 Task: Research Airbnb options in Verrières-le-Buisson, France from 8th November, 2023 to 16th November, 2023 for 2 adults.1  bedroom having 1 bed and 1 bathroom. Property type can be hotel. Amenities needed are: washing machine. Look for 4 properties as per requirement.
Action: Mouse moved to (444, 67)
Screenshot: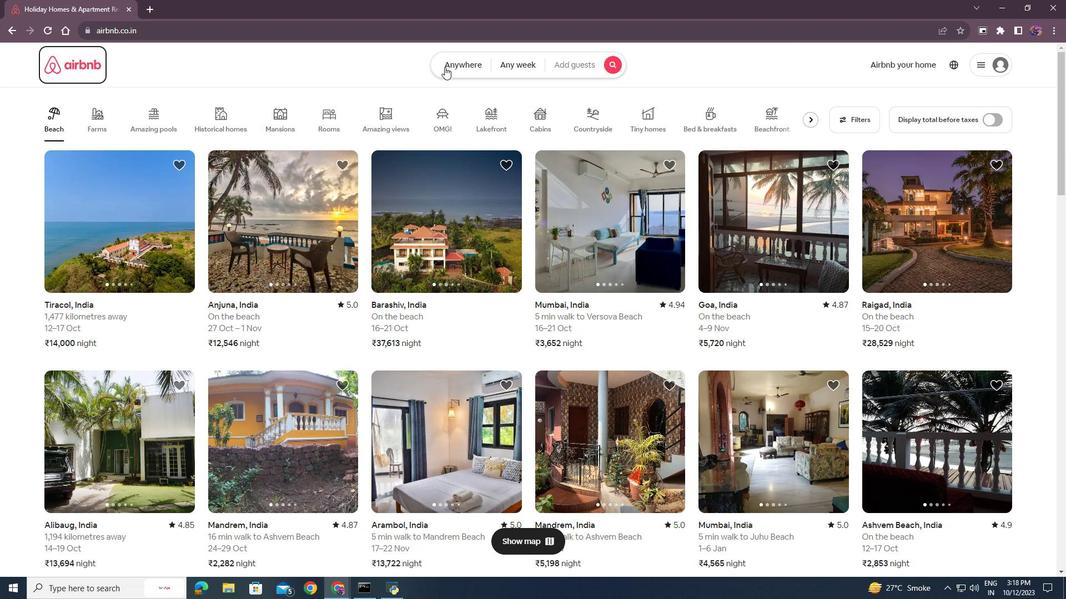 
Action: Mouse pressed left at (444, 67)
Screenshot: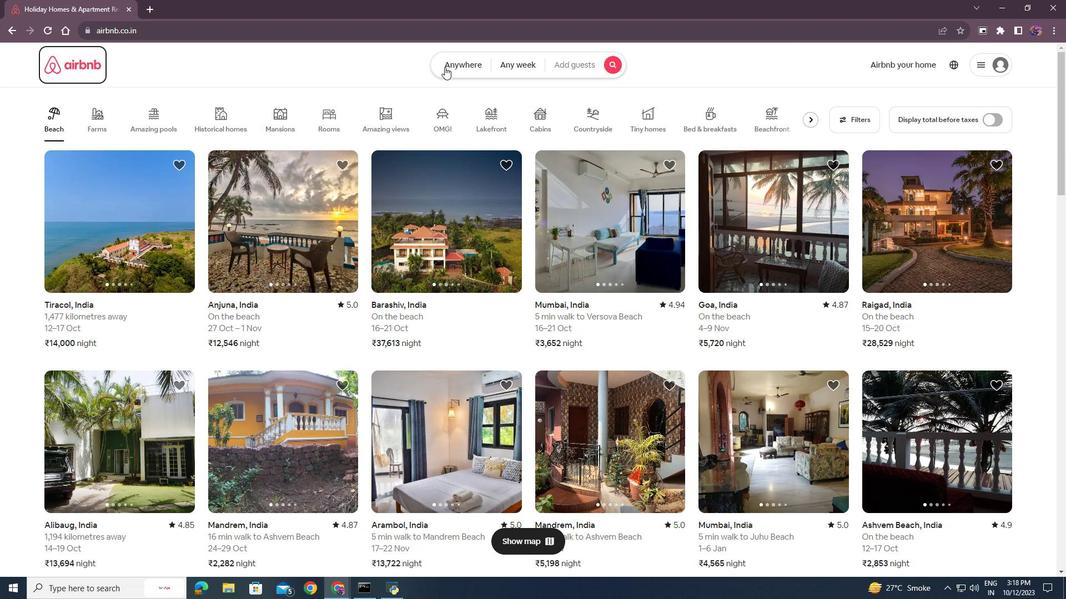 
Action: Mouse moved to (364, 108)
Screenshot: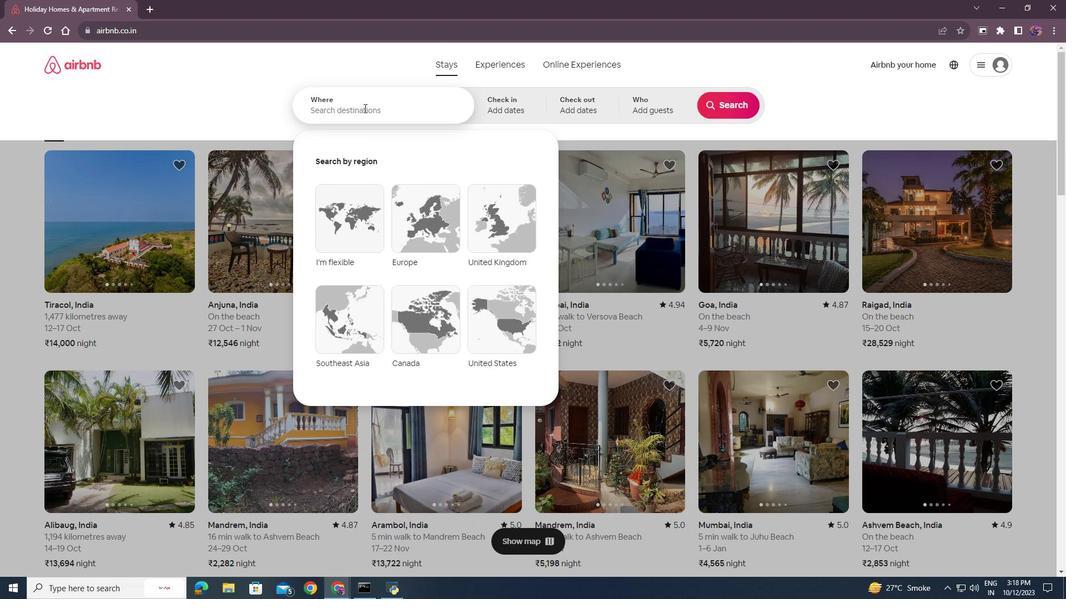 
Action: Mouse pressed left at (364, 108)
Screenshot: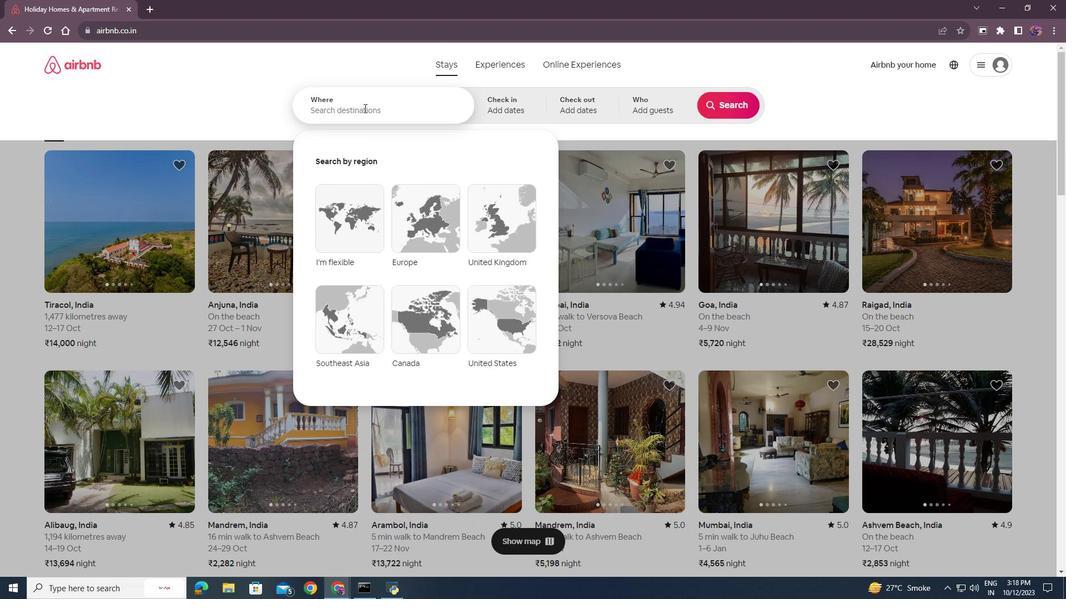 
Action: Key pressed <Key.shift>Verrieres-le-<Key.shift>Buisson,<Key.space><Key.shift><Key.shift><Key.shift><Key.shift><Key.shift><Key.shift><Key.shift><Key.shift><Key.shift><Key.shift><Key.shift><Key.shift><Key.shift><Key.shift><Key.shift>France<Key.enter>
Screenshot: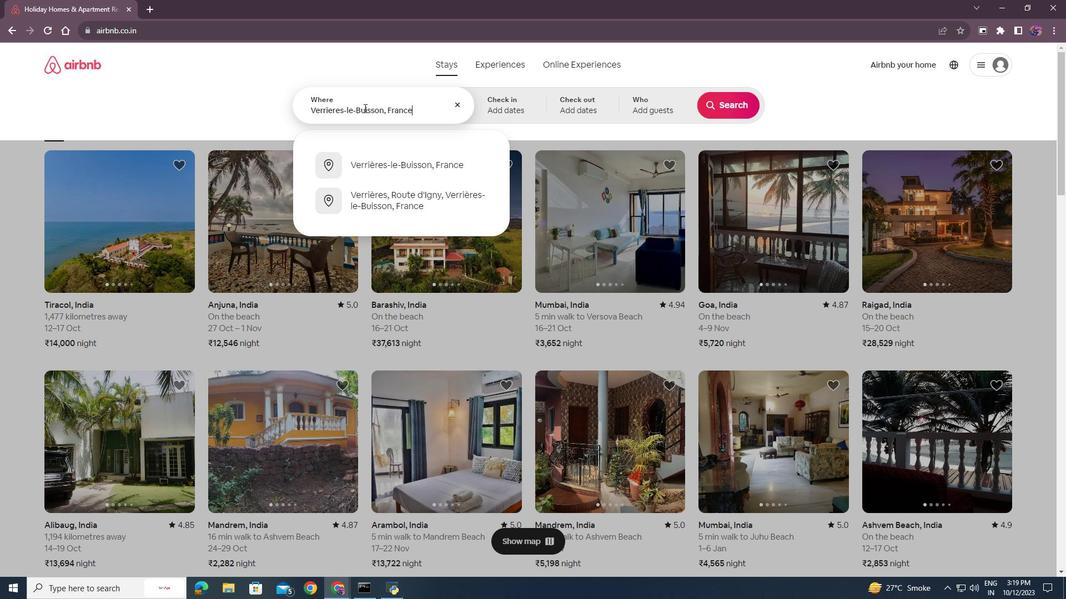 
Action: Mouse moved to (634, 266)
Screenshot: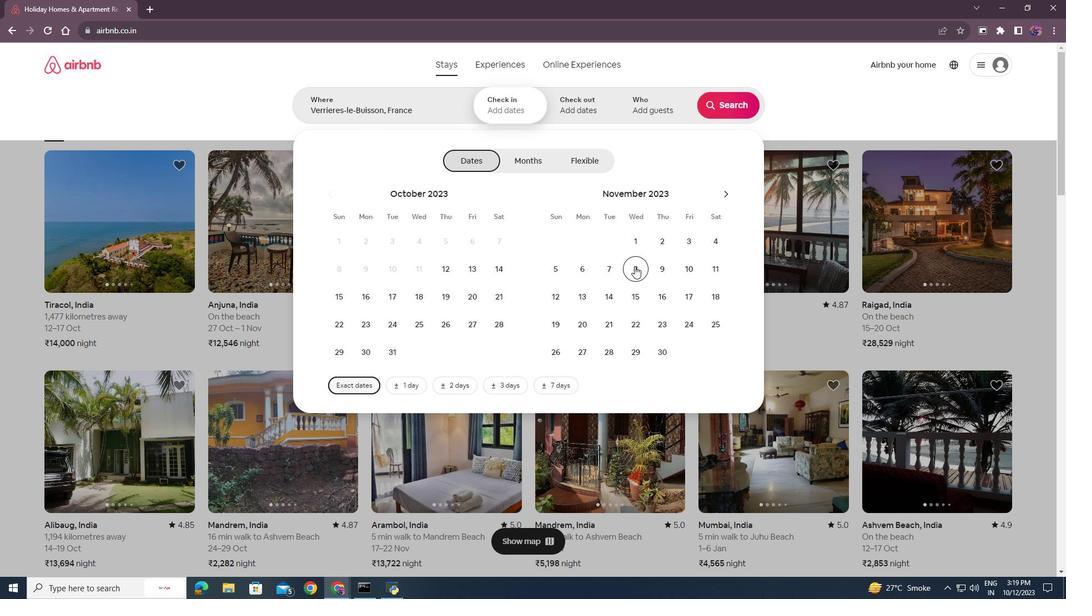 
Action: Mouse pressed left at (634, 266)
Screenshot: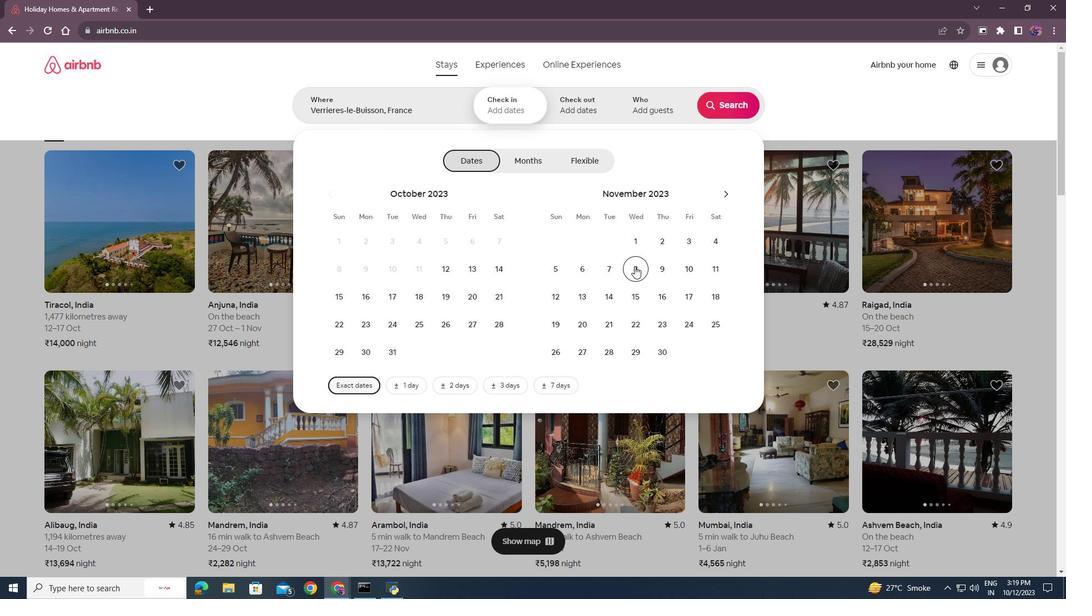 
Action: Mouse moved to (664, 299)
Screenshot: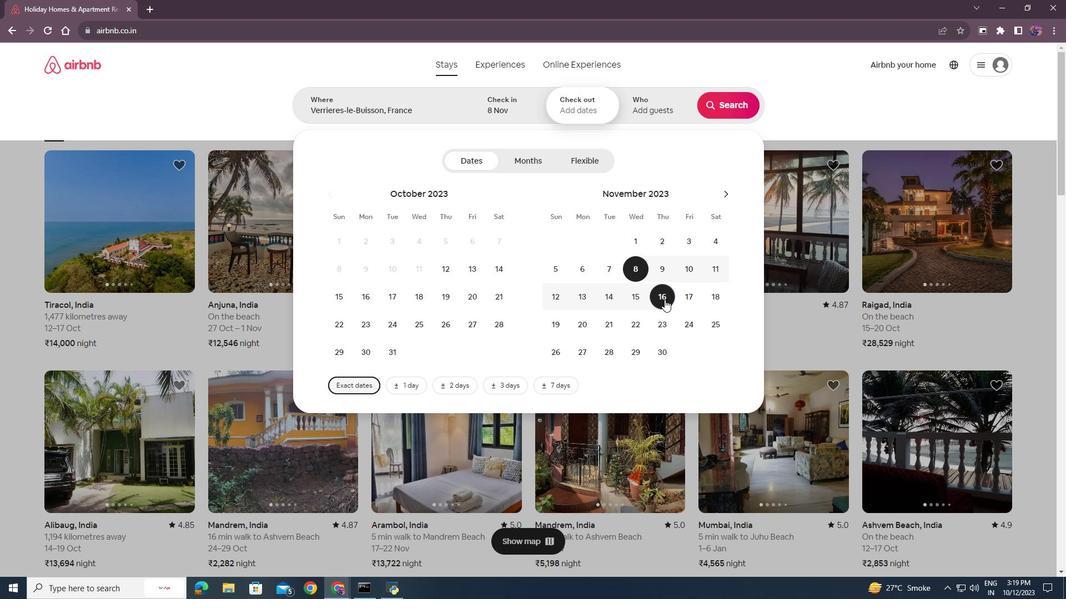 
Action: Mouse pressed left at (664, 299)
Screenshot: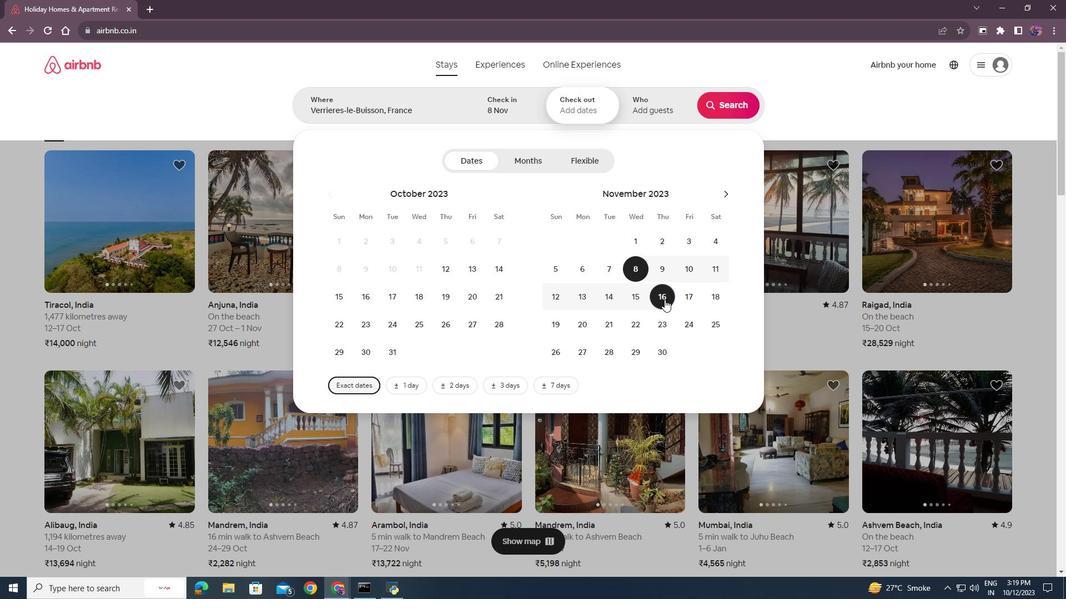 
Action: Mouse moved to (658, 109)
Screenshot: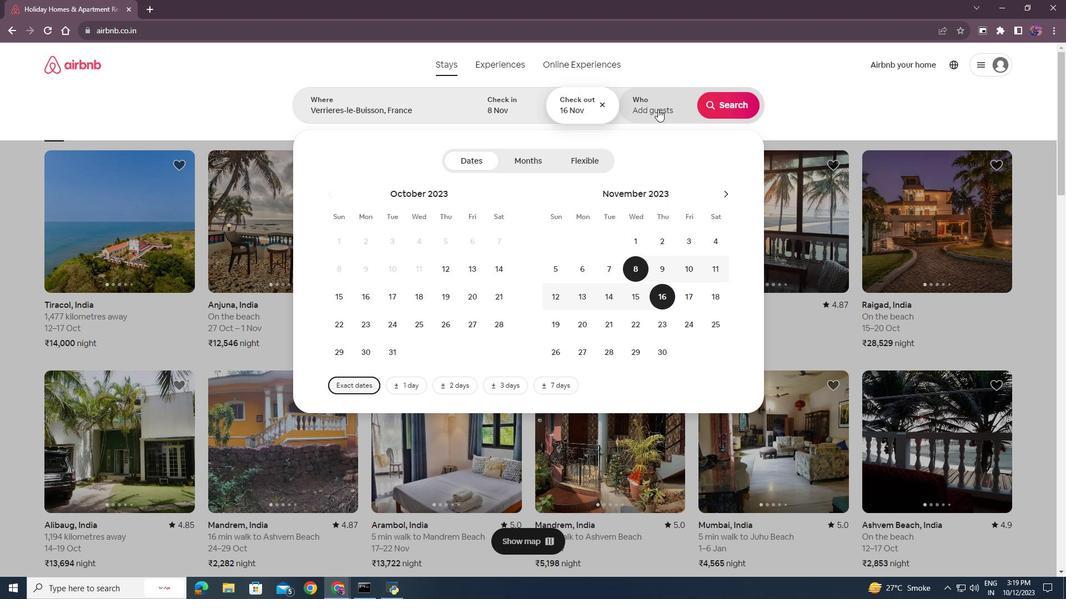 
Action: Mouse pressed left at (658, 109)
Screenshot: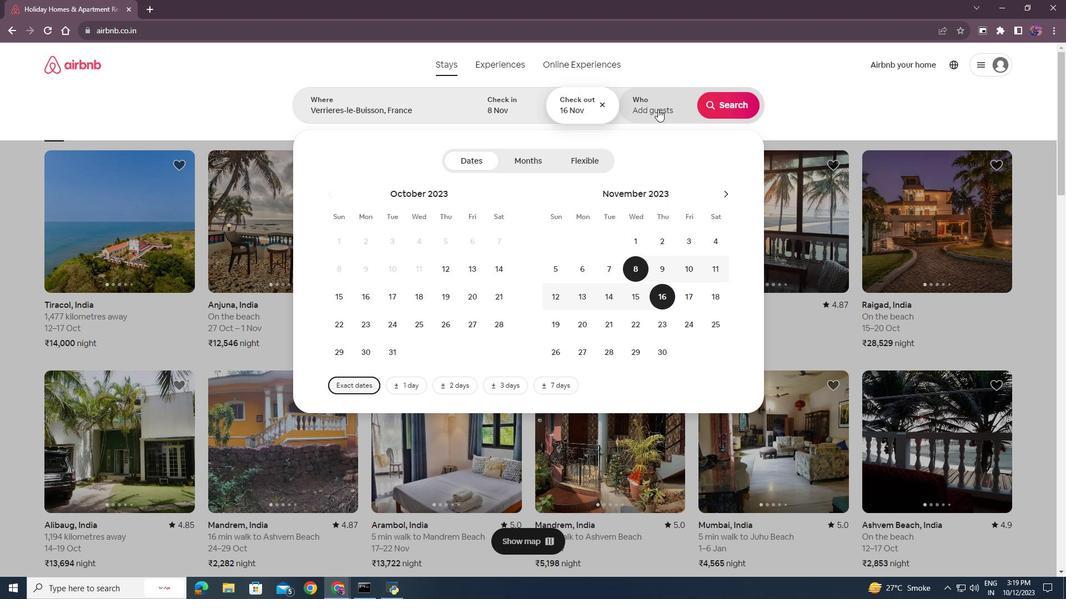 
Action: Mouse moved to (734, 160)
Screenshot: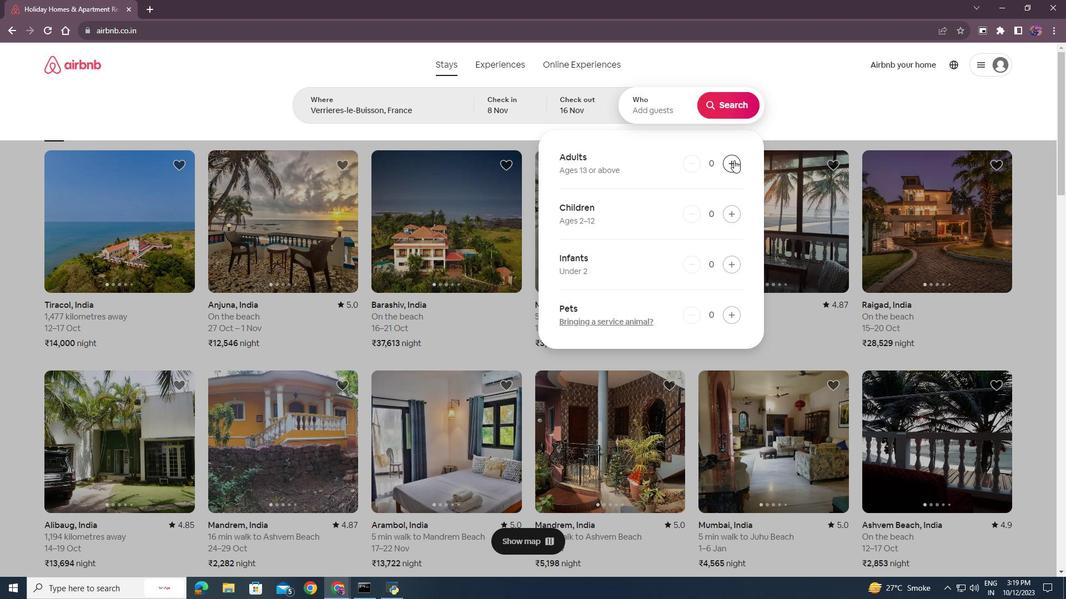 
Action: Mouse pressed left at (734, 160)
Screenshot: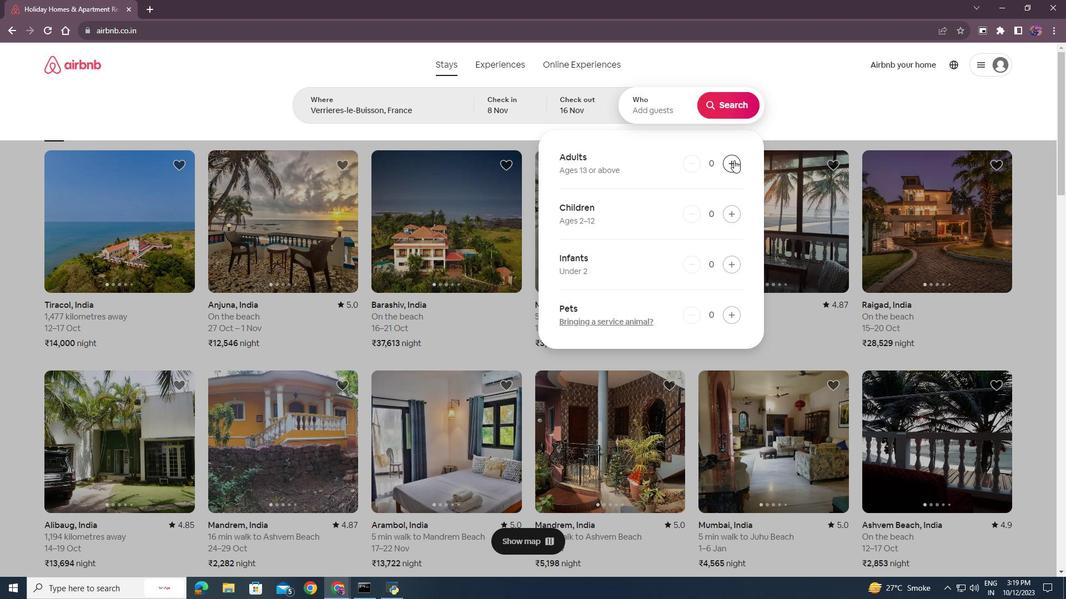 
Action: Mouse pressed left at (734, 160)
Screenshot: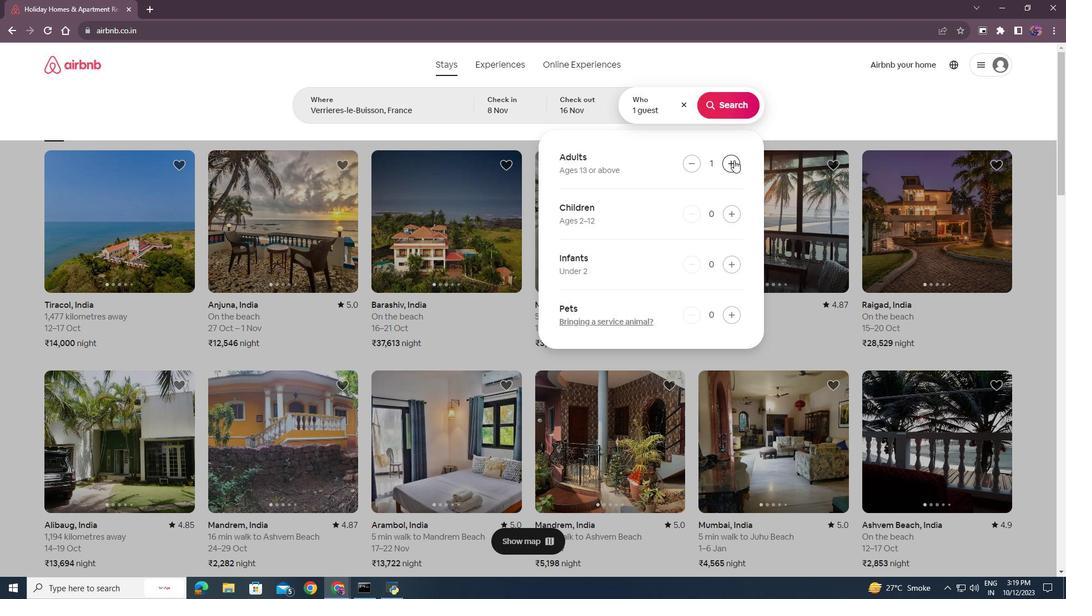 
Action: Mouse moved to (728, 105)
Screenshot: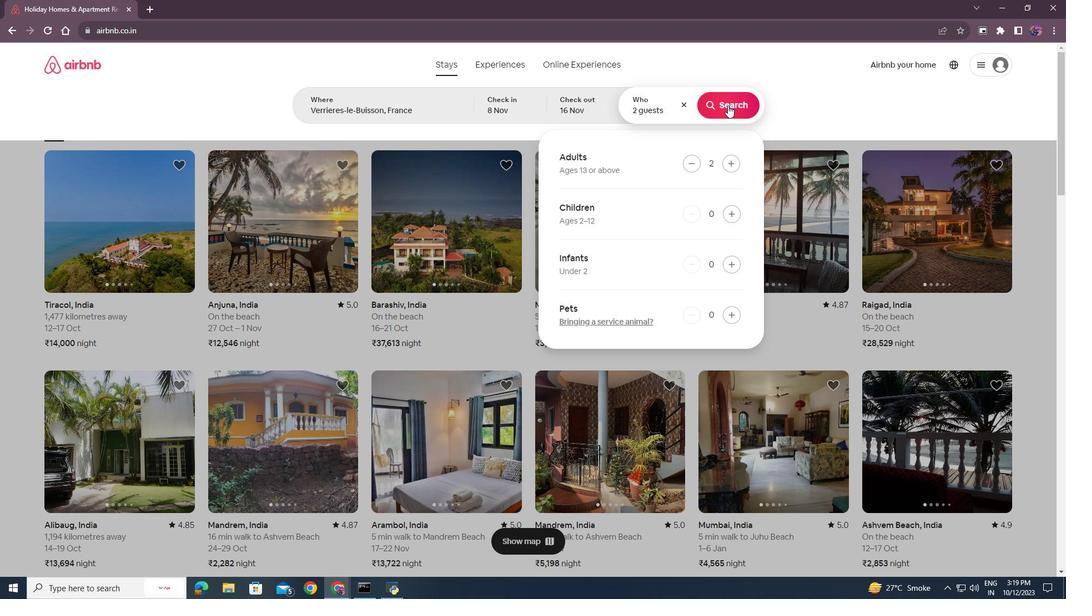 
Action: Mouse pressed left at (728, 105)
Screenshot: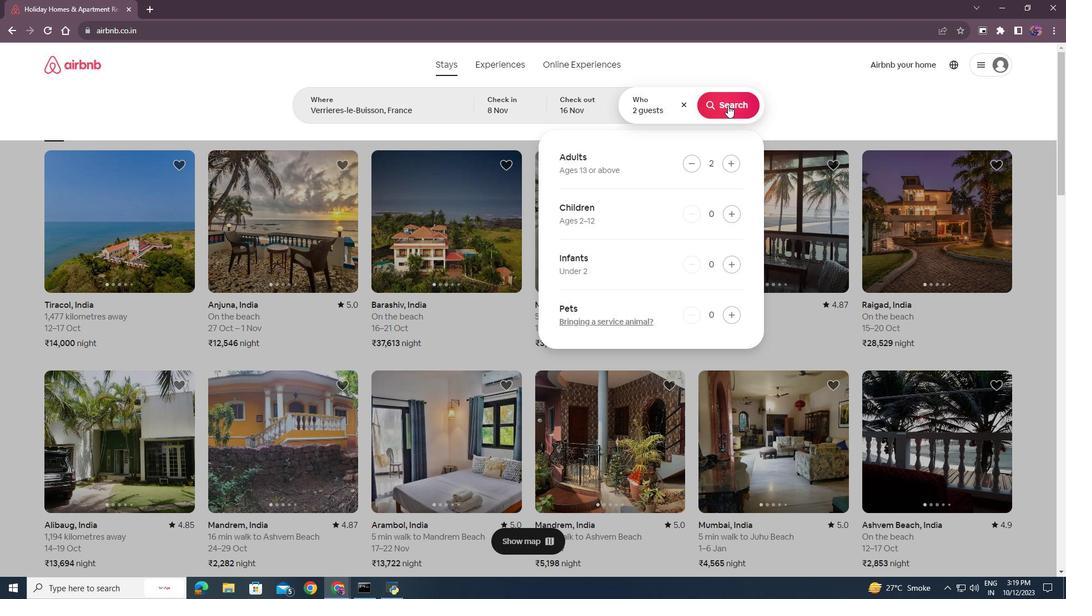 
Action: Mouse moved to (885, 108)
Screenshot: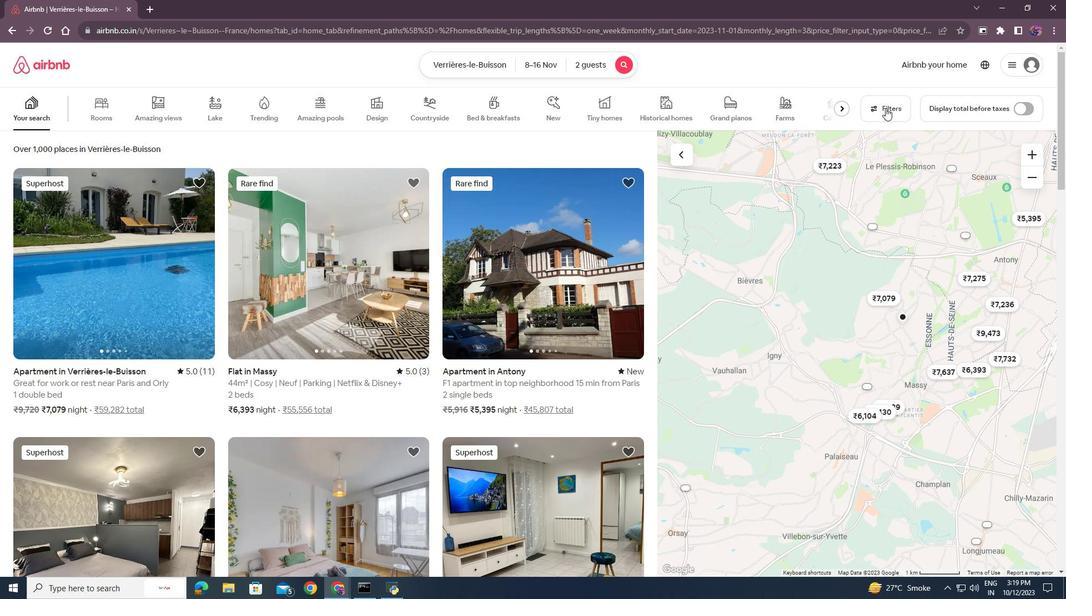 
Action: Mouse pressed left at (885, 108)
Screenshot: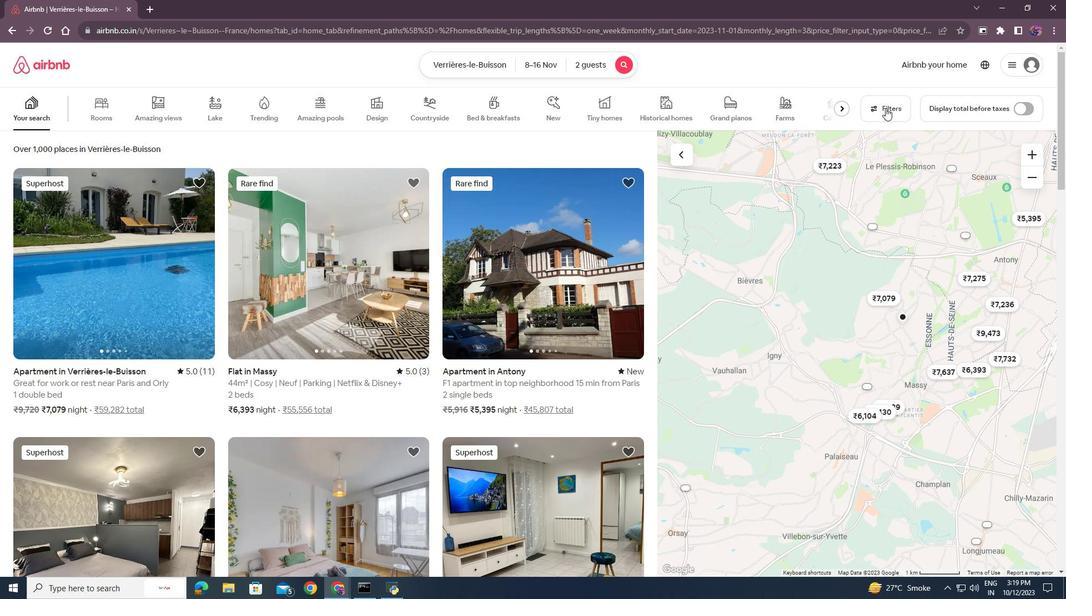
Action: Mouse moved to (614, 297)
Screenshot: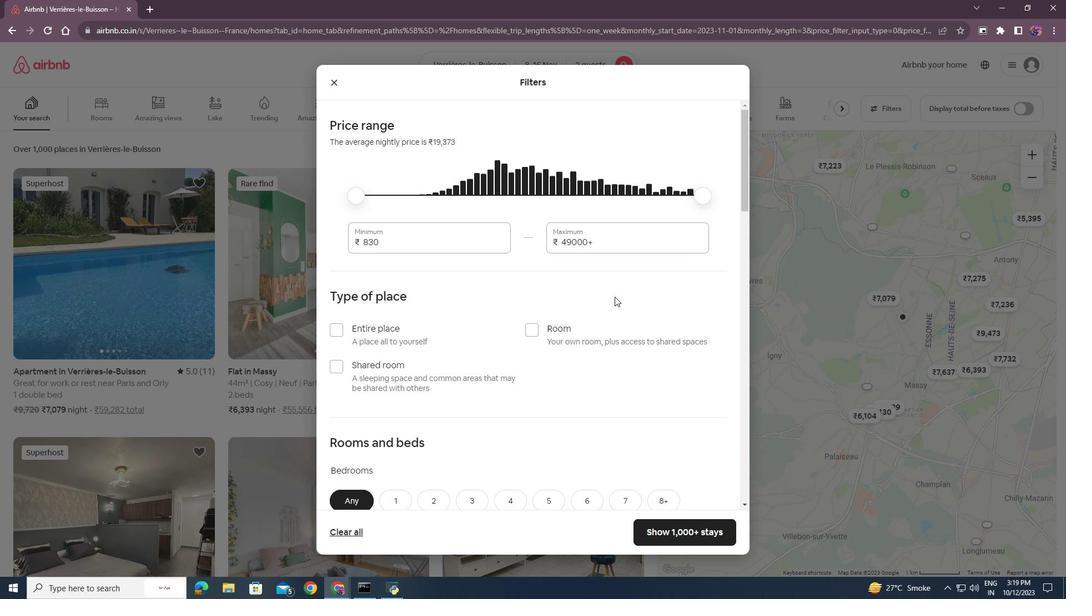
Action: Mouse scrolled (614, 296) with delta (0, 0)
Screenshot: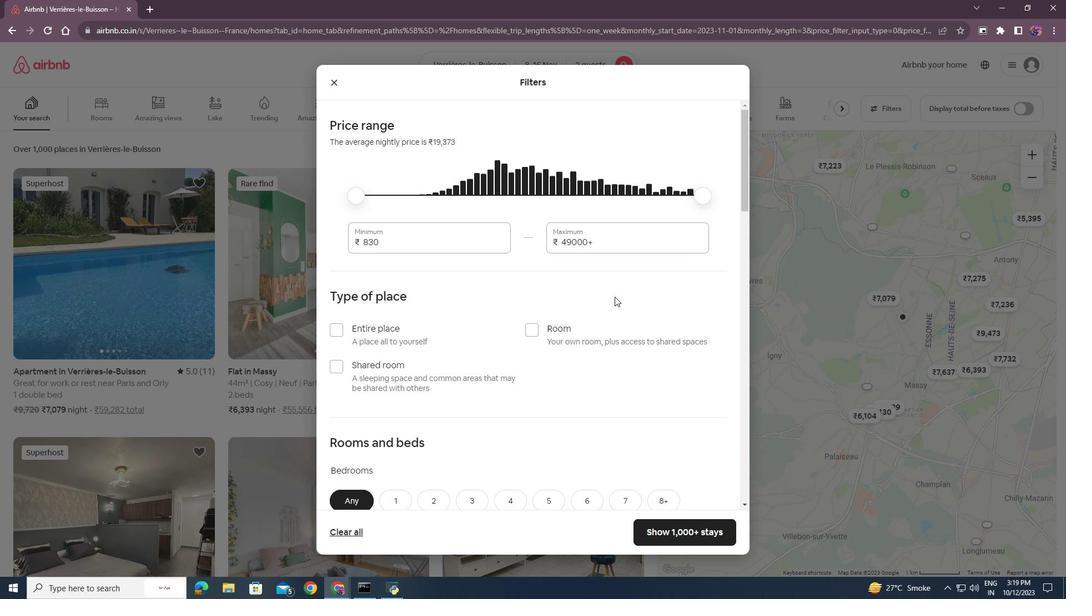 
Action: Mouse scrolled (614, 296) with delta (0, 0)
Screenshot: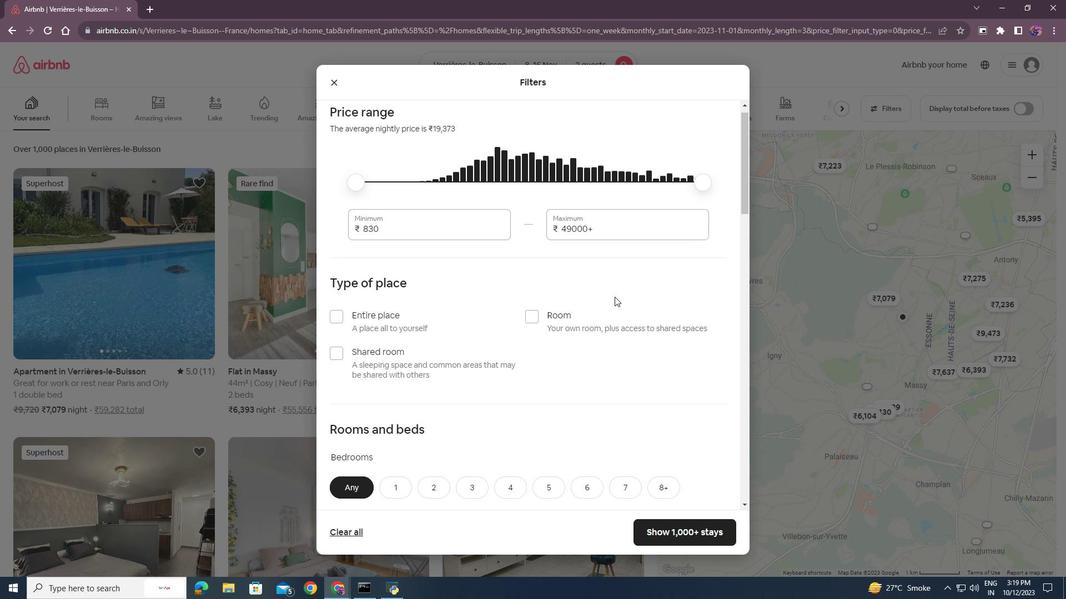 
Action: Mouse scrolled (614, 296) with delta (0, 0)
Screenshot: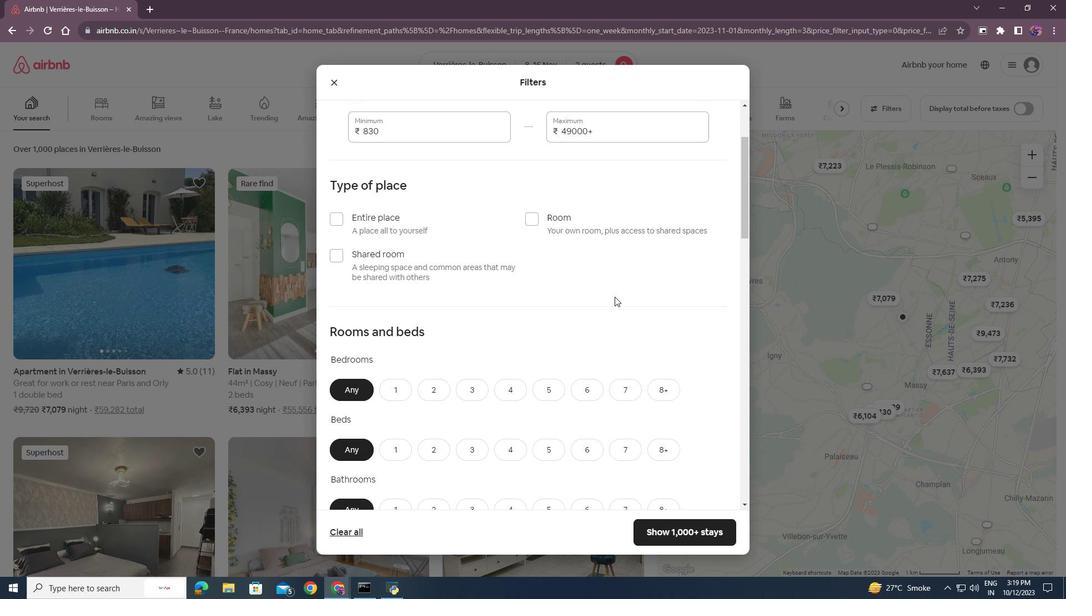 
Action: Mouse moved to (397, 333)
Screenshot: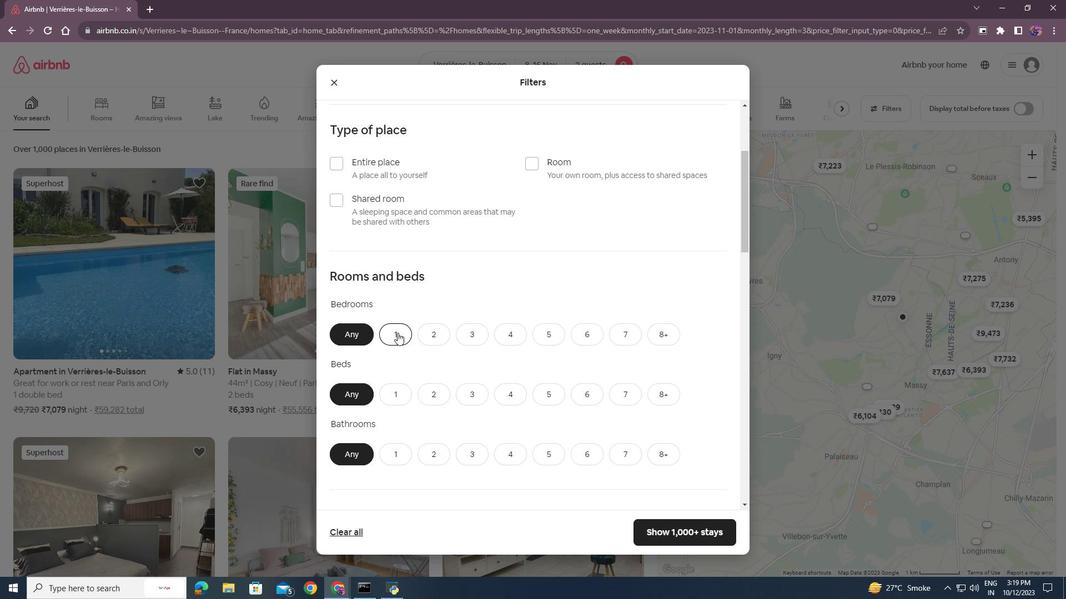
Action: Mouse pressed left at (397, 333)
Screenshot: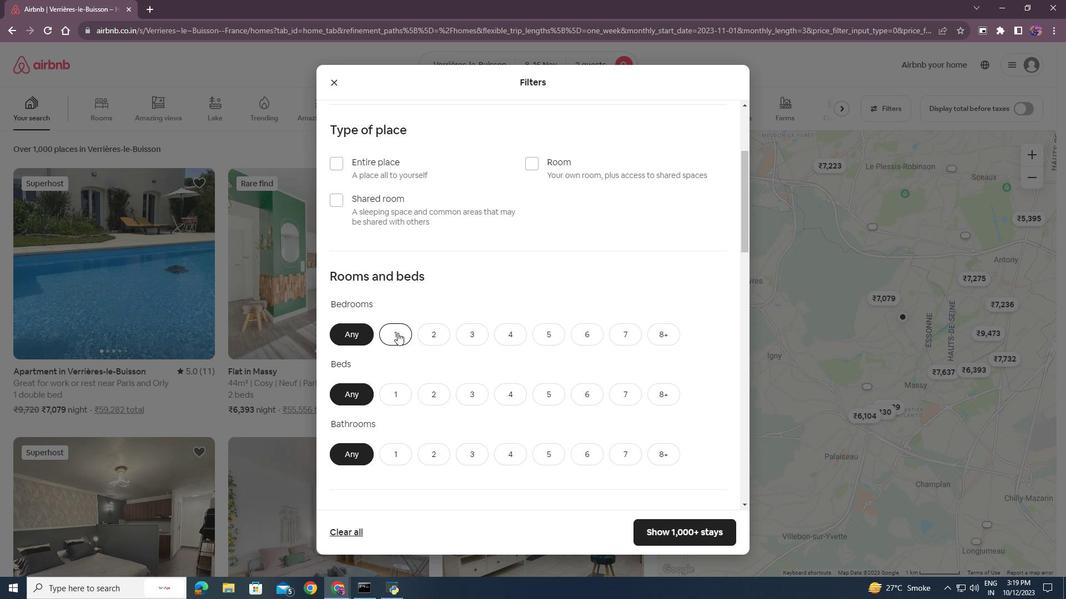 
Action: Mouse moved to (402, 393)
Screenshot: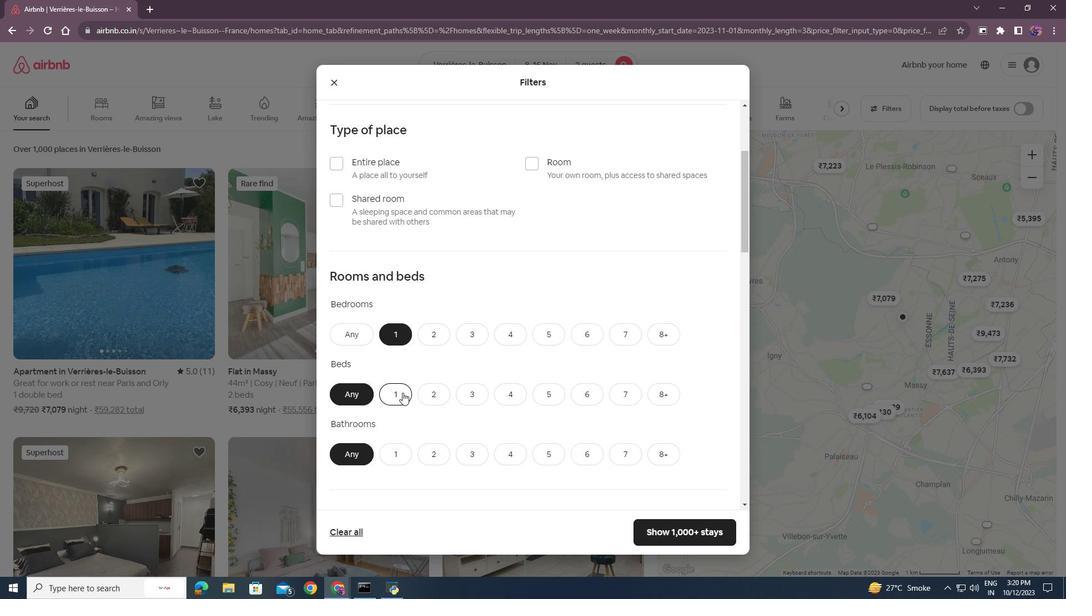 
Action: Mouse pressed left at (402, 393)
Screenshot: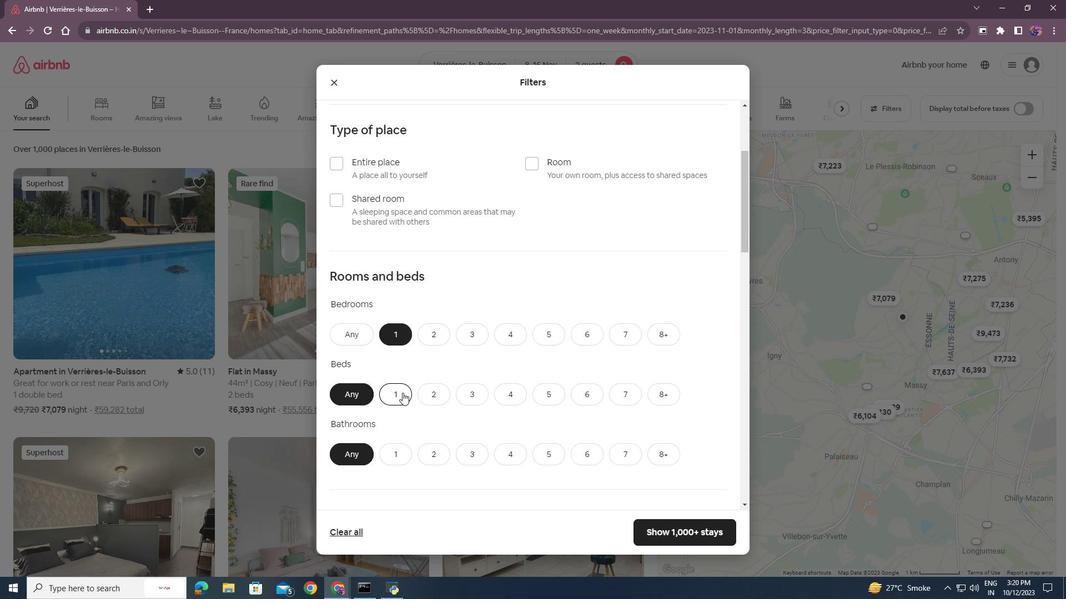 
Action: Mouse moved to (393, 454)
Screenshot: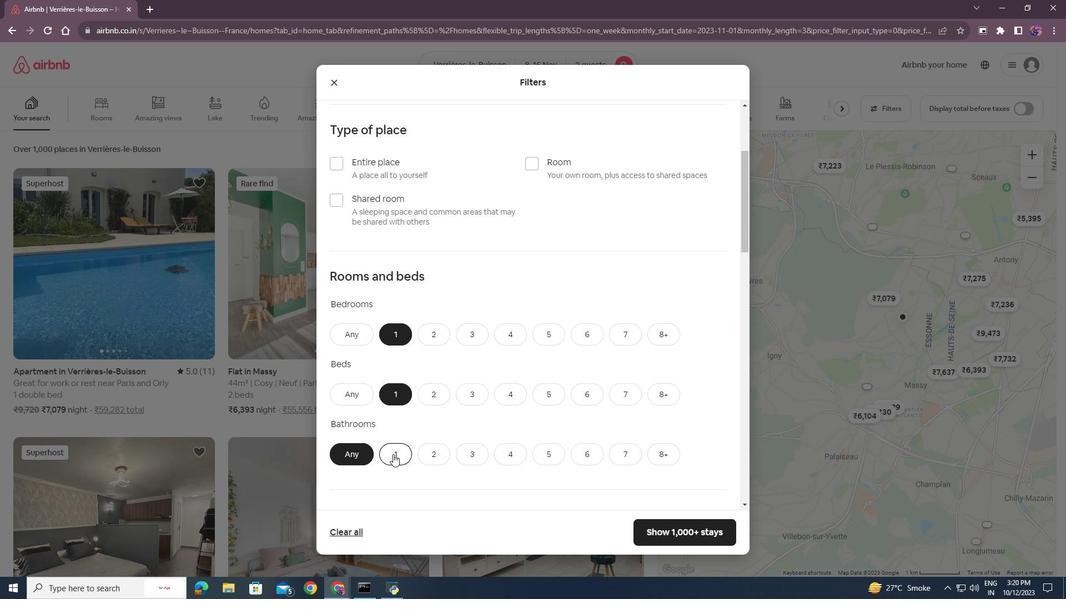 
Action: Mouse pressed left at (393, 454)
Screenshot: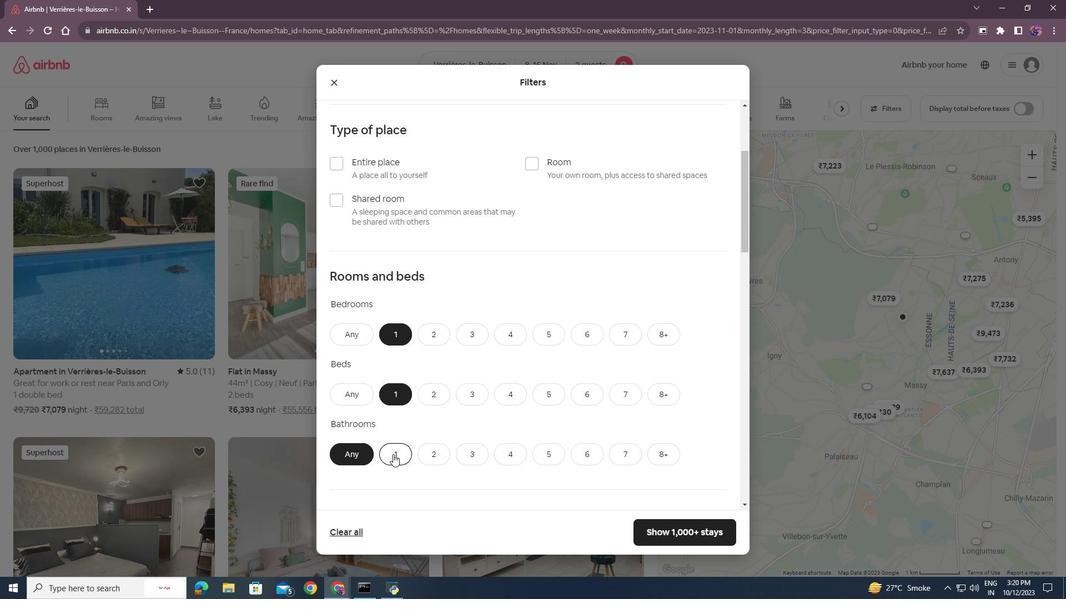 
Action: Mouse moved to (508, 447)
Screenshot: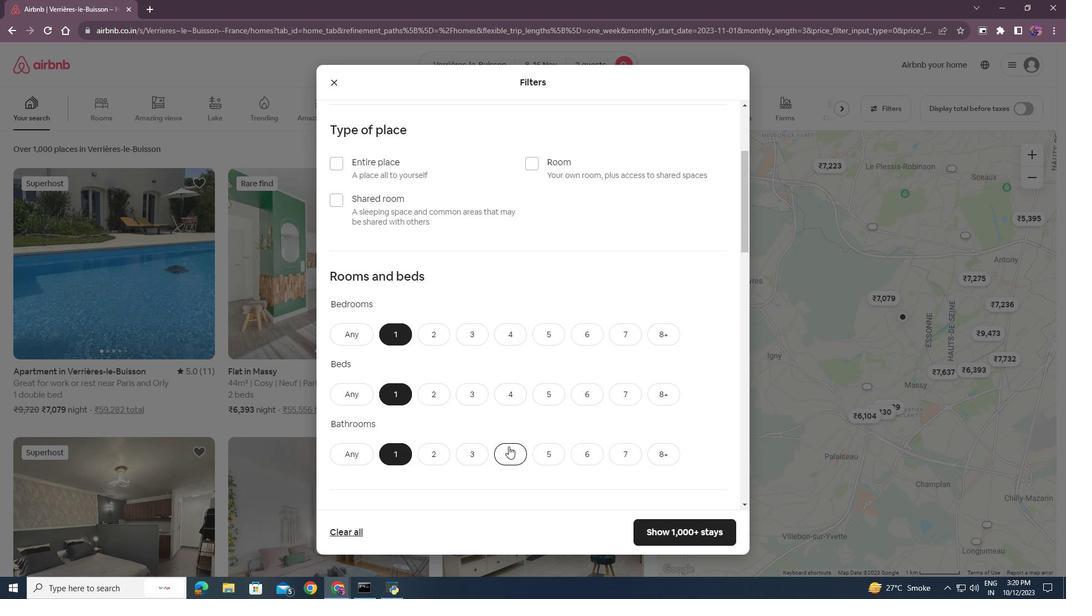 
Action: Mouse scrolled (508, 446) with delta (0, 0)
Screenshot: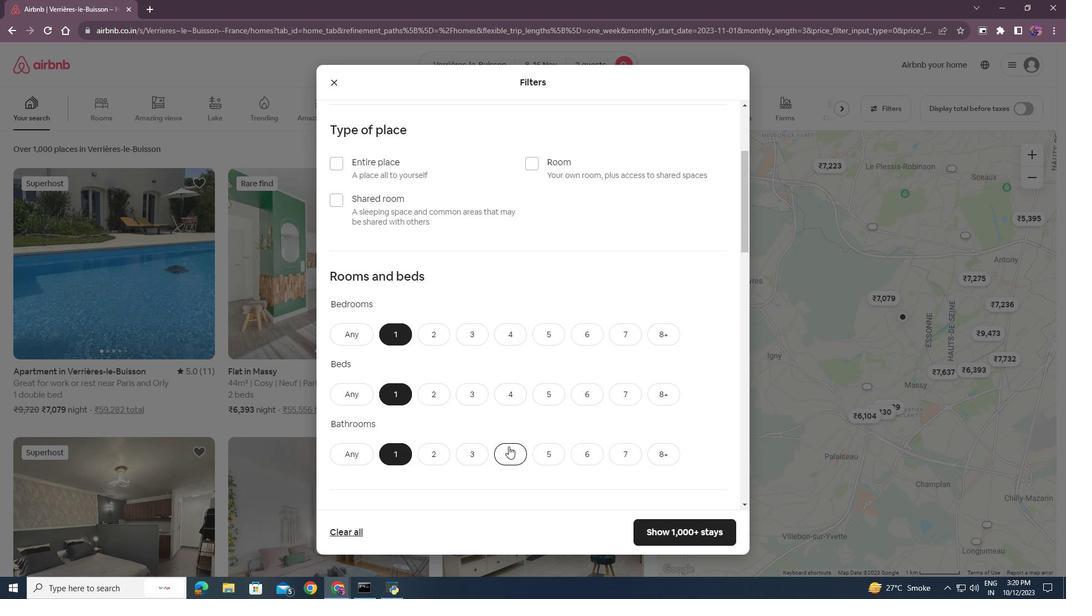 
Action: Mouse scrolled (508, 446) with delta (0, 0)
Screenshot: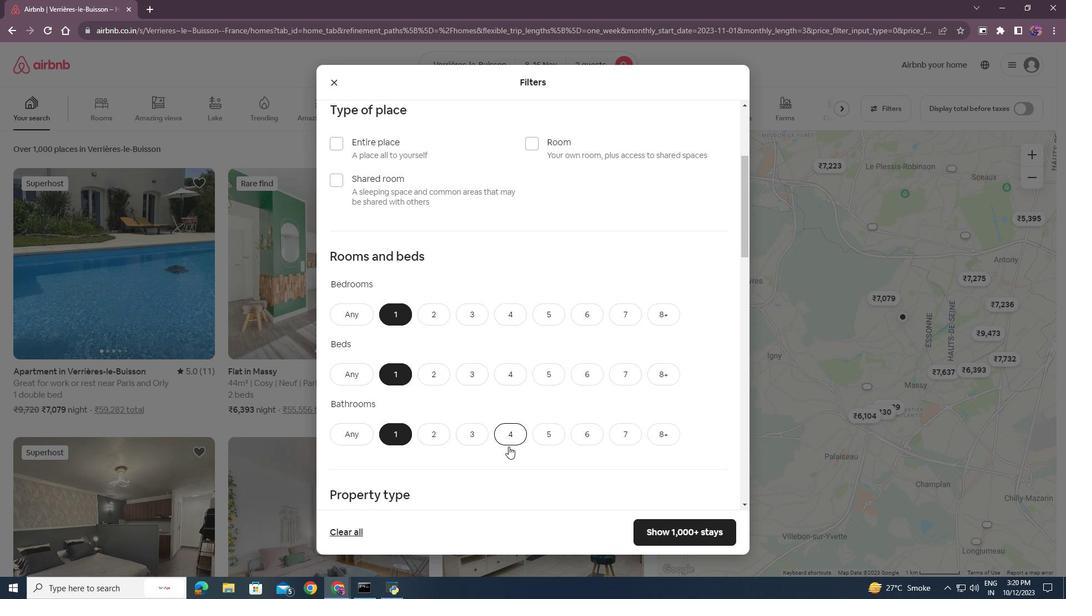 
Action: Mouse scrolled (508, 446) with delta (0, 0)
Screenshot: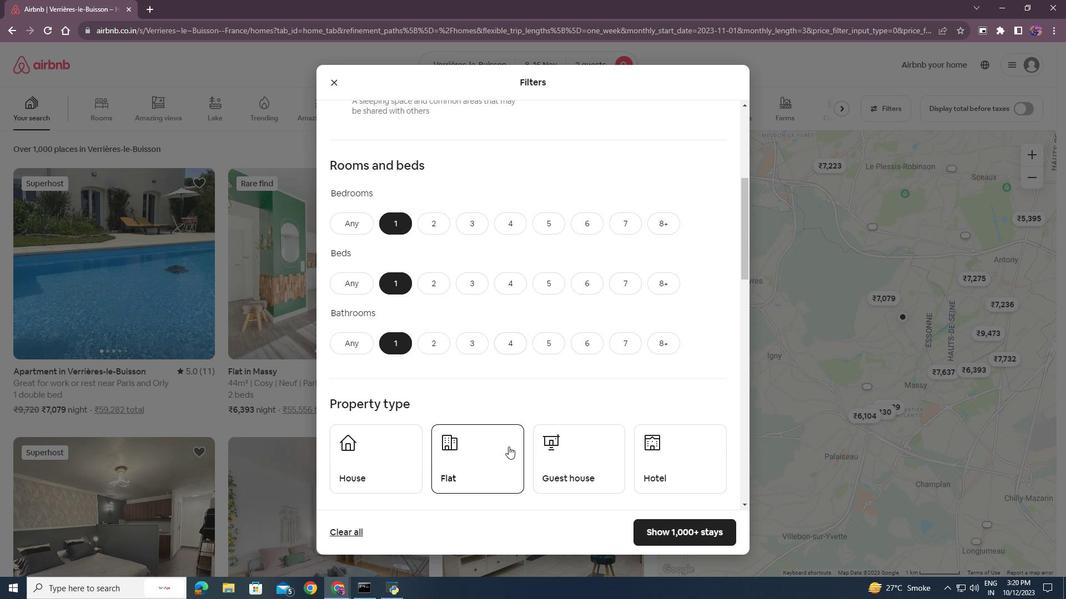 
Action: Mouse scrolled (508, 446) with delta (0, 0)
Screenshot: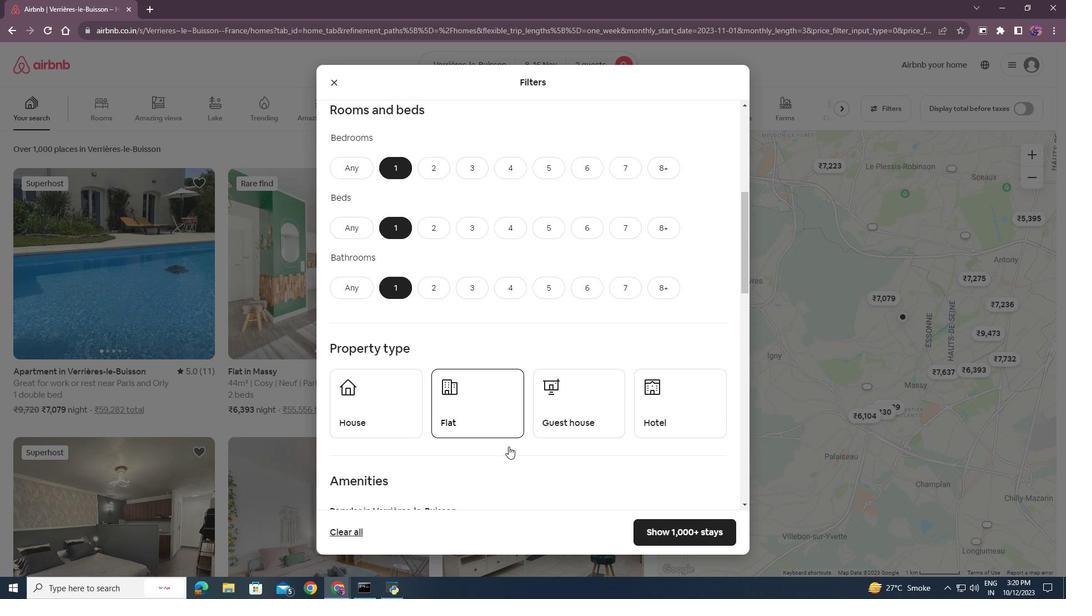 
Action: Mouse scrolled (508, 446) with delta (0, 0)
Screenshot: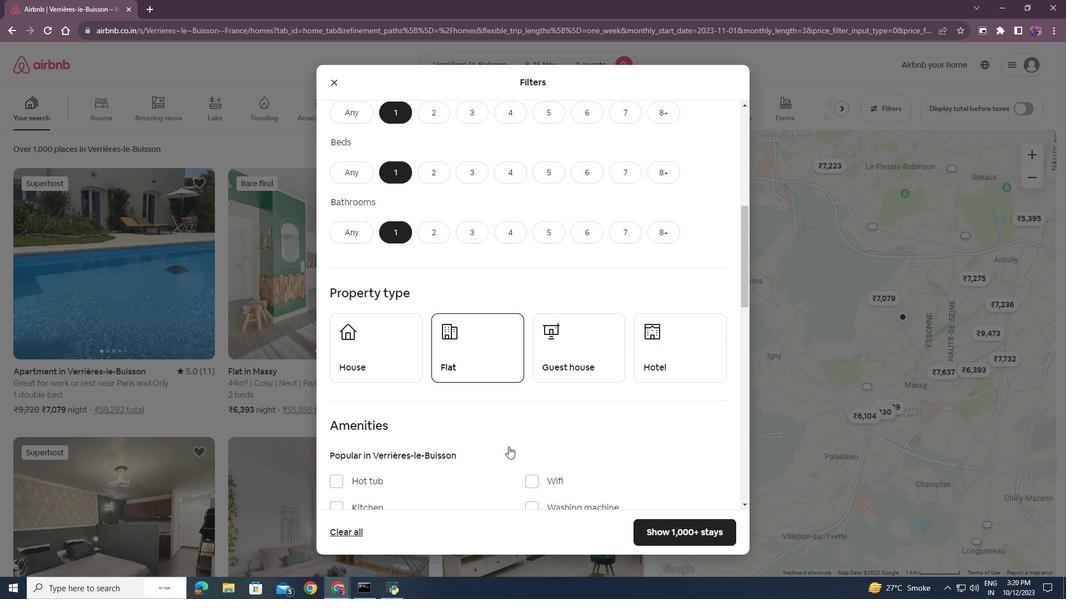 
Action: Mouse moved to (668, 301)
Screenshot: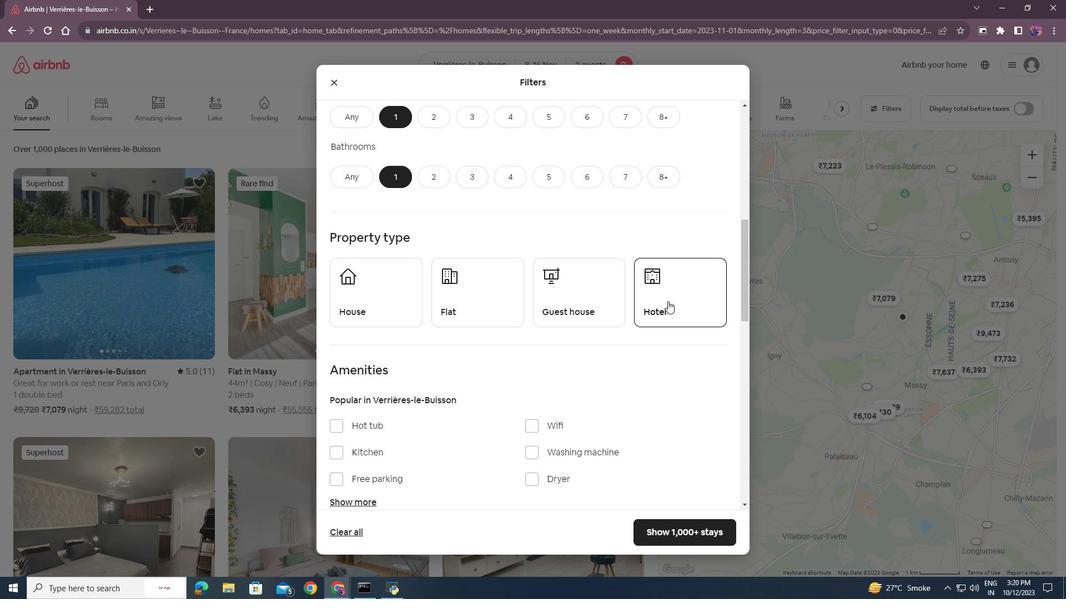 
Action: Mouse pressed left at (668, 301)
Screenshot: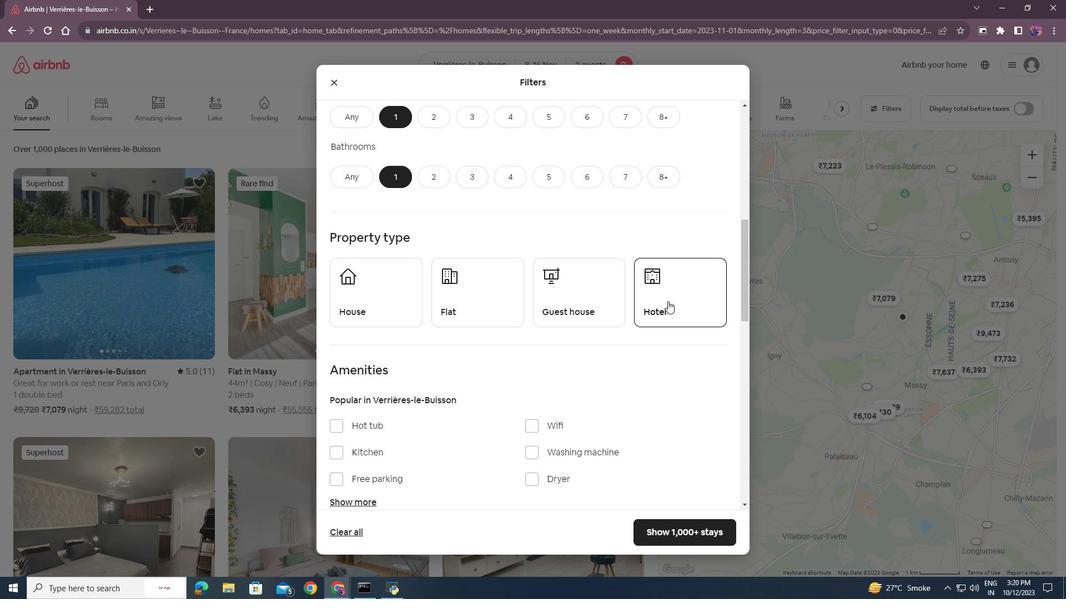 
Action: Mouse moved to (669, 307)
Screenshot: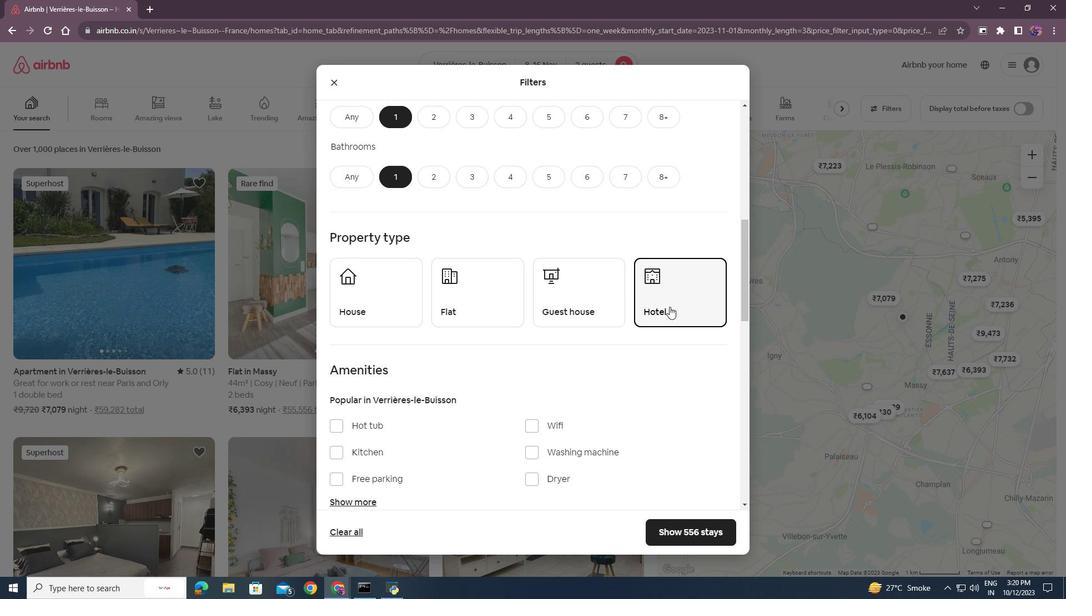 
Action: Mouse scrolled (669, 306) with delta (0, 0)
Screenshot: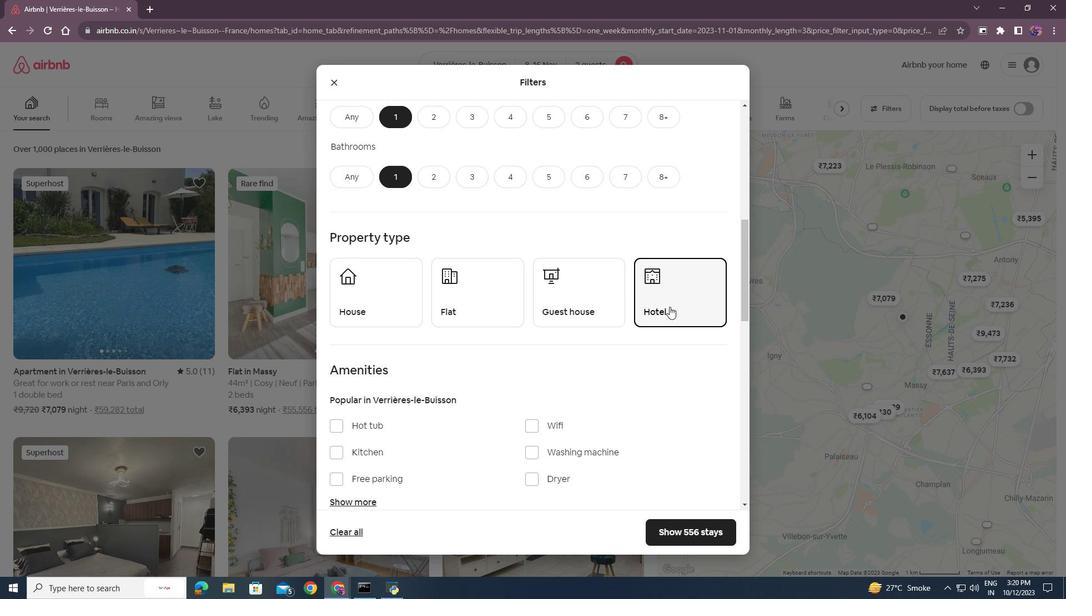 
Action: Mouse scrolled (669, 306) with delta (0, 0)
Screenshot: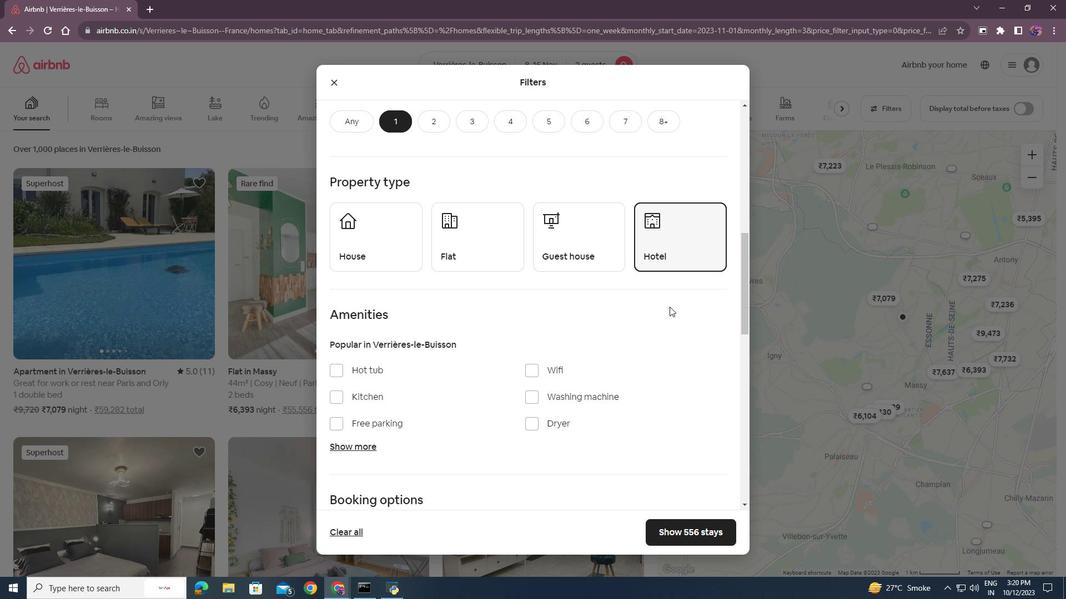 
Action: Mouse scrolled (669, 306) with delta (0, 0)
Screenshot: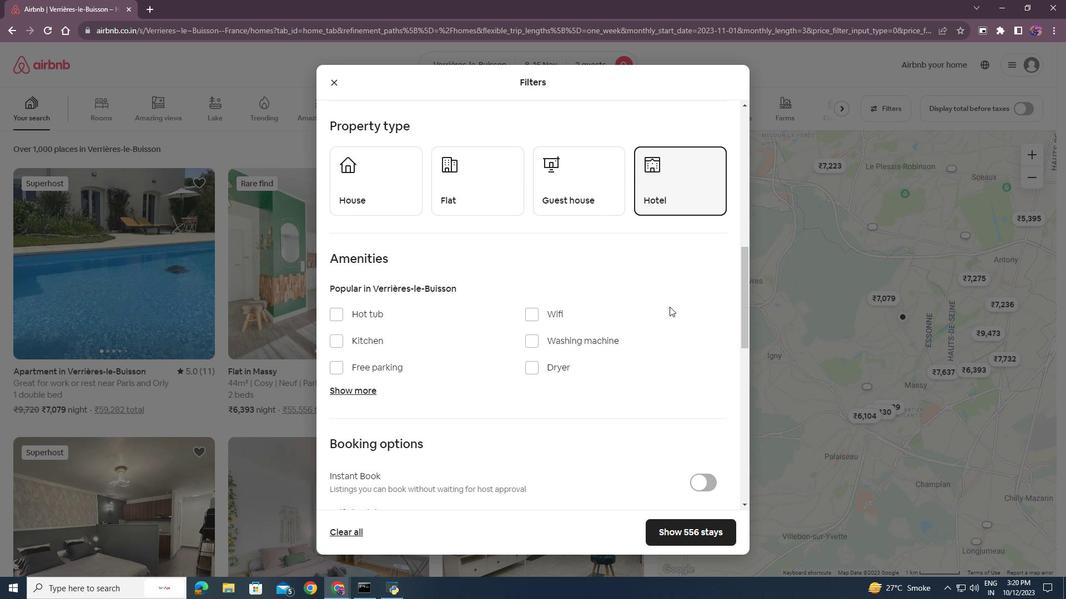 
Action: Mouse moved to (532, 287)
Screenshot: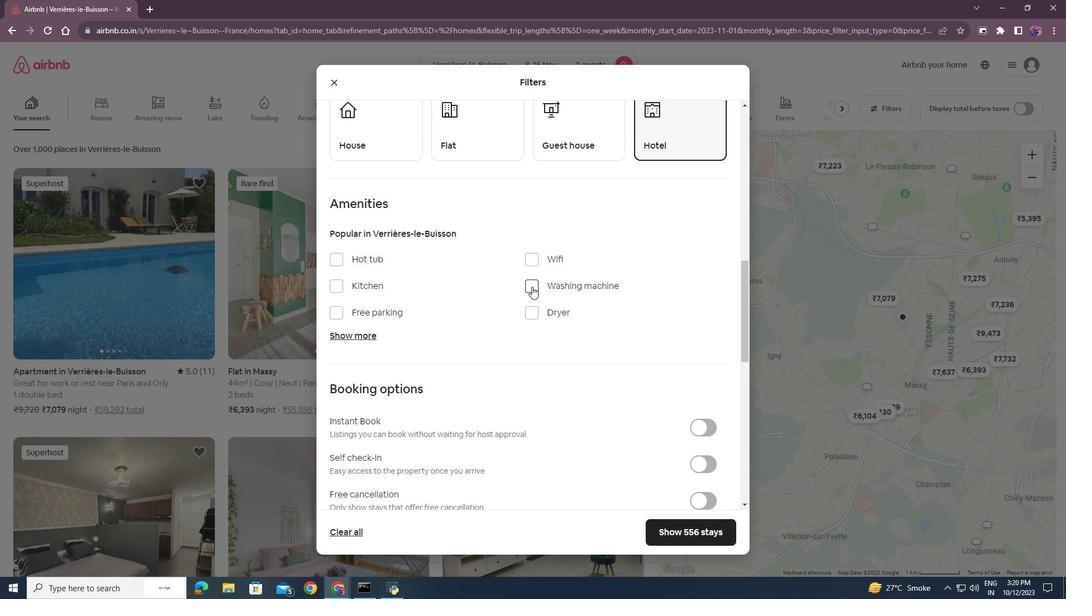 
Action: Mouse pressed left at (532, 287)
Screenshot: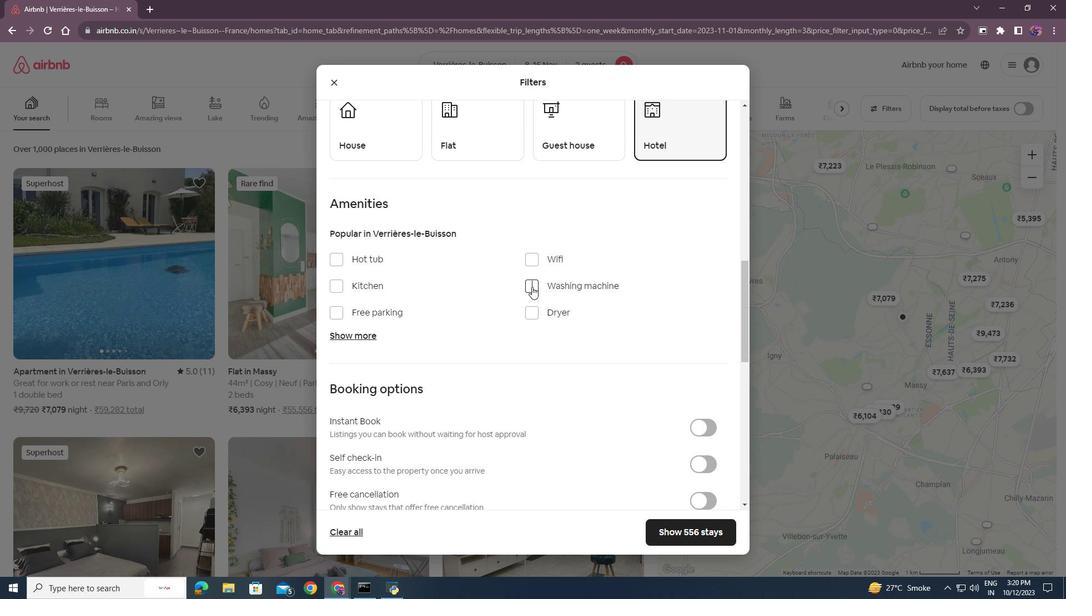 
Action: Mouse moved to (545, 350)
Screenshot: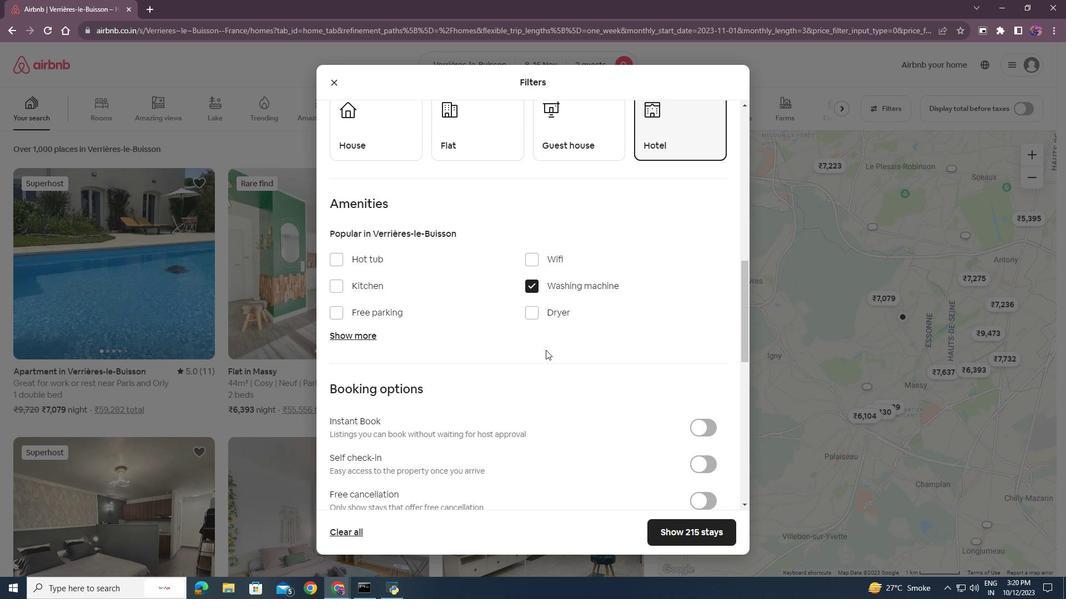 
Action: Mouse scrolled (545, 349) with delta (0, 0)
Screenshot: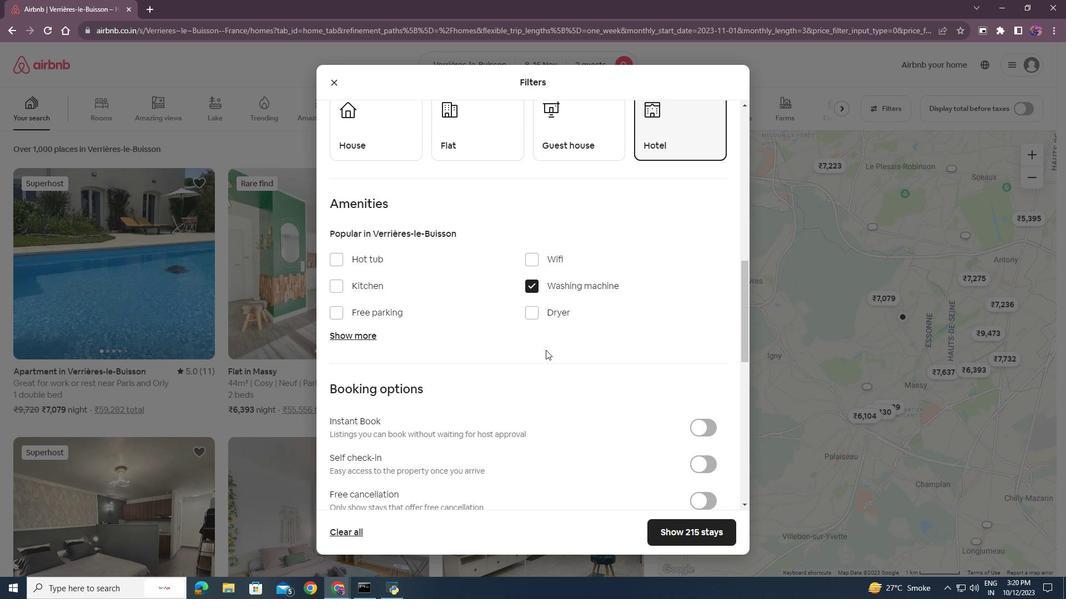 
Action: Mouse scrolled (545, 349) with delta (0, 0)
Screenshot: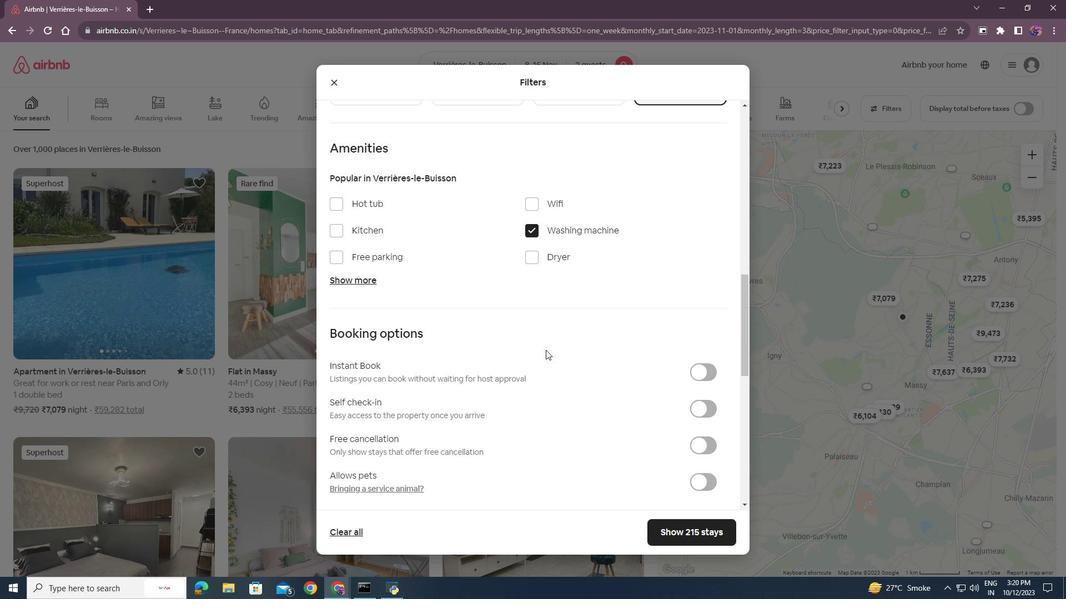 
Action: Mouse moved to (686, 530)
Screenshot: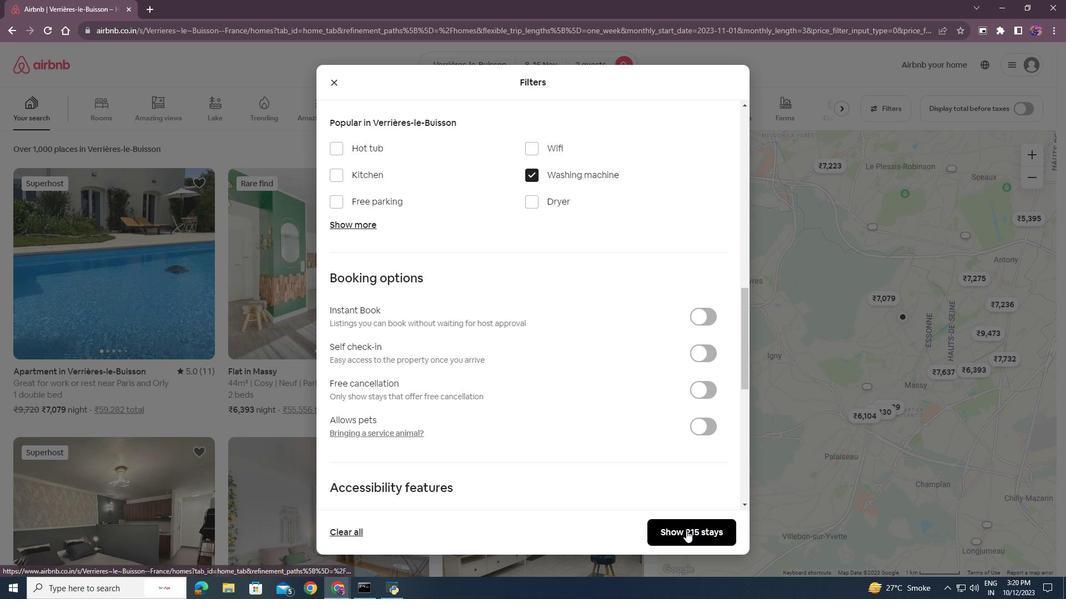 
Action: Mouse pressed left at (686, 530)
Screenshot: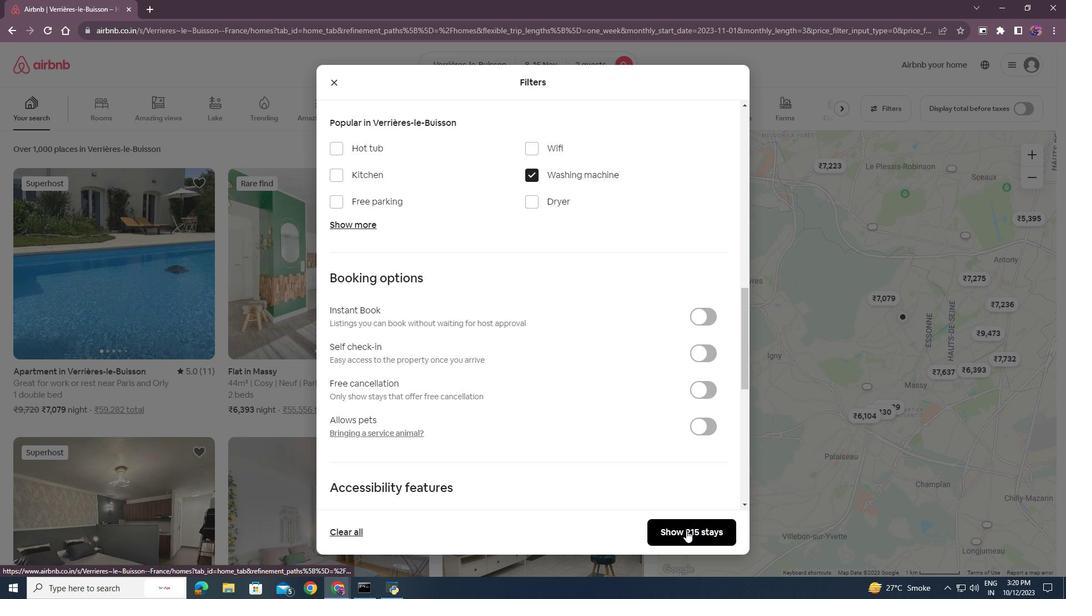
Action: Mouse moved to (114, 256)
Screenshot: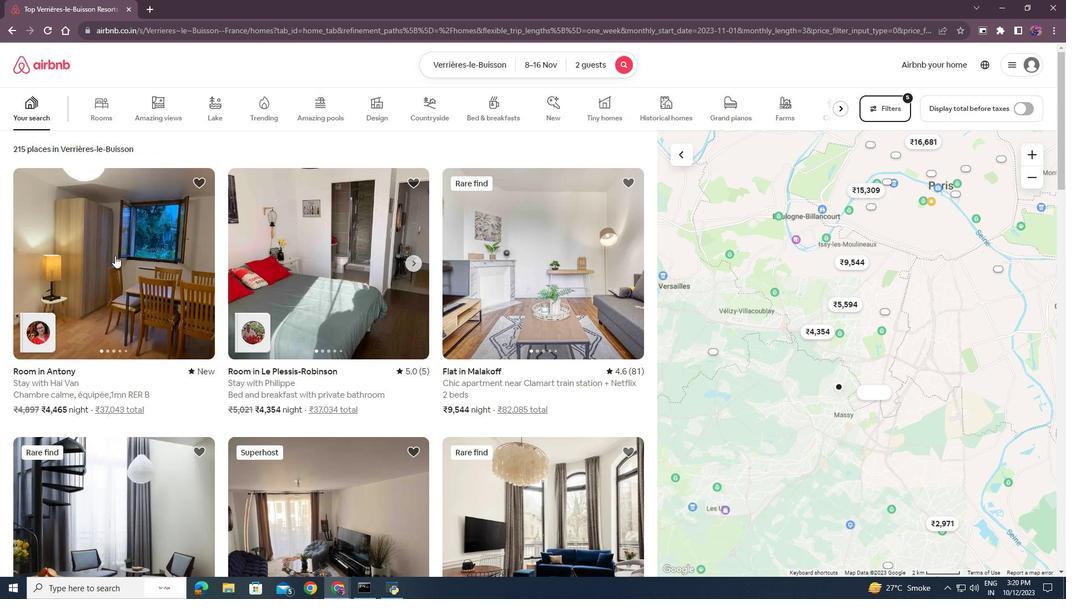 
Action: Mouse pressed left at (114, 256)
Screenshot: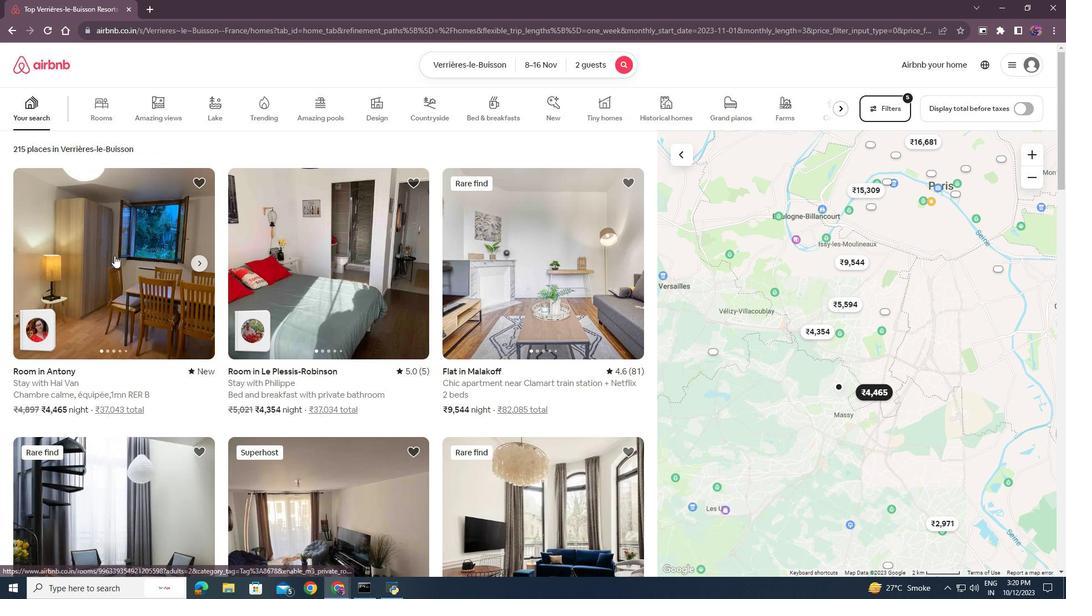 
Action: Mouse moved to (329, 370)
Screenshot: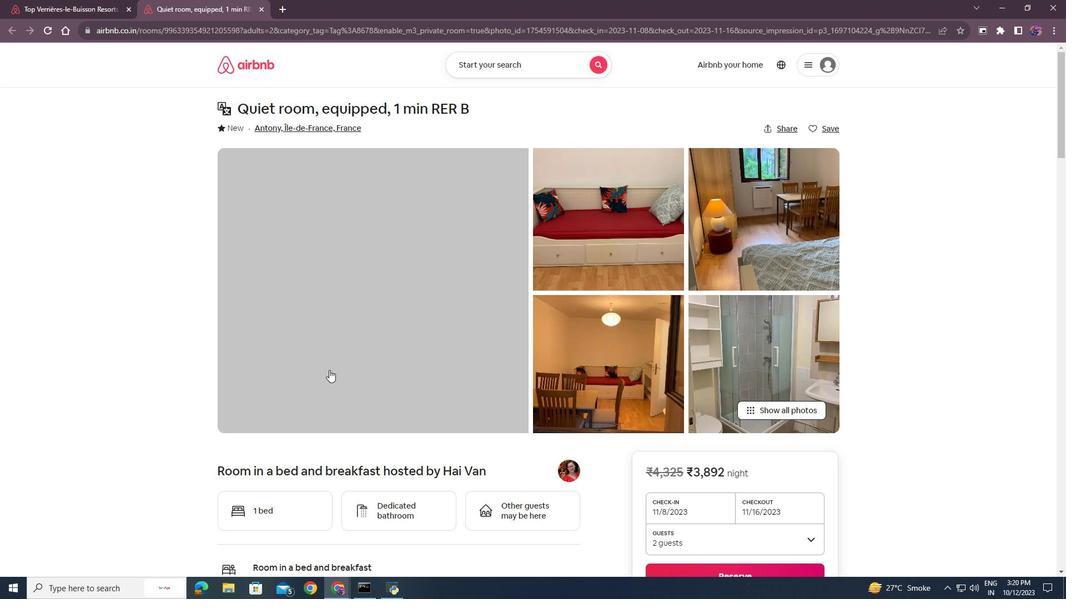 
Action: Mouse scrolled (329, 369) with delta (0, 0)
Screenshot: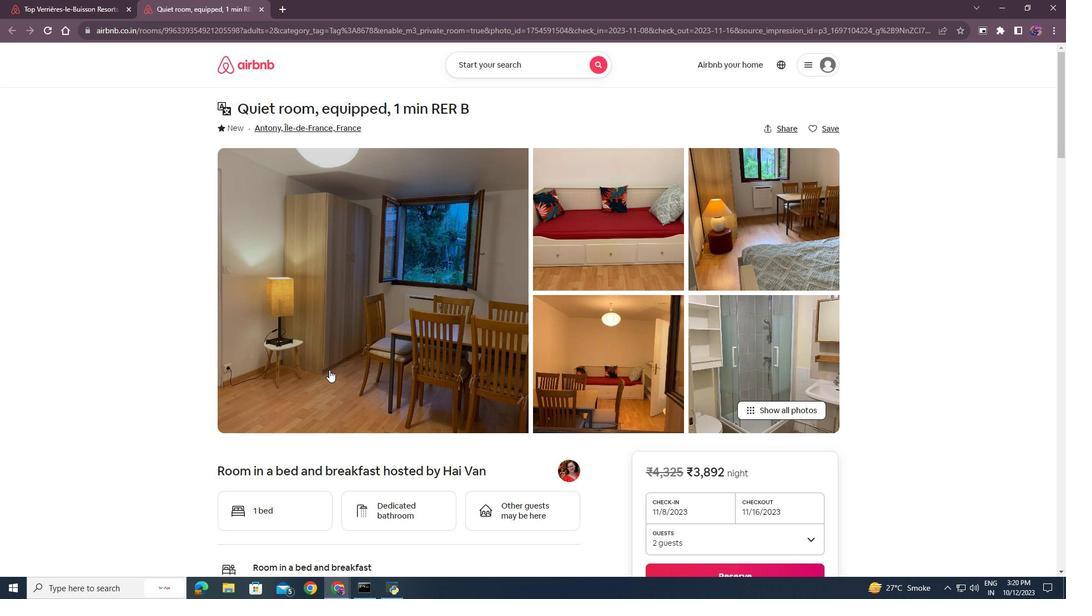 
Action: Mouse moved to (801, 354)
Screenshot: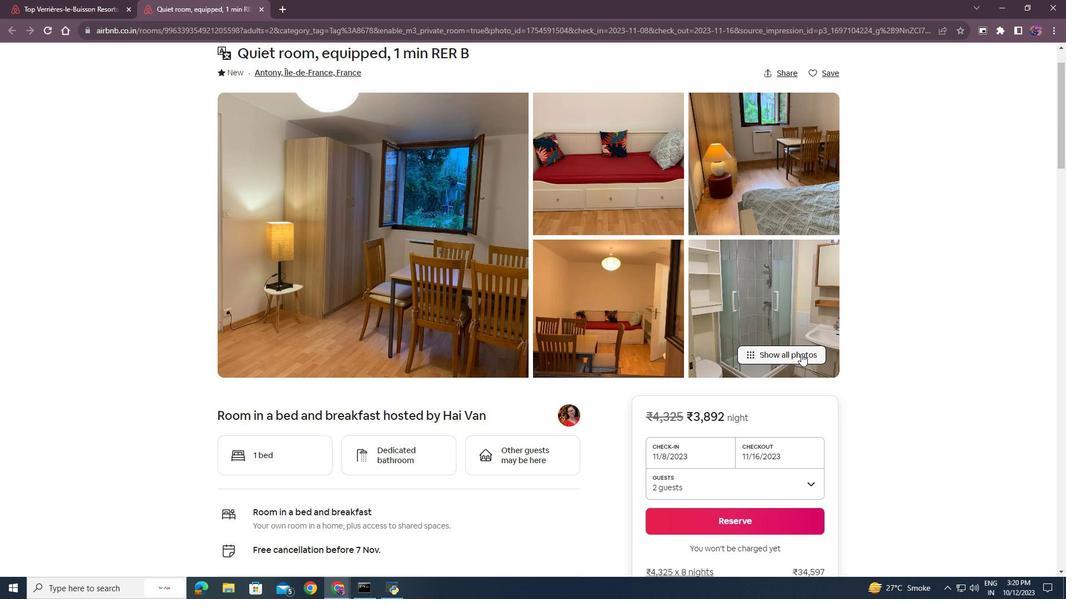
Action: Mouse pressed left at (801, 354)
Screenshot: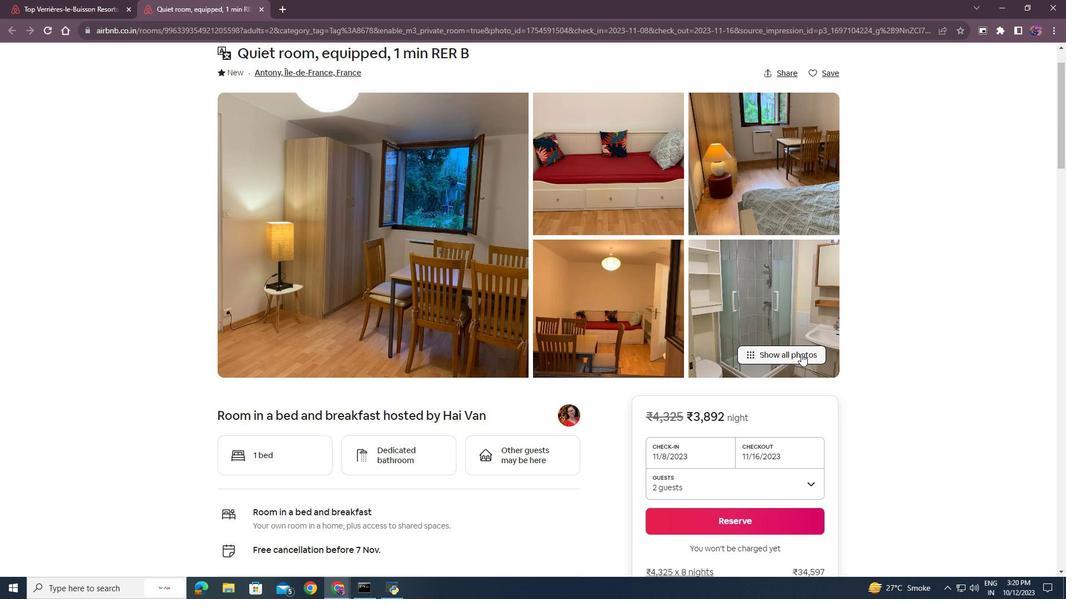 
Action: Mouse moved to (452, 337)
Screenshot: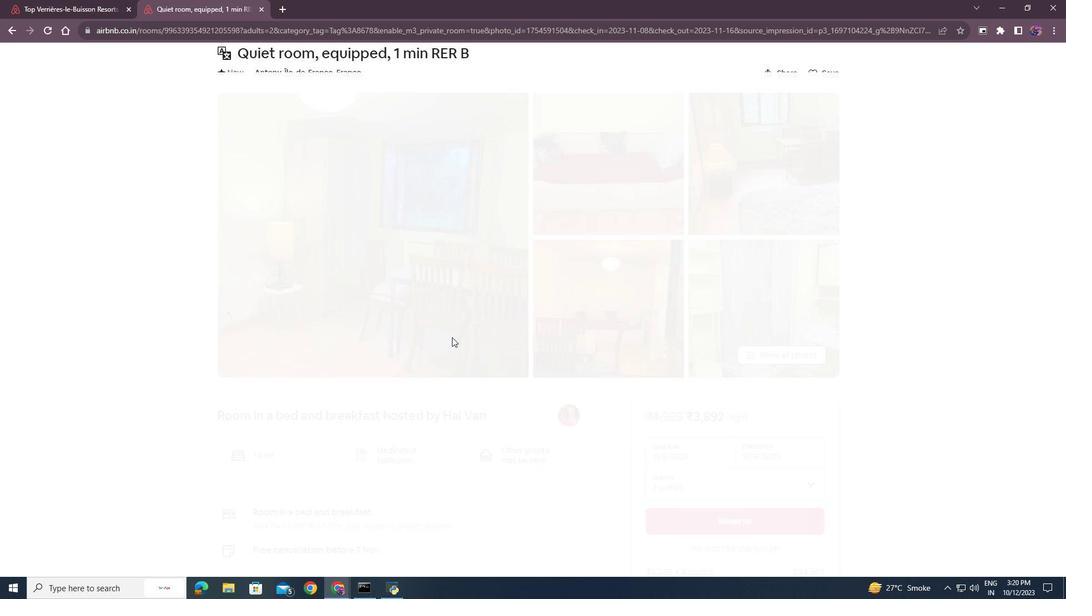 
Action: Mouse scrolled (452, 336) with delta (0, 0)
Screenshot: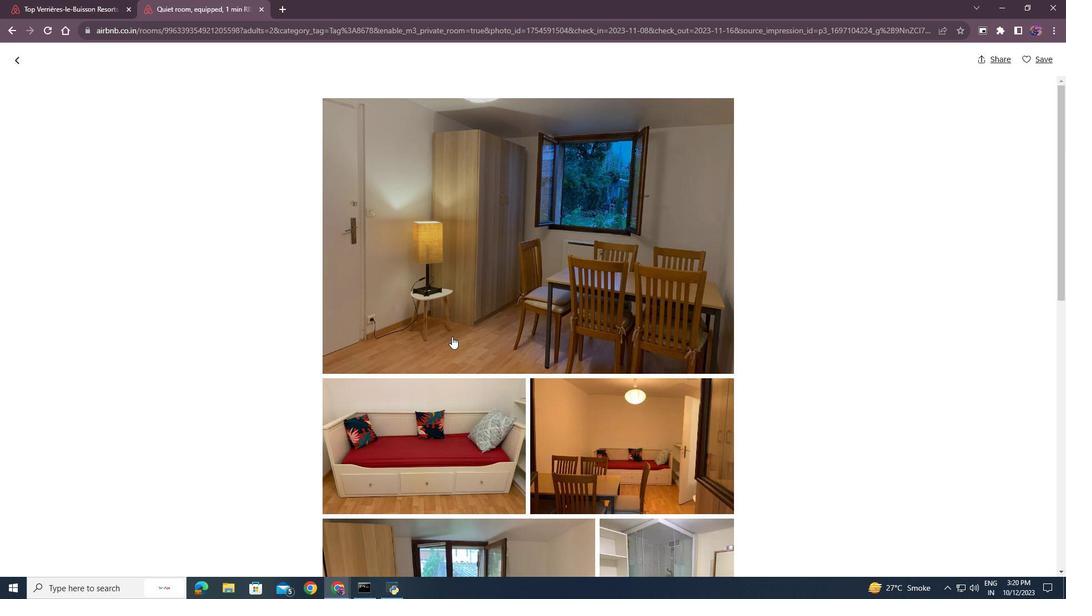 
Action: Mouse scrolled (452, 336) with delta (0, 0)
Screenshot: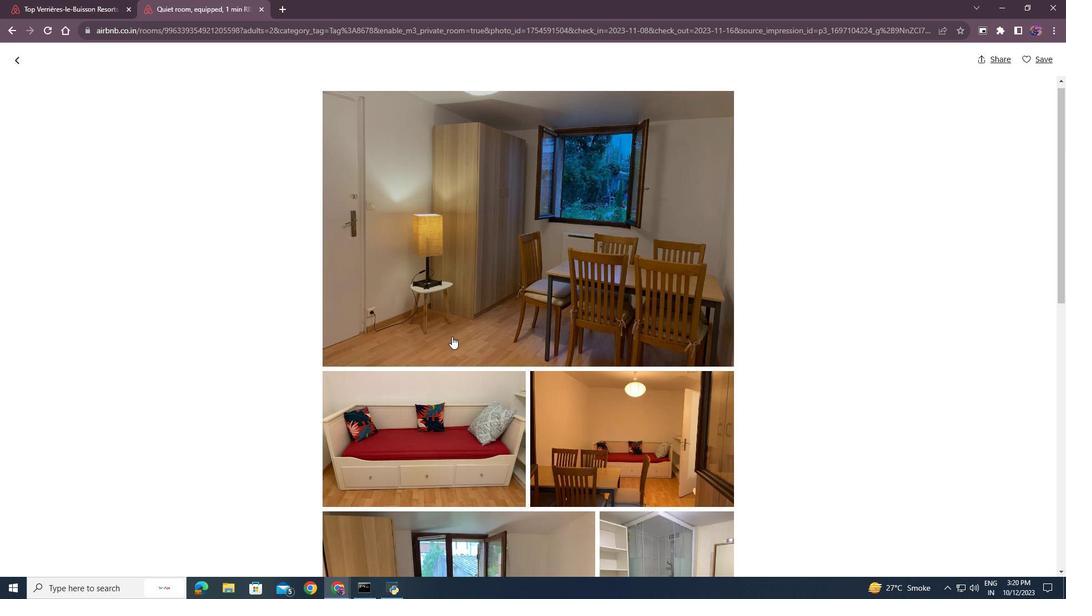 
Action: Mouse scrolled (452, 336) with delta (0, 0)
Screenshot: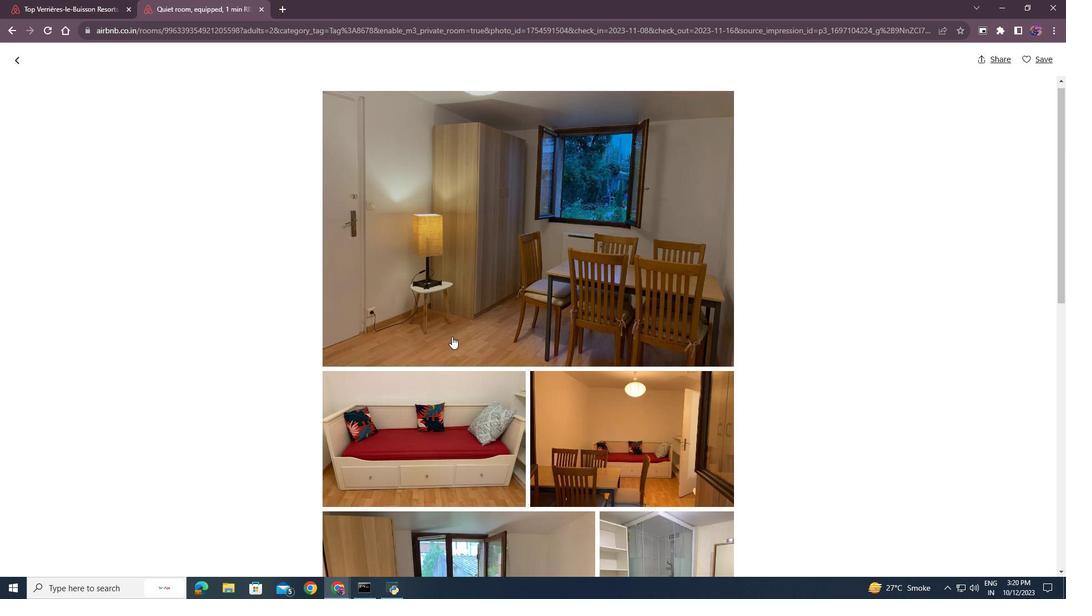
Action: Mouse scrolled (452, 336) with delta (0, 0)
Screenshot: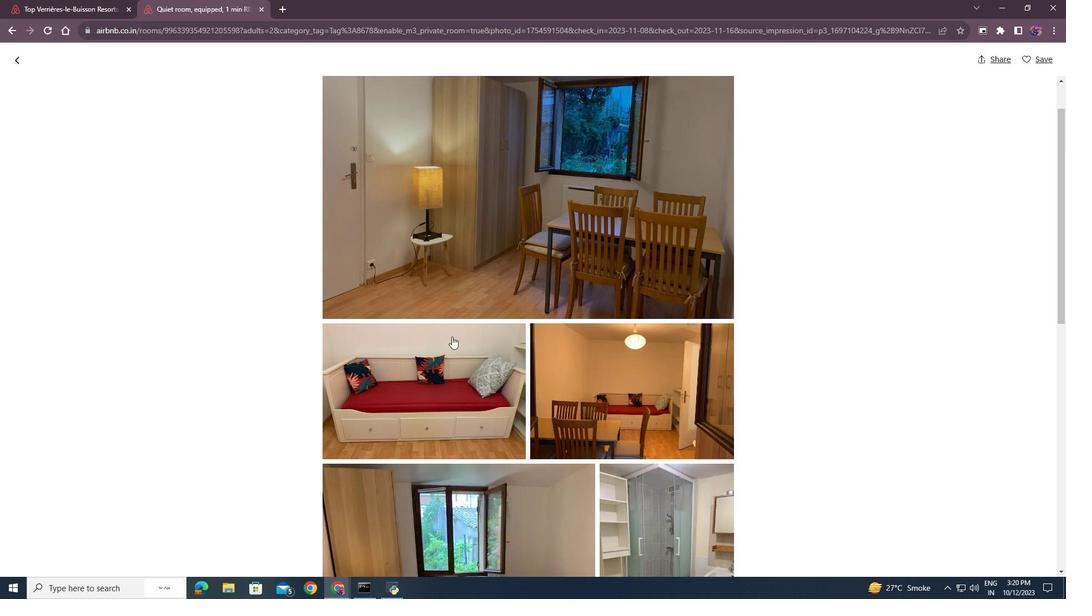 
Action: Mouse scrolled (452, 336) with delta (0, 0)
Screenshot: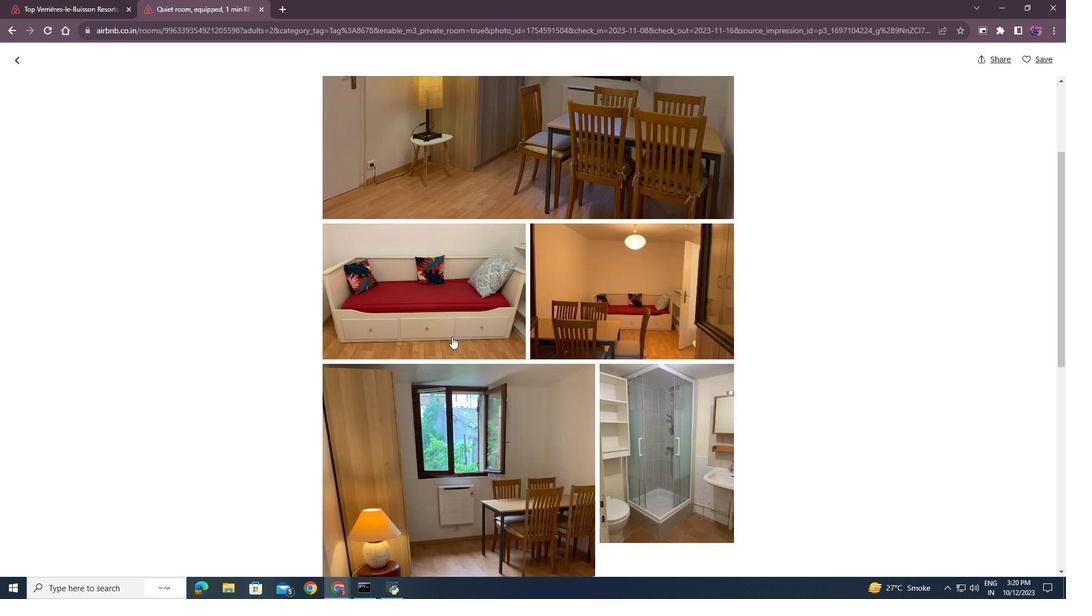 
Action: Mouse scrolled (452, 336) with delta (0, 0)
Screenshot: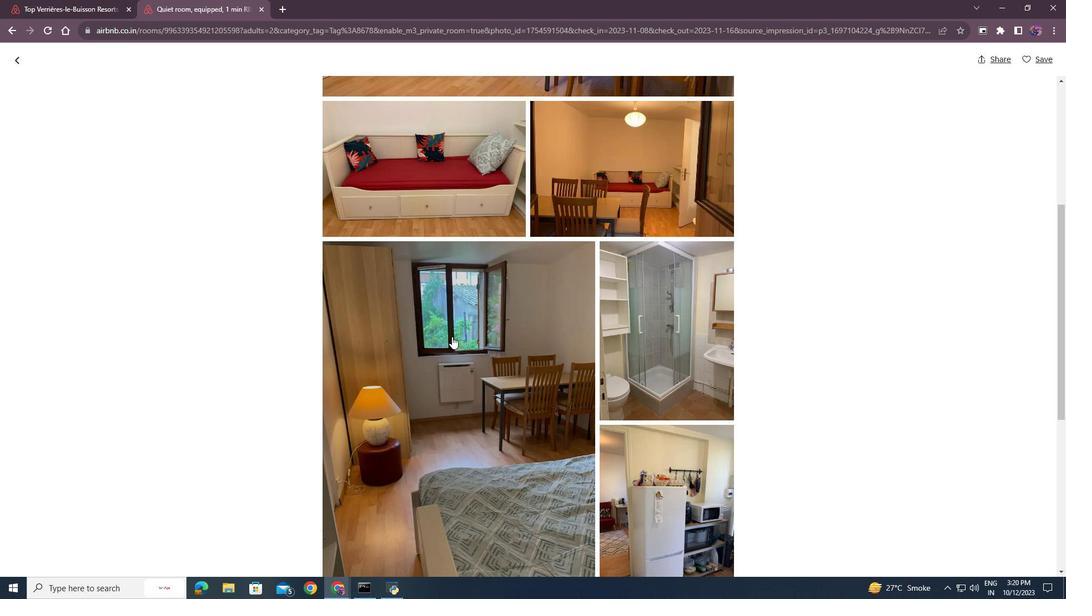 
Action: Mouse scrolled (452, 336) with delta (0, 0)
Screenshot: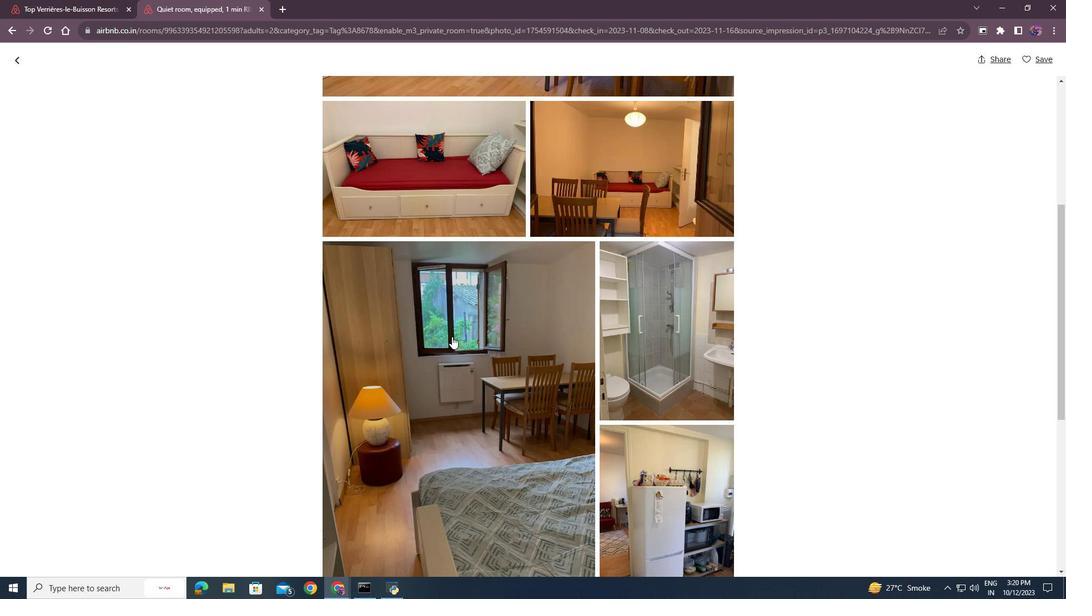 
Action: Mouse scrolled (452, 336) with delta (0, 0)
Screenshot: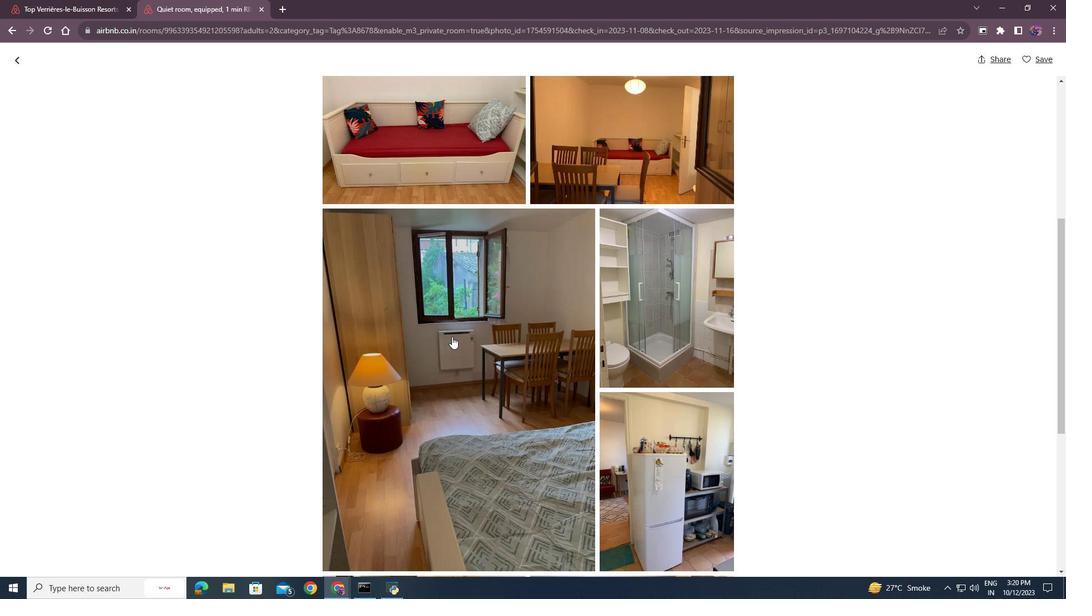 
Action: Mouse scrolled (452, 336) with delta (0, 0)
Screenshot: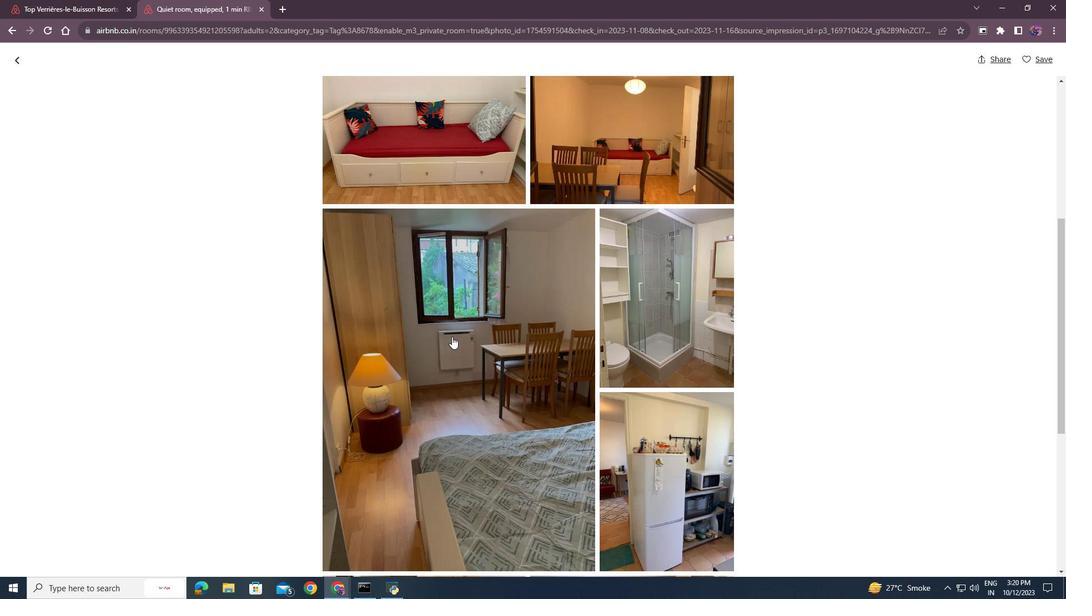 
Action: Mouse scrolled (452, 336) with delta (0, 0)
Screenshot: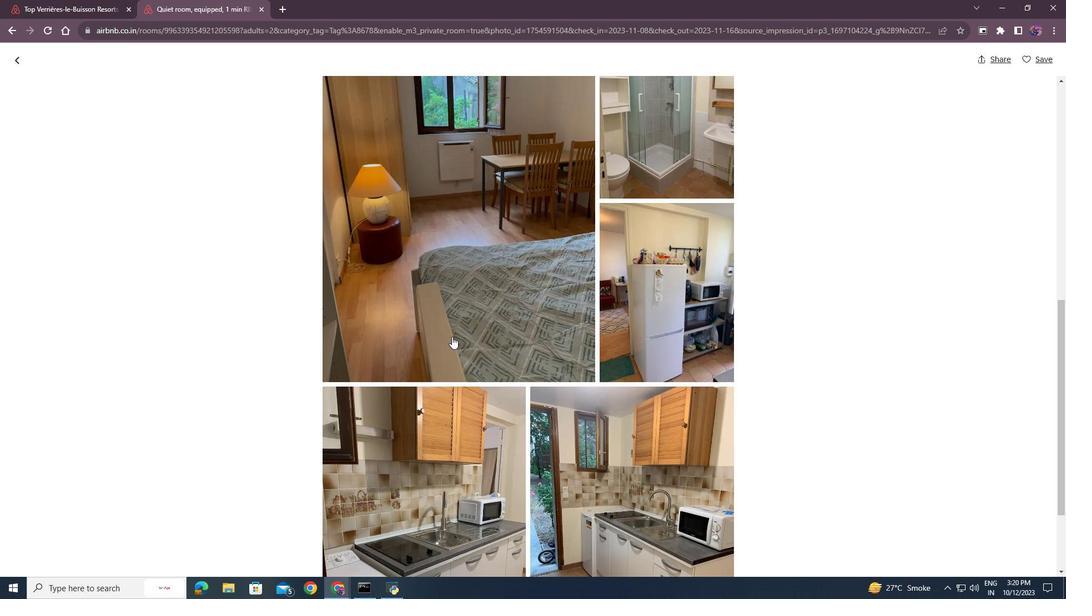 
Action: Mouse scrolled (452, 336) with delta (0, 0)
Screenshot: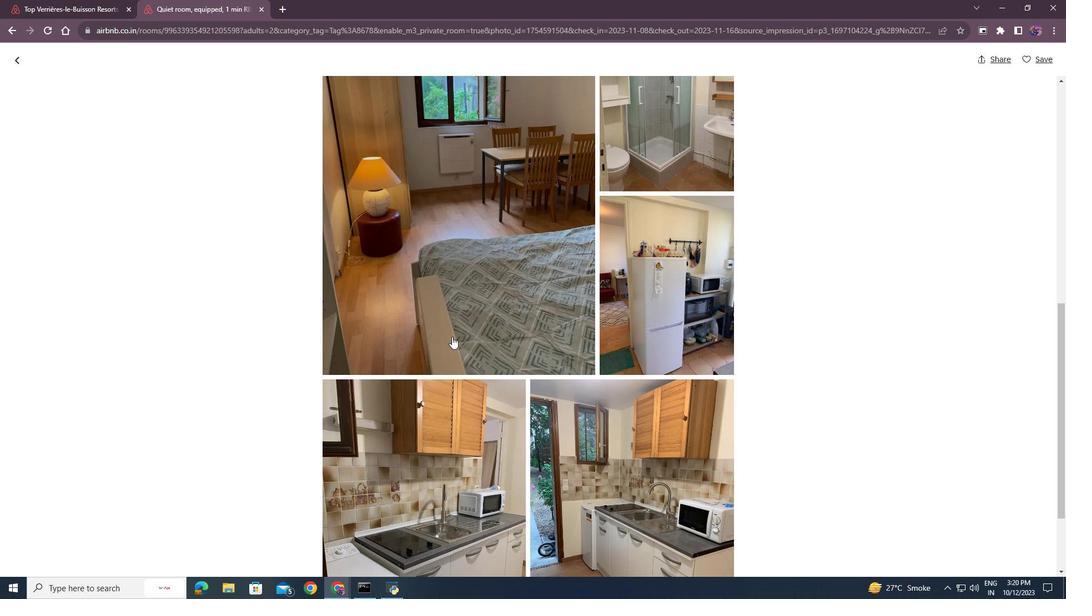 
Action: Mouse scrolled (452, 336) with delta (0, 0)
Screenshot: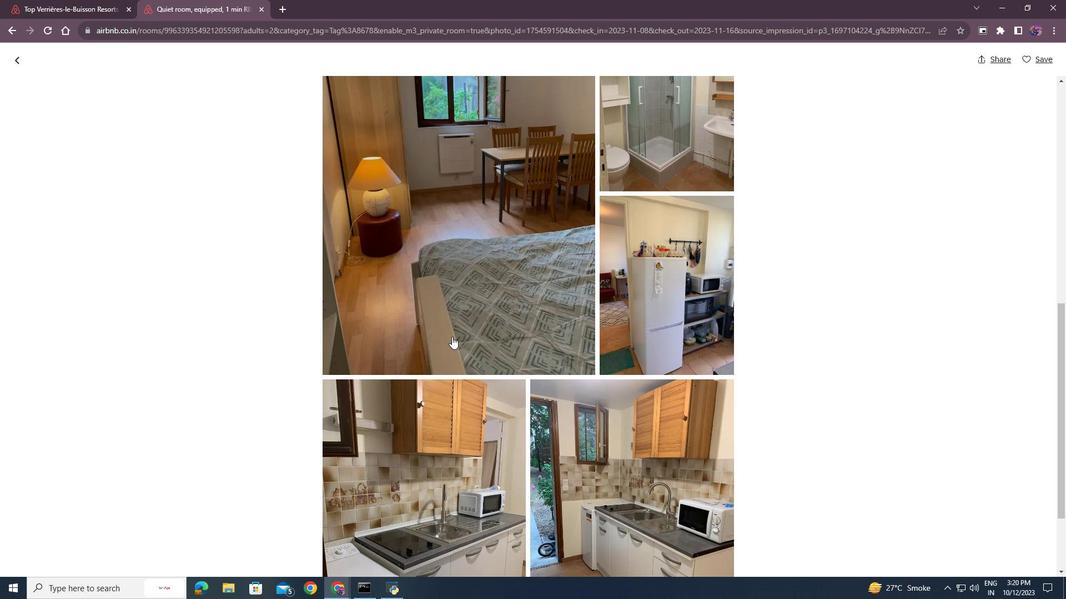 
Action: Mouse scrolled (452, 336) with delta (0, 0)
Screenshot: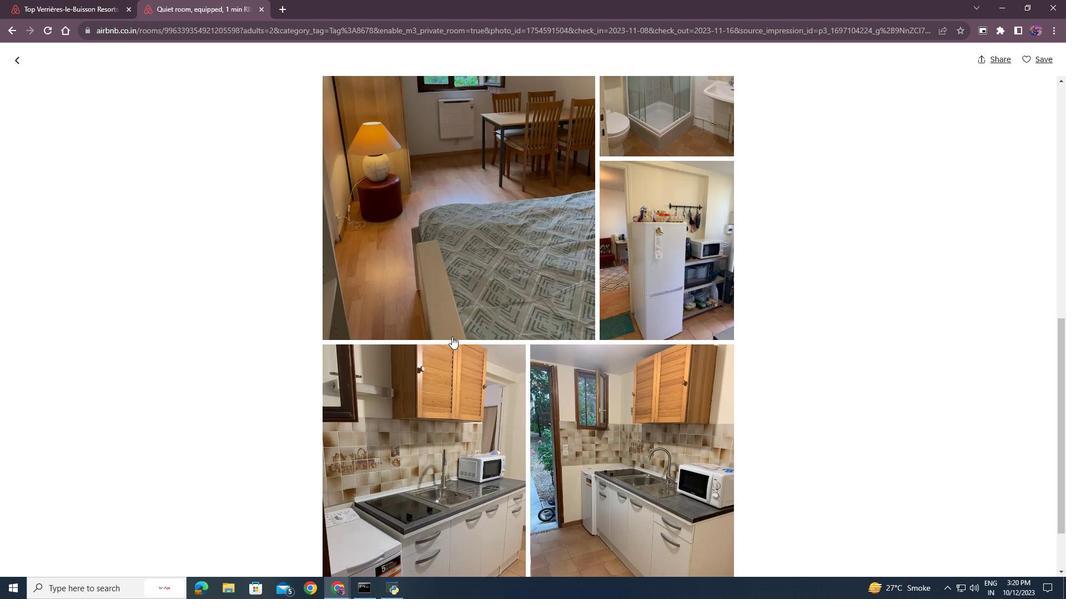 
Action: Mouse scrolled (452, 336) with delta (0, 0)
Screenshot: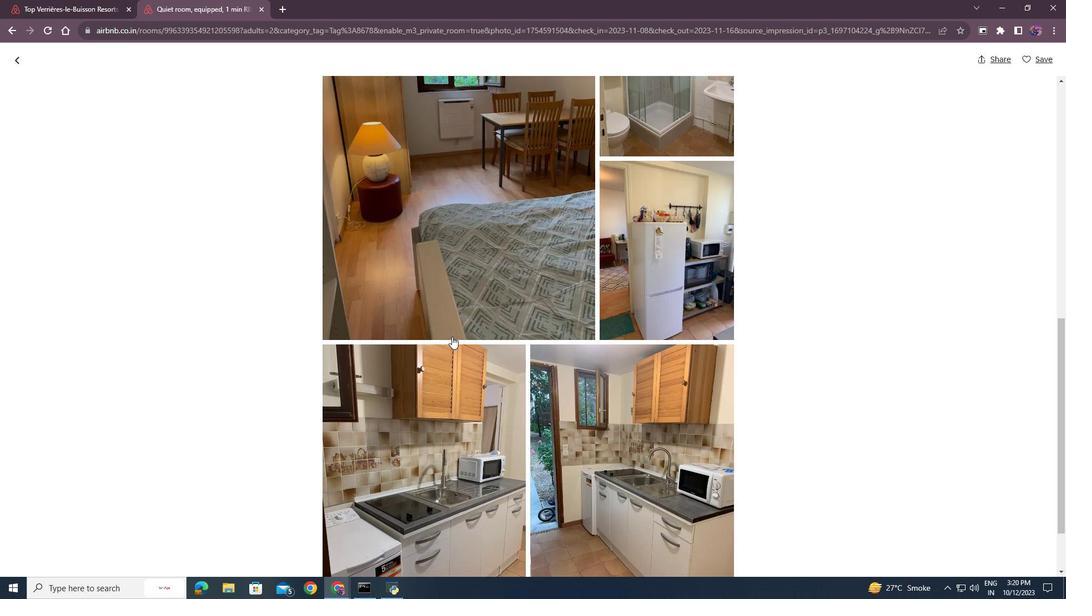 
Action: Mouse scrolled (452, 336) with delta (0, 0)
Screenshot: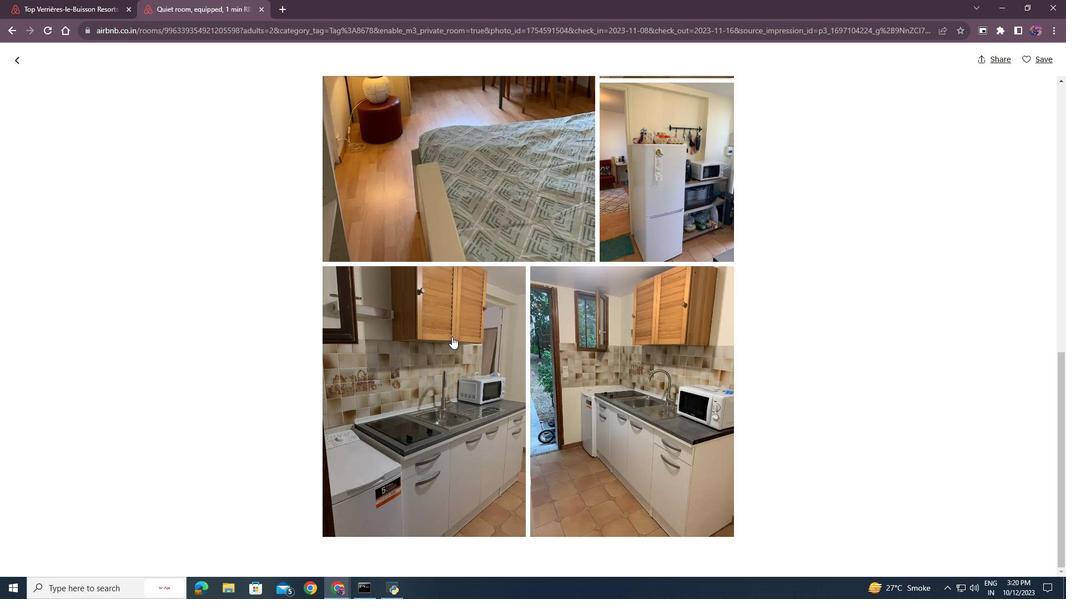 
Action: Mouse scrolled (452, 336) with delta (0, 0)
Screenshot: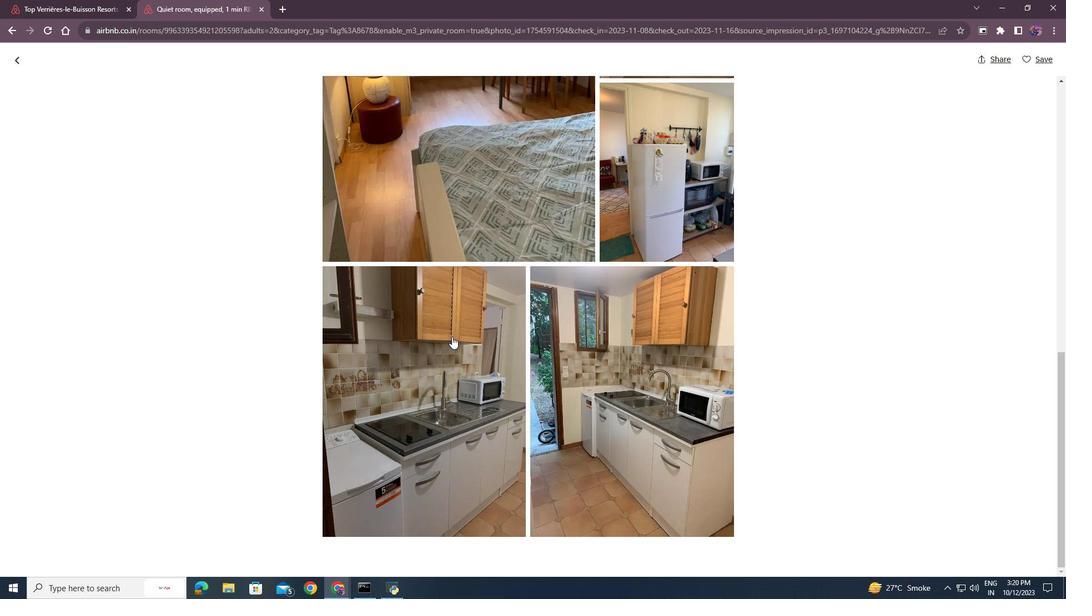 
Action: Mouse scrolled (452, 336) with delta (0, 0)
Screenshot: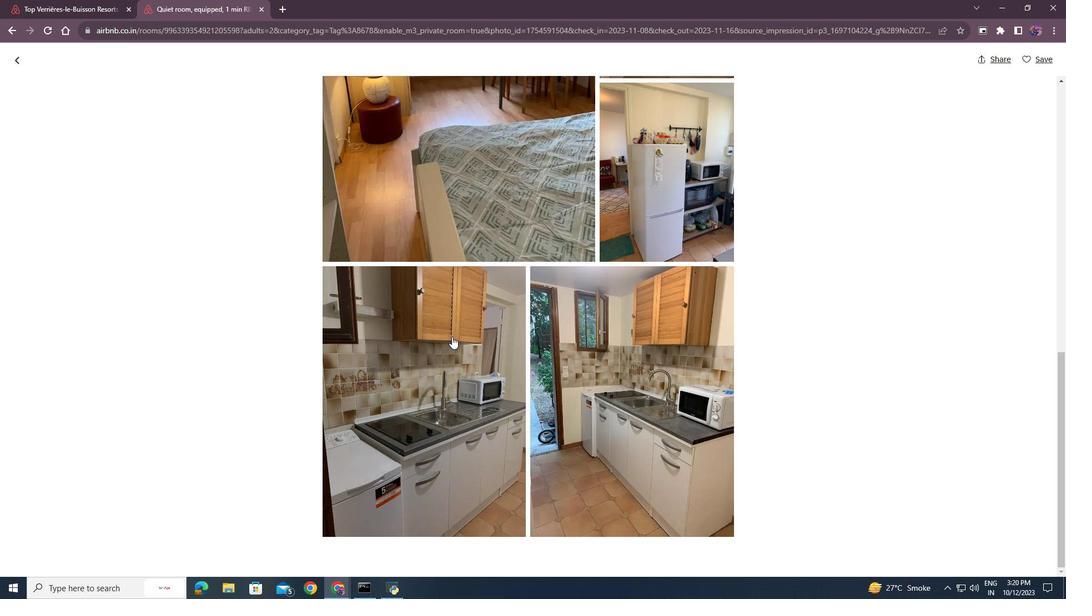 
Action: Mouse scrolled (452, 336) with delta (0, 0)
Screenshot: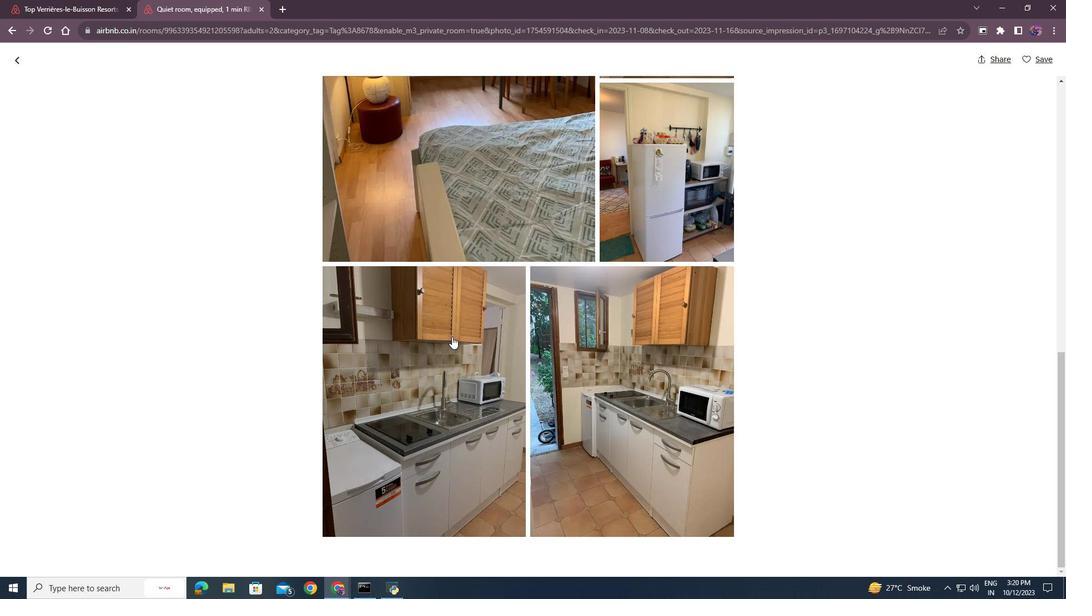 
Action: Mouse scrolled (452, 336) with delta (0, 0)
Screenshot: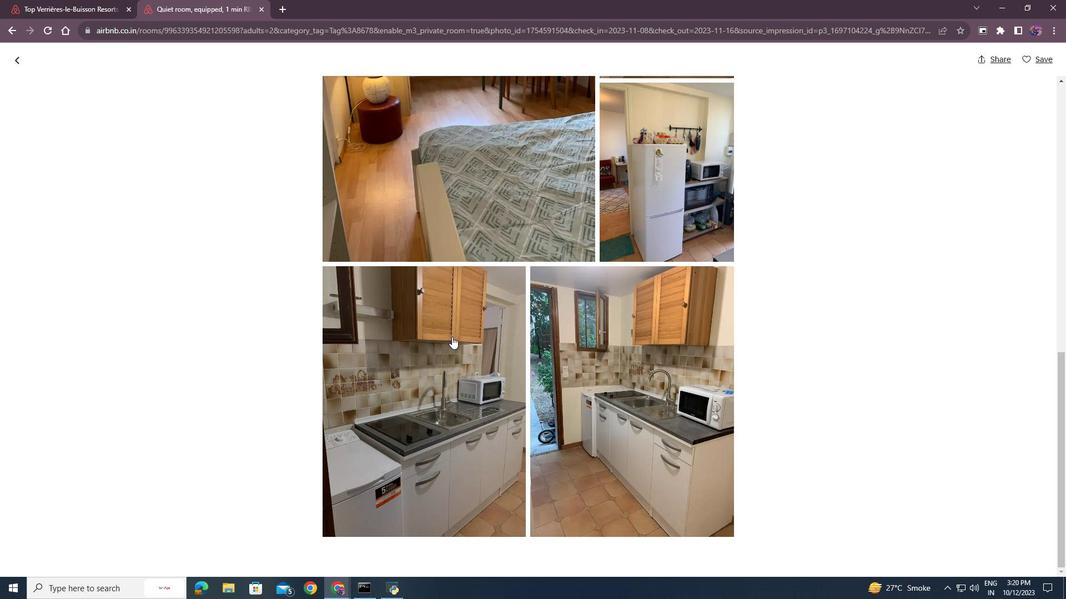 
Action: Mouse scrolled (452, 336) with delta (0, 0)
Screenshot: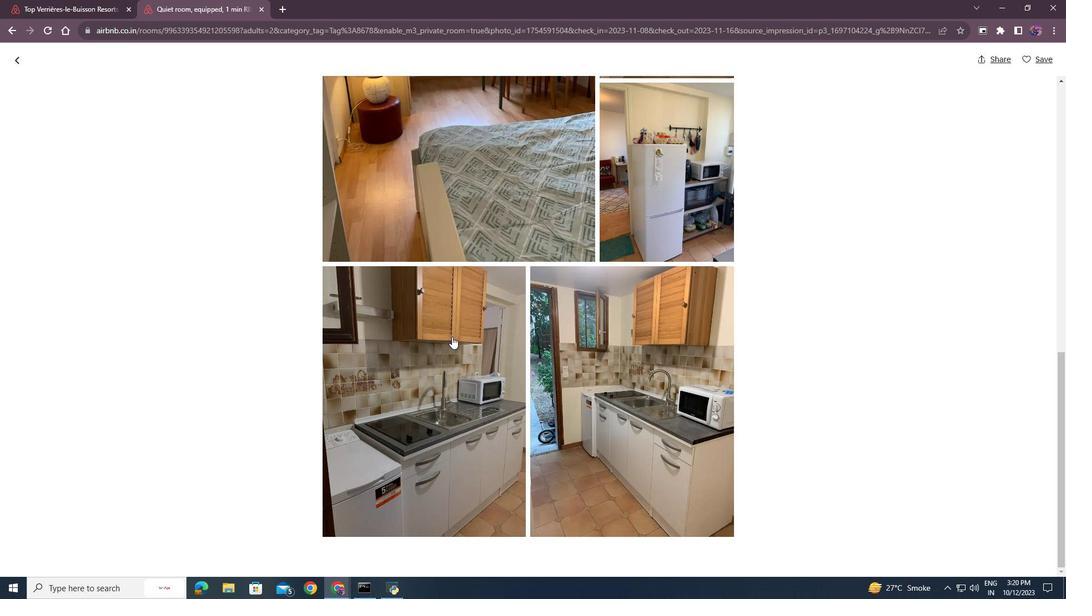
Action: Mouse moved to (19, 59)
Screenshot: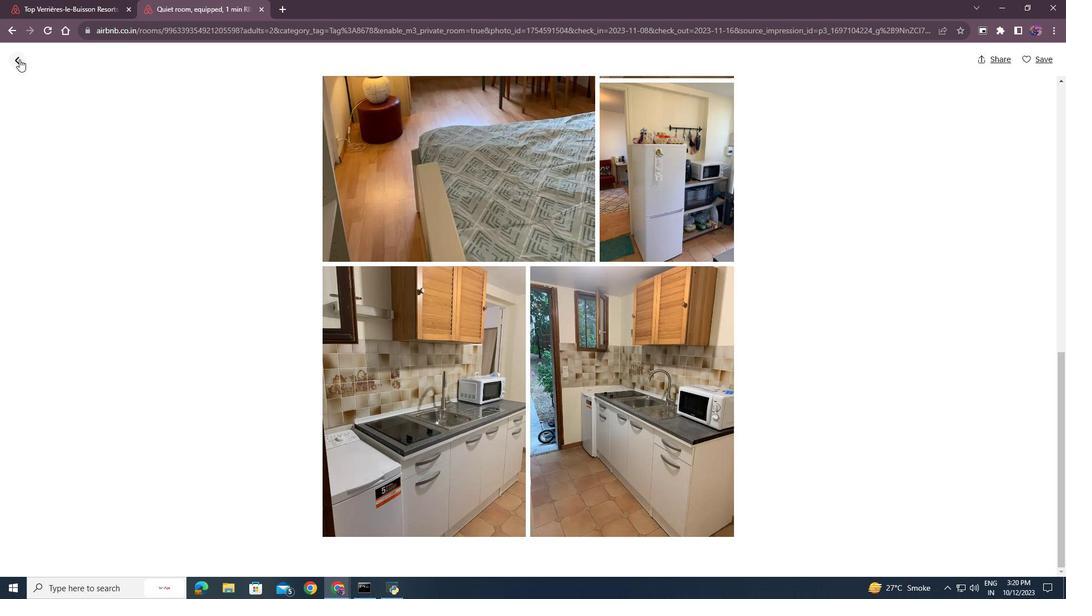 
Action: Mouse pressed left at (19, 59)
Screenshot: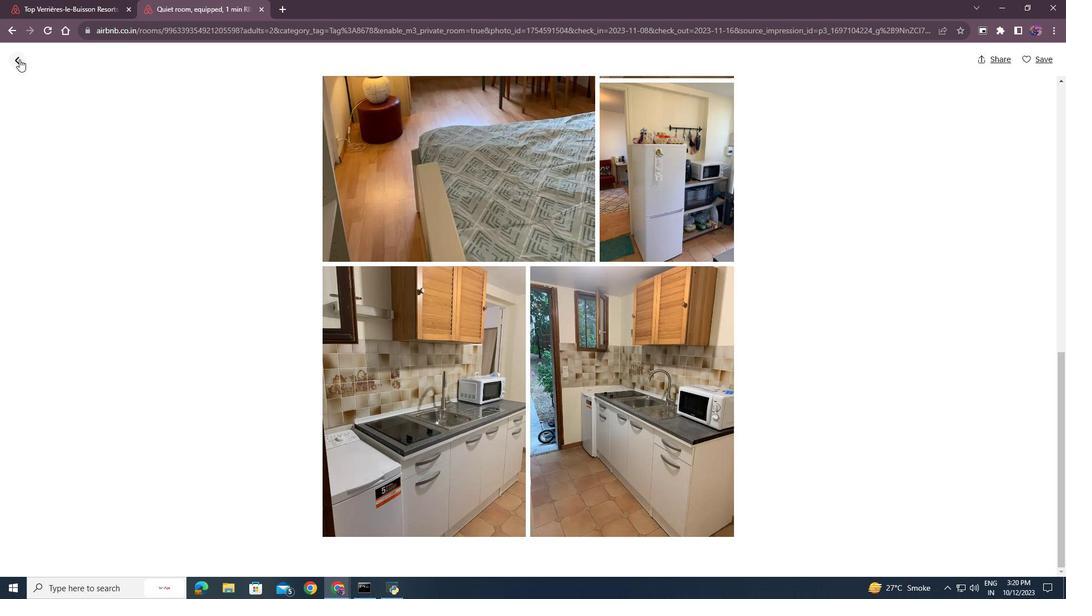 
Action: Mouse moved to (315, 333)
Screenshot: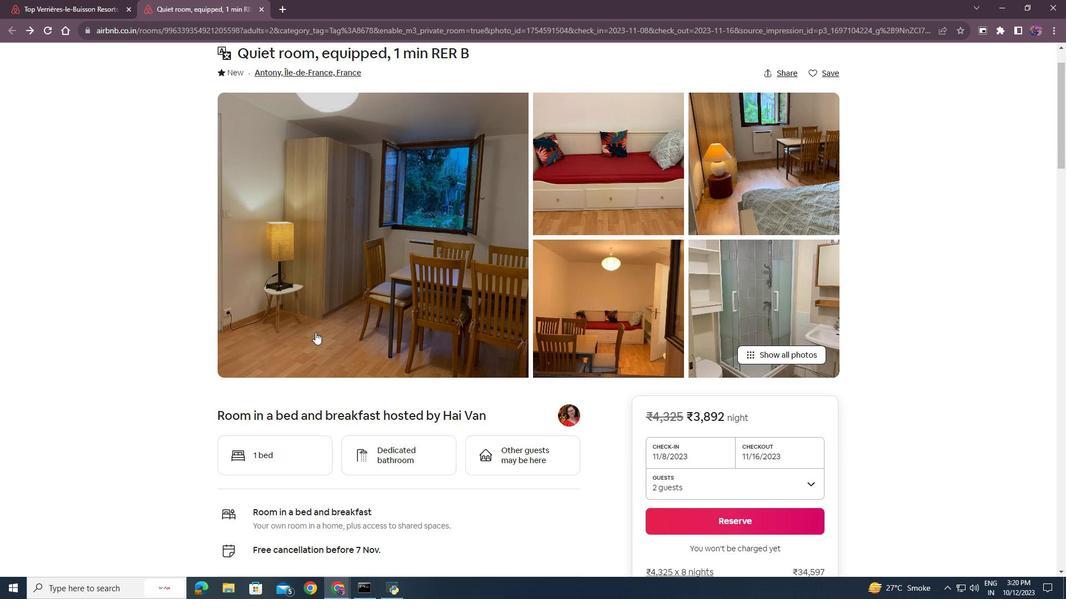 
Action: Mouse scrolled (315, 332) with delta (0, 0)
Screenshot: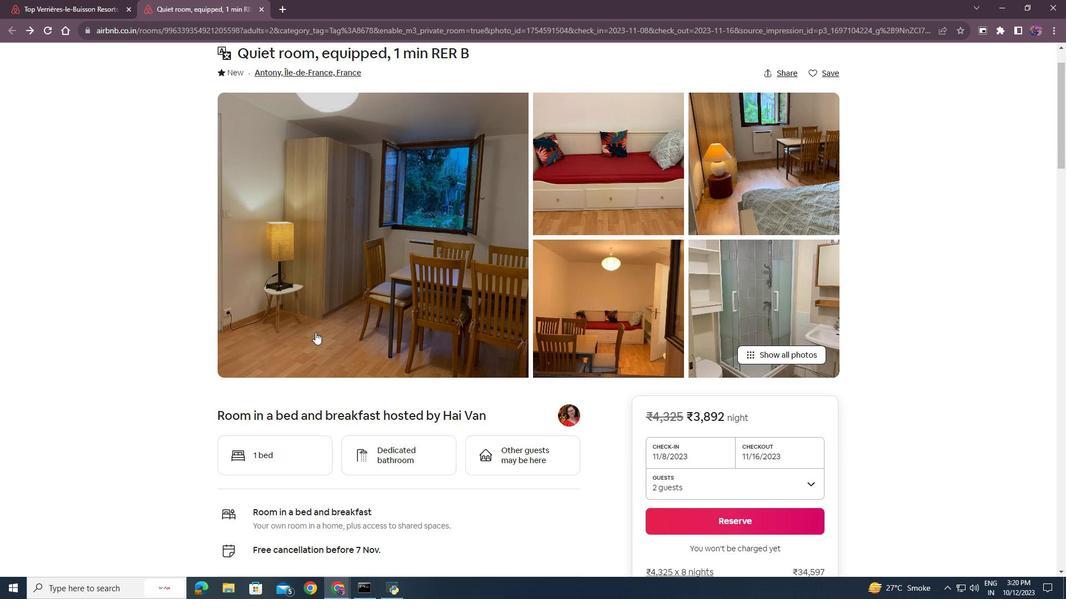 
Action: Mouse moved to (316, 332)
Screenshot: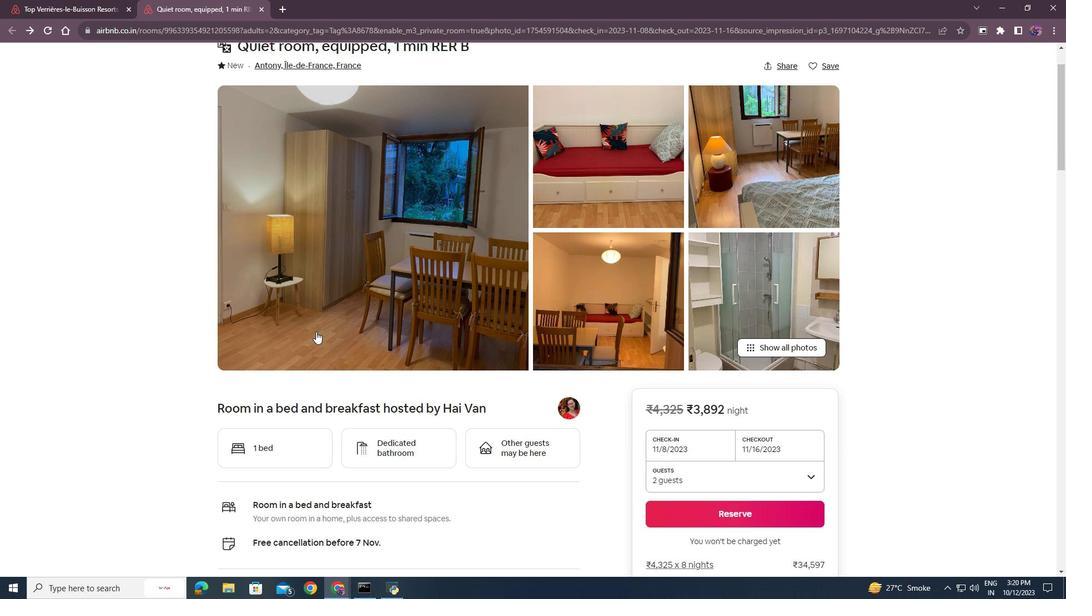 
Action: Mouse scrolled (316, 331) with delta (0, 0)
Screenshot: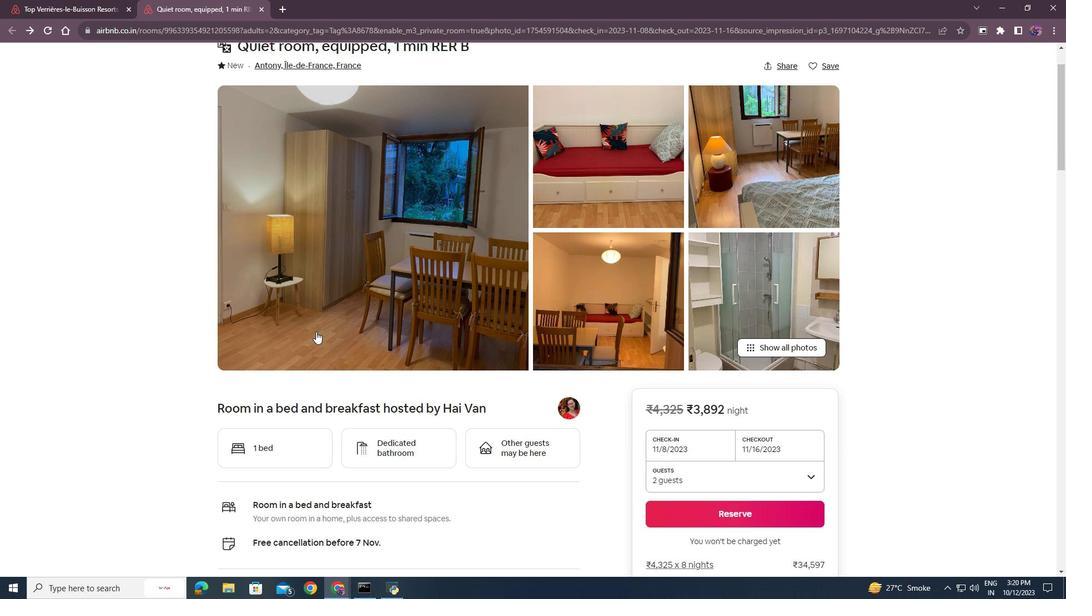 
Action: Mouse moved to (316, 332)
Screenshot: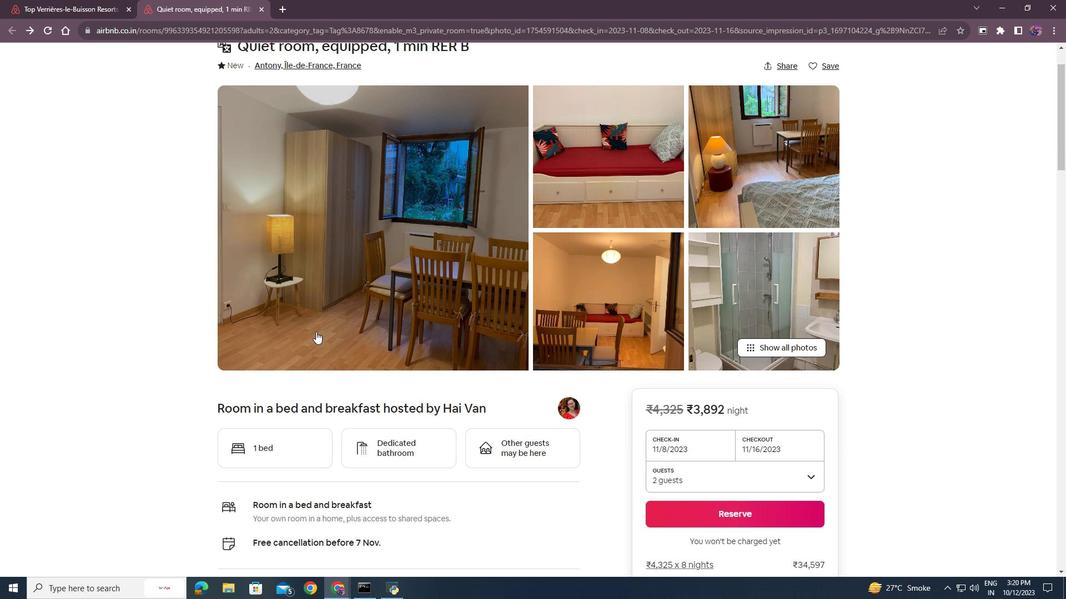 
Action: Mouse scrolled (316, 331) with delta (0, 0)
Screenshot: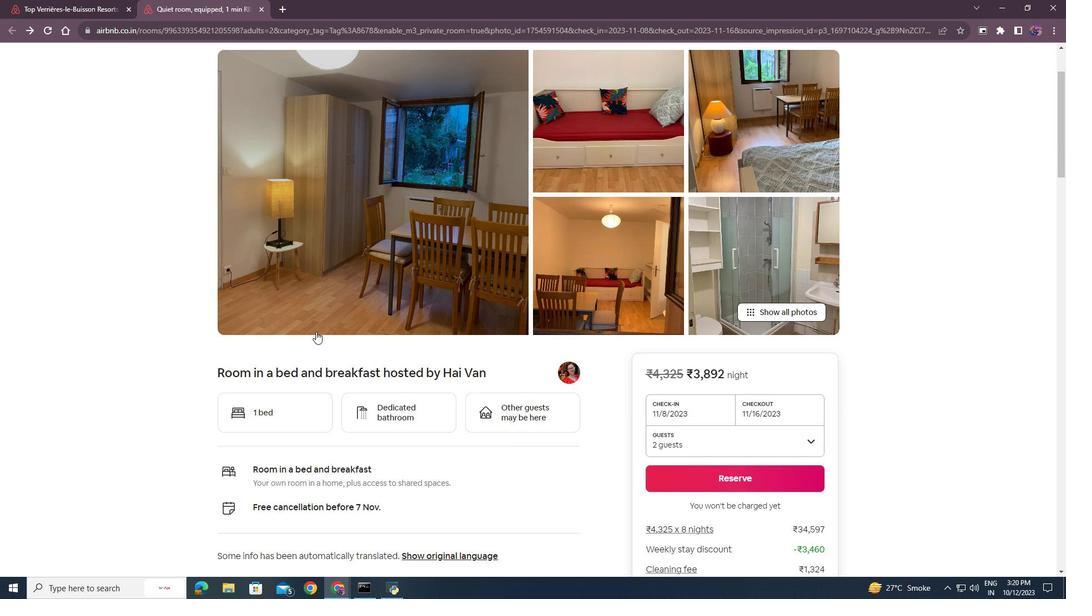 
Action: Mouse scrolled (316, 331) with delta (0, 0)
Screenshot: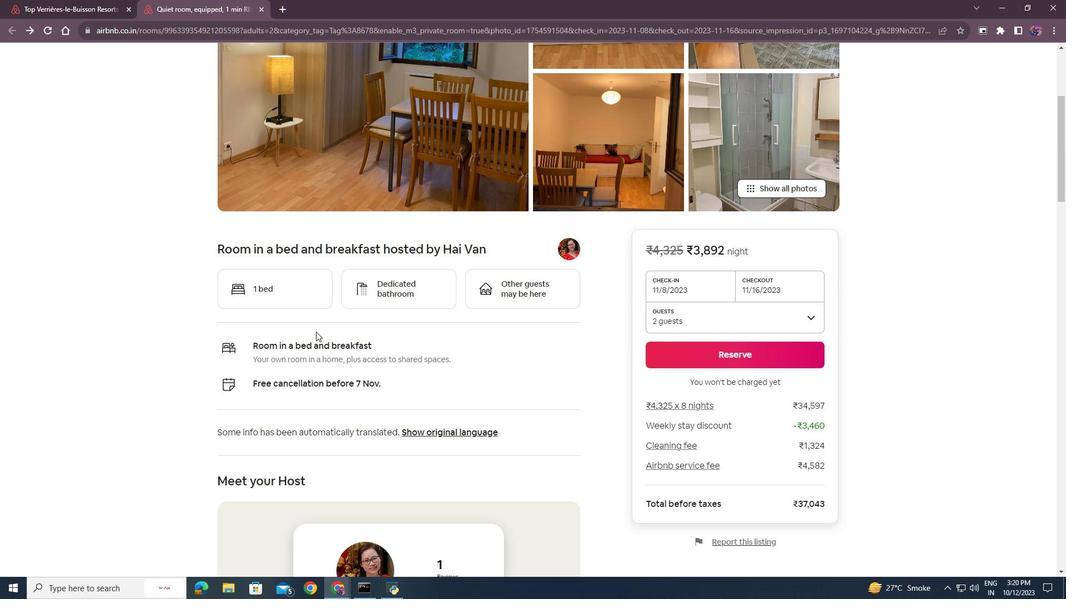 
Action: Mouse scrolled (316, 331) with delta (0, 0)
Screenshot: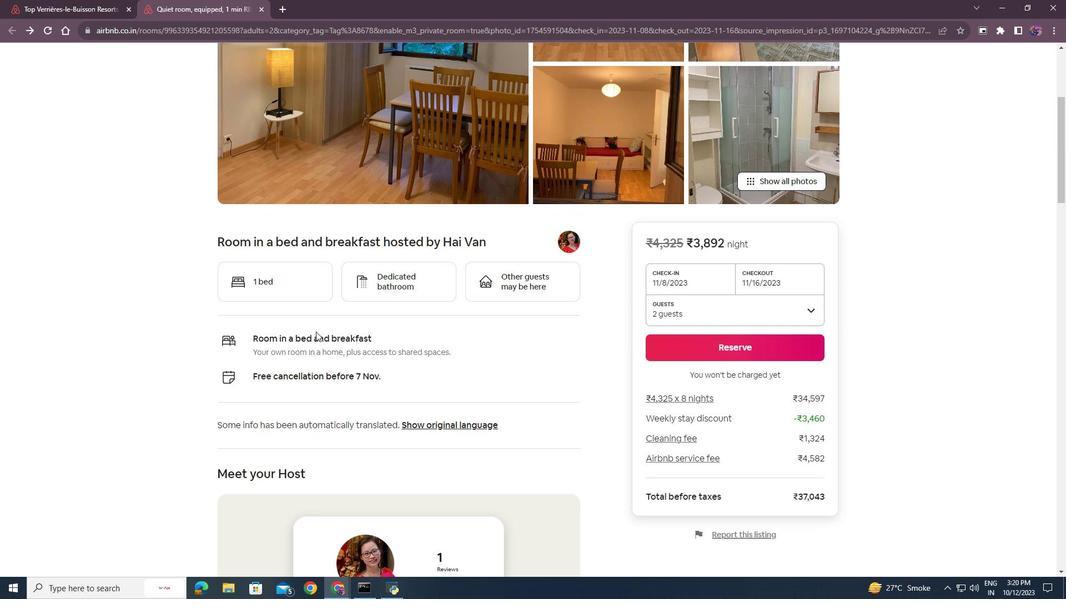 
Action: Mouse scrolled (316, 331) with delta (0, 0)
Screenshot: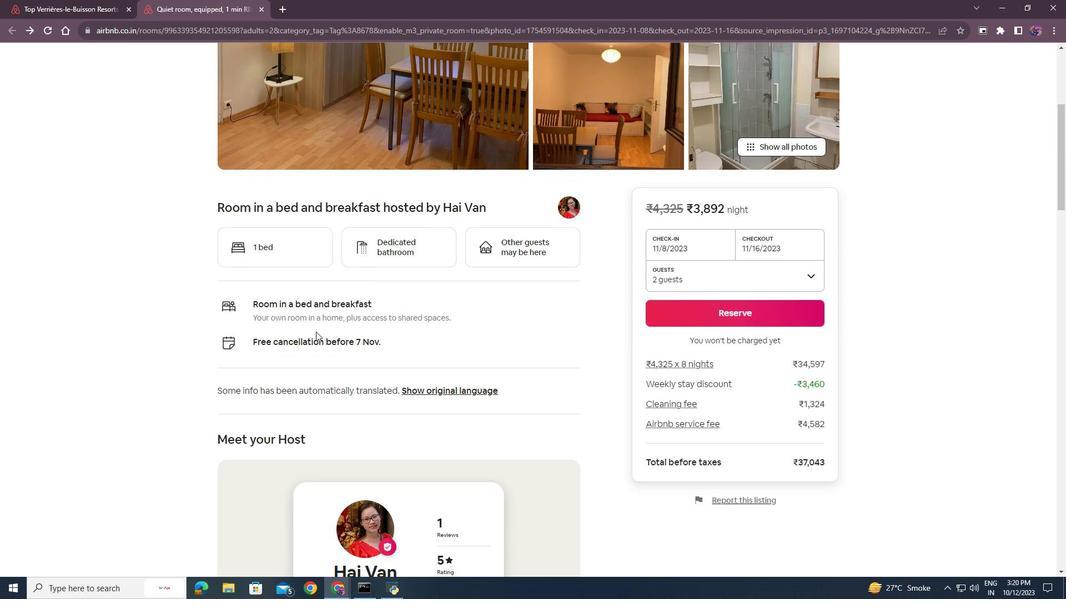
Action: Mouse scrolled (316, 331) with delta (0, 0)
Screenshot: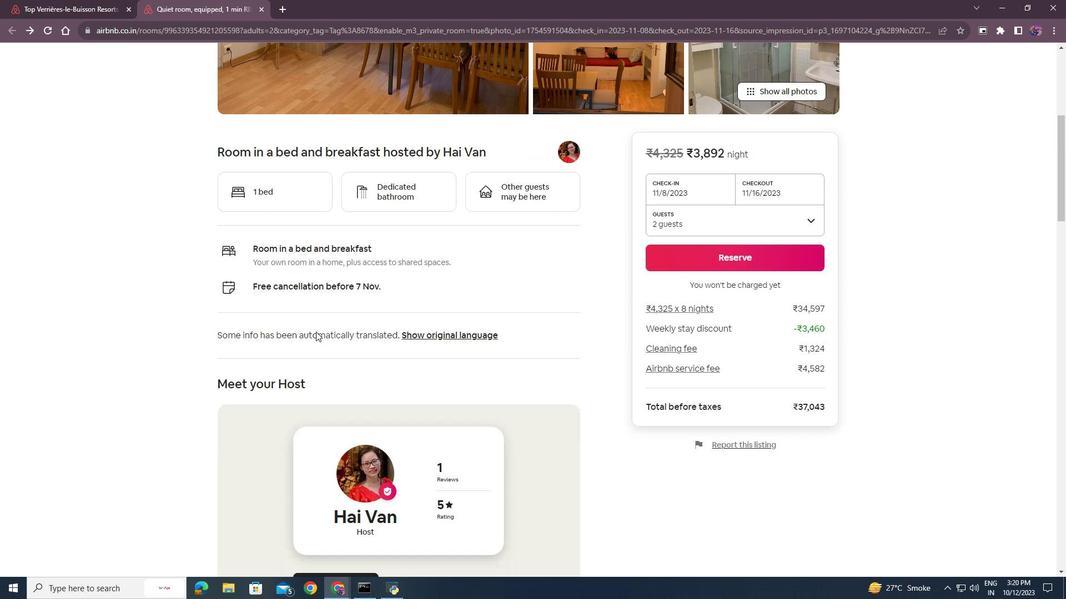 
Action: Mouse scrolled (316, 331) with delta (0, 0)
Screenshot: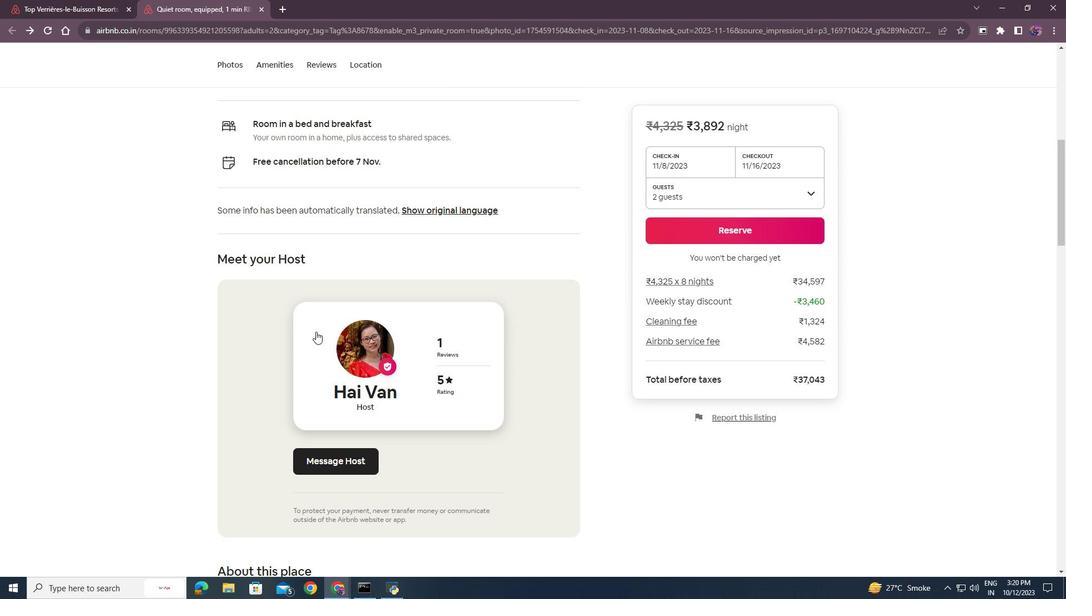 
Action: Mouse scrolled (316, 331) with delta (0, 0)
Screenshot: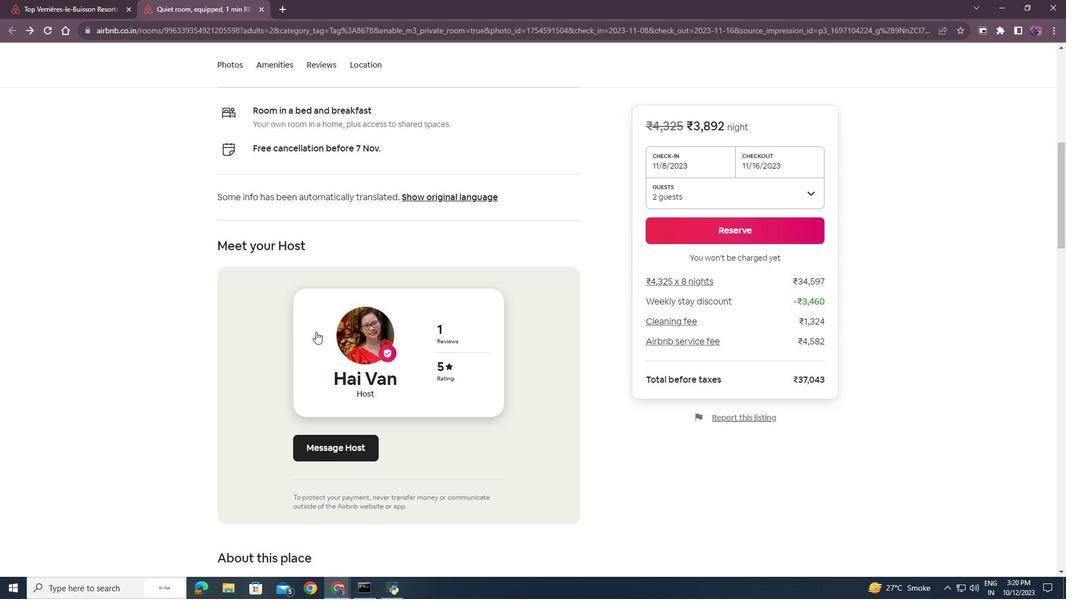 
Action: Mouse scrolled (316, 331) with delta (0, 0)
Screenshot: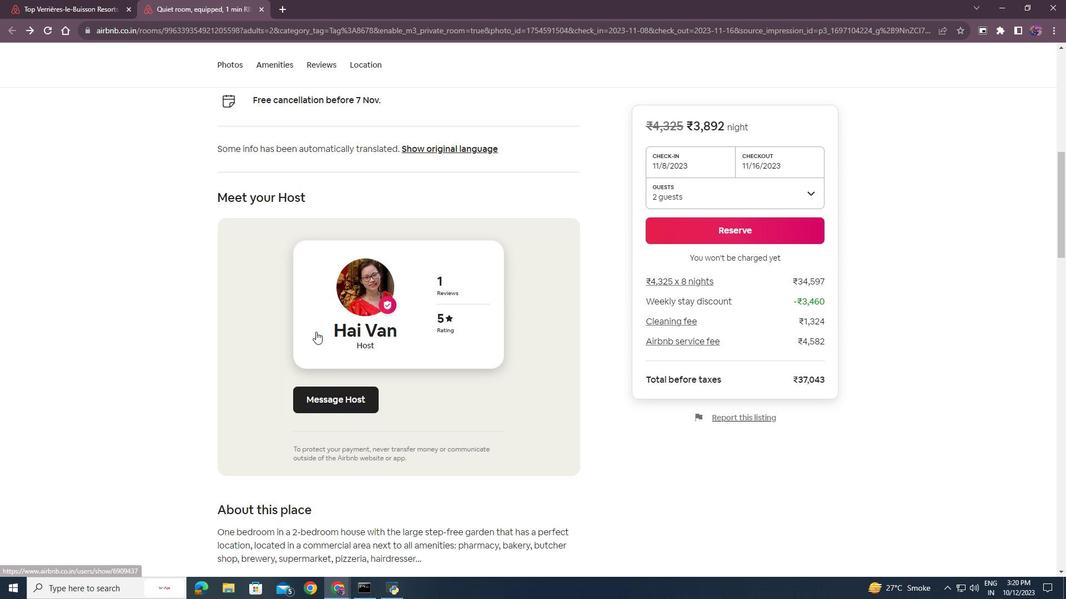 
Action: Mouse scrolled (316, 331) with delta (0, 0)
Screenshot: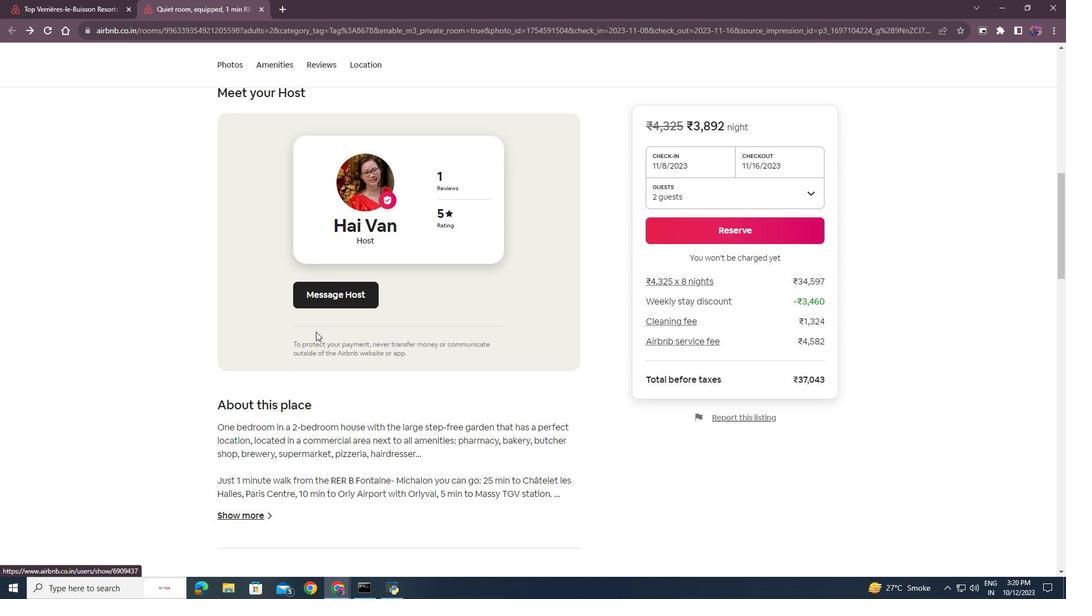 
Action: Mouse scrolled (316, 331) with delta (0, 0)
Screenshot: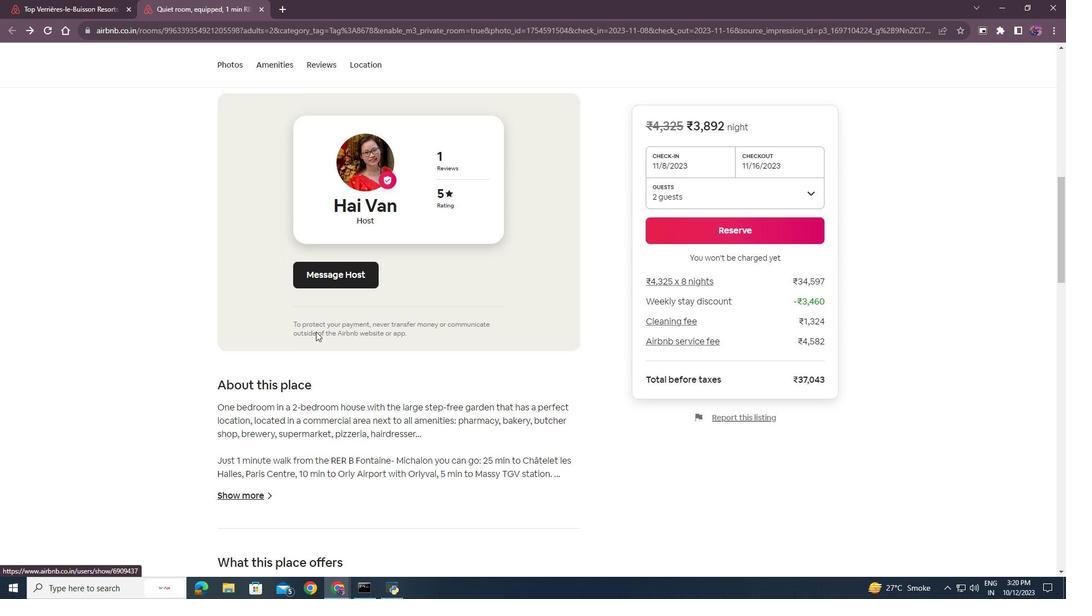 
Action: Mouse scrolled (316, 331) with delta (0, 0)
Screenshot: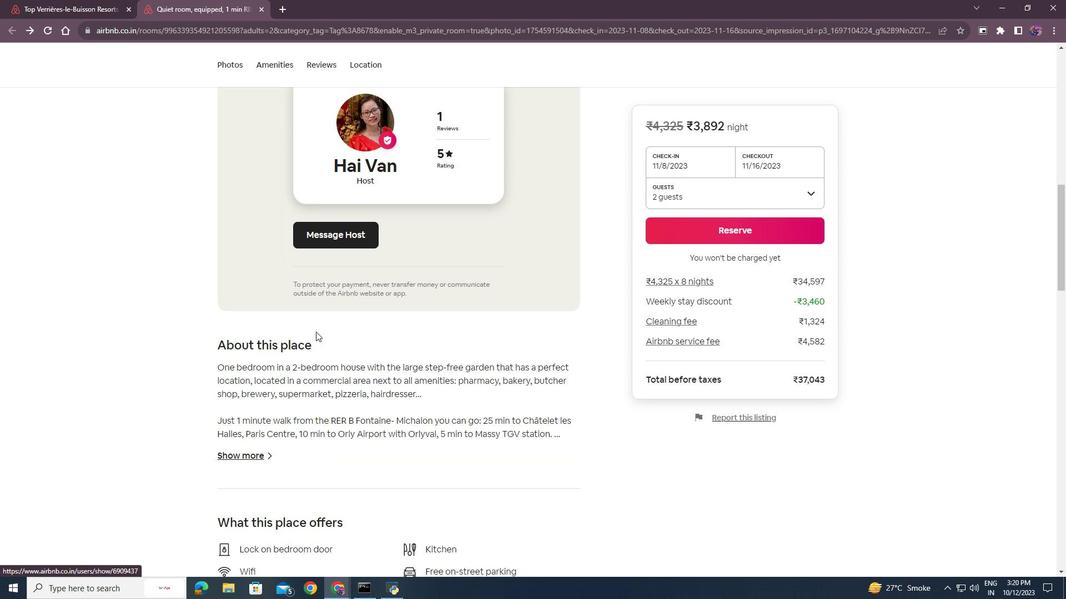 
Action: Mouse scrolled (316, 331) with delta (0, 0)
Screenshot: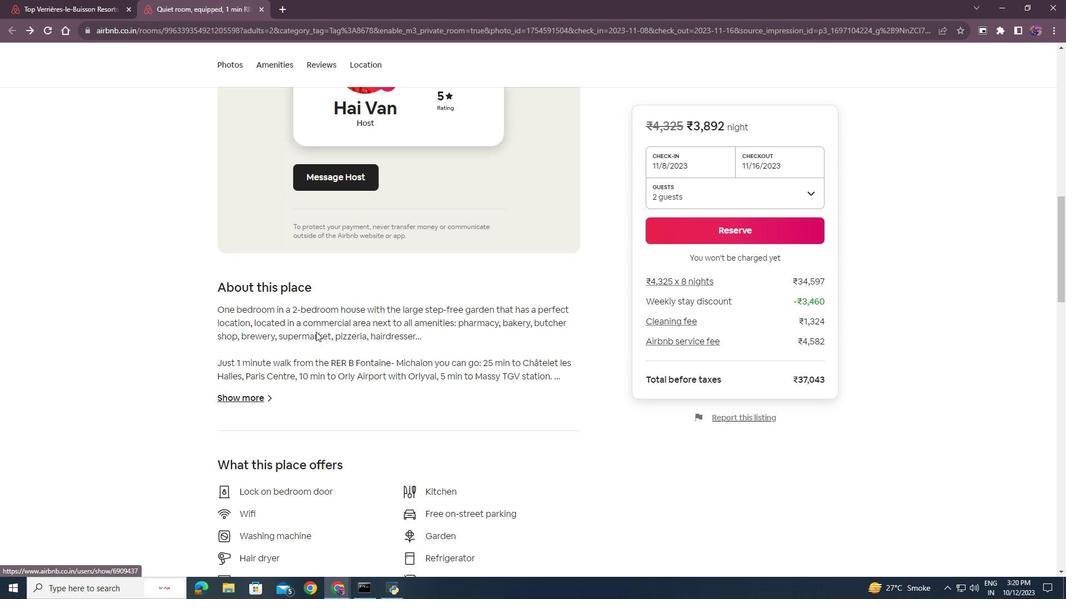 
Action: Mouse moved to (233, 294)
Screenshot: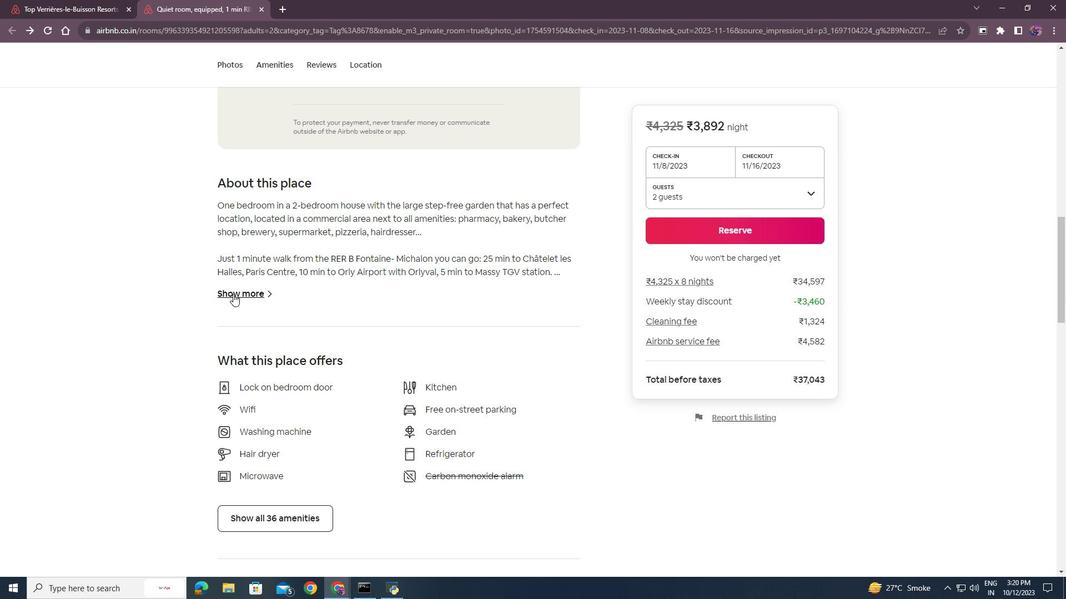 
Action: Mouse pressed left at (233, 294)
Screenshot: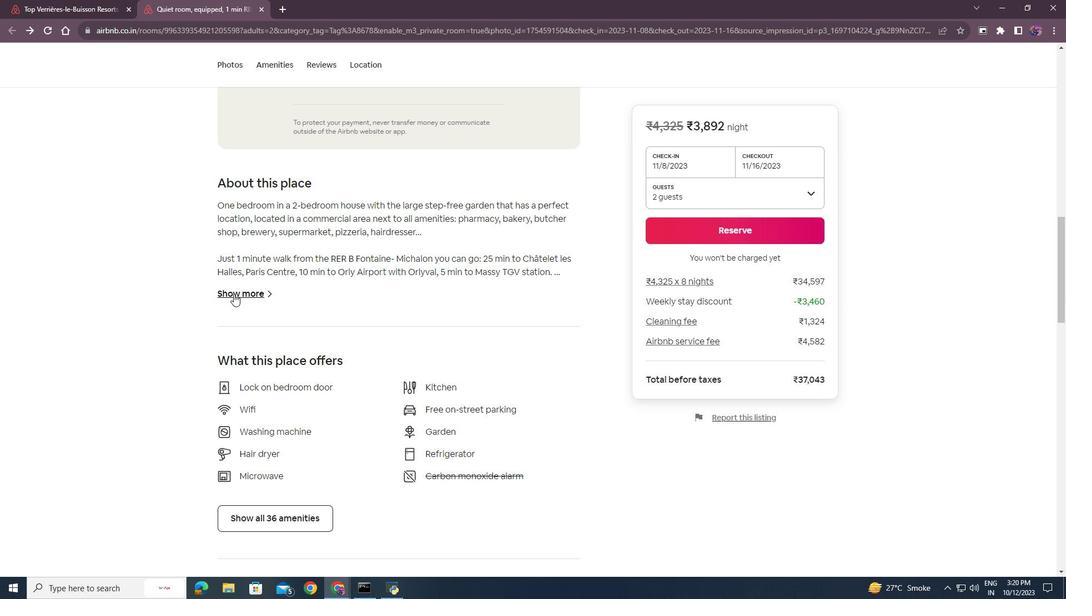 
Action: Mouse moved to (507, 378)
Screenshot: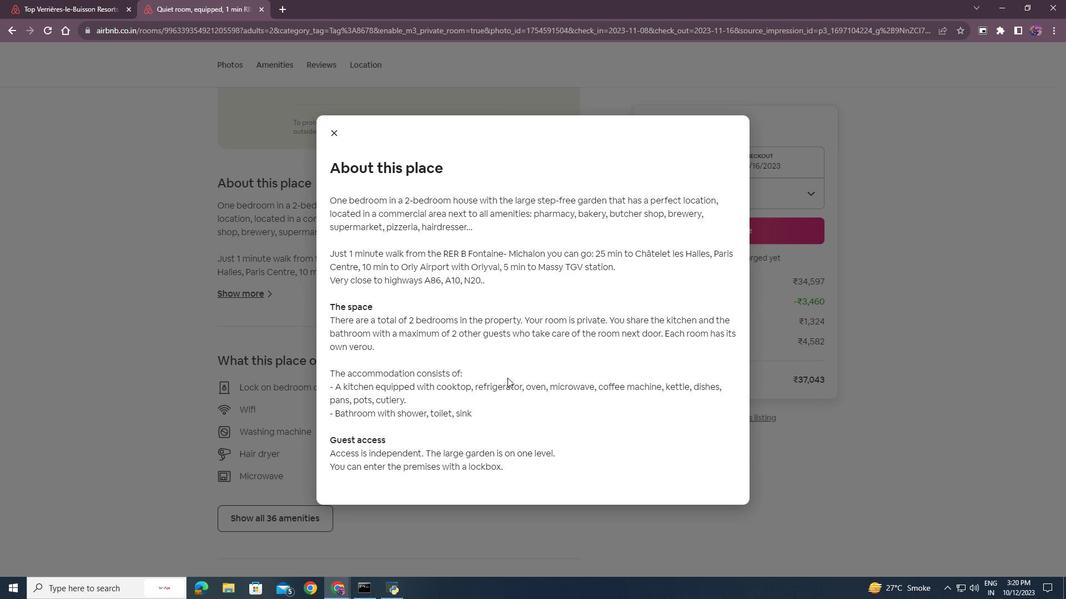 
Action: Mouse scrolled (507, 377) with delta (0, 0)
Screenshot: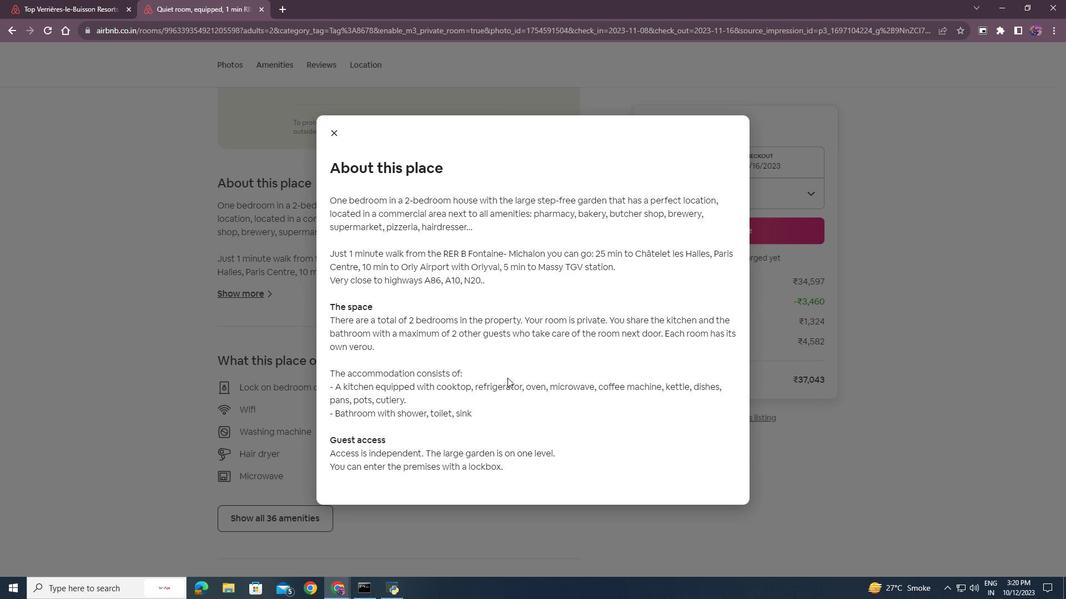 
Action: Mouse scrolled (507, 377) with delta (0, 0)
Screenshot: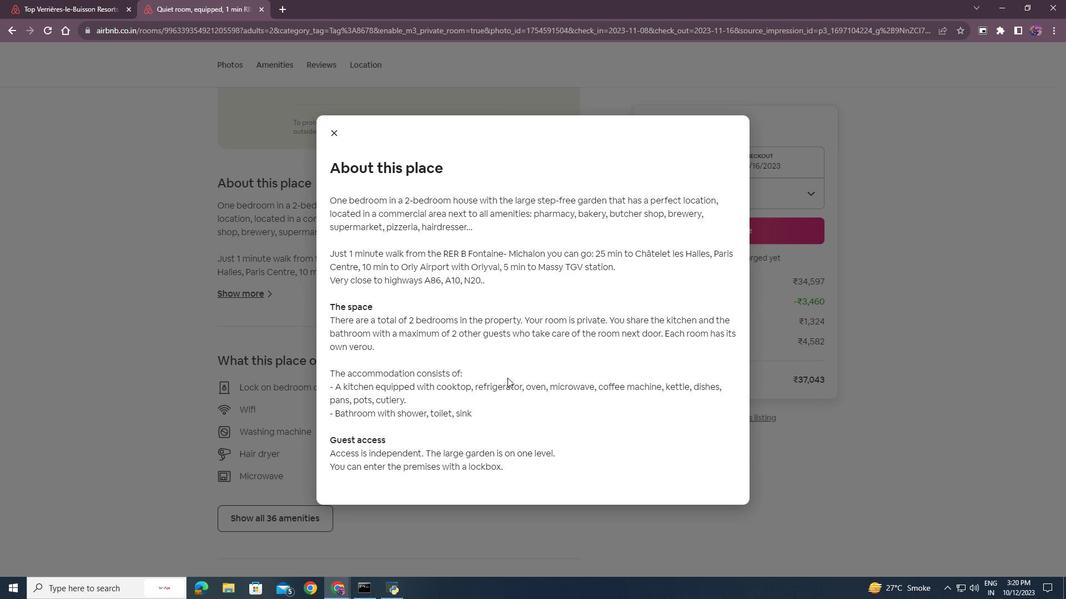 
Action: Mouse scrolled (507, 377) with delta (0, 0)
Screenshot: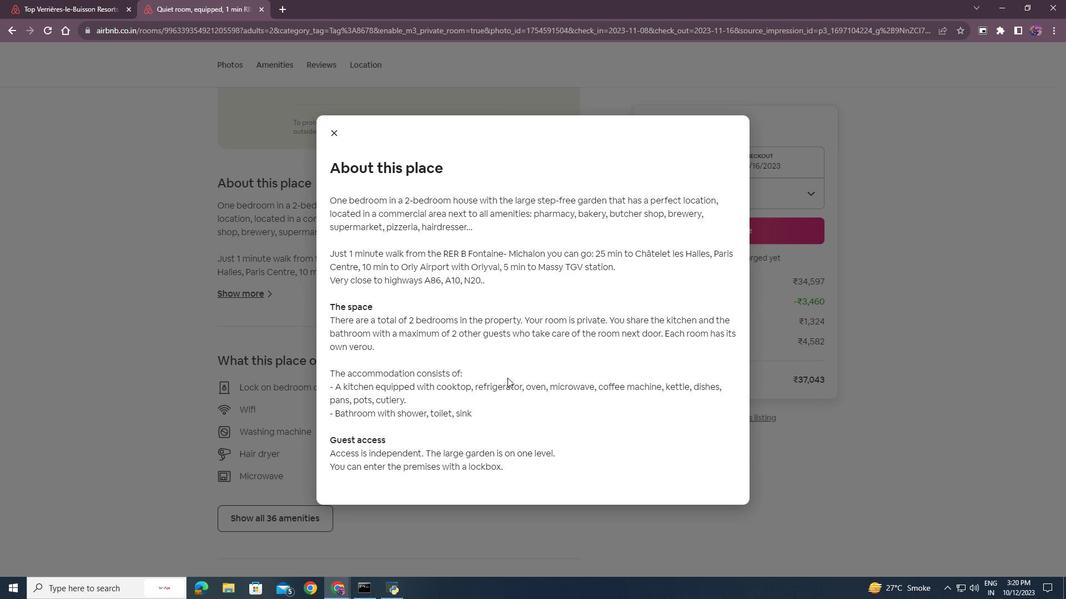 
Action: Mouse scrolled (507, 377) with delta (0, 0)
Screenshot: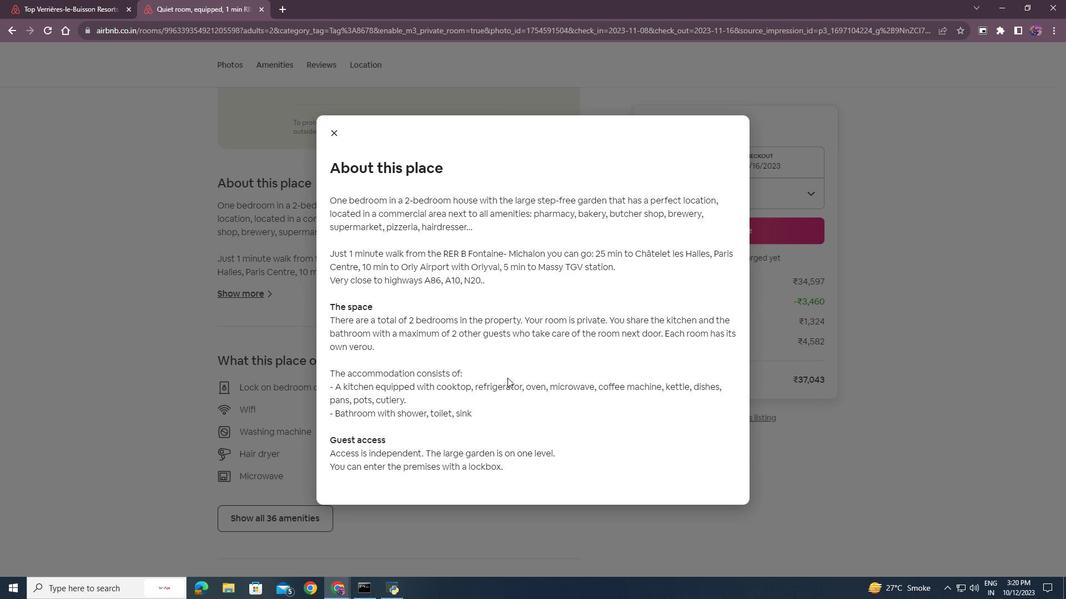 
Action: Mouse scrolled (507, 377) with delta (0, 0)
Screenshot: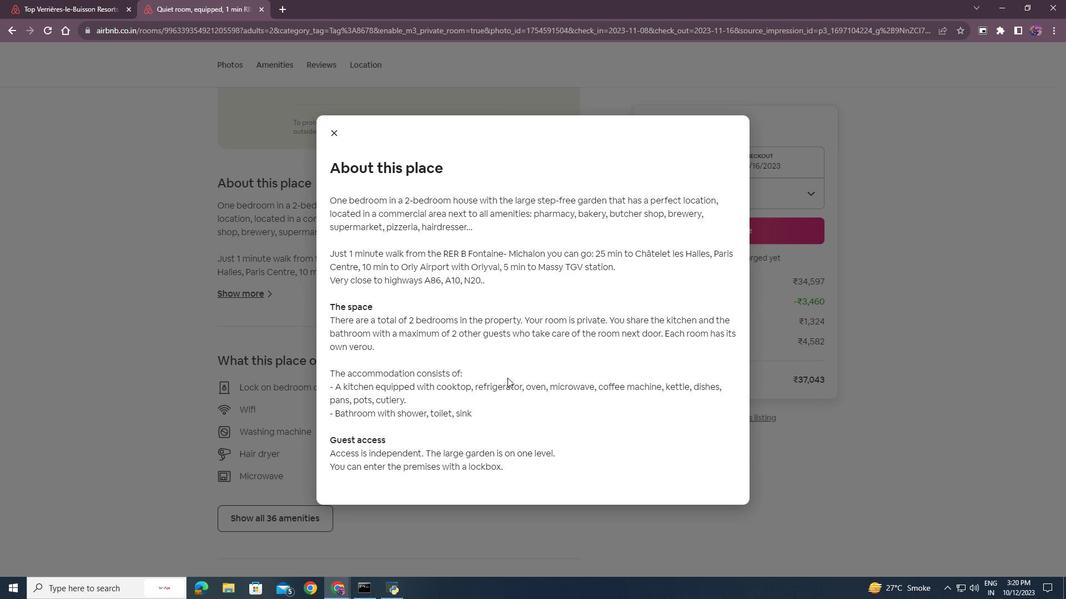 
Action: Mouse scrolled (507, 377) with delta (0, 0)
Screenshot: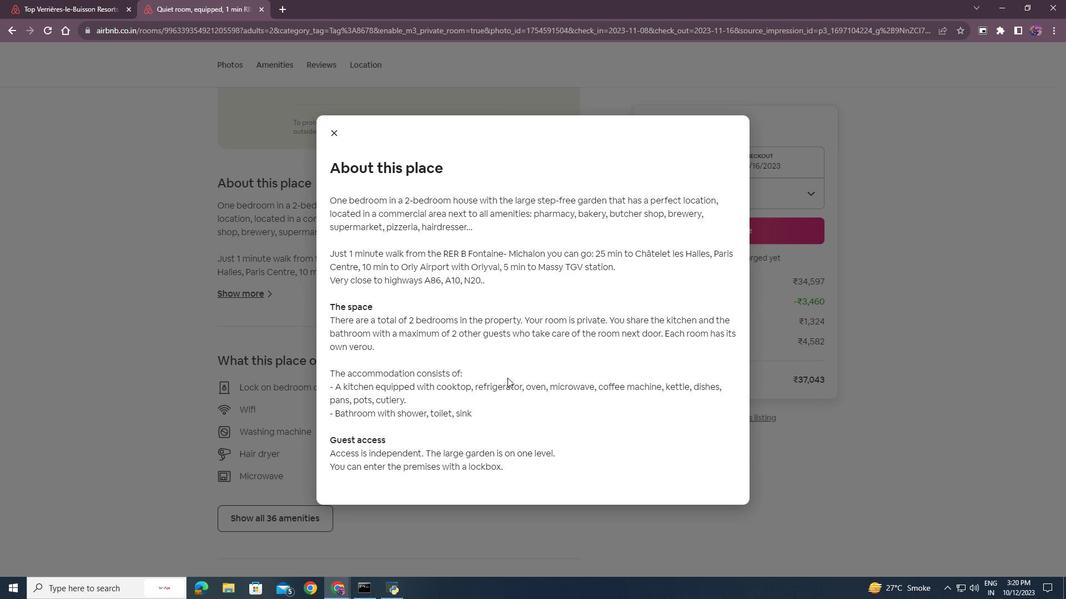 
Action: Mouse scrolled (507, 377) with delta (0, 0)
Screenshot: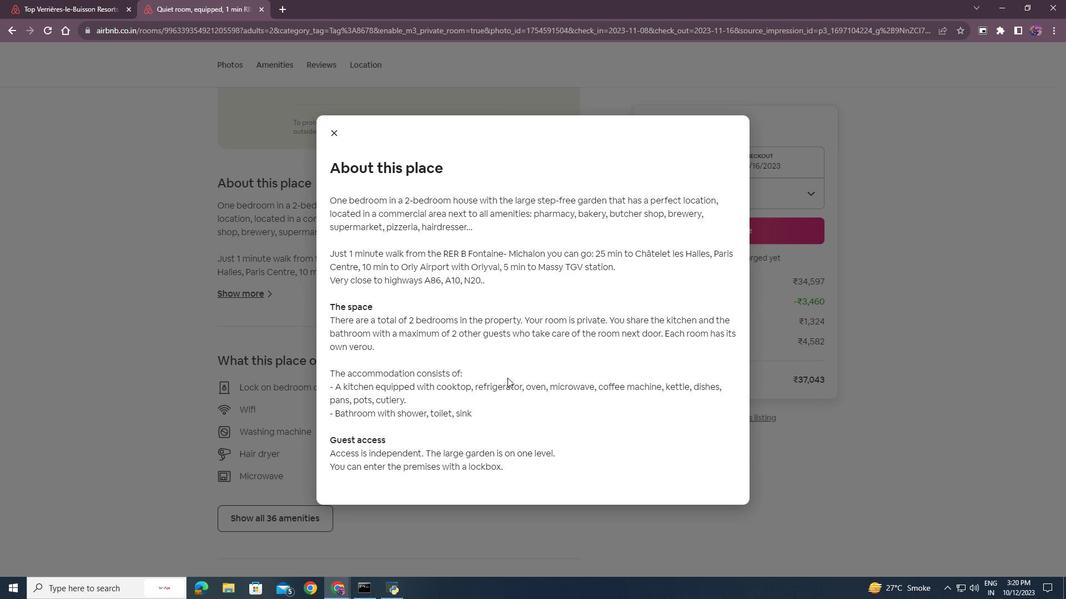 
Action: Mouse moved to (336, 131)
Screenshot: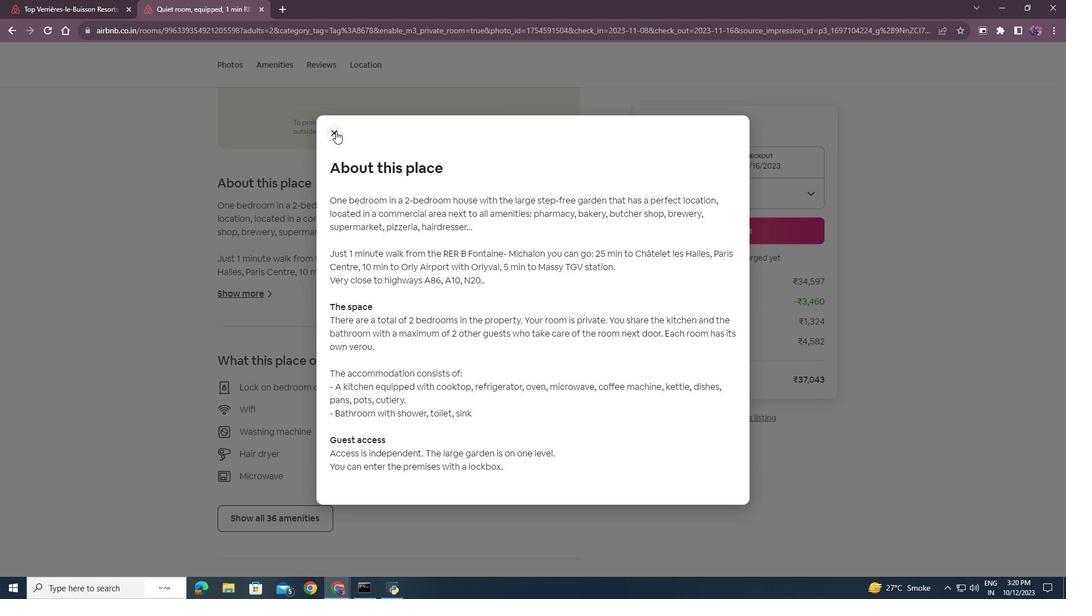 
Action: Mouse pressed left at (336, 131)
Screenshot: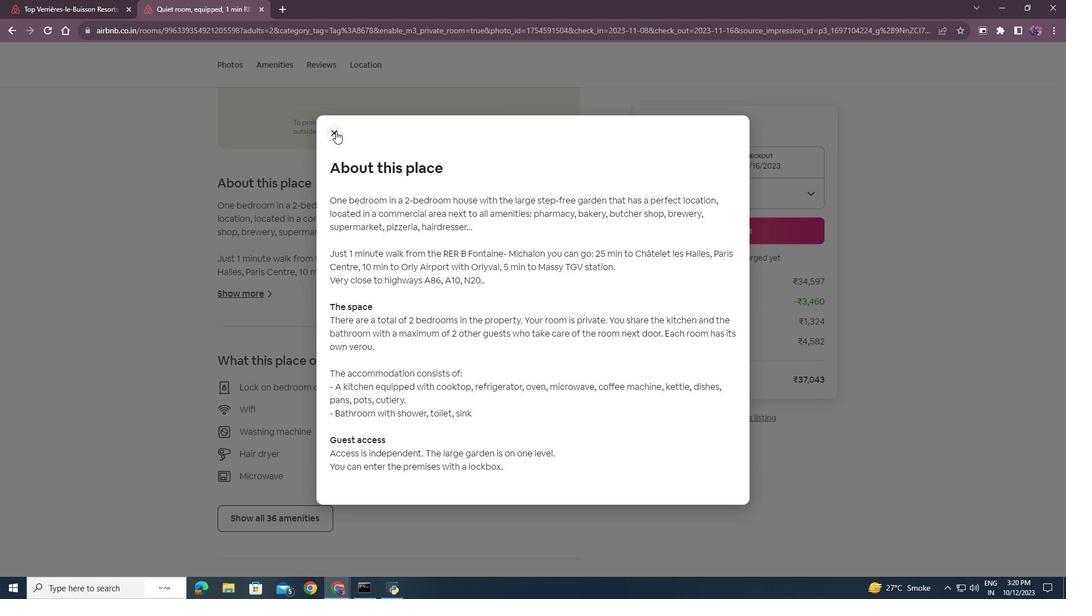 
Action: Mouse moved to (345, 397)
Screenshot: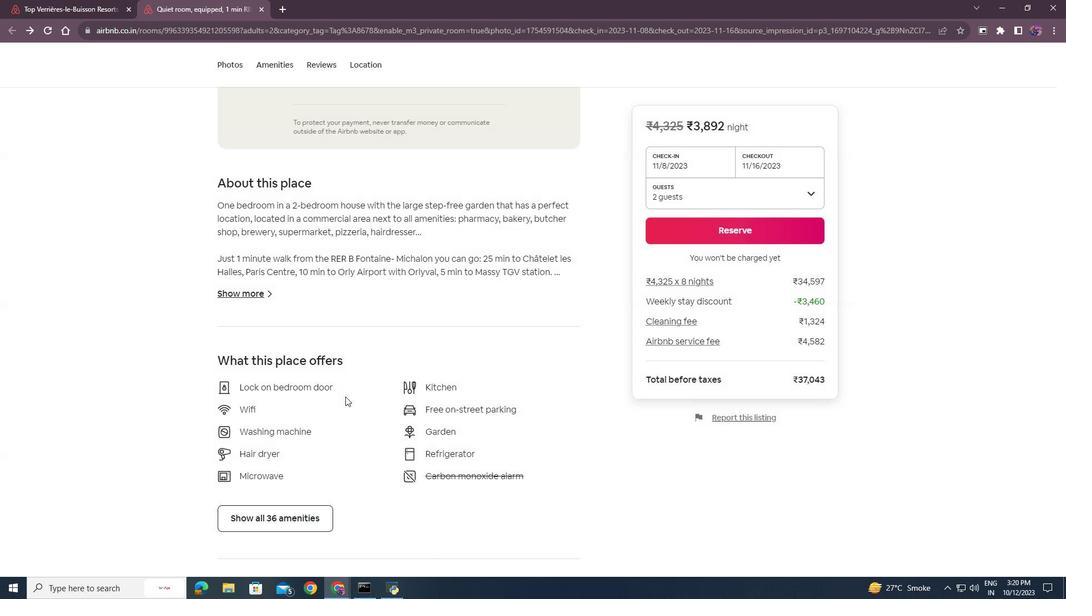 
Action: Mouse scrolled (345, 396) with delta (0, 0)
Screenshot: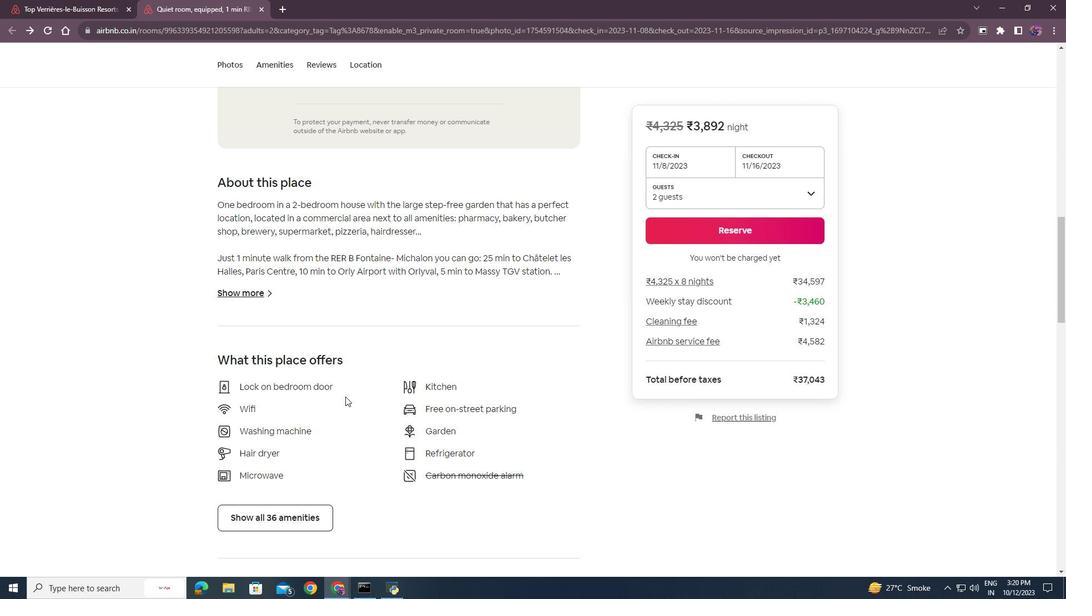 
Action: Mouse scrolled (345, 396) with delta (0, 0)
Screenshot: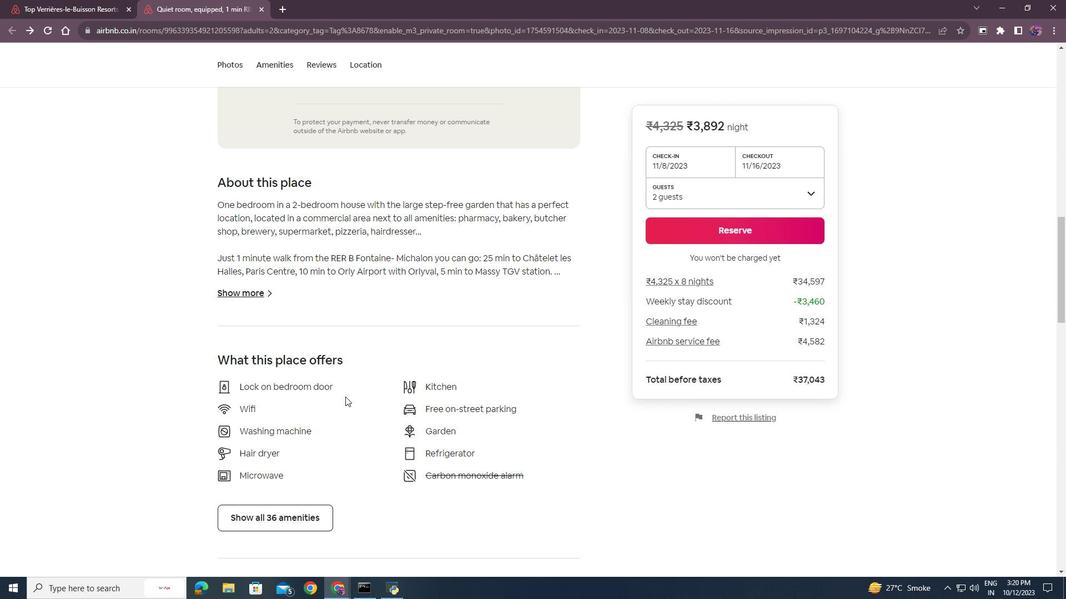 
Action: Mouse scrolled (345, 396) with delta (0, 0)
Screenshot: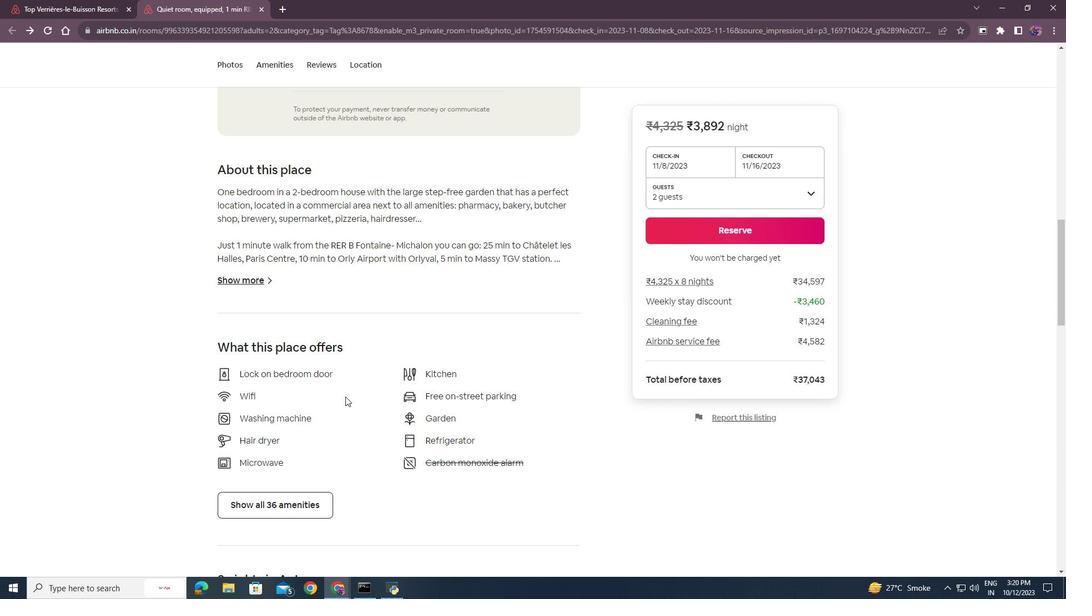 
Action: Mouse moved to (297, 363)
Screenshot: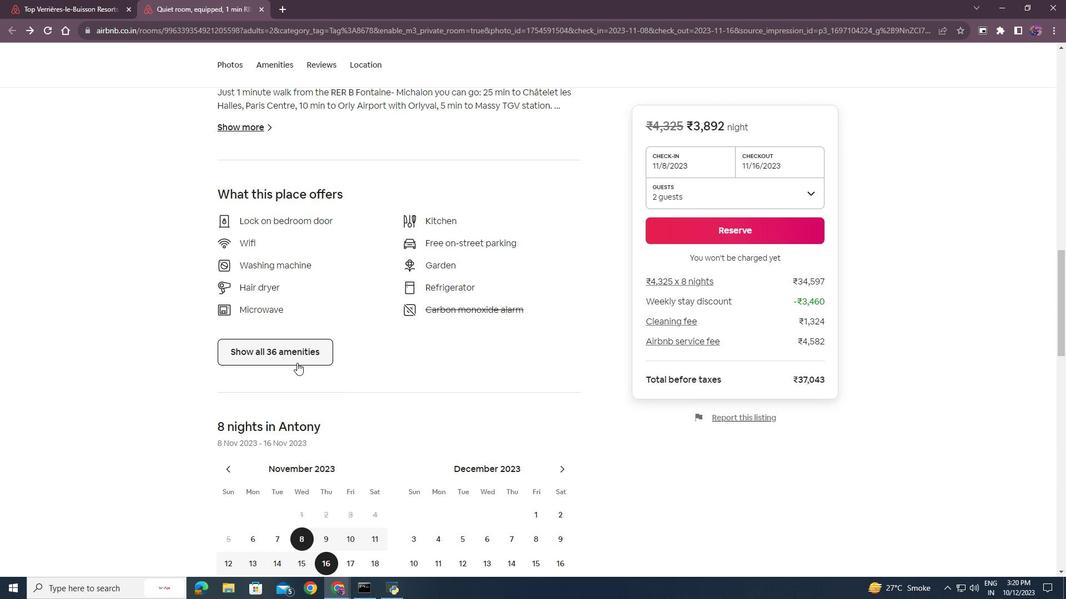 
Action: Mouse pressed left at (297, 363)
Screenshot: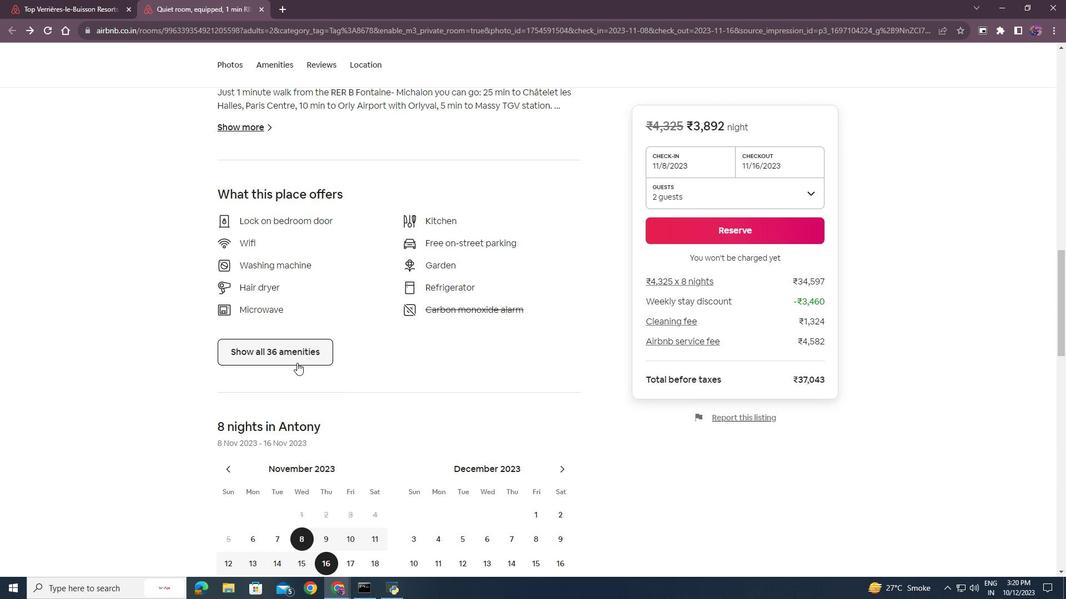 
Action: Mouse moved to (494, 412)
Screenshot: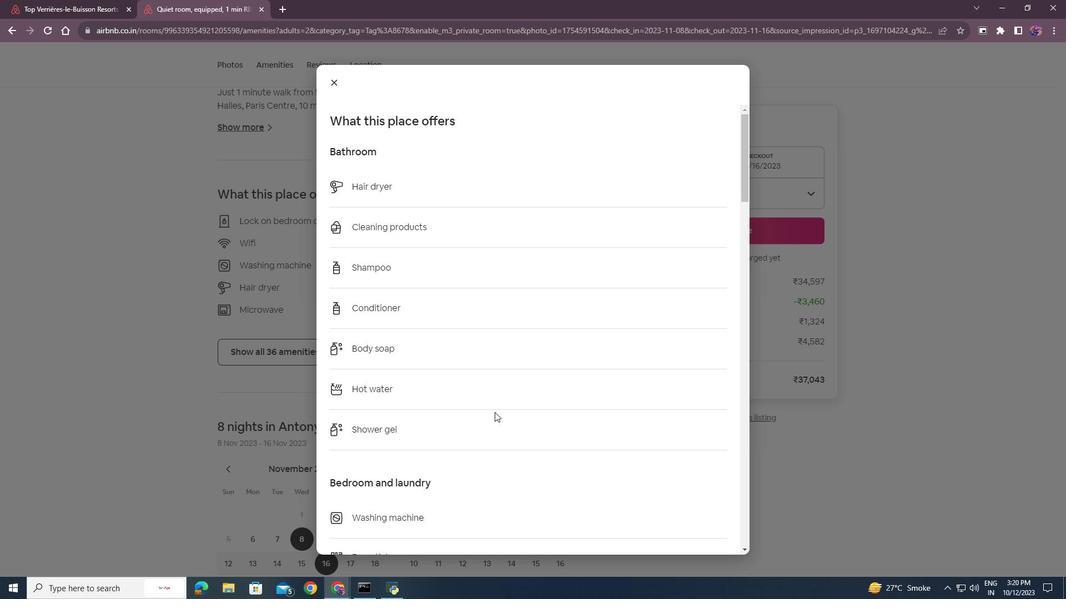 
Action: Mouse scrolled (494, 412) with delta (0, 0)
Screenshot: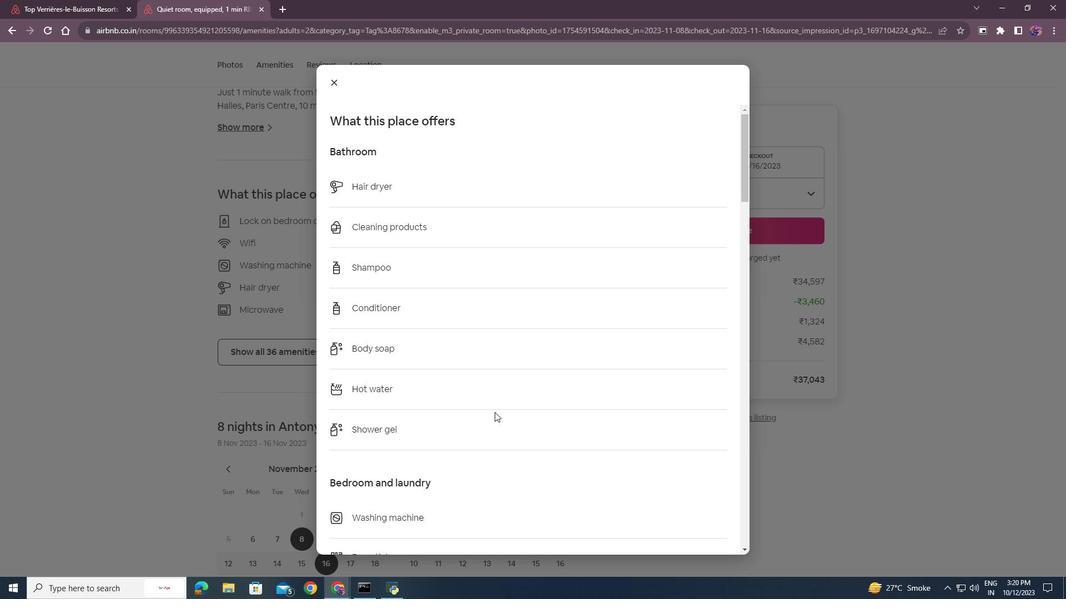 
Action: Mouse scrolled (494, 412) with delta (0, 0)
Screenshot: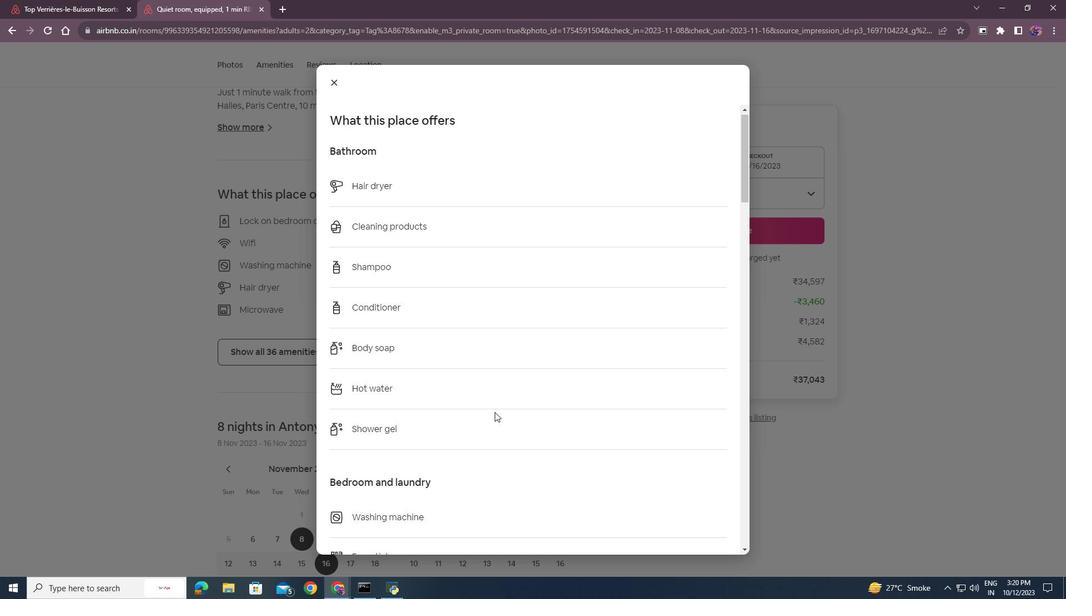 
Action: Mouse scrolled (494, 412) with delta (0, 0)
Screenshot: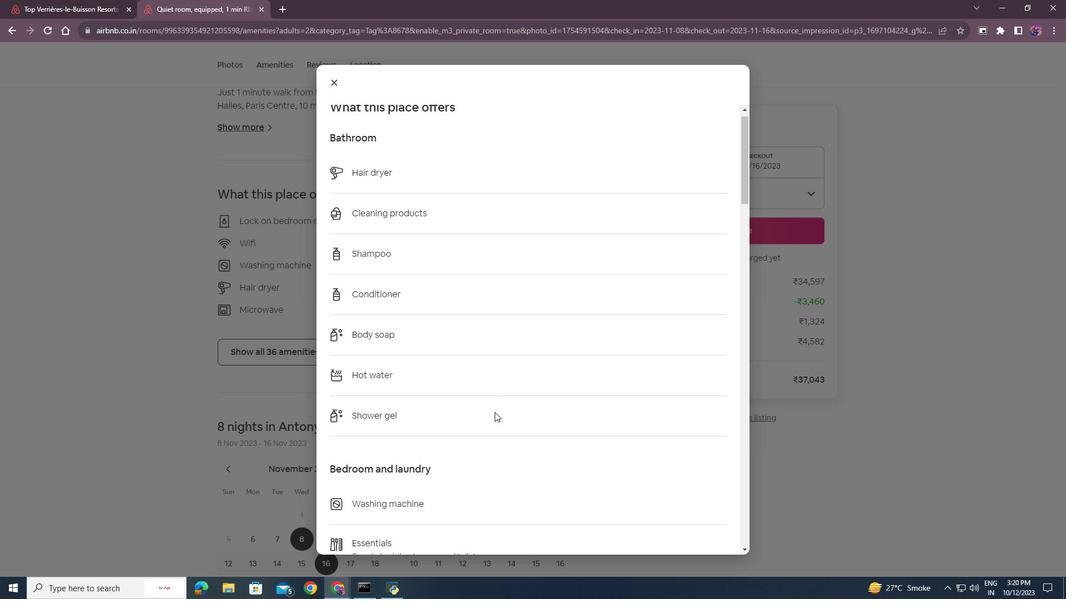 
Action: Mouse scrolled (494, 412) with delta (0, 0)
Screenshot: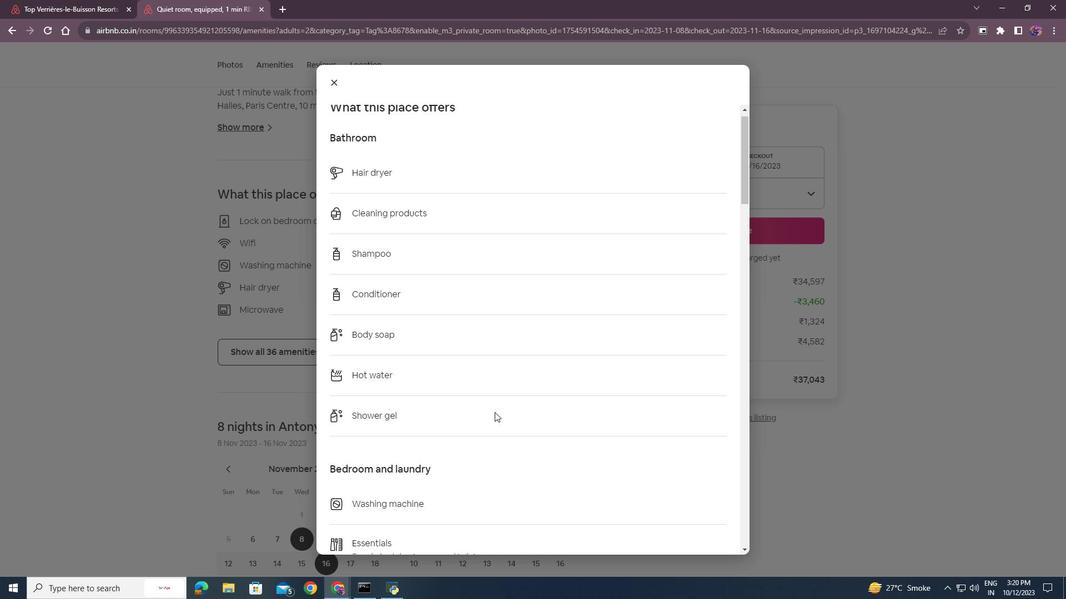 
Action: Mouse scrolled (494, 412) with delta (0, 0)
Screenshot: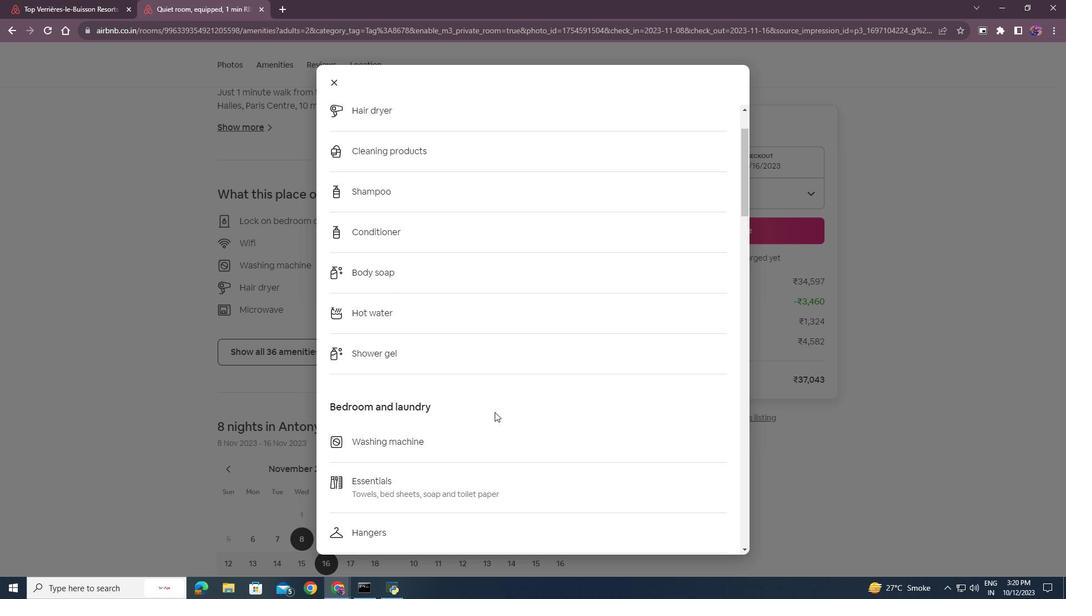
Action: Mouse scrolled (494, 412) with delta (0, 0)
Screenshot: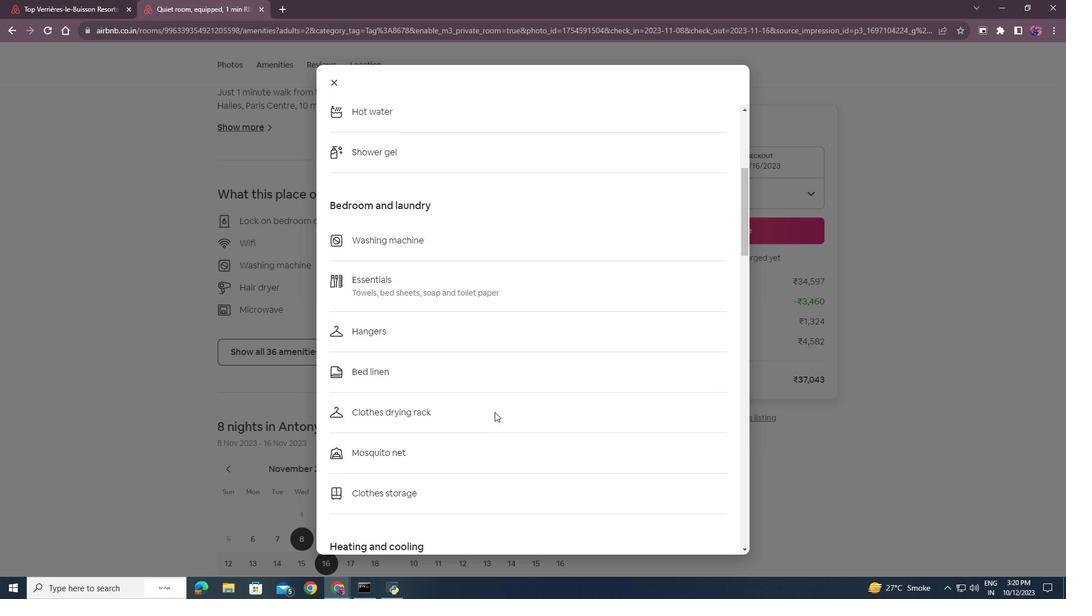 
Action: Mouse scrolled (494, 412) with delta (0, 0)
Screenshot: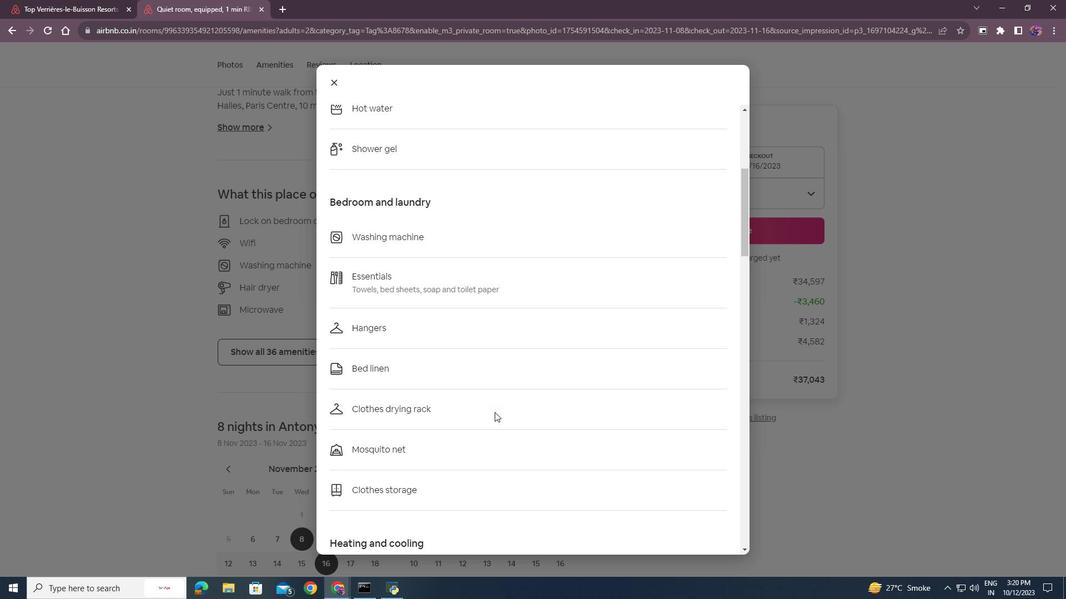 
Action: Mouse scrolled (494, 412) with delta (0, 0)
Screenshot: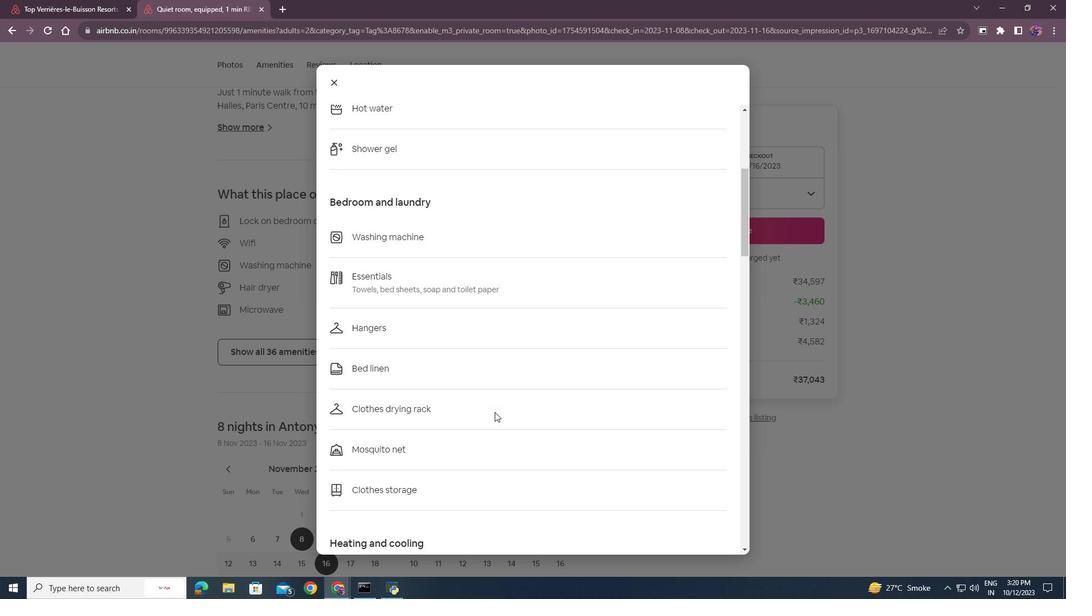 
Action: Mouse scrolled (494, 412) with delta (0, 0)
Screenshot: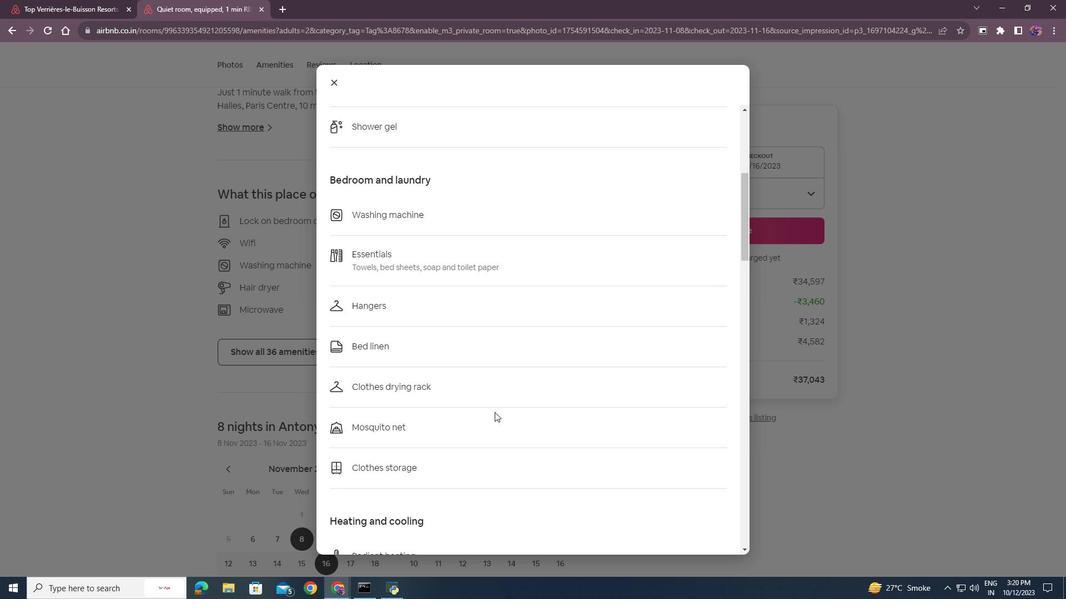 
Action: Mouse pressed middle at (494, 412)
Screenshot: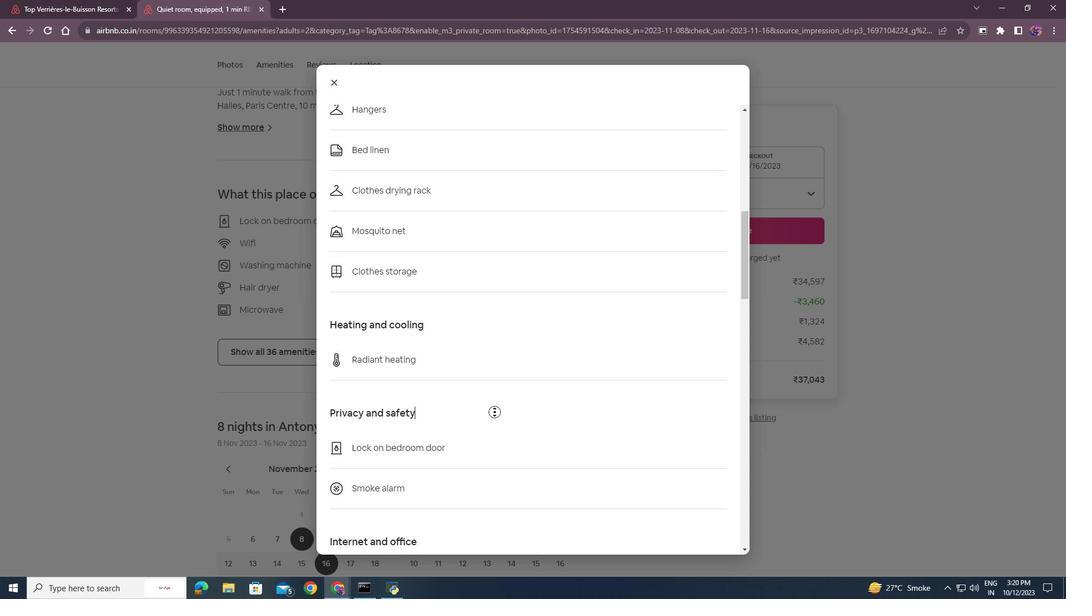 
Action: Mouse moved to (488, 473)
Screenshot: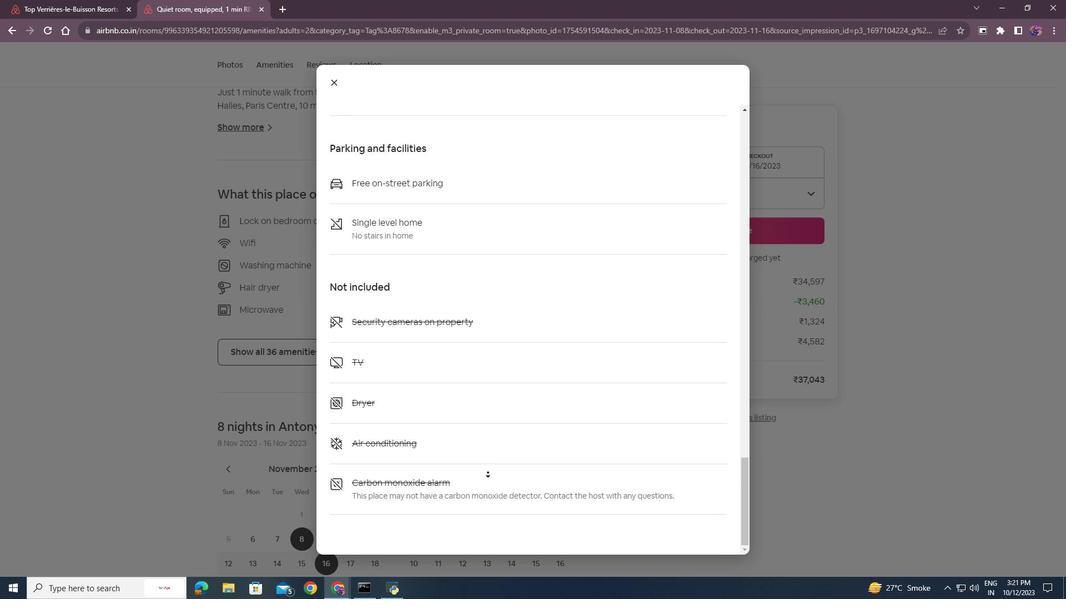 
Action: Mouse pressed middle at (488, 473)
Screenshot: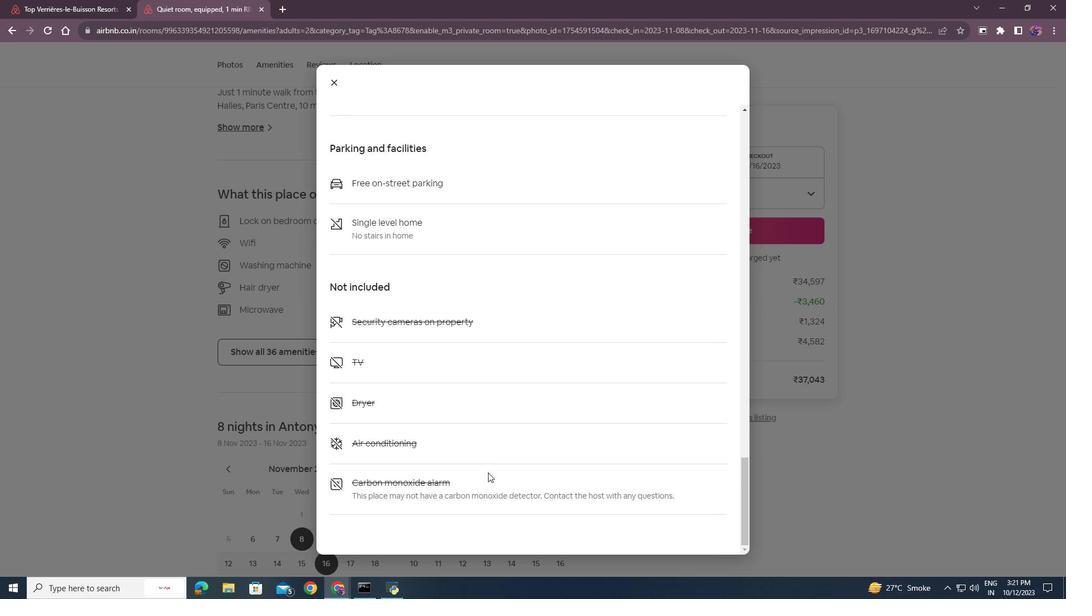
Action: Mouse moved to (332, 82)
Screenshot: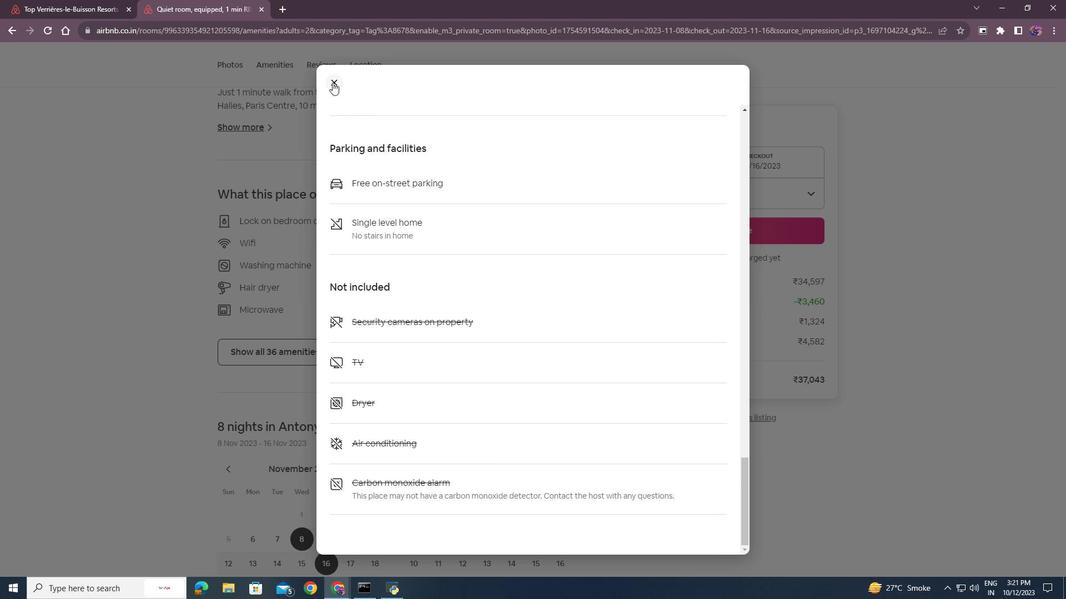 
Action: Mouse pressed left at (332, 82)
Screenshot: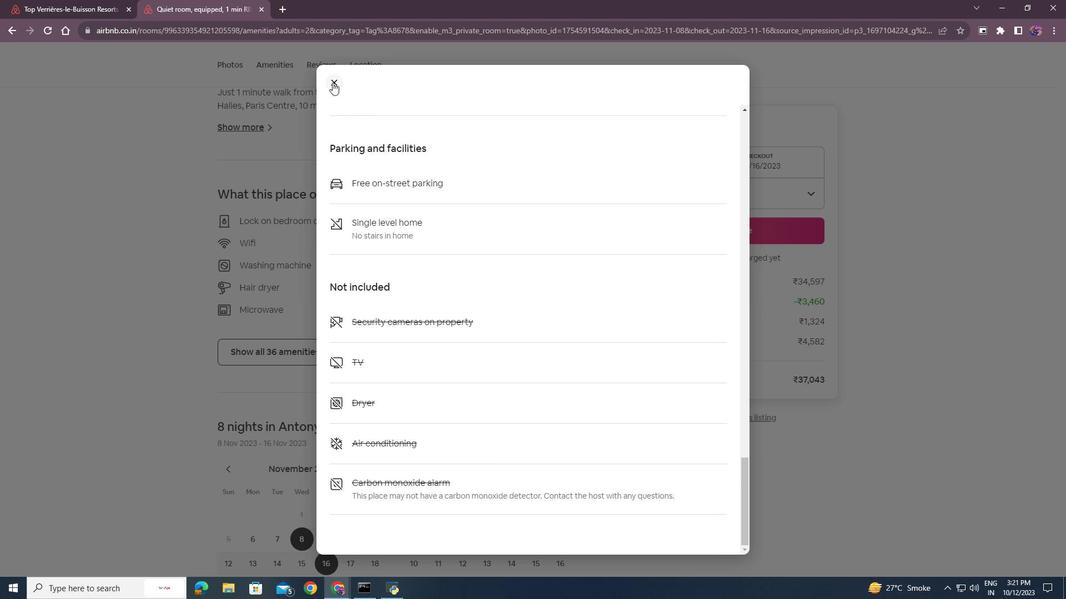 
Action: Mouse moved to (352, 336)
Screenshot: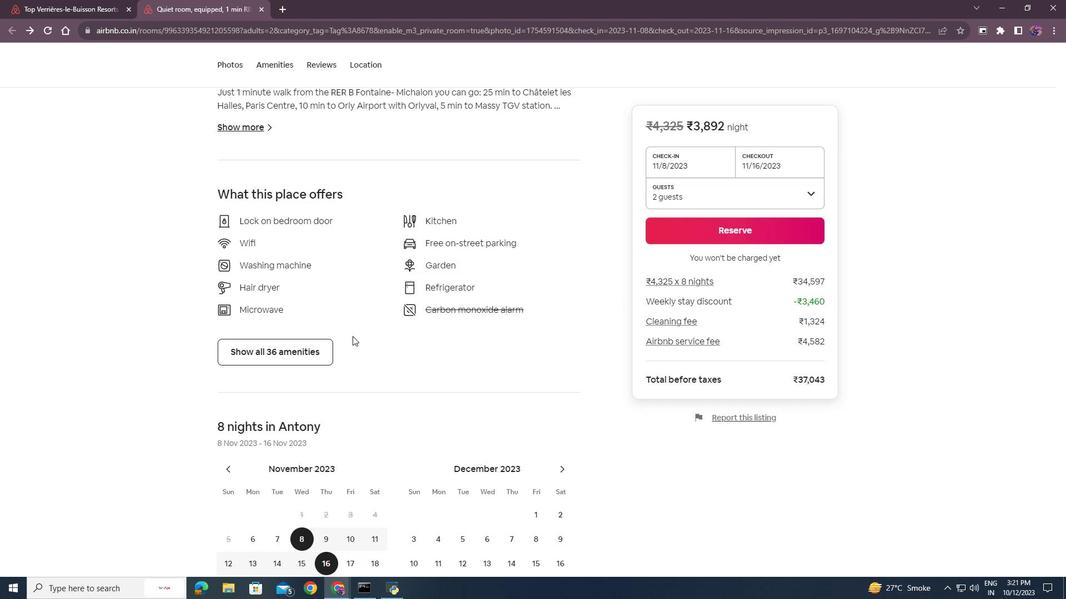 
Action: Mouse scrolled (352, 336) with delta (0, 0)
Screenshot: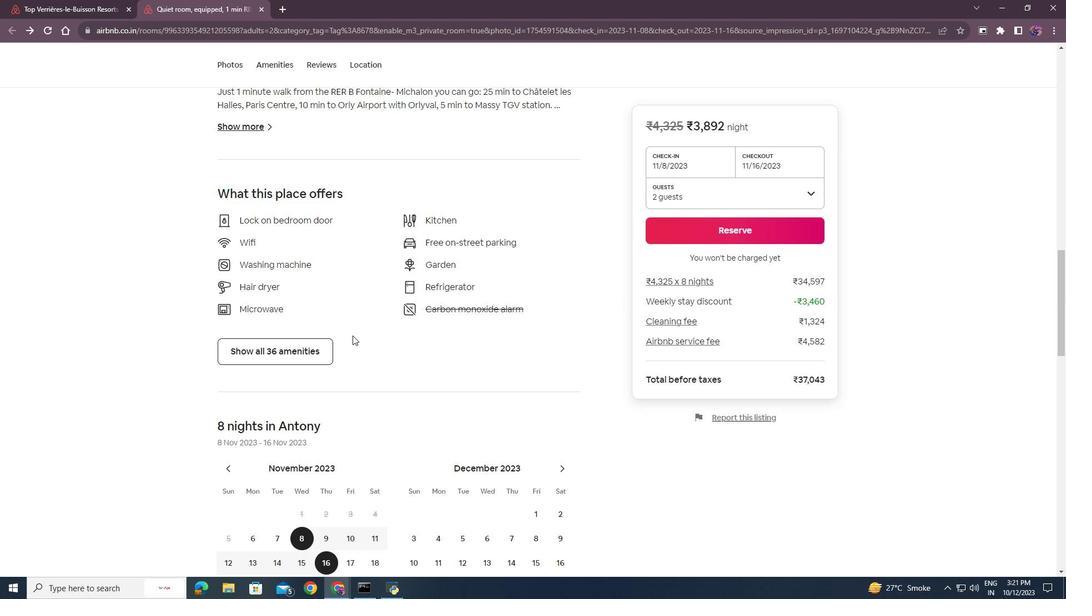 
Action: Mouse moved to (352, 336)
Screenshot: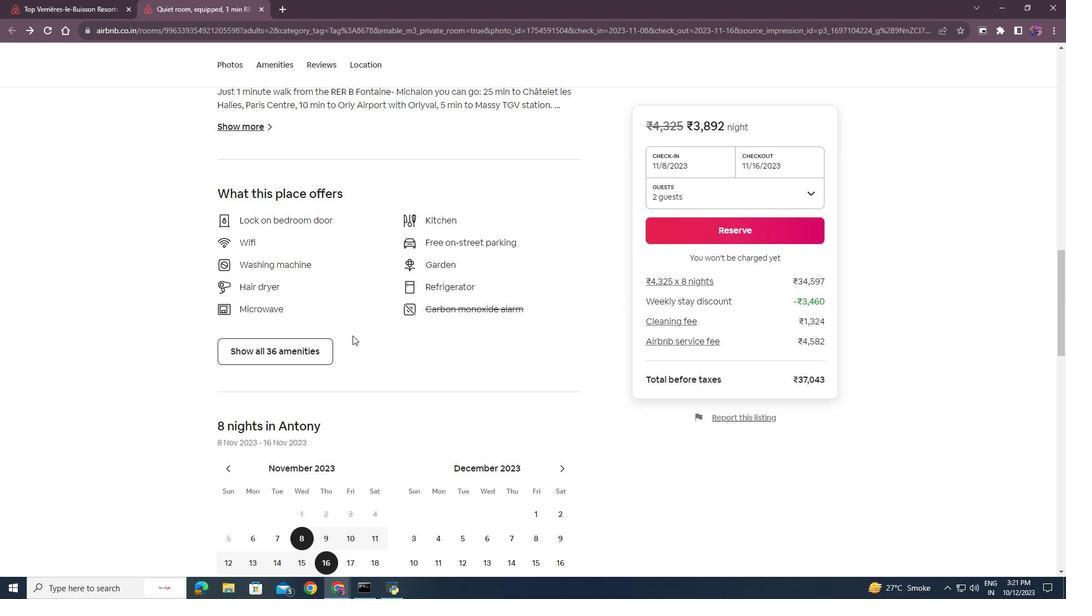 
Action: Mouse scrolled (352, 335) with delta (0, 0)
Screenshot: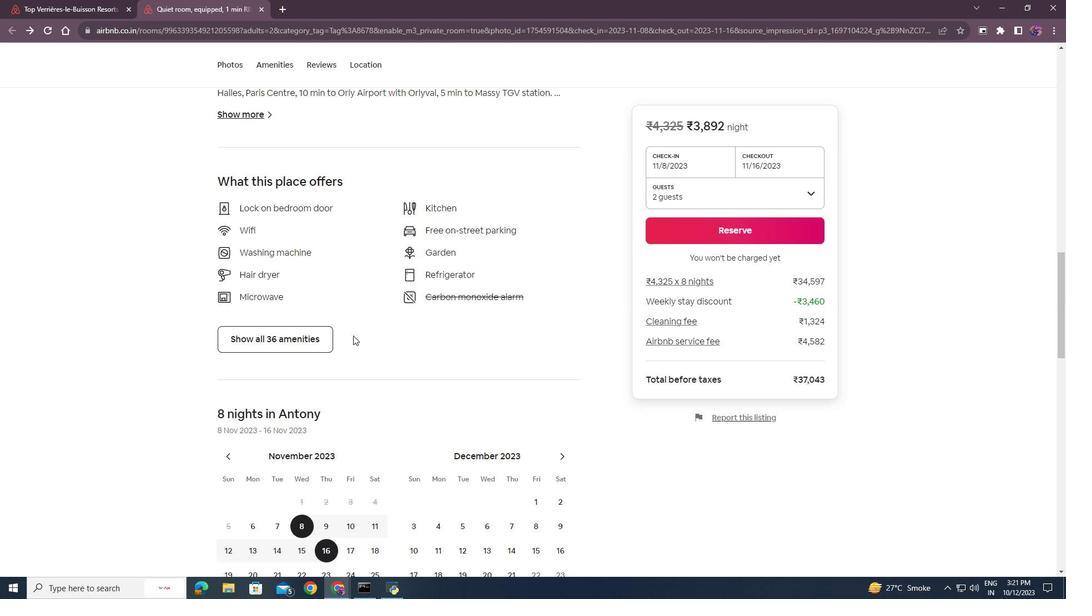 
Action: Mouse moved to (353, 335)
Screenshot: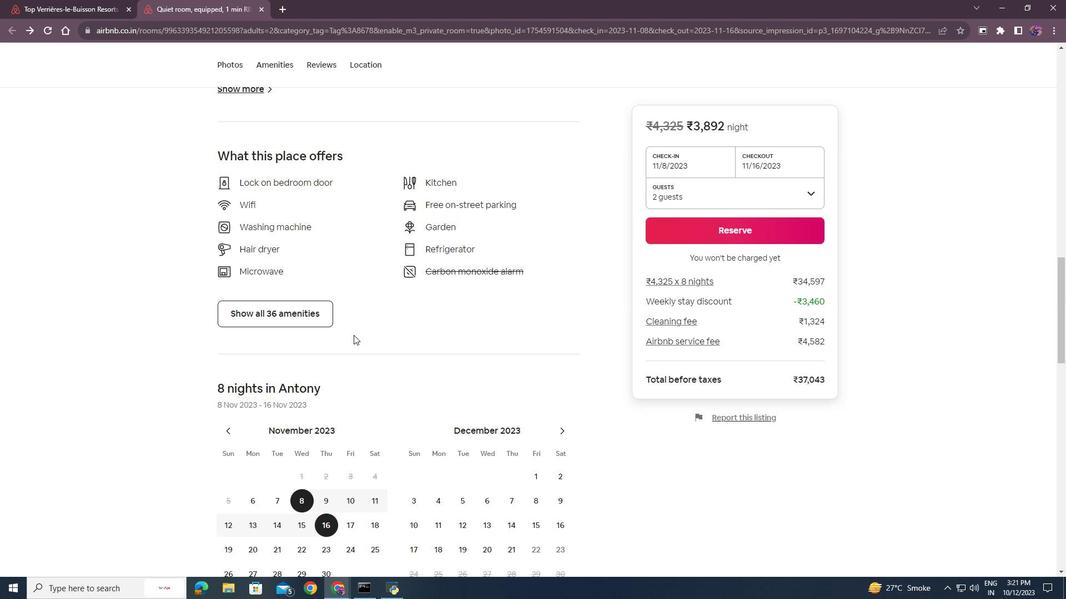 
Action: Mouse scrolled (353, 334) with delta (0, 0)
Screenshot: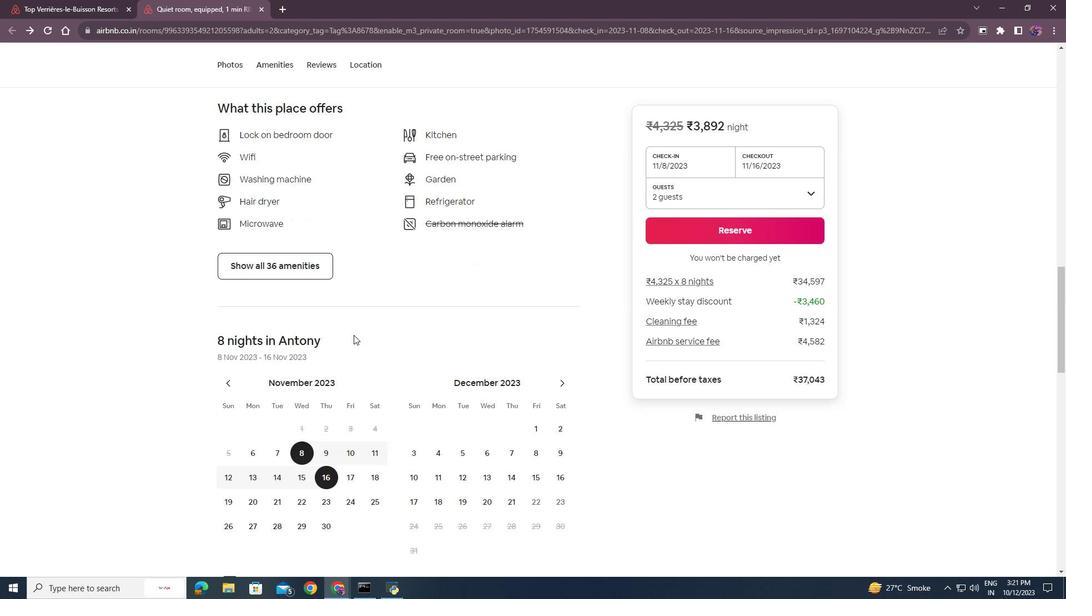 
Action: Mouse moved to (353, 335)
Screenshot: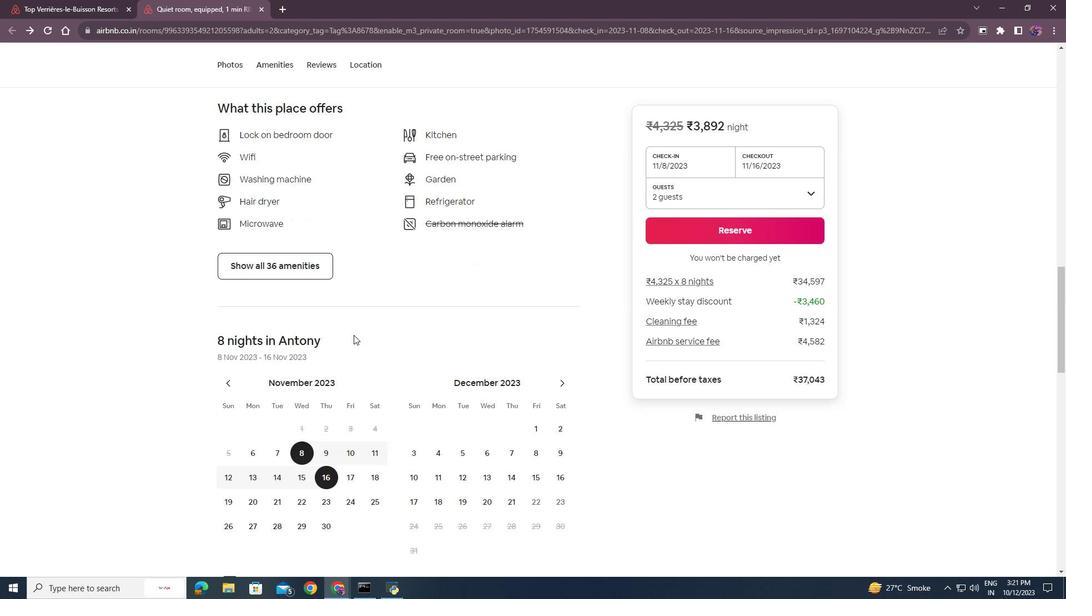 
Action: Mouse scrolled (353, 334) with delta (0, 0)
Screenshot: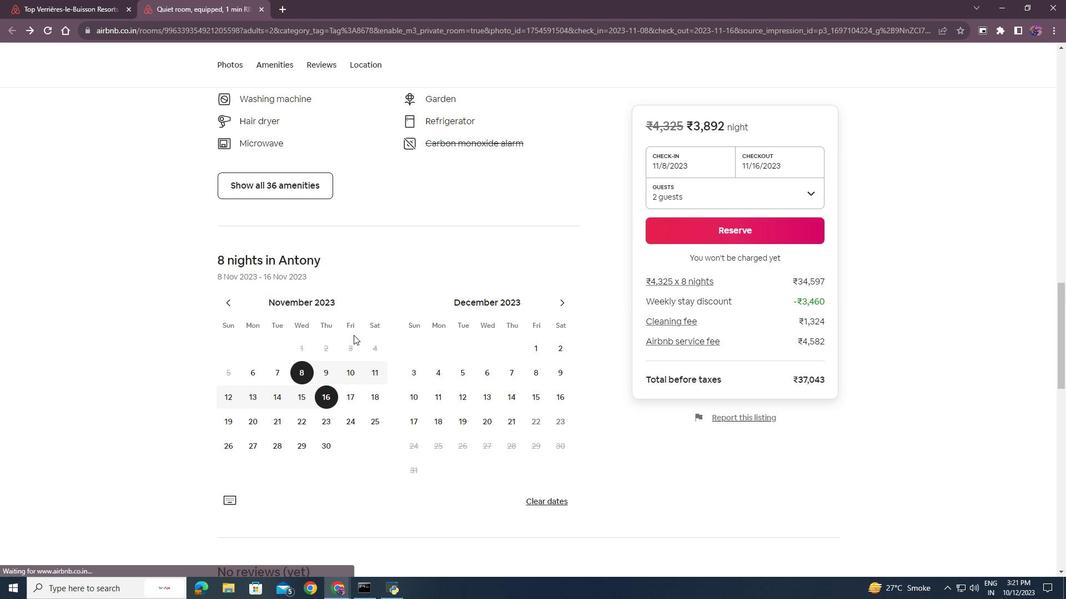 
Action: Mouse scrolled (353, 334) with delta (0, 0)
Screenshot: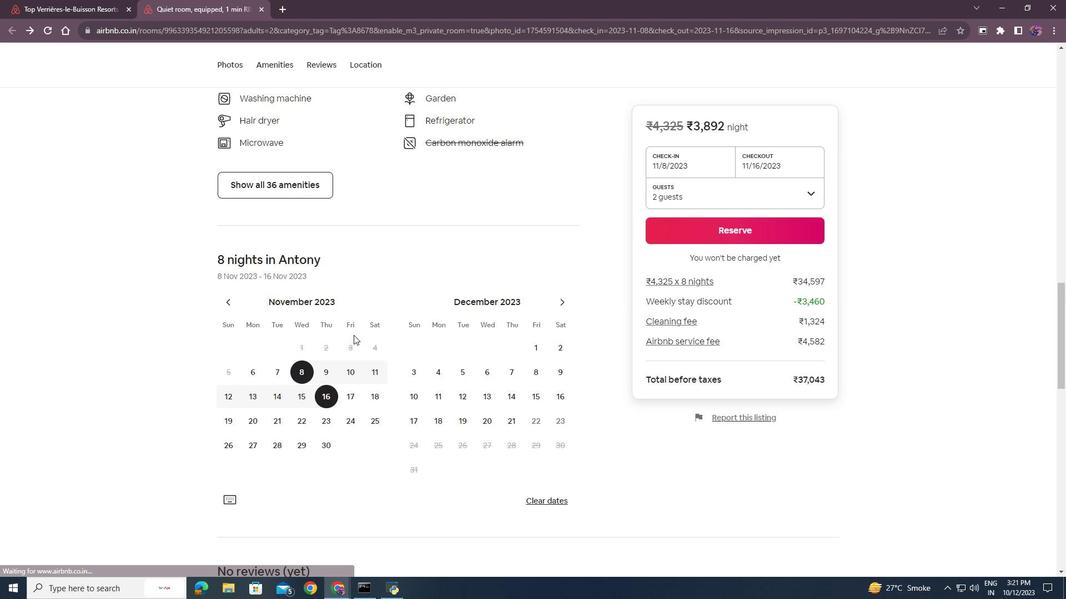 
Action: Mouse scrolled (353, 334) with delta (0, 0)
Screenshot: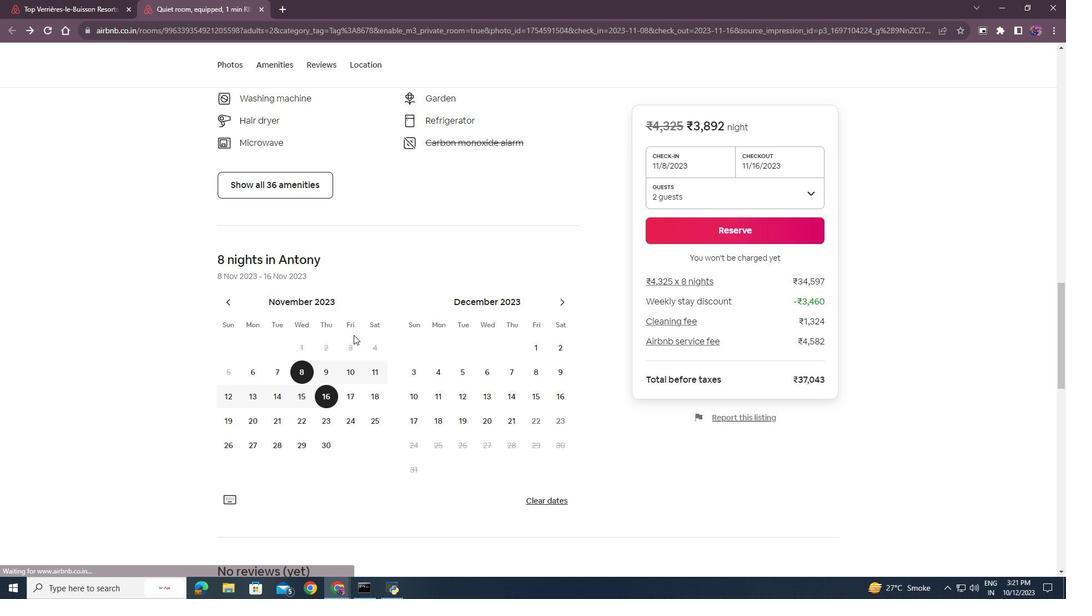 
Action: Mouse scrolled (353, 334) with delta (0, 0)
Screenshot: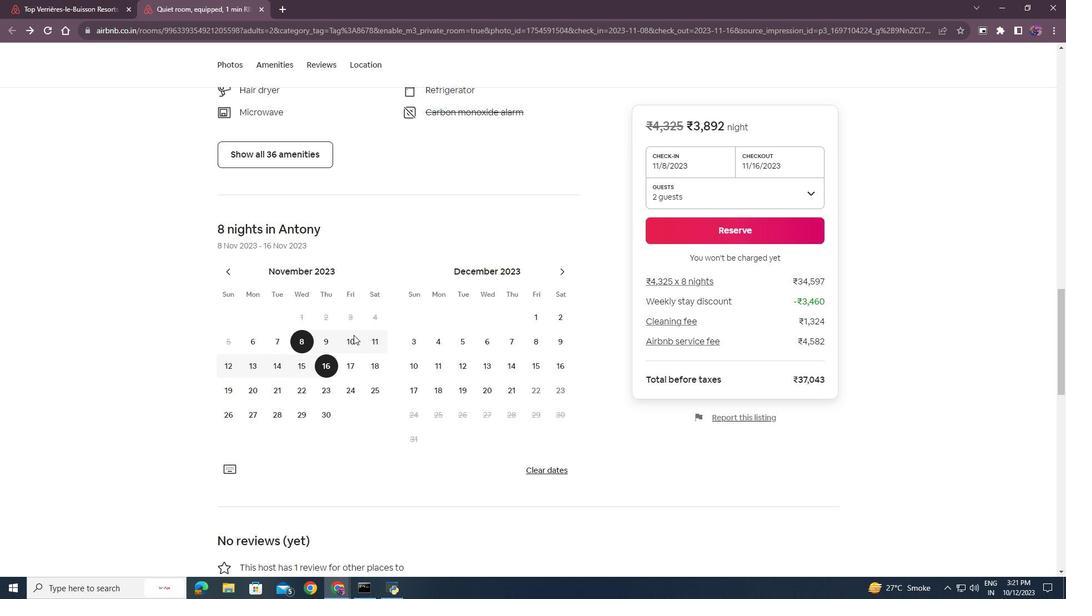 
Action: Mouse scrolled (353, 334) with delta (0, 0)
Screenshot: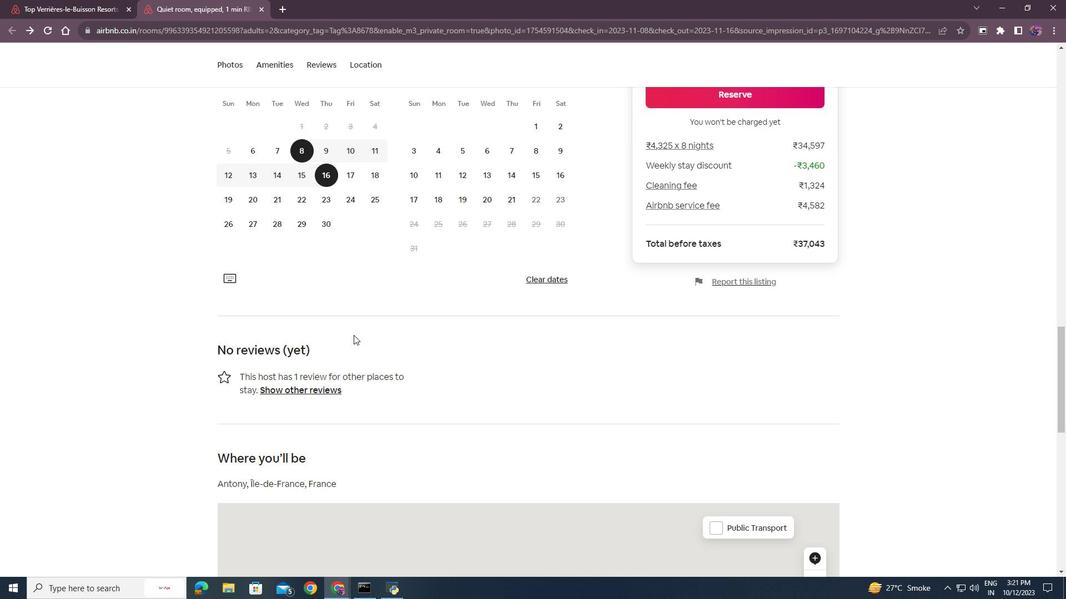 
Action: Mouse scrolled (353, 334) with delta (0, 0)
Screenshot: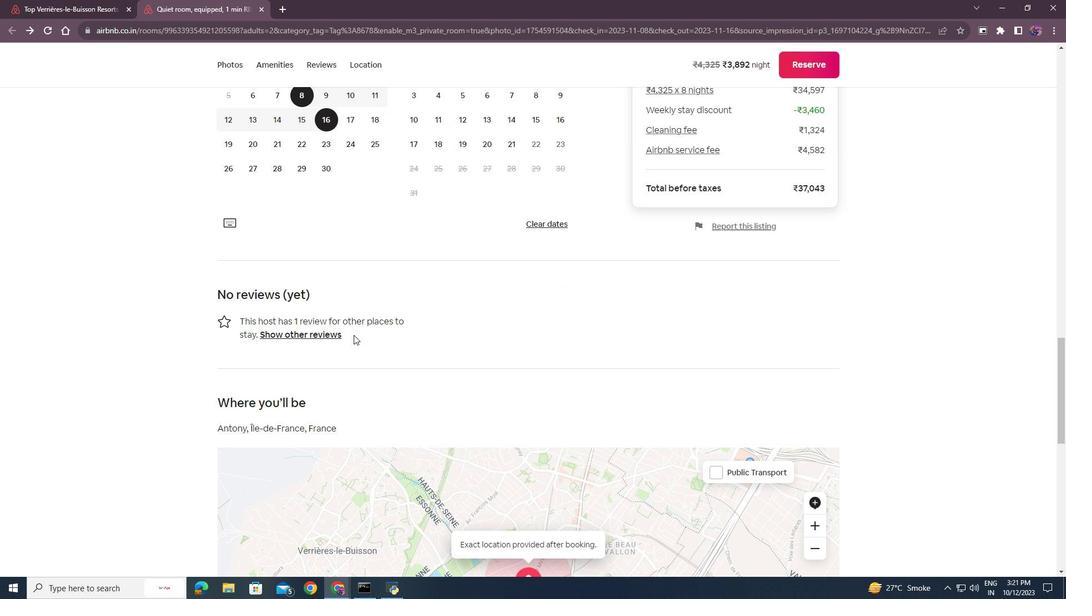 
Action: Mouse scrolled (353, 334) with delta (0, 0)
Screenshot: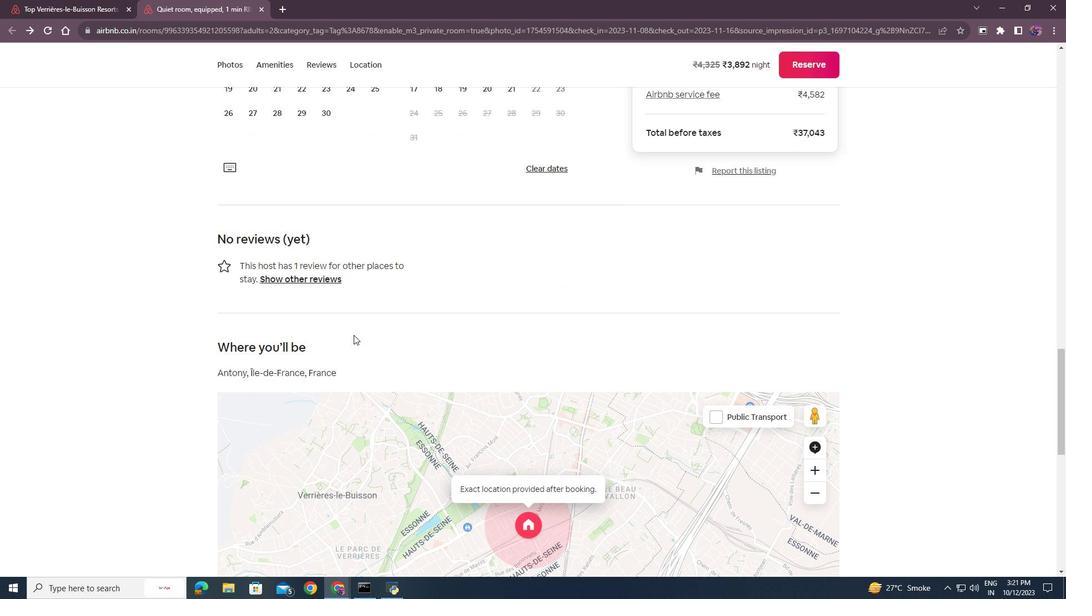 
Action: Mouse scrolled (353, 334) with delta (0, 0)
Screenshot: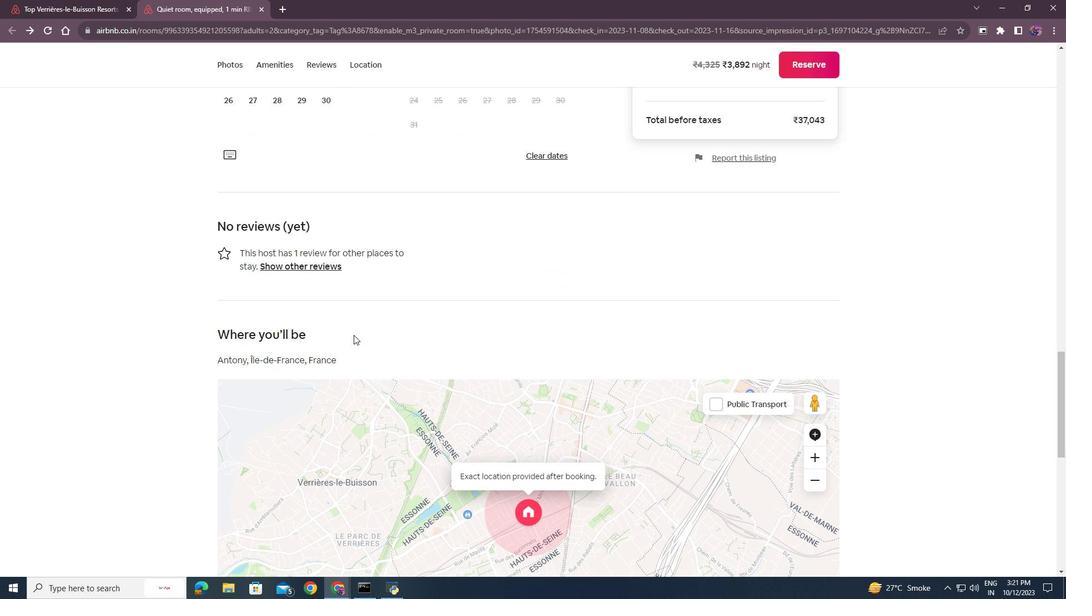 
Action: Mouse scrolled (353, 334) with delta (0, 0)
Screenshot: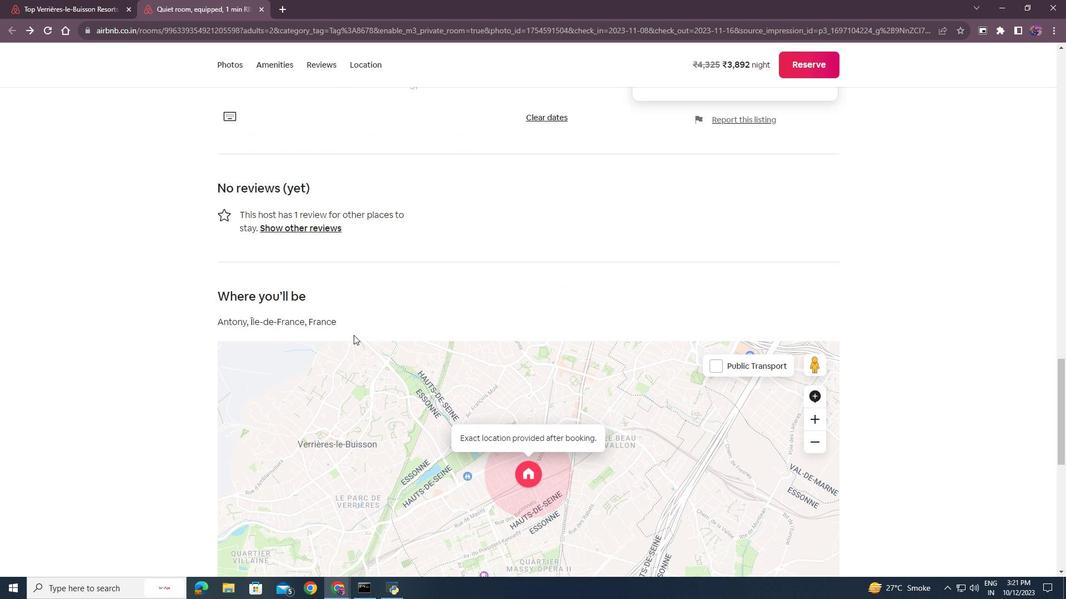 
Action: Mouse scrolled (353, 334) with delta (0, 0)
Screenshot: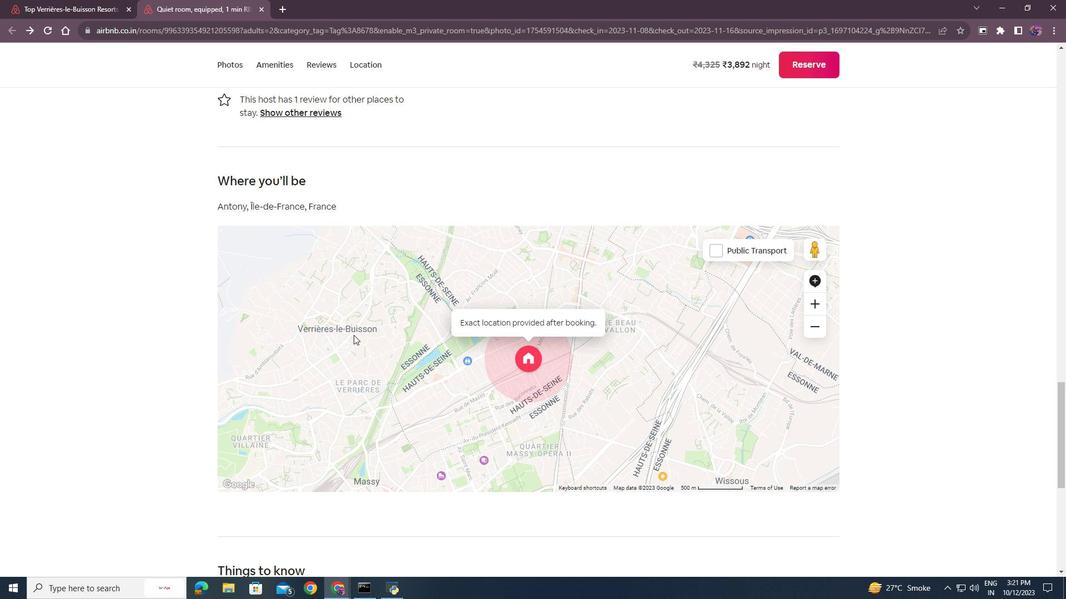 
Action: Mouse scrolled (353, 334) with delta (0, 0)
Screenshot: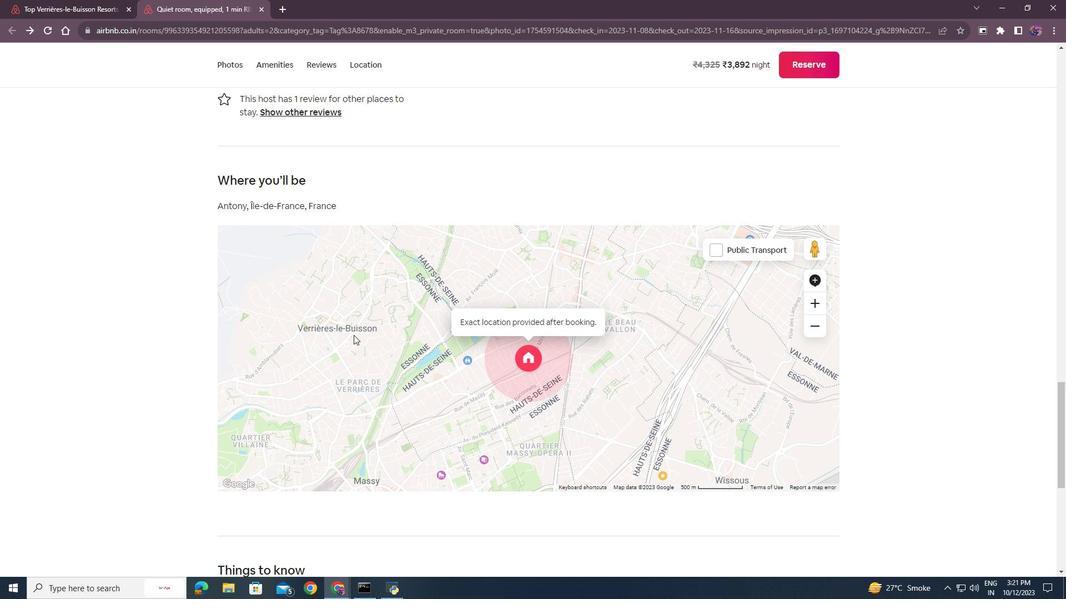 
Action: Mouse scrolled (353, 334) with delta (0, 0)
Screenshot: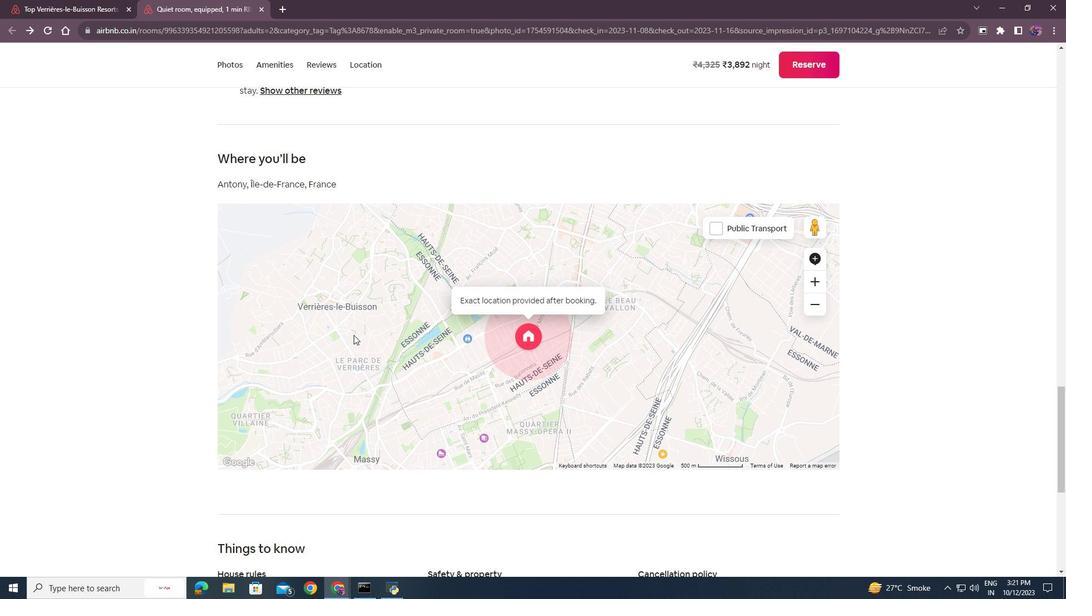 
Action: Mouse scrolled (353, 334) with delta (0, 0)
Screenshot: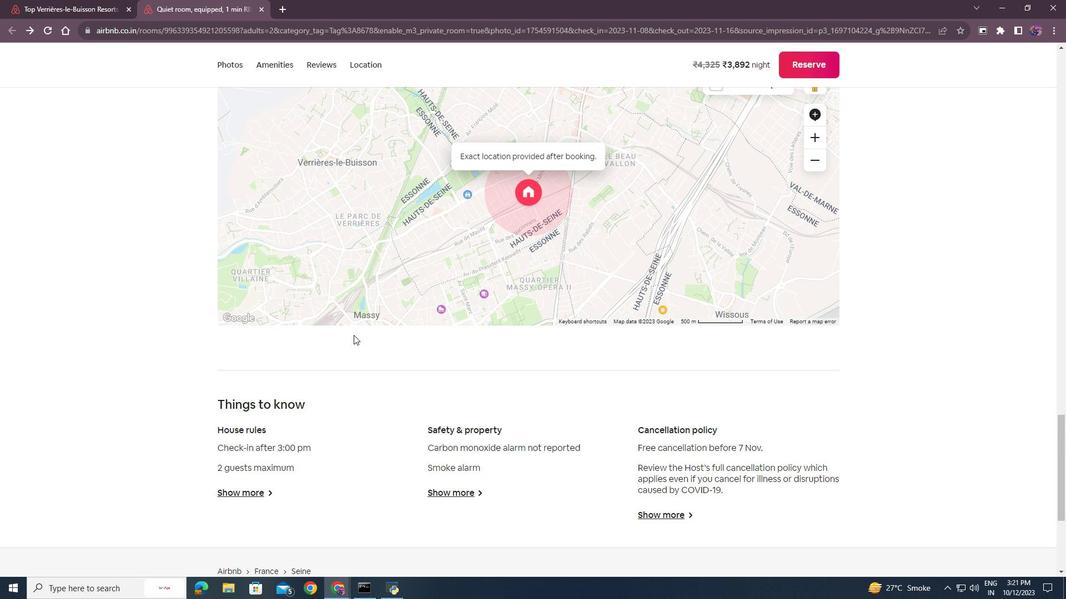 
Action: Mouse scrolled (353, 334) with delta (0, 0)
Screenshot: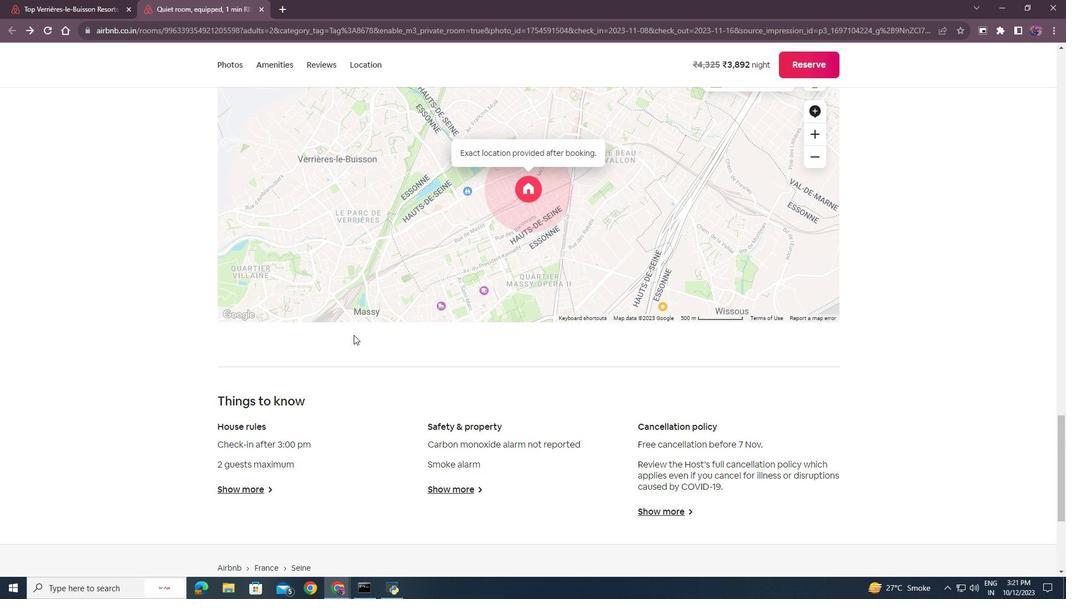
Action: Mouse scrolled (353, 334) with delta (0, 0)
Screenshot: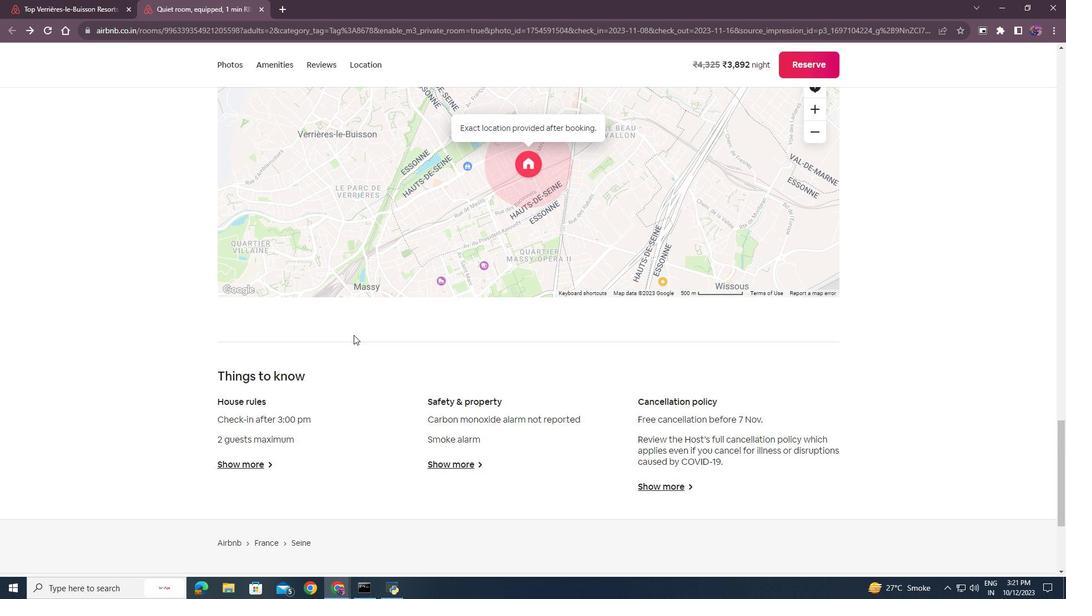 
Action: Mouse moved to (246, 321)
Screenshot: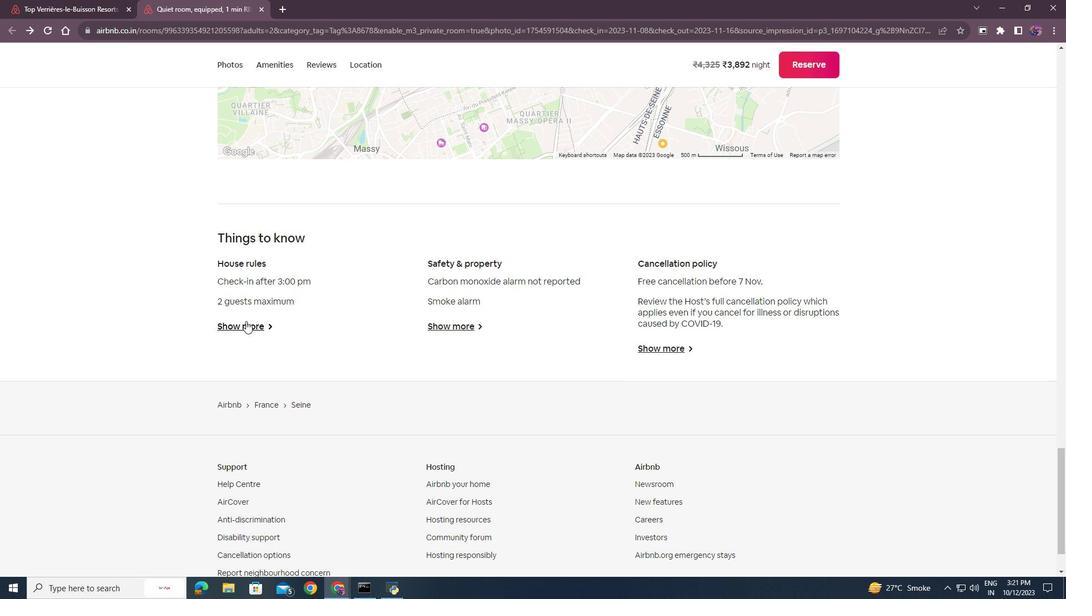 
Action: Mouse pressed left at (246, 321)
Screenshot: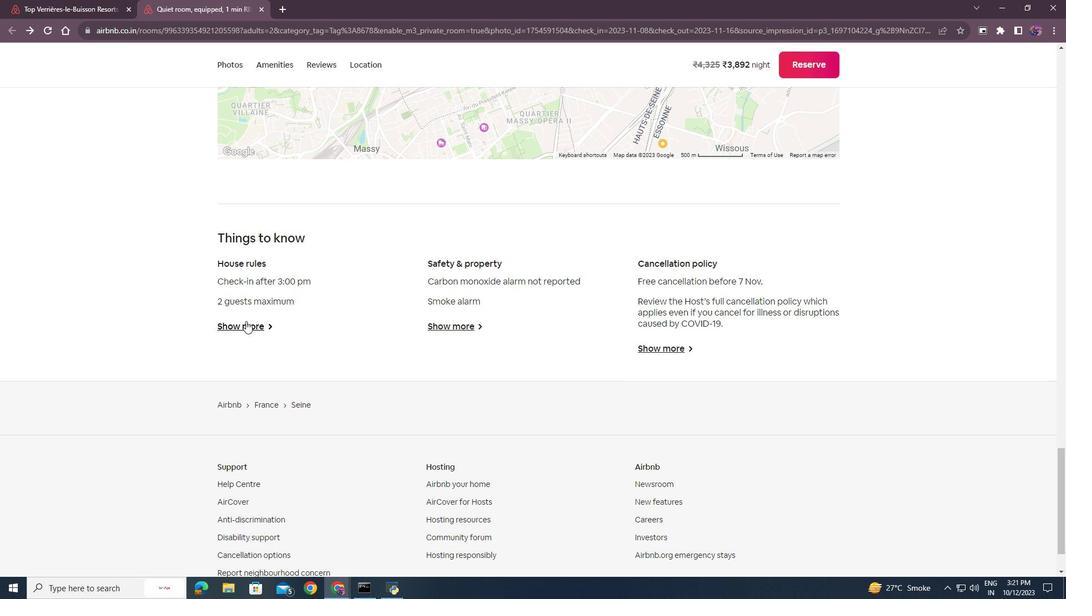
Action: Mouse moved to (440, 368)
Screenshot: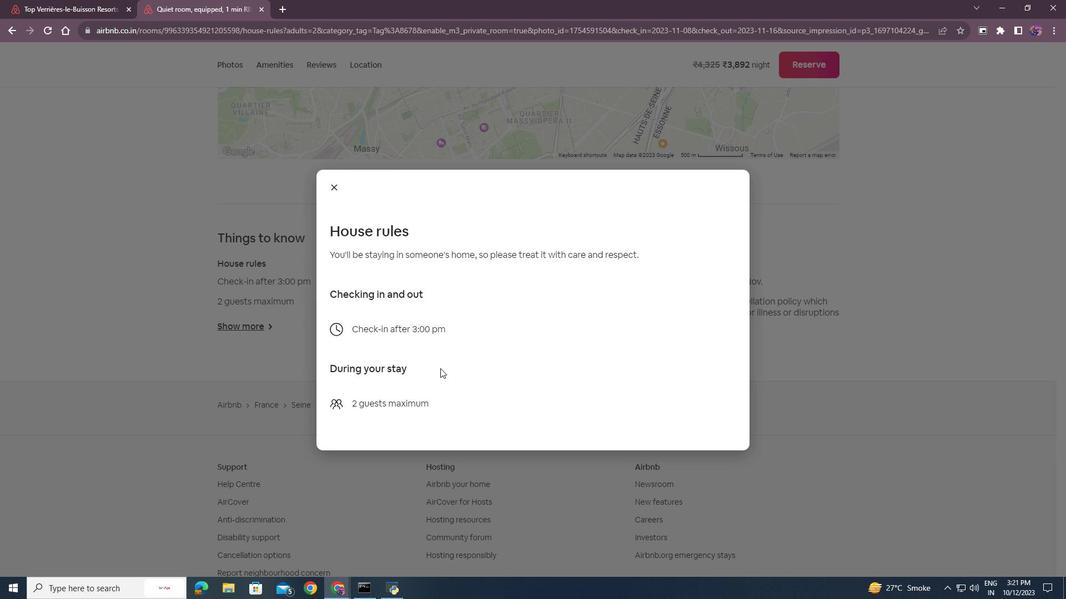 
Action: Mouse scrolled (440, 368) with delta (0, 0)
Screenshot: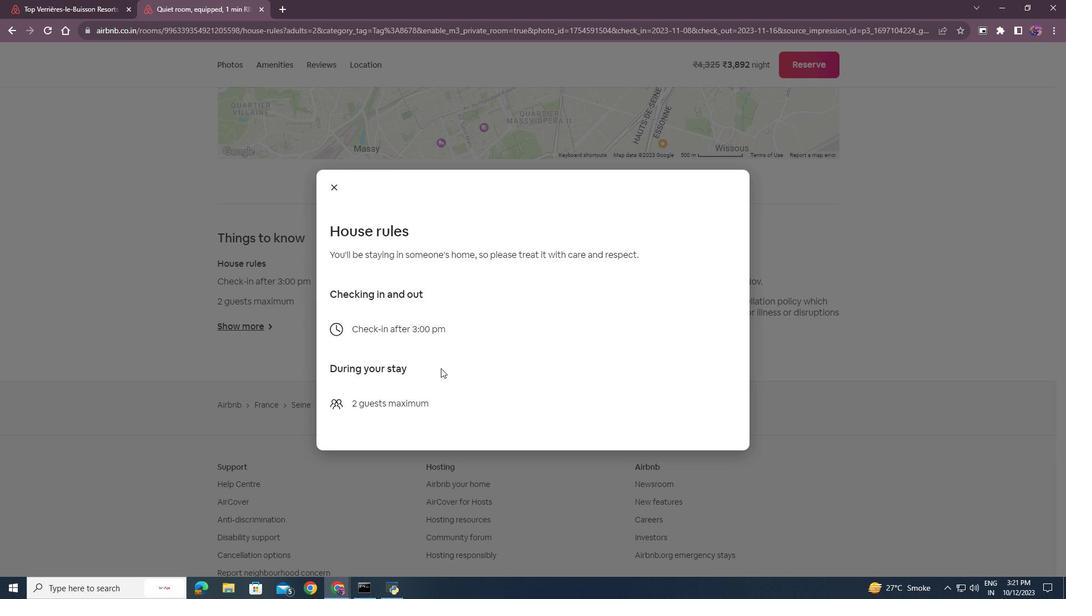 
Action: Mouse moved to (338, 186)
Screenshot: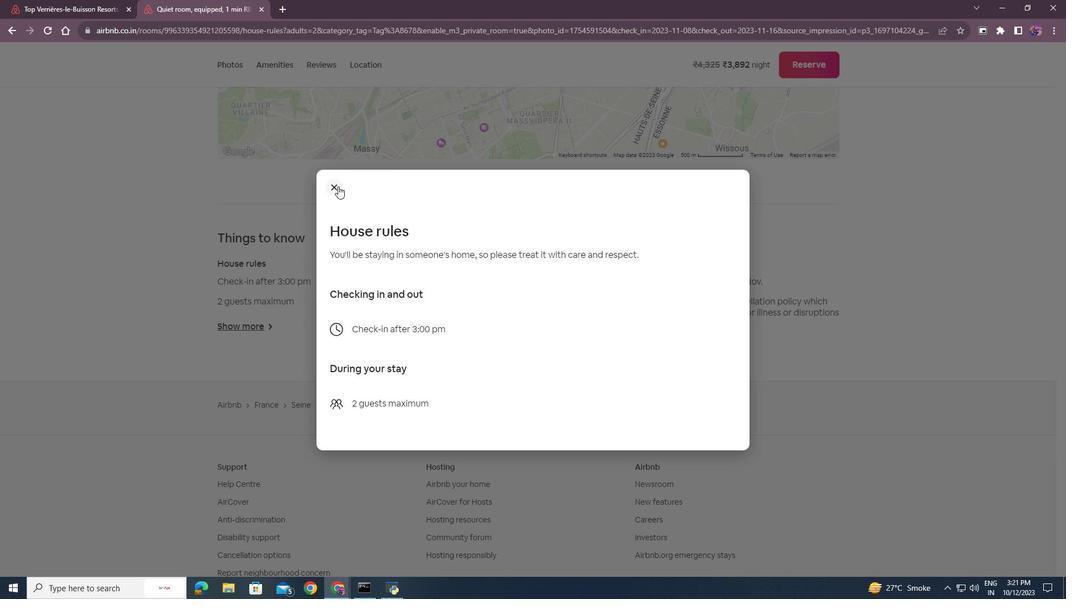 
Action: Mouse pressed left at (338, 186)
Screenshot: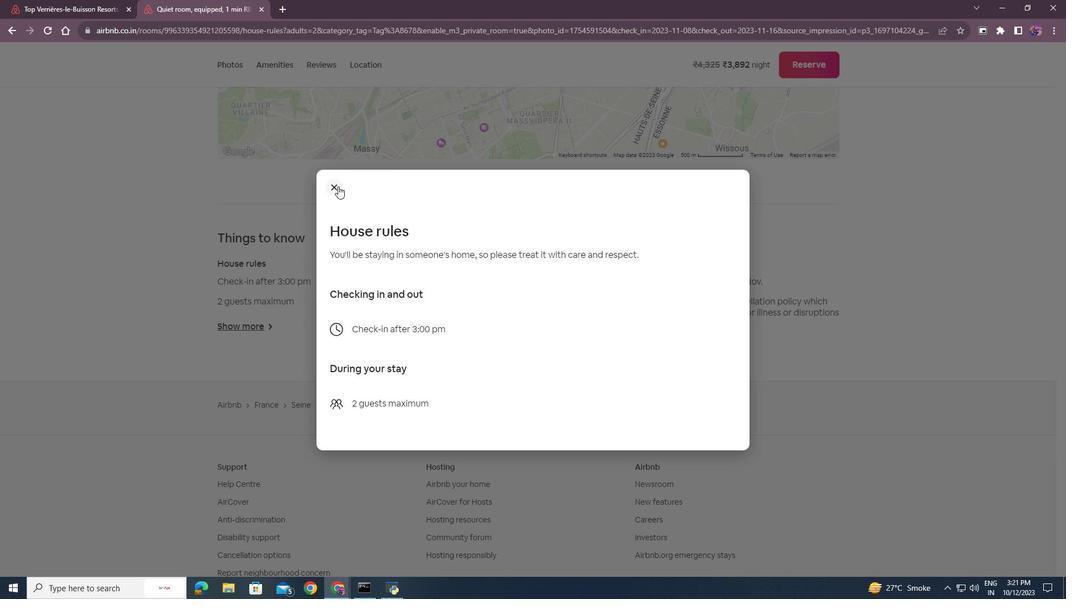 
Action: Mouse moved to (438, 331)
Screenshot: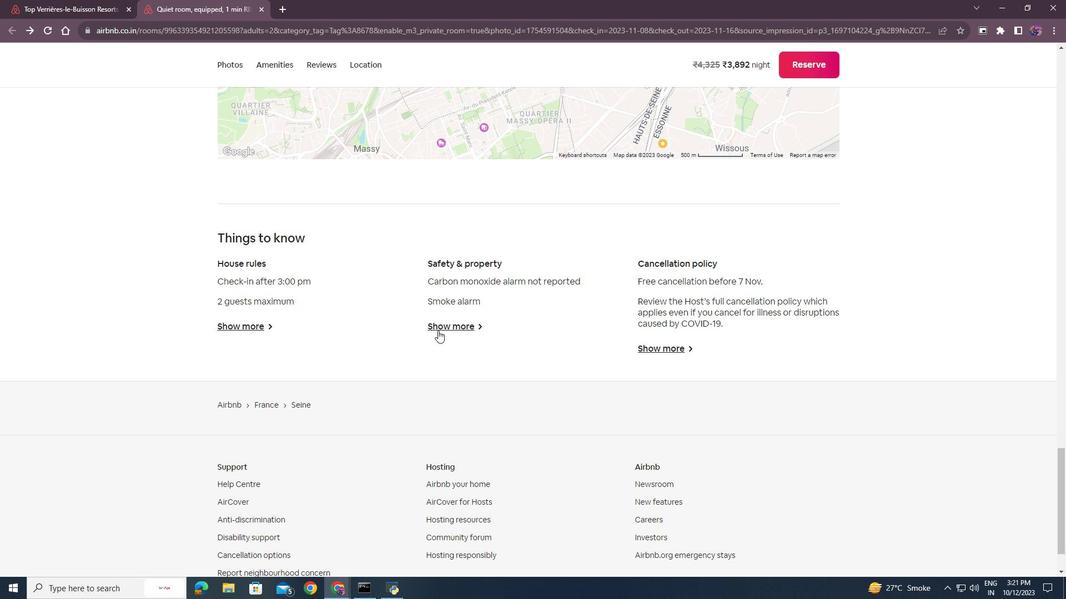
Action: Mouse pressed left at (438, 331)
Screenshot: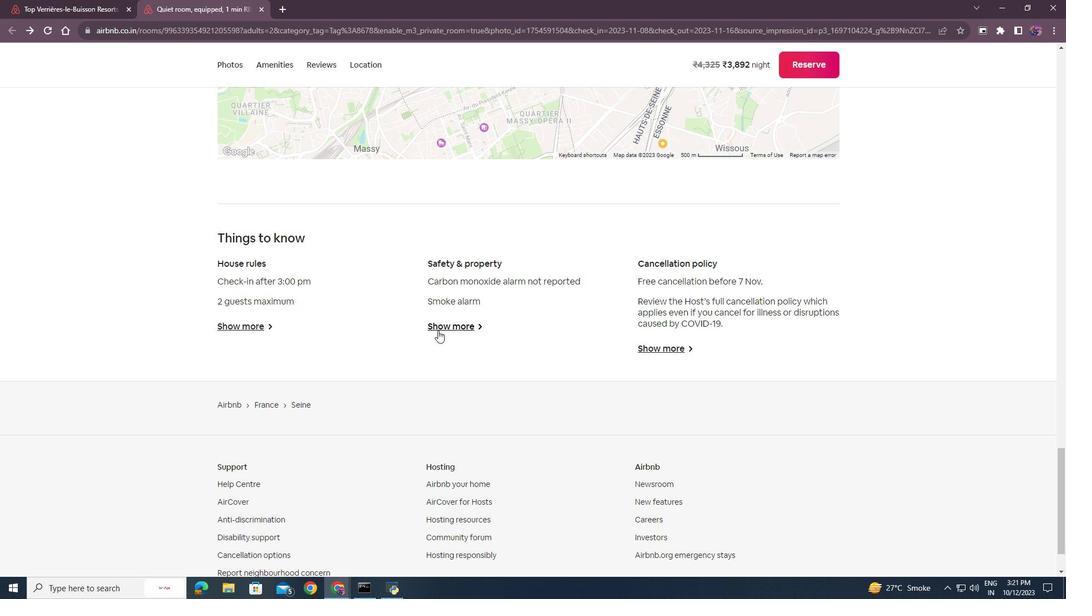 
Action: Mouse moved to (502, 379)
Screenshot: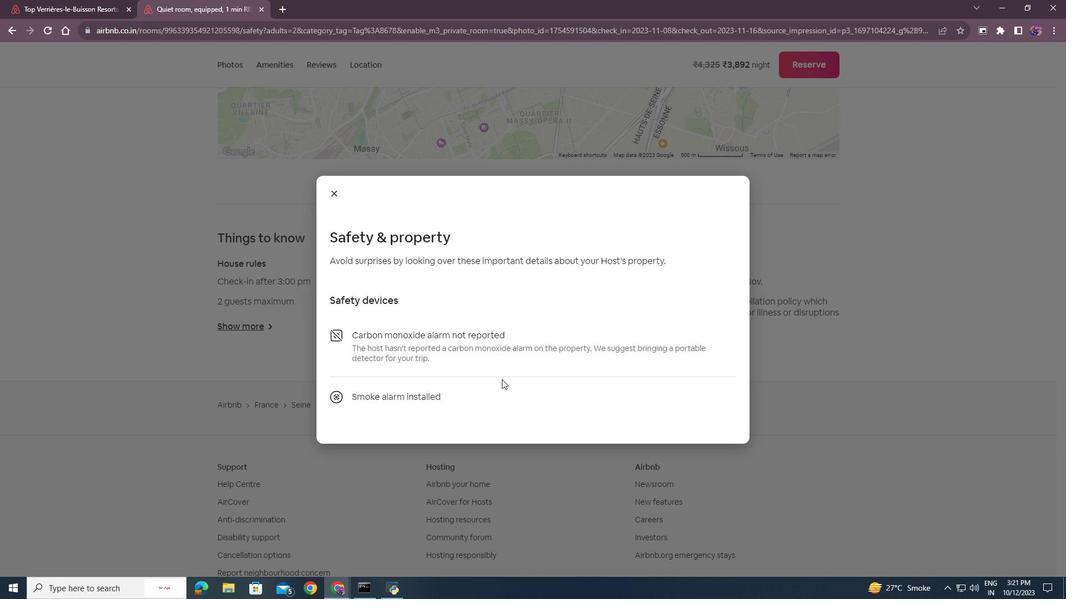 
Action: Mouse pressed middle at (502, 379)
Screenshot: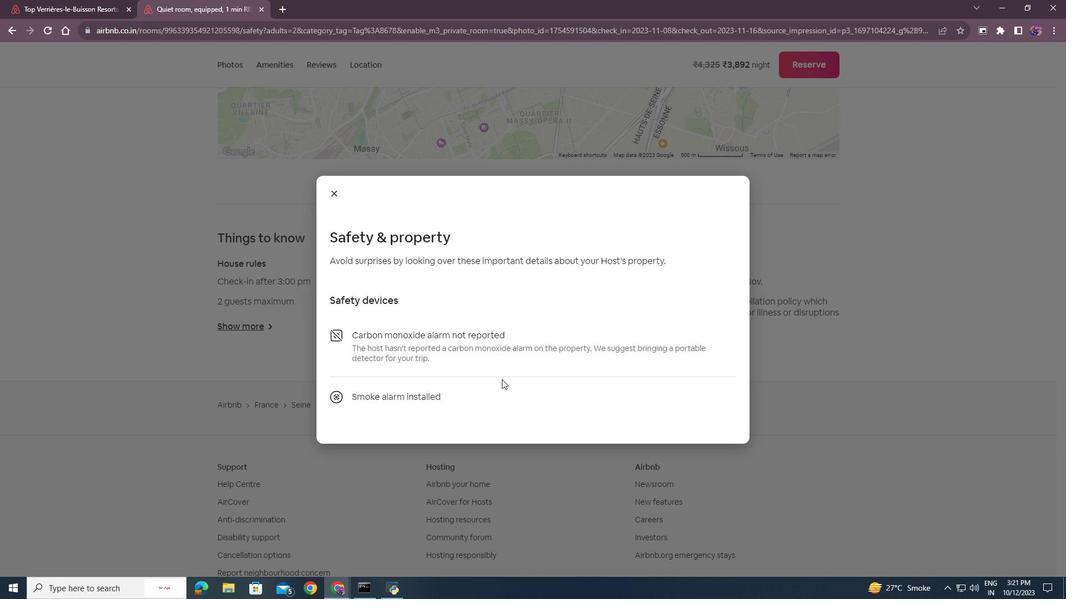 
Action: Mouse moved to (337, 192)
Screenshot: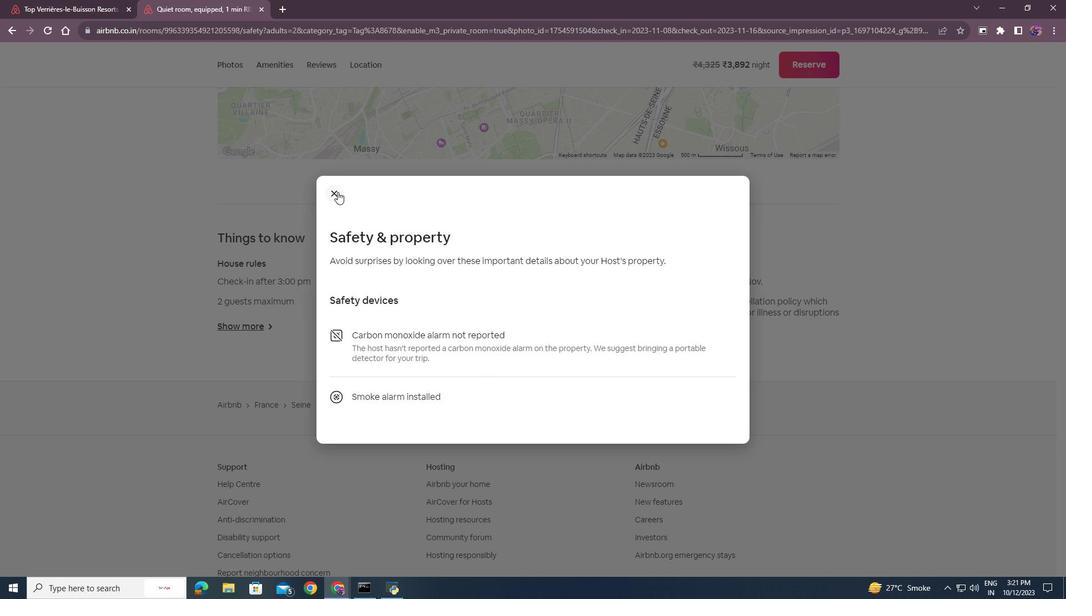 
Action: Mouse pressed left at (337, 192)
Screenshot: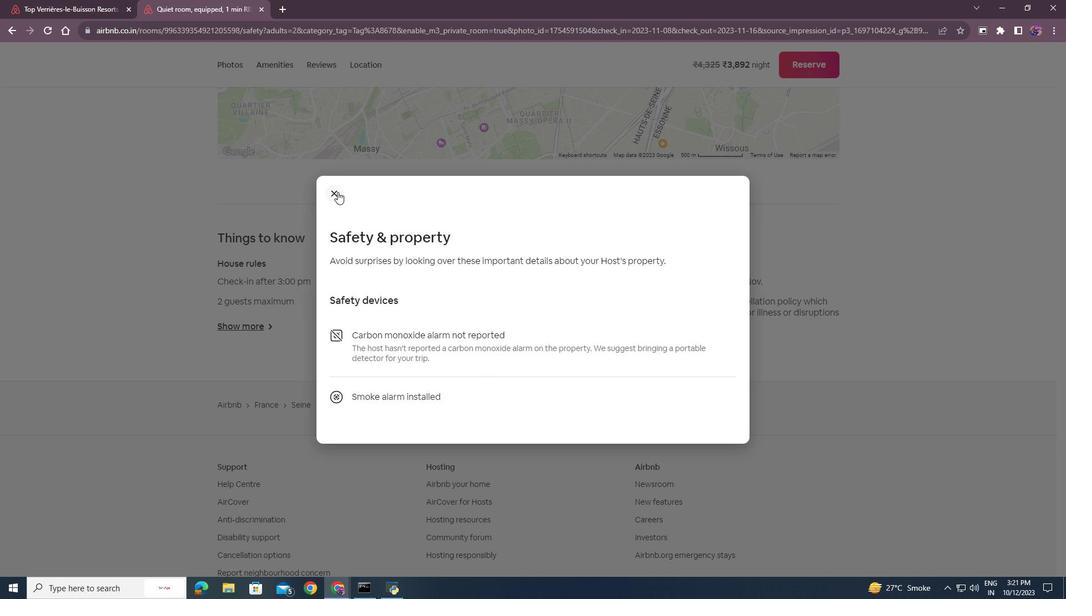 
Action: Mouse moved to (662, 347)
Screenshot: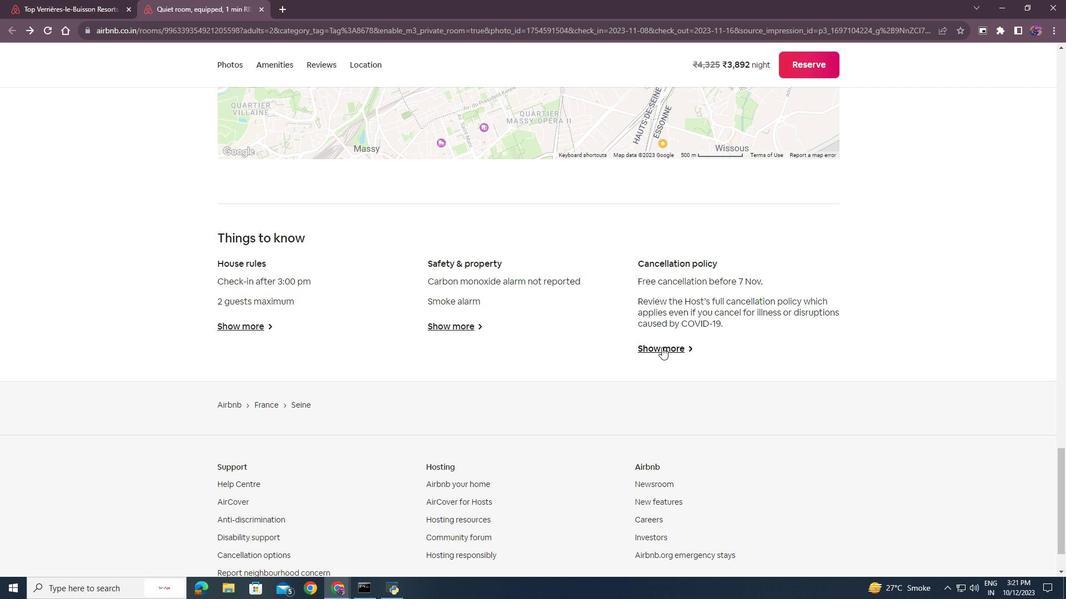 
Action: Mouse pressed left at (662, 347)
Screenshot: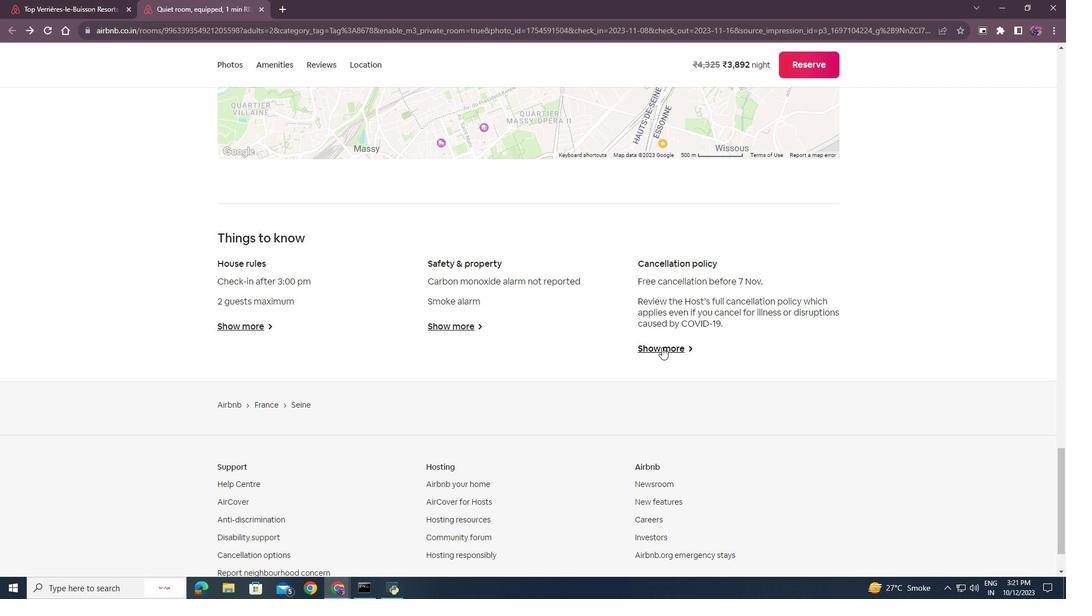 
Action: Mouse moved to (544, 344)
Screenshot: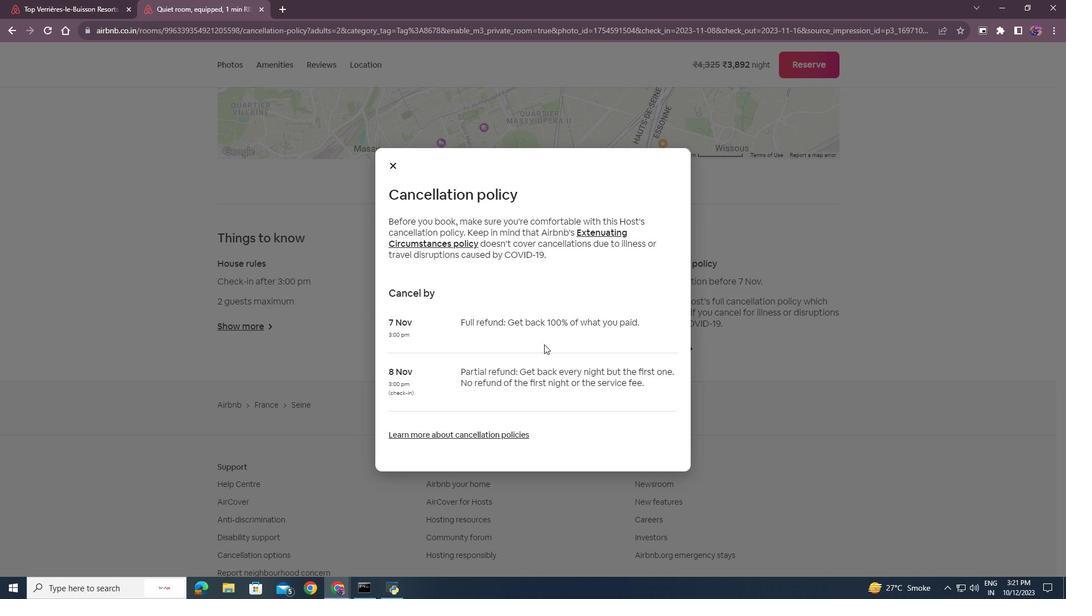 
Action: Mouse pressed middle at (544, 344)
Screenshot: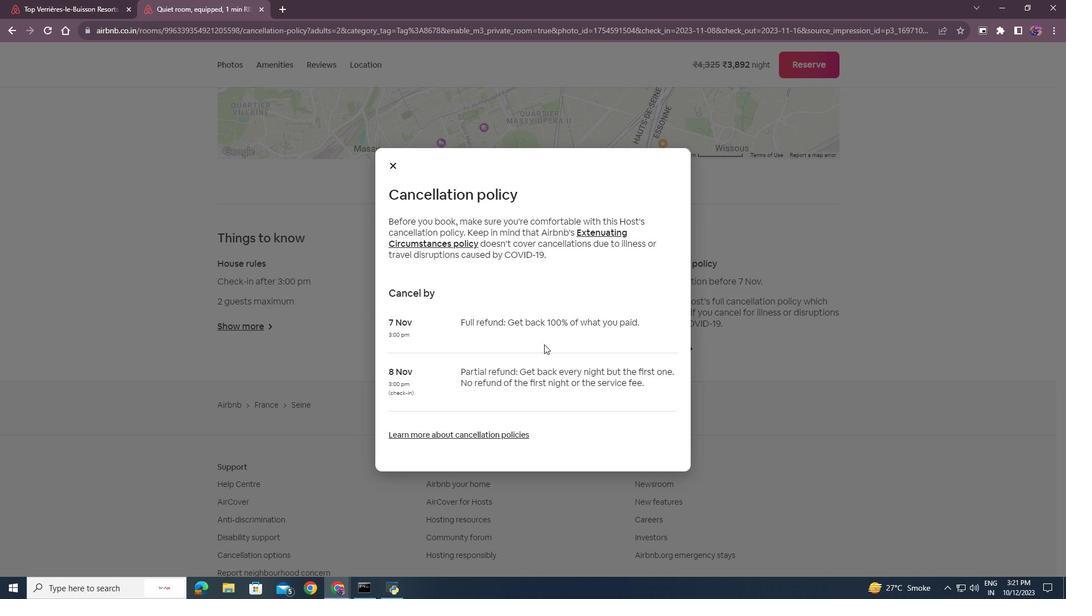
Action: Mouse moved to (393, 160)
Screenshot: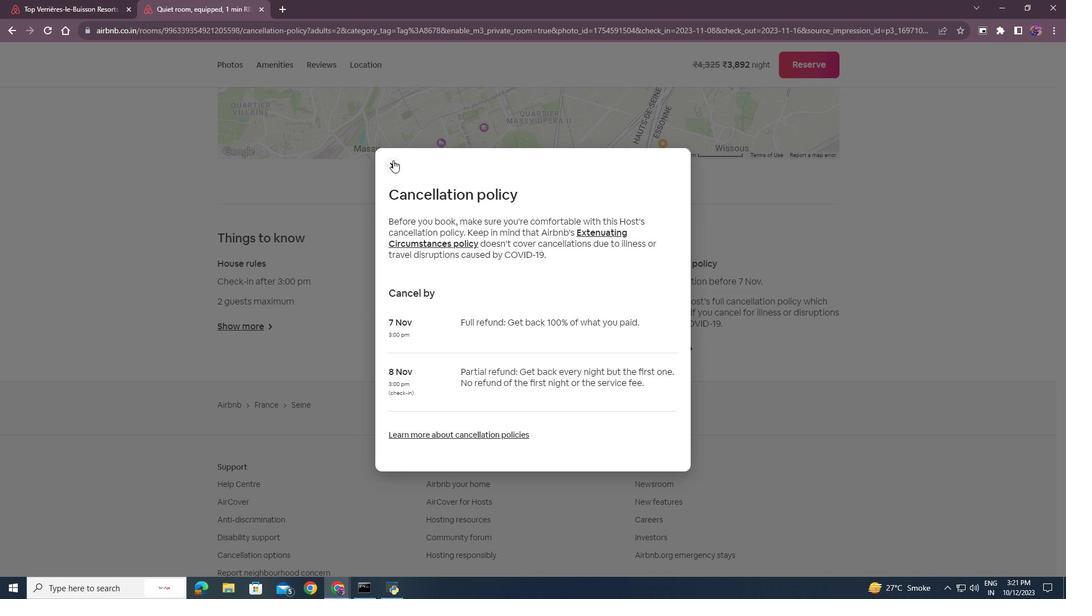 
Action: Mouse pressed left at (393, 160)
Screenshot: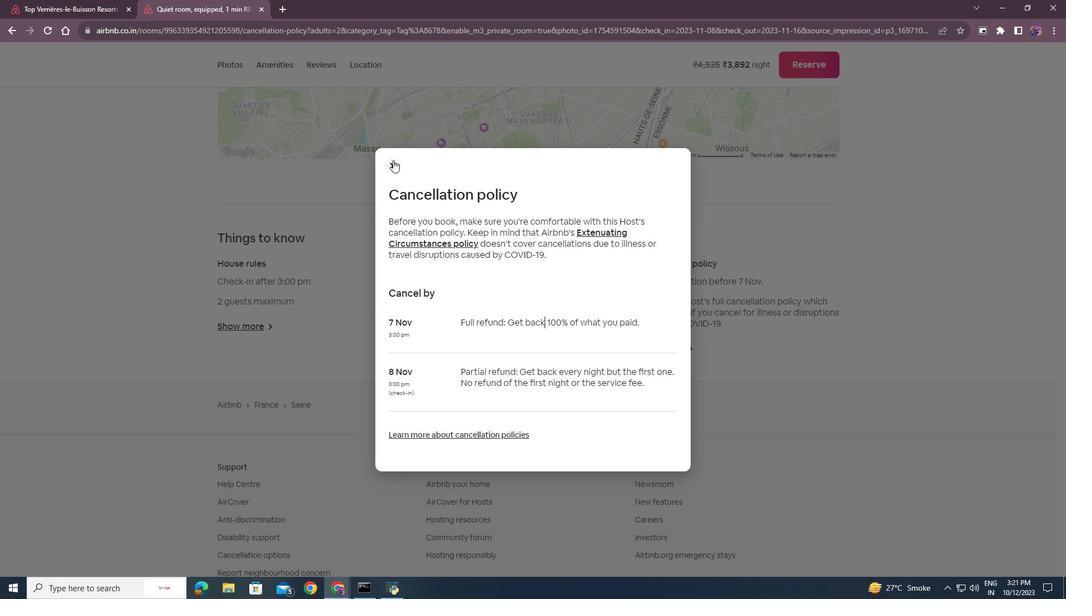 
Action: Mouse moved to (357, 275)
Screenshot: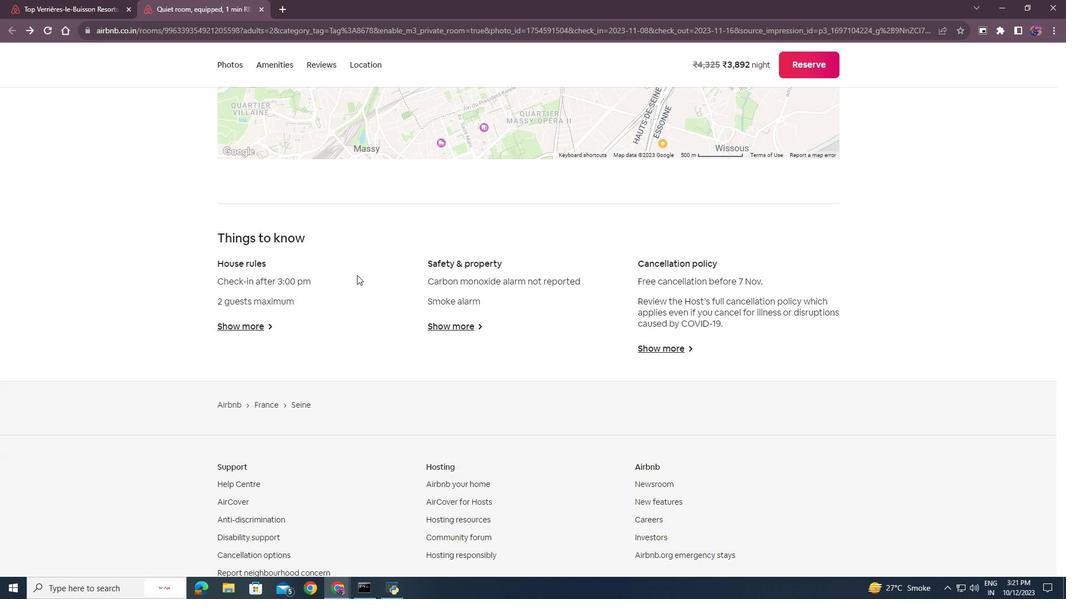 
Action: Mouse scrolled (357, 276) with delta (0, 0)
Screenshot: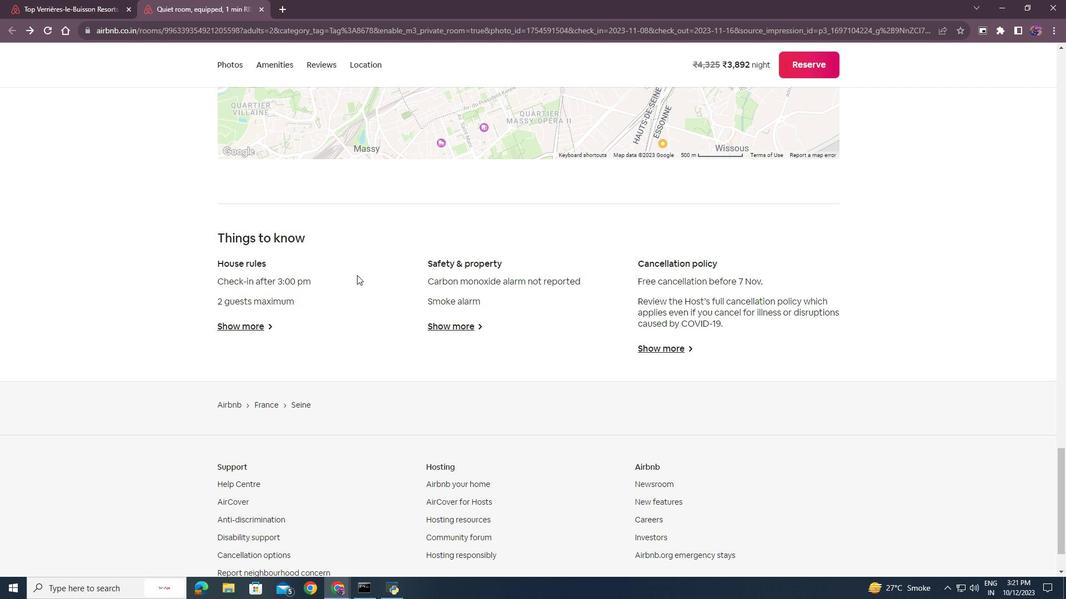 
Action: Mouse scrolled (357, 276) with delta (0, 0)
Screenshot: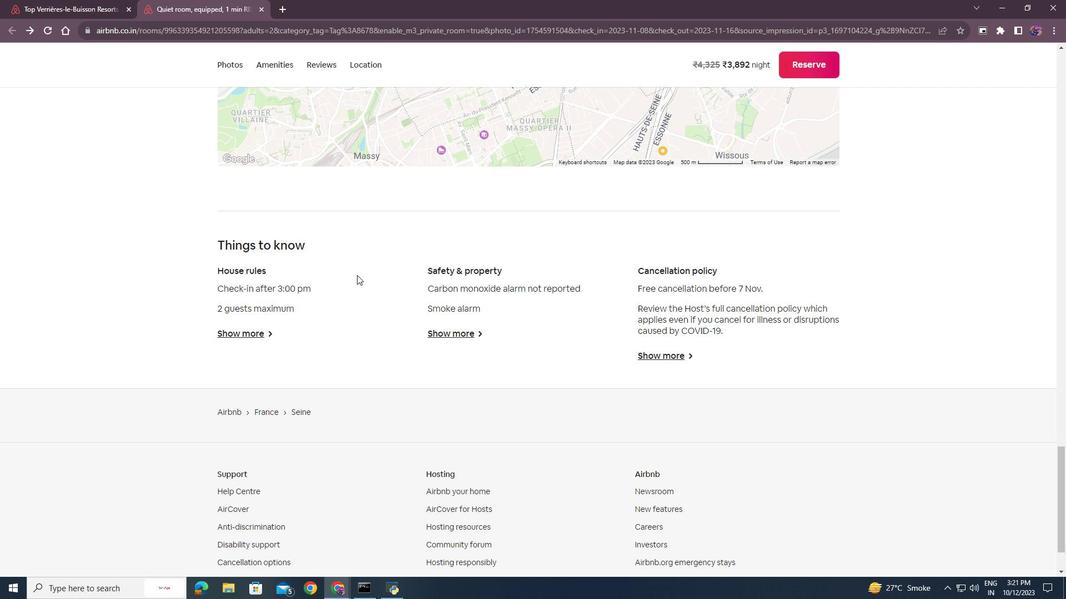 
Action: Mouse scrolled (357, 276) with delta (0, 0)
Screenshot: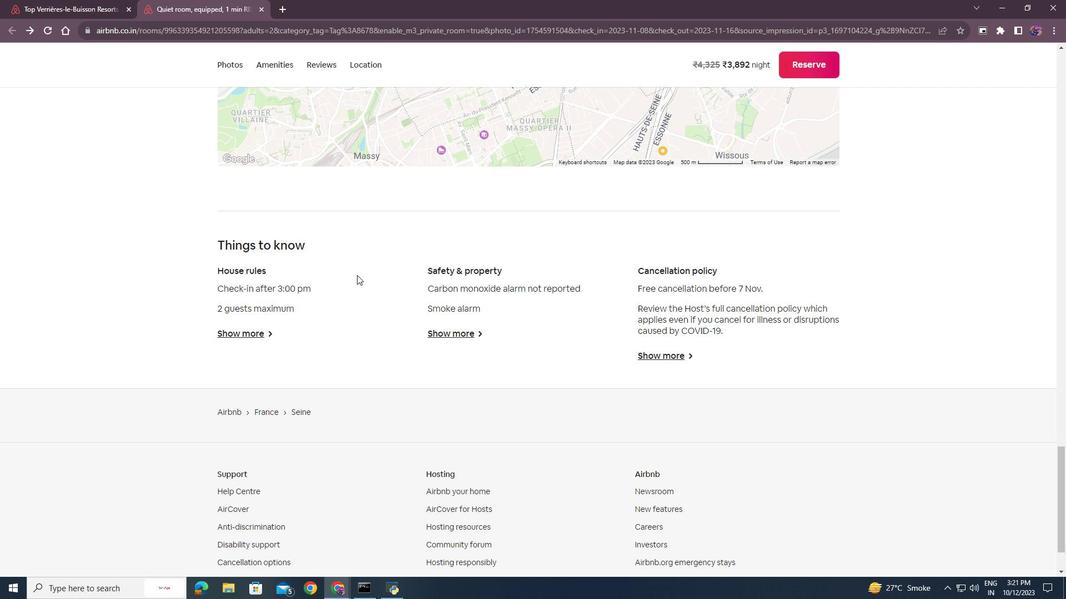 
Action: Mouse moved to (261, 10)
Screenshot: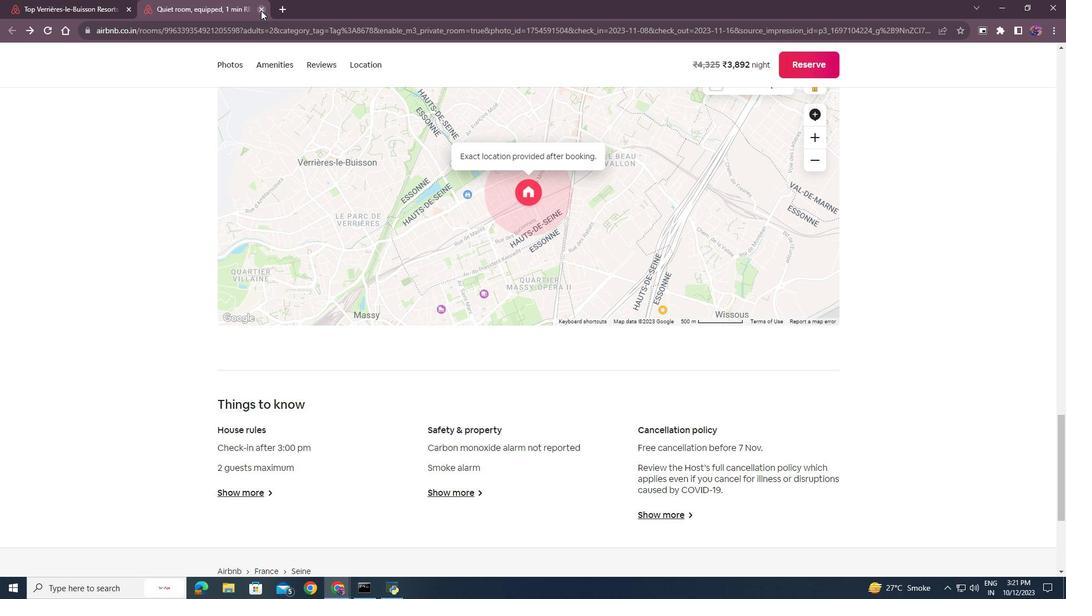 
Action: Mouse pressed left at (261, 10)
Screenshot: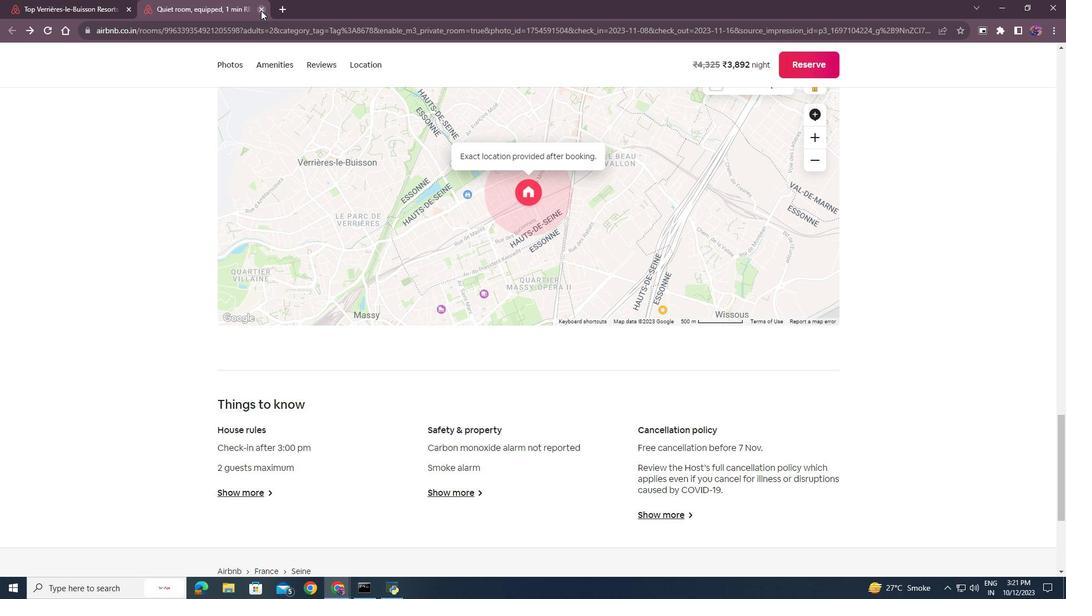
Action: Mouse moved to (329, 252)
Screenshot: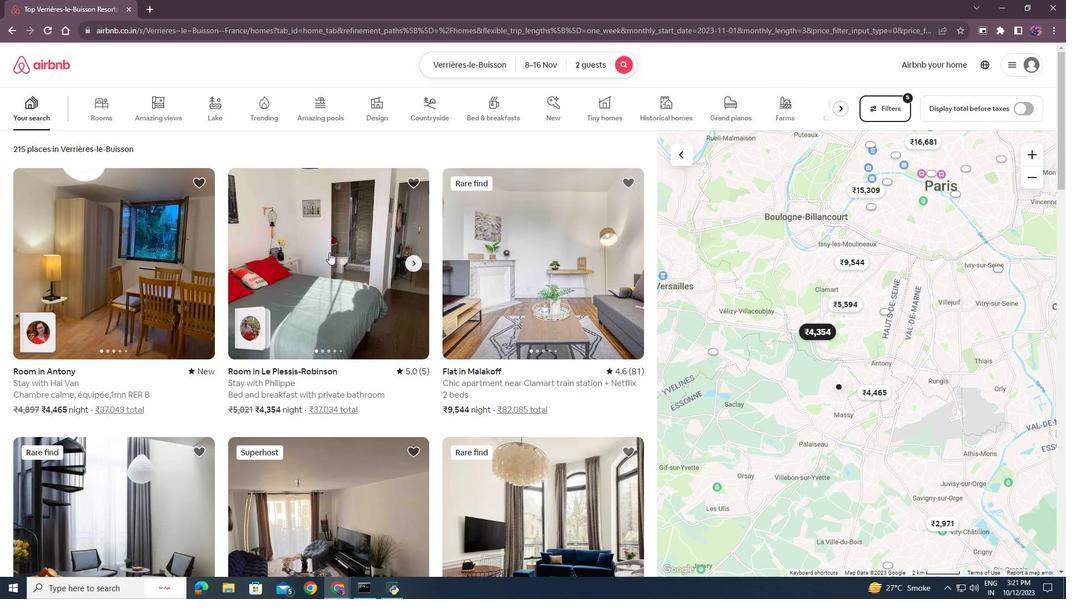 
Action: Mouse pressed left at (329, 252)
Screenshot: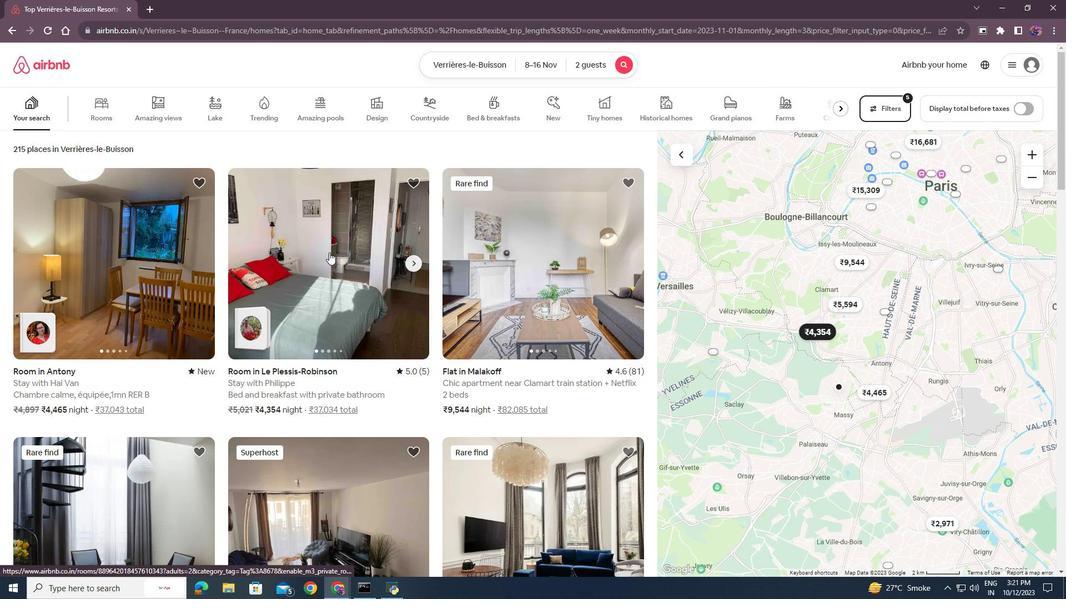 
Action: Mouse moved to (763, 409)
Screenshot: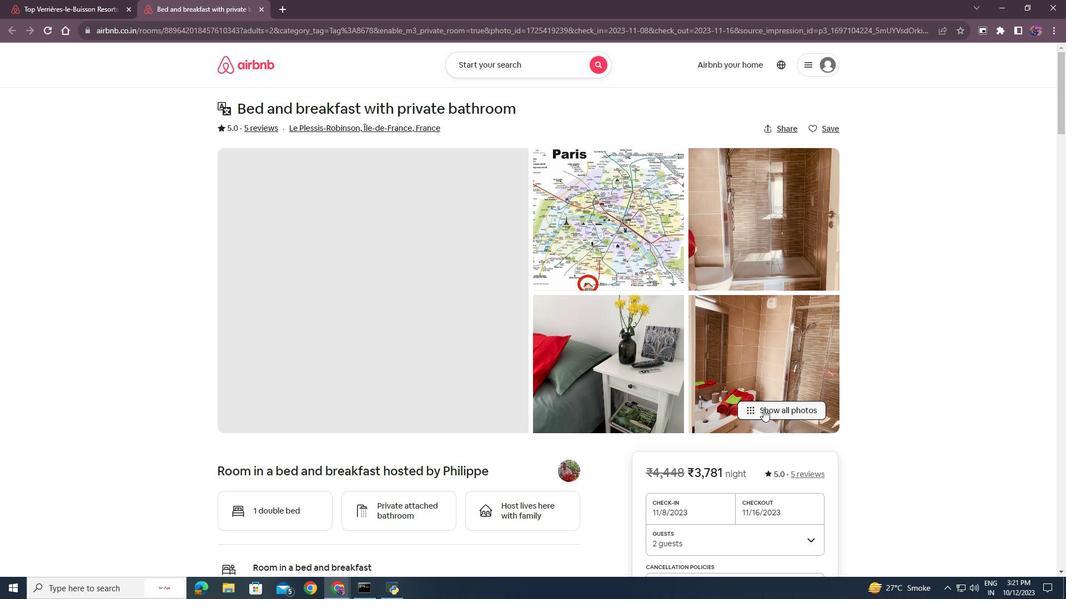 
Action: Mouse pressed left at (763, 409)
Screenshot: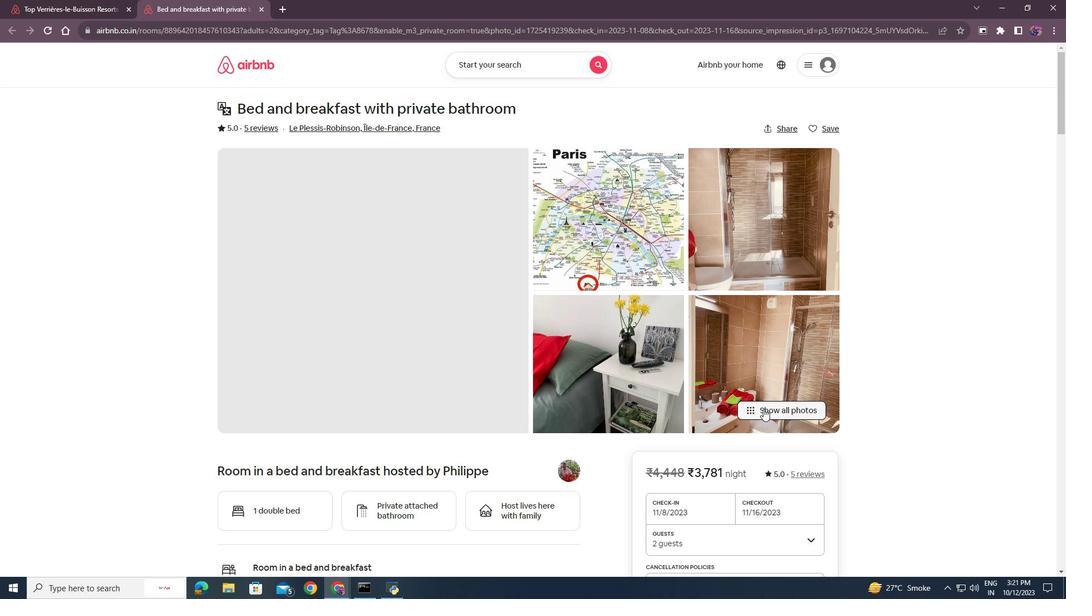 
Action: Mouse moved to (627, 406)
Screenshot: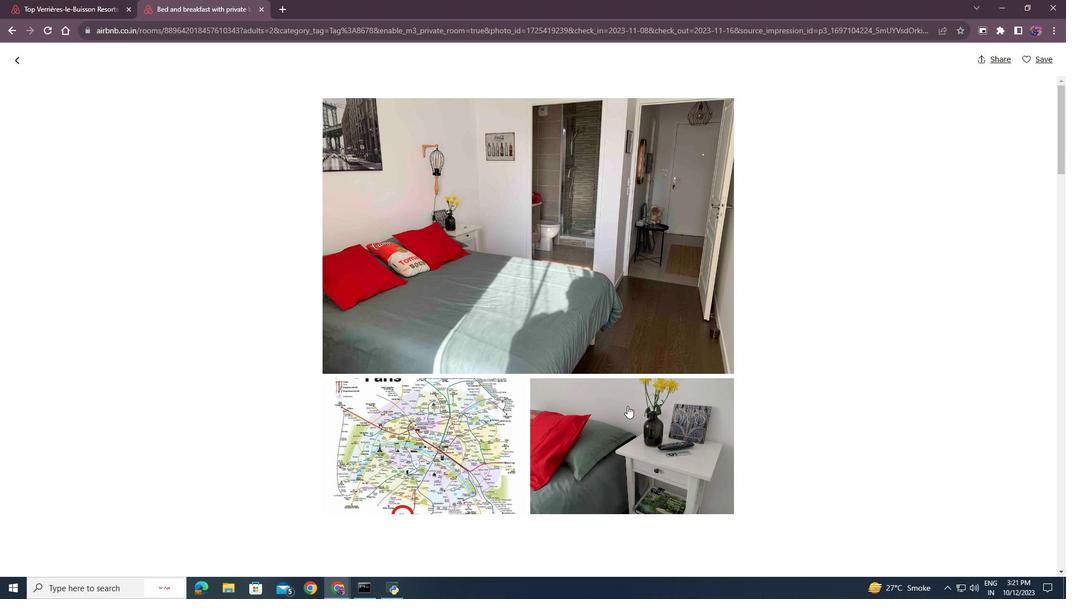 
Action: Mouse scrolled (627, 406) with delta (0, 0)
Screenshot: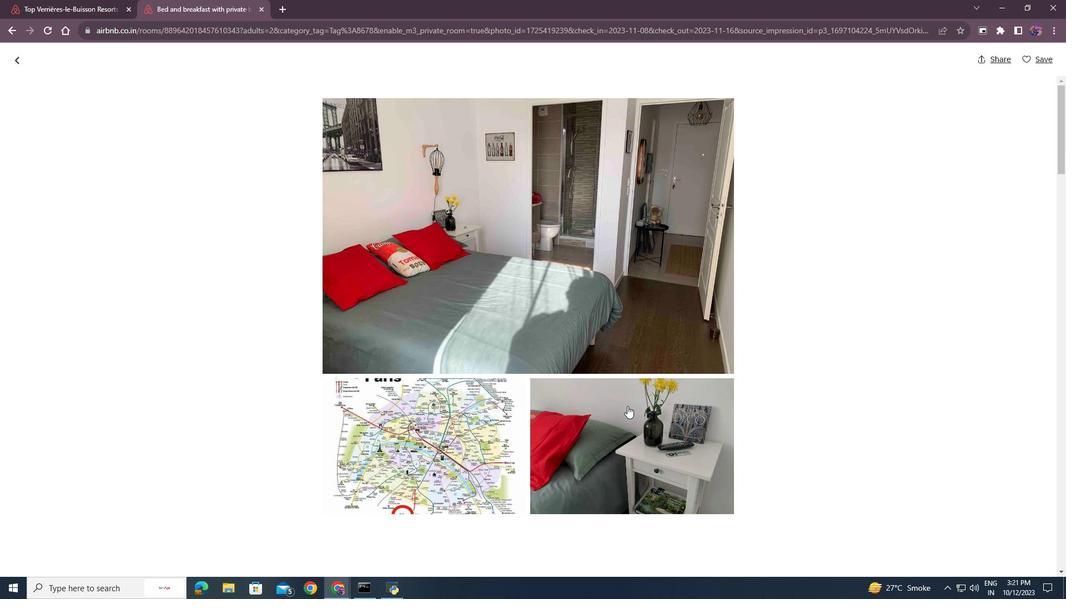 
Action: Mouse scrolled (627, 406) with delta (0, 0)
Screenshot: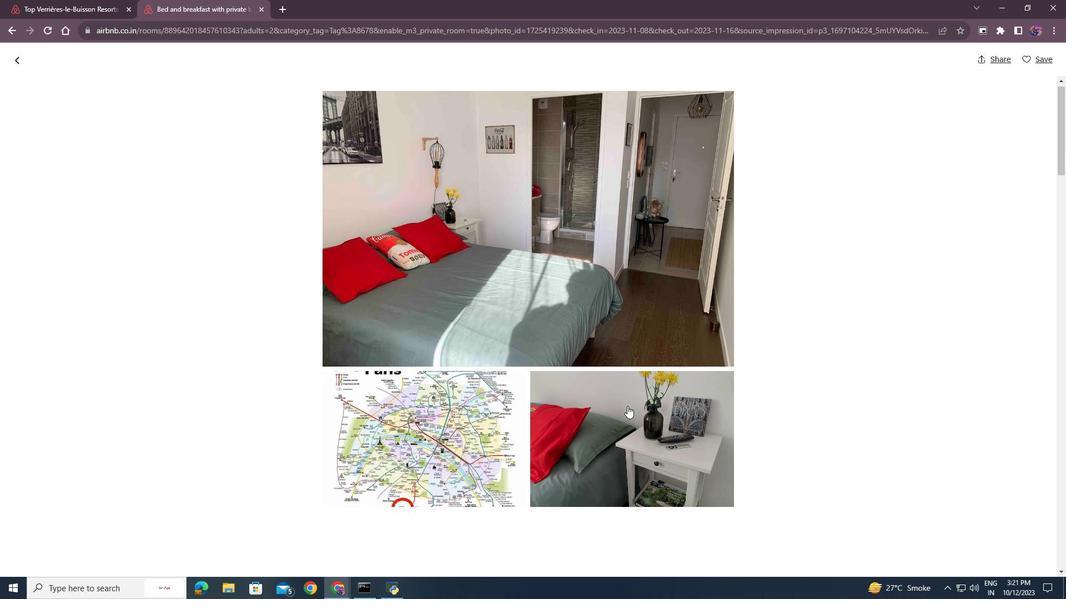 
Action: Mouse scrolled (627, 406) with delta (0, 0)
Screenshot: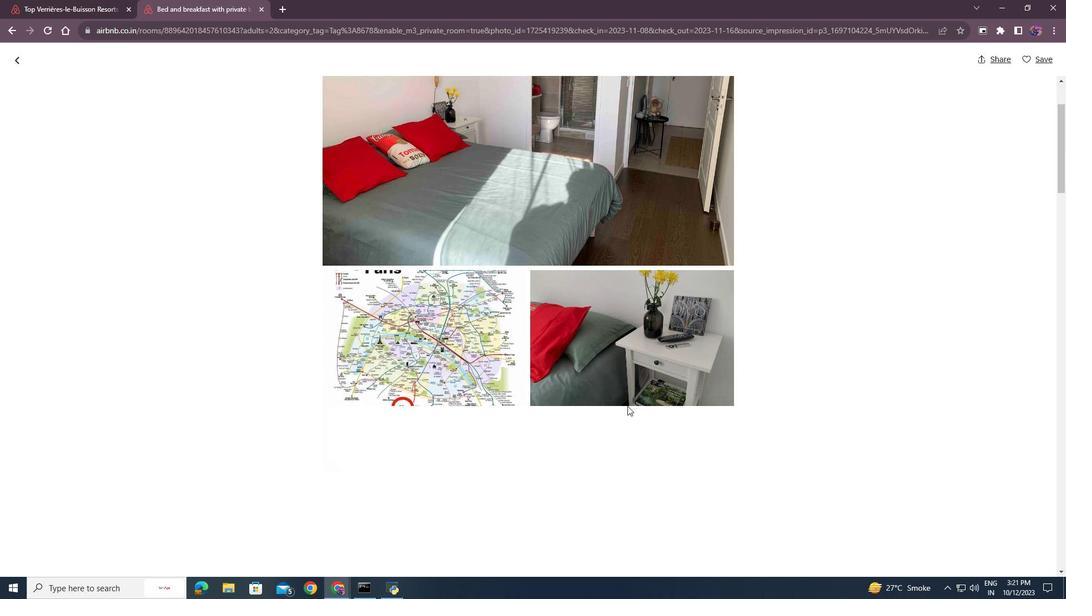 
Action: Mouse scrolled (627, 406) with delta (0, 0)
Screenshot: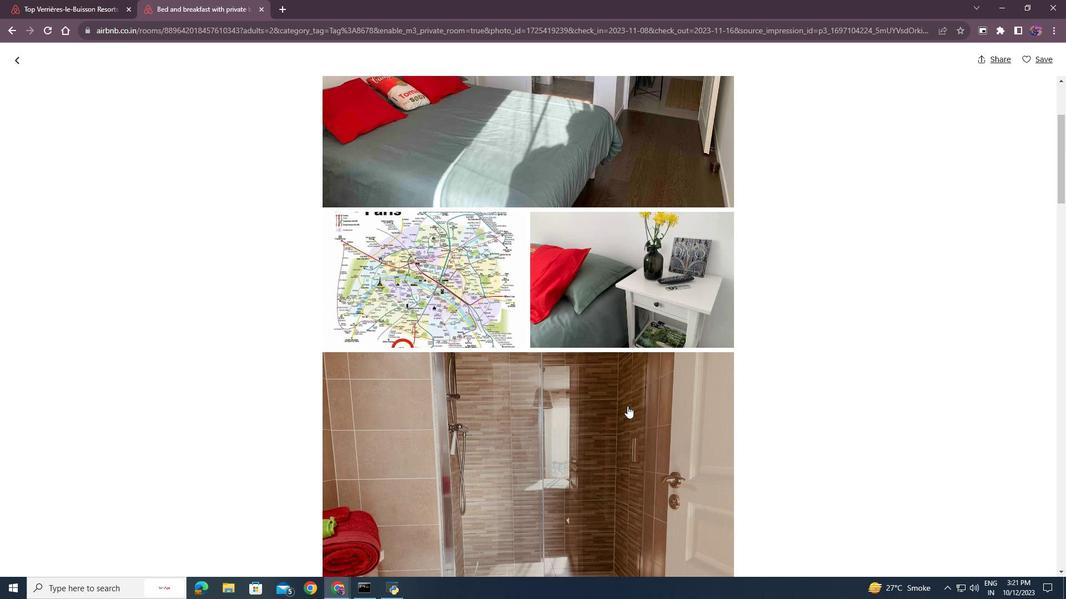 
Action: Mouse scrolled (627, 406) with delta (0, 0)
Screenshot: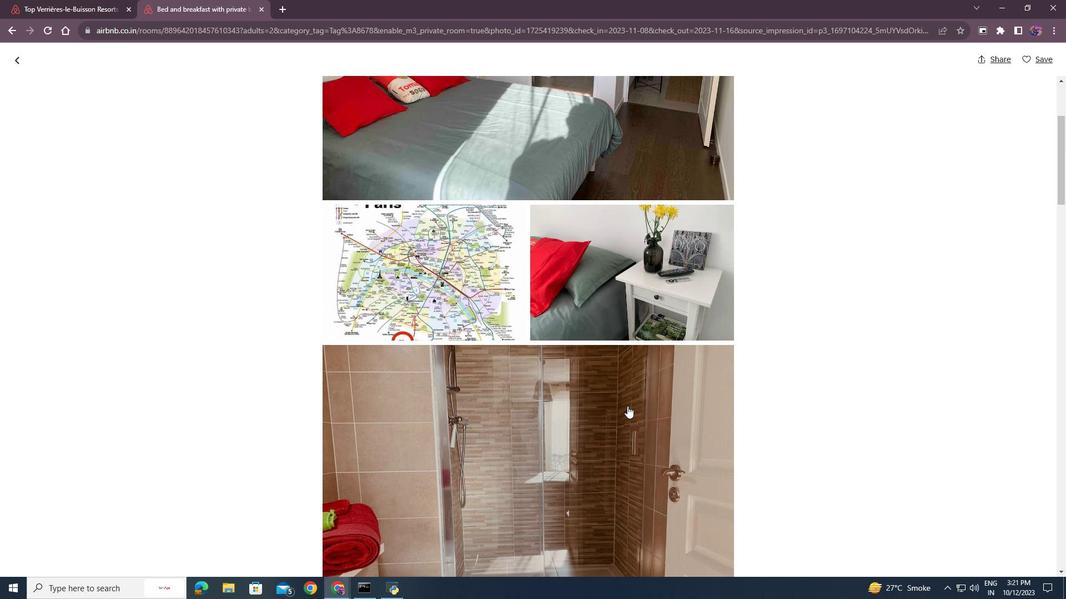 
Action: Mouse scrolled (627, 406) with delta (0, 0)
Screenshot: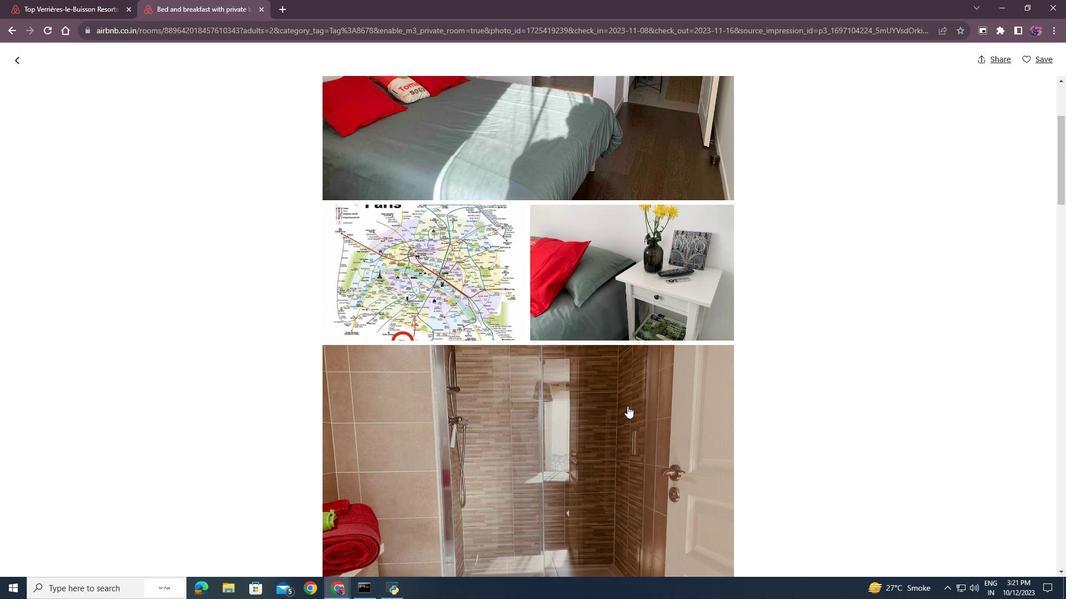 
Action: Mouse scrolled (627, 406) with delta (0, 0)
Screenshot: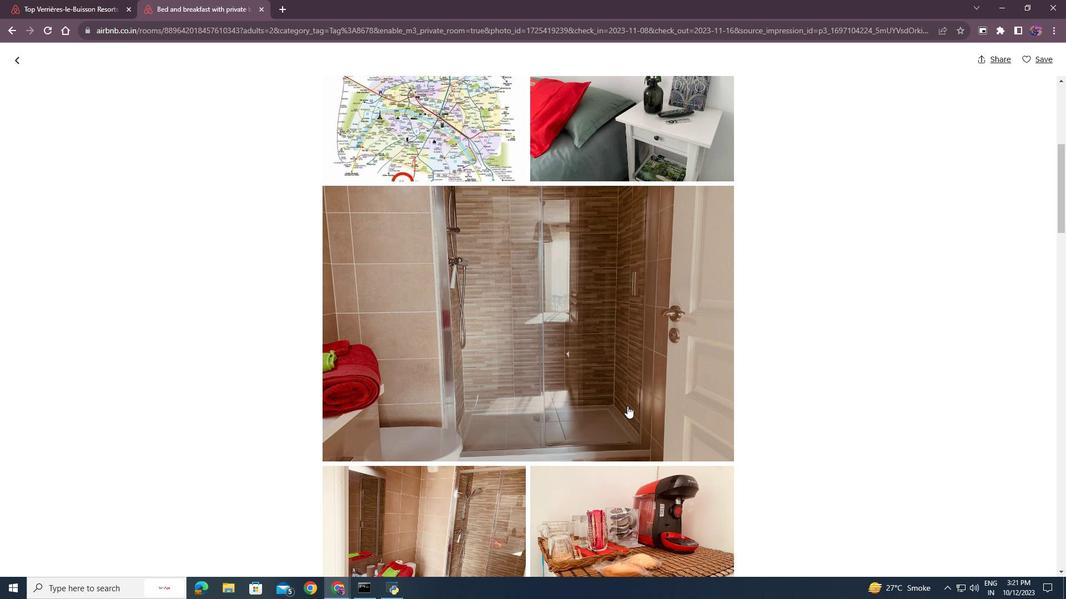 
Action: Mouse scrolled (627, 406) with delta (0, 0)
Screenshot: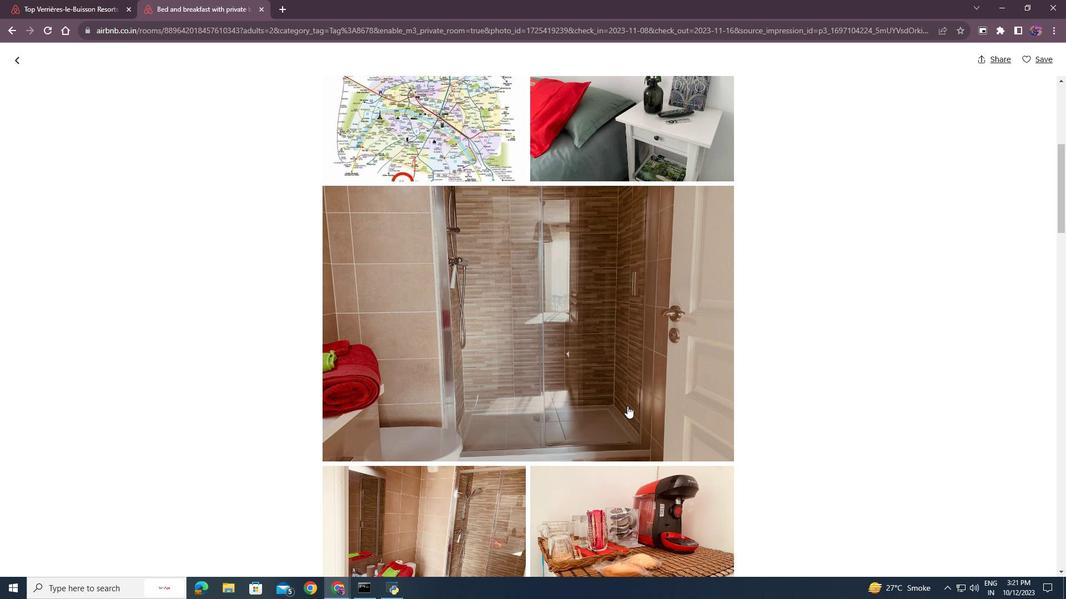 
Action: Mouse scrolled (627, 406) with delta (0, 0)
Screenshot: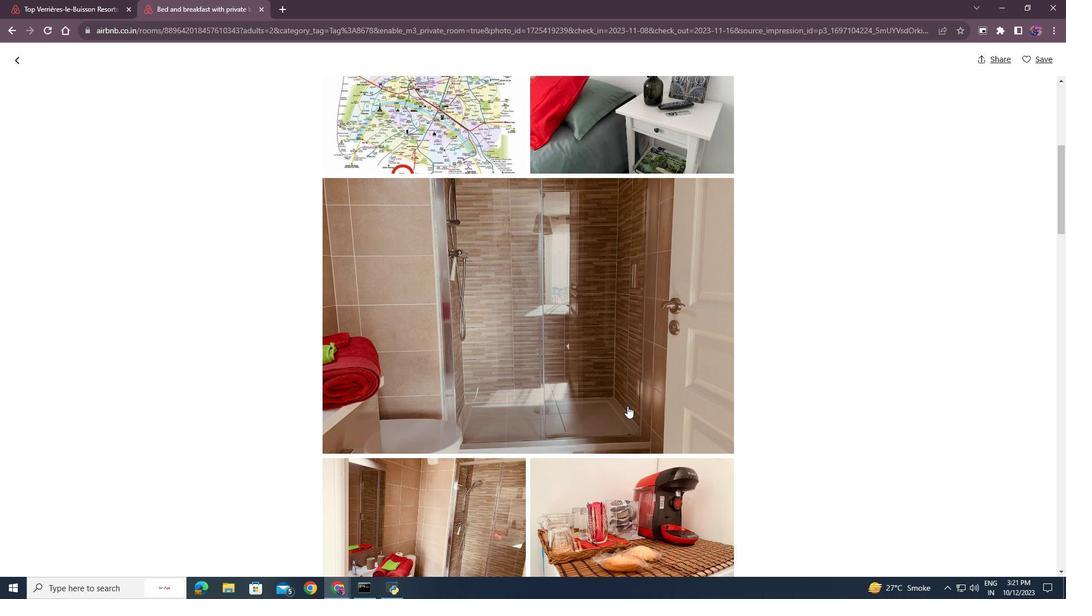 
Action: Mouse scrolled (627, 406) with delta (0, 0)
Screenshot: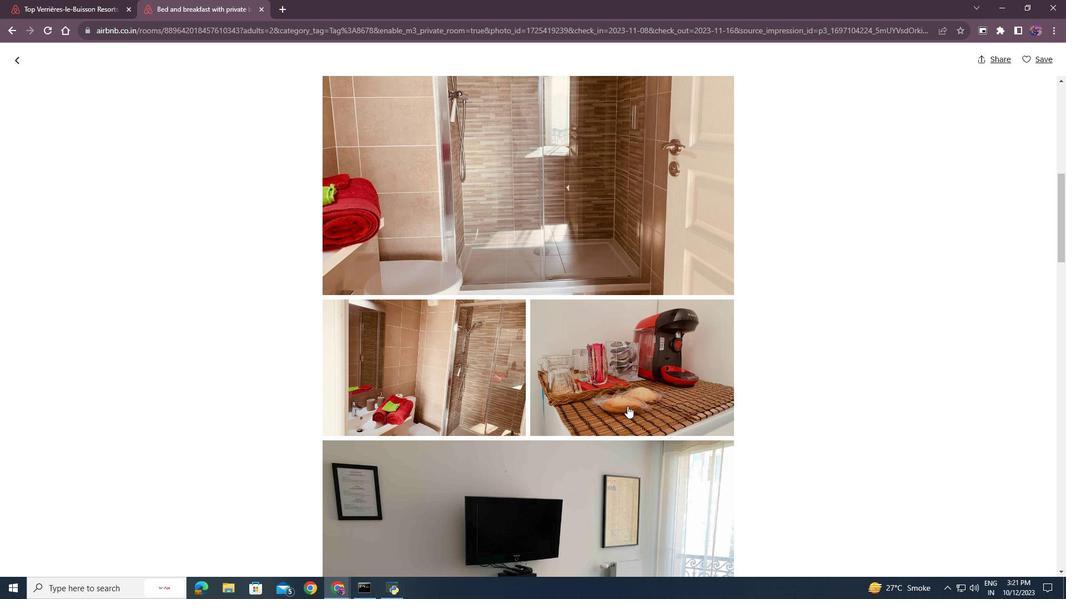 
Action: Mouse scrolled (627, 406) with delta (0, 0)
Screenshot: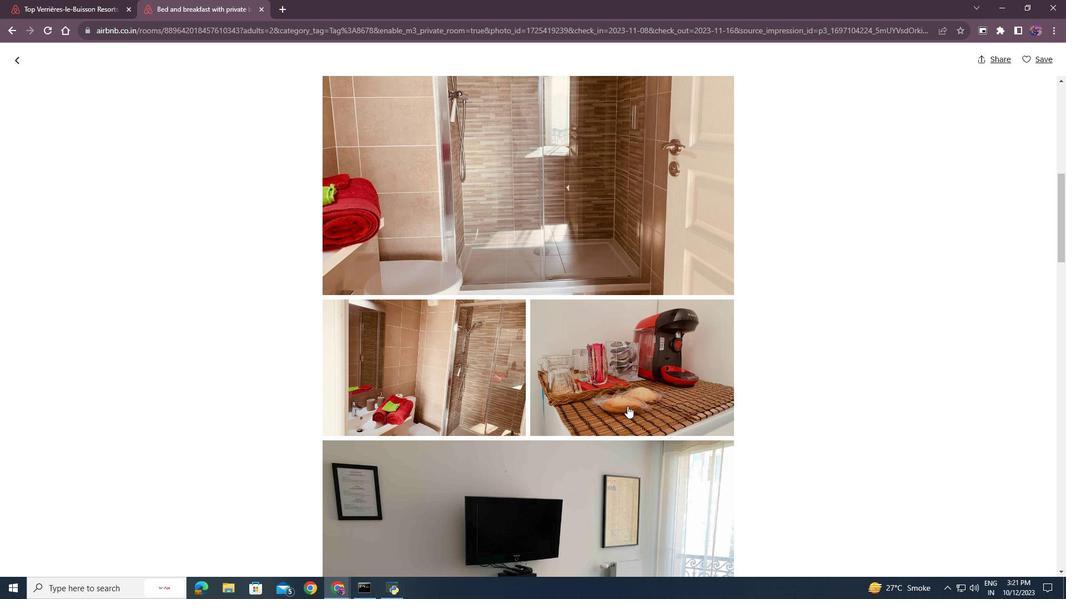 
Action: Mouse scrolled (627, 406) with delta (0, 0)
Screenshot: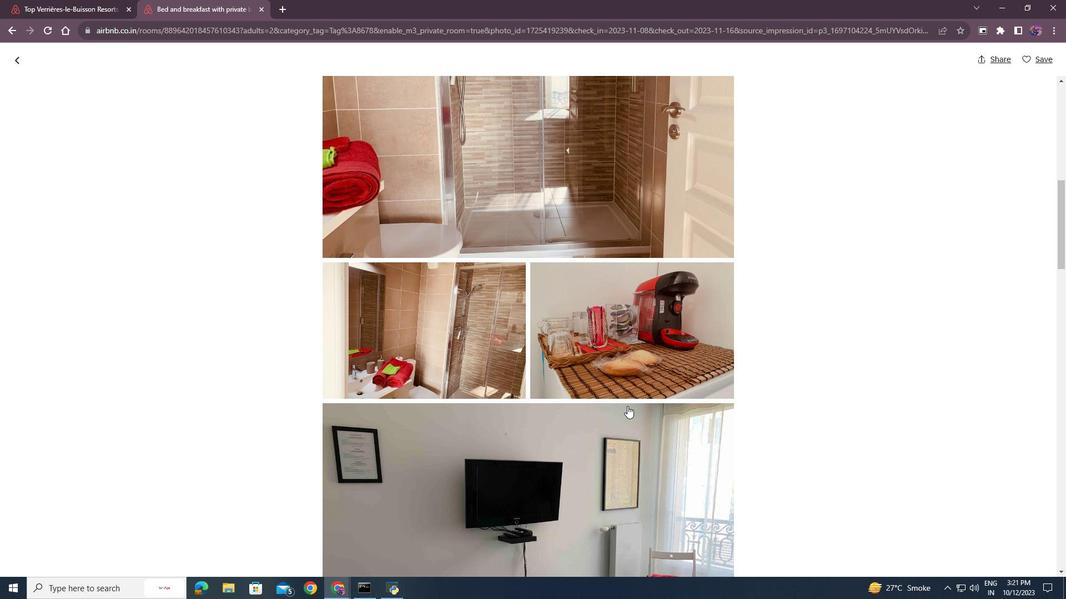 
Action: Mouse scrolled (627, 406) with delta (0, 0)
Screenshot: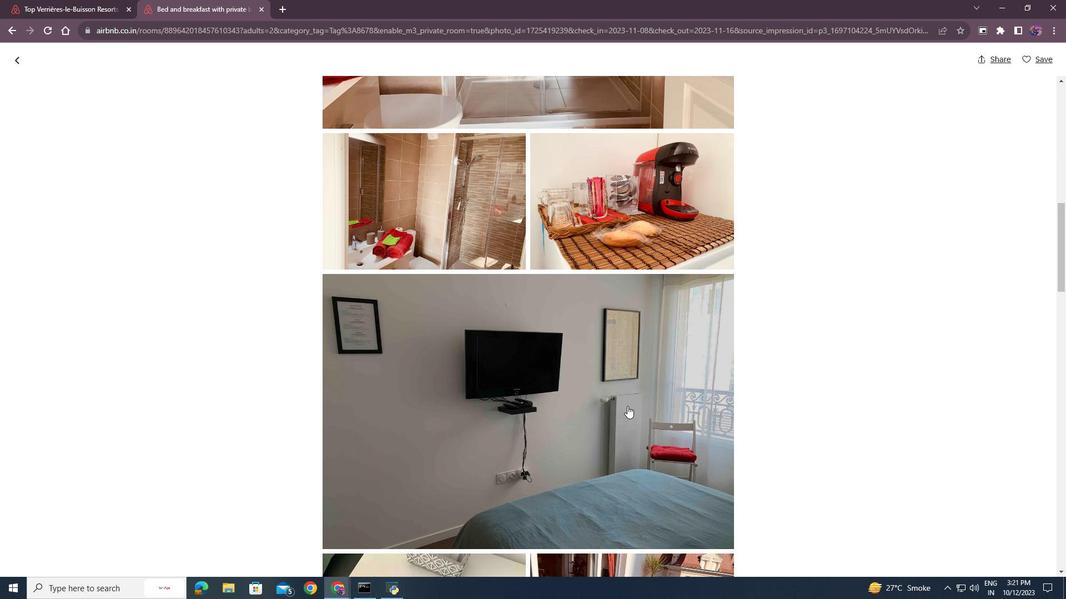 
Action: Mouse scrolled (627, 406) with delta (0, 0)
Screenshot: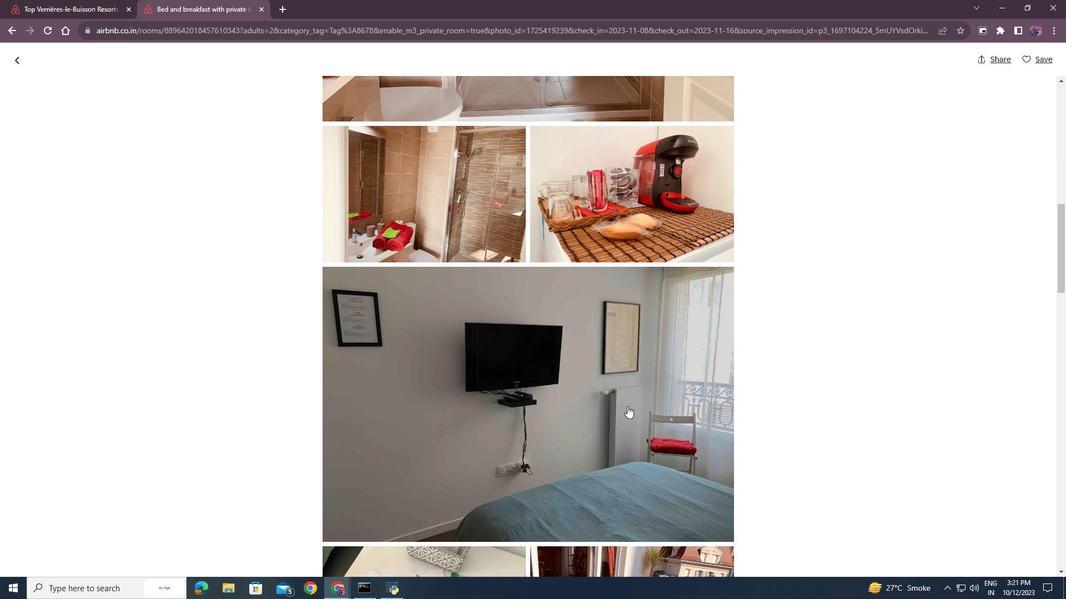 
Action: Mouse scrolled (627, 406) with delta (0, 0)
Screenshot: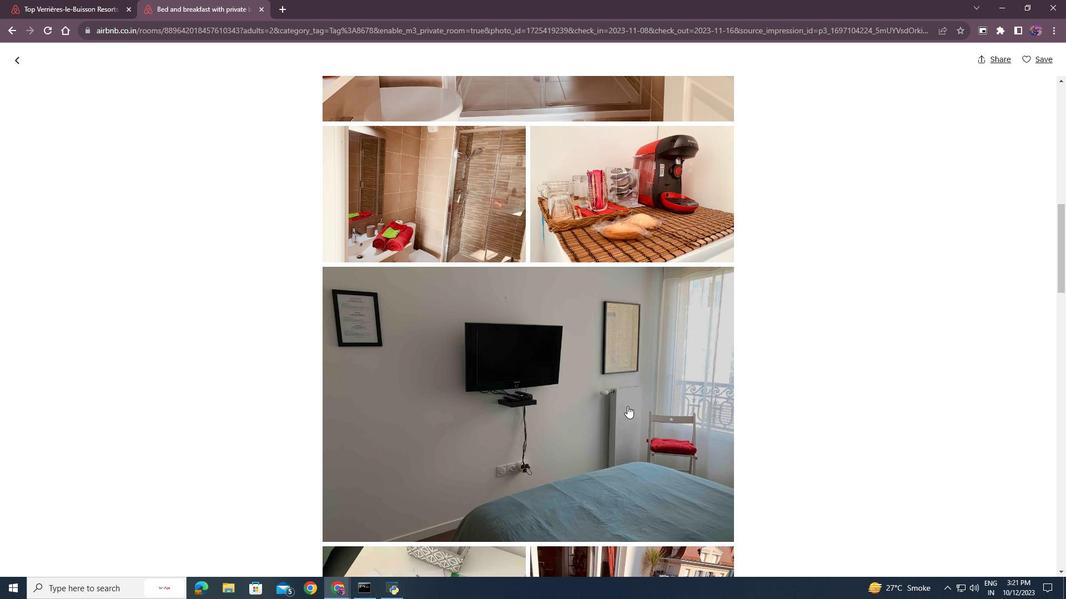 
Action: Mouse scrolled (627, 406) with delta (0, 0)
Screenshot: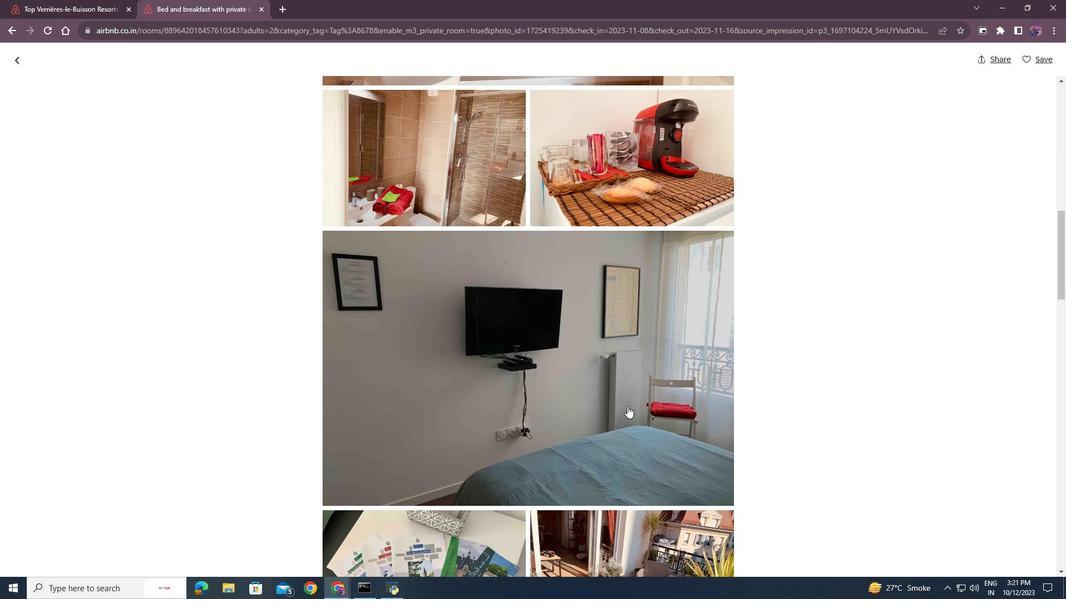 
Action: Mouse scrolled (627, 406) with delta (0, 0)
Screenshot: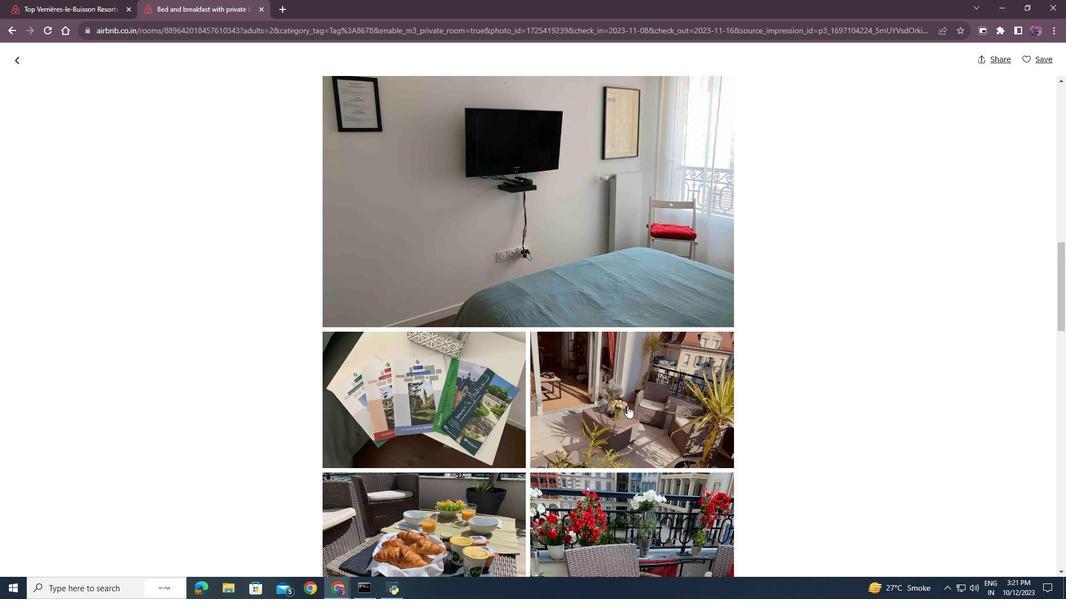 
Action: Mouse scrolled (627, 406) with delta (0, 0)
Screenshot: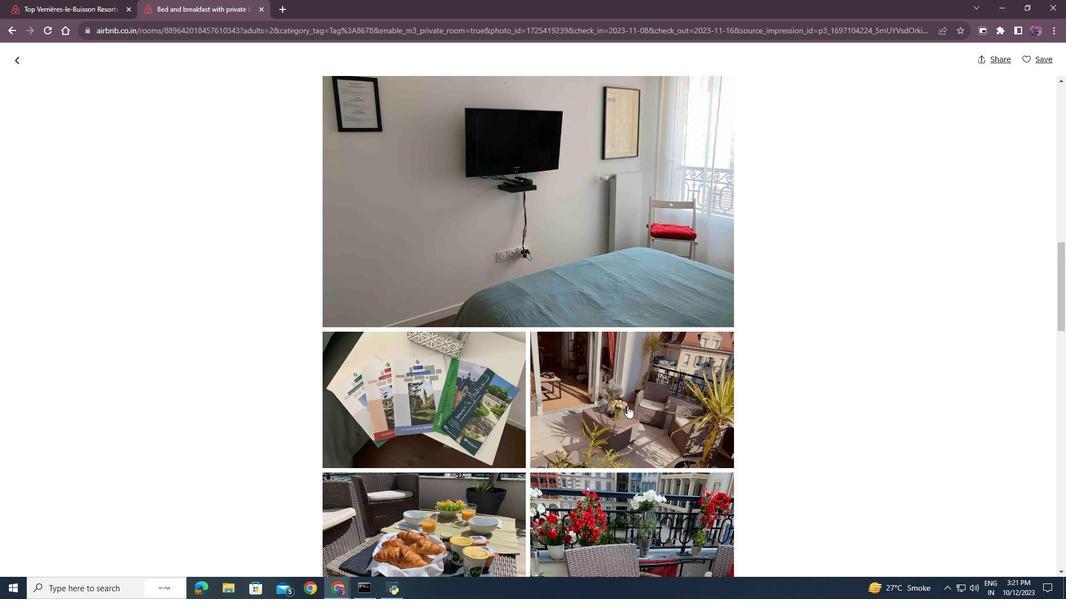 
Action: Mouse scrolled (627, 406) with delta (0, 0)
Screenshot: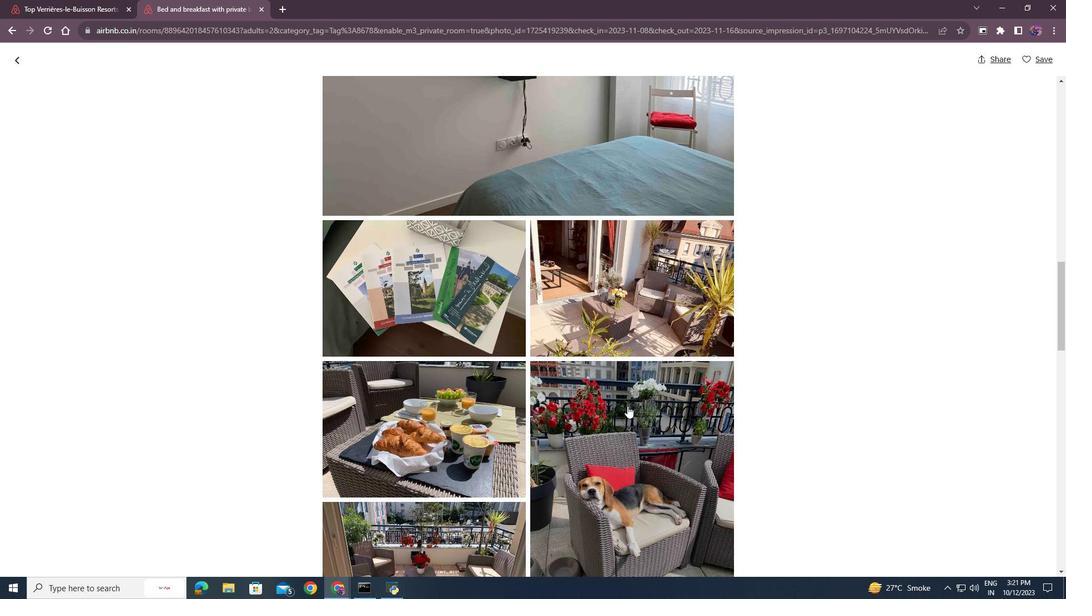 
Action: Mouse scrolled (627, 406) with delta (0, 0)
Screenshot: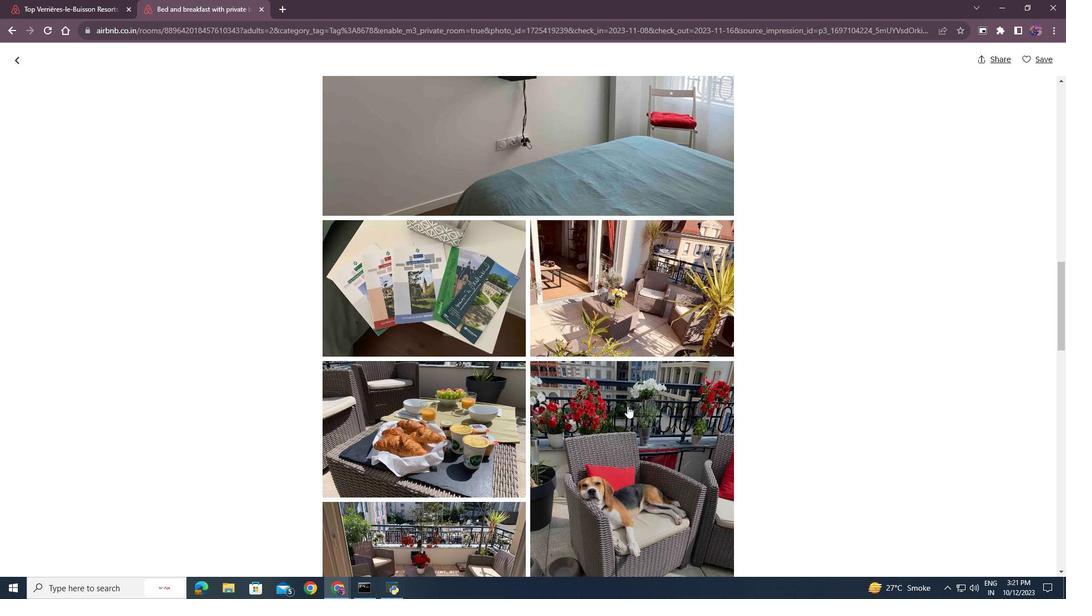 
Action: Mouse scrolled (627, 406) with delta (0, 0)
Screenshot: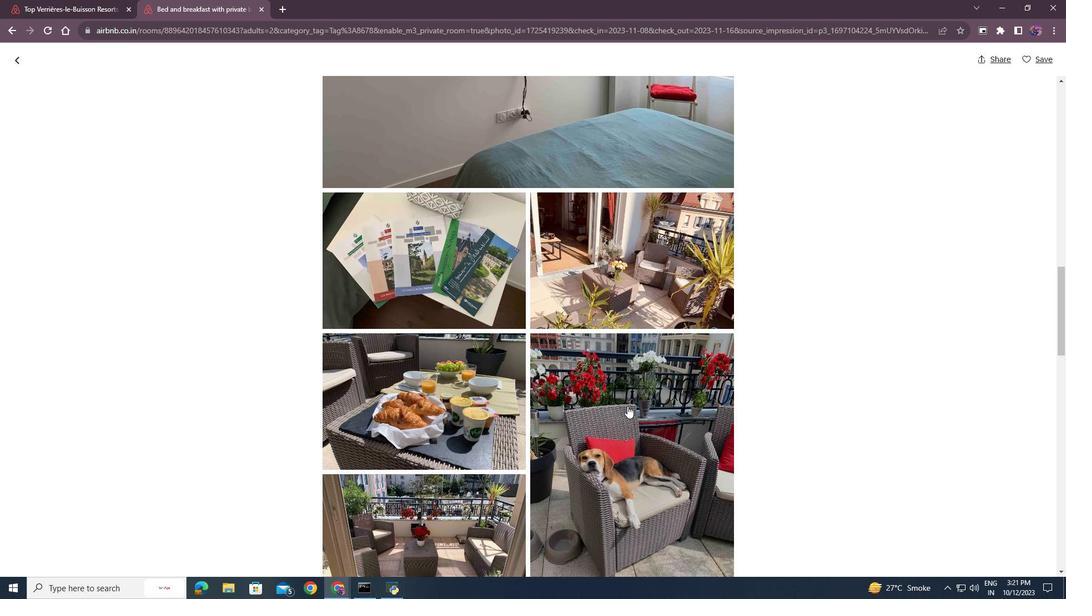 
Action: Mouse scrolled (627, 406) with delta (0, 0)
Screenshot: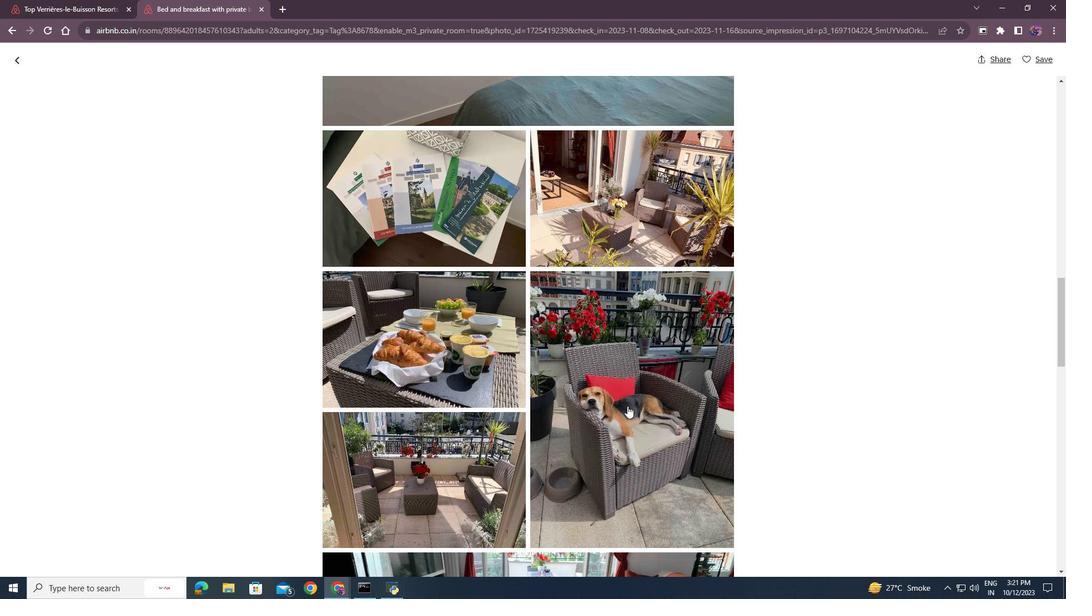 
Action: Mouse scrolled (627, 406) with delta (0, 0)
Screenshot: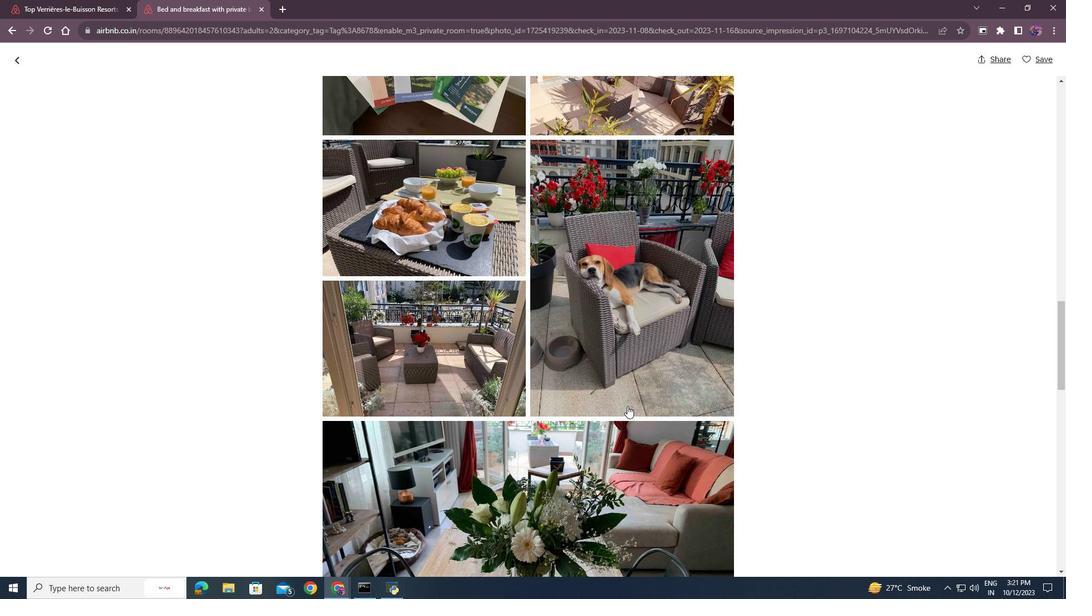 
Action: Mouse scrolled (627, 406) with delta (0, 0)
Screenshot: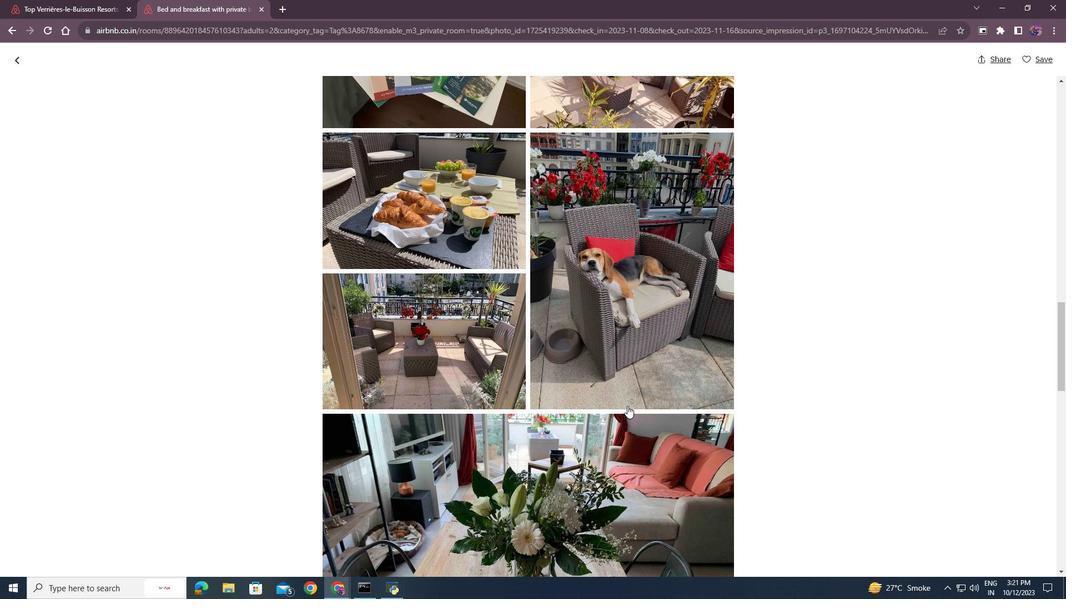 
Action: Mouse scrolled (627, 406) with delta (0, 0)
Screenshot: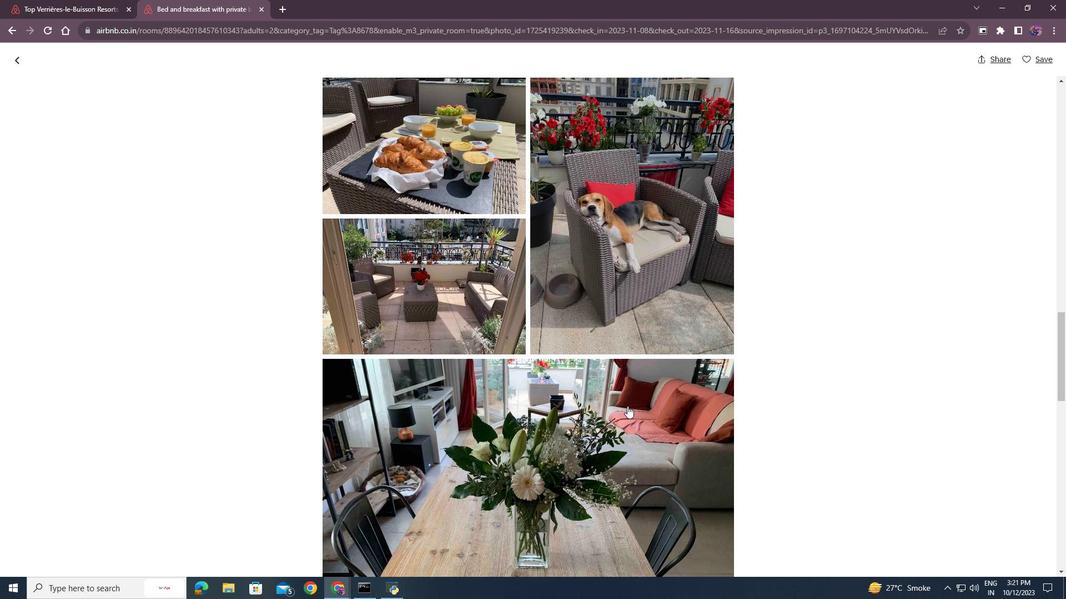 
Action: Mouse scrolled (627, 406) with delta (0, 0)
Screenshot: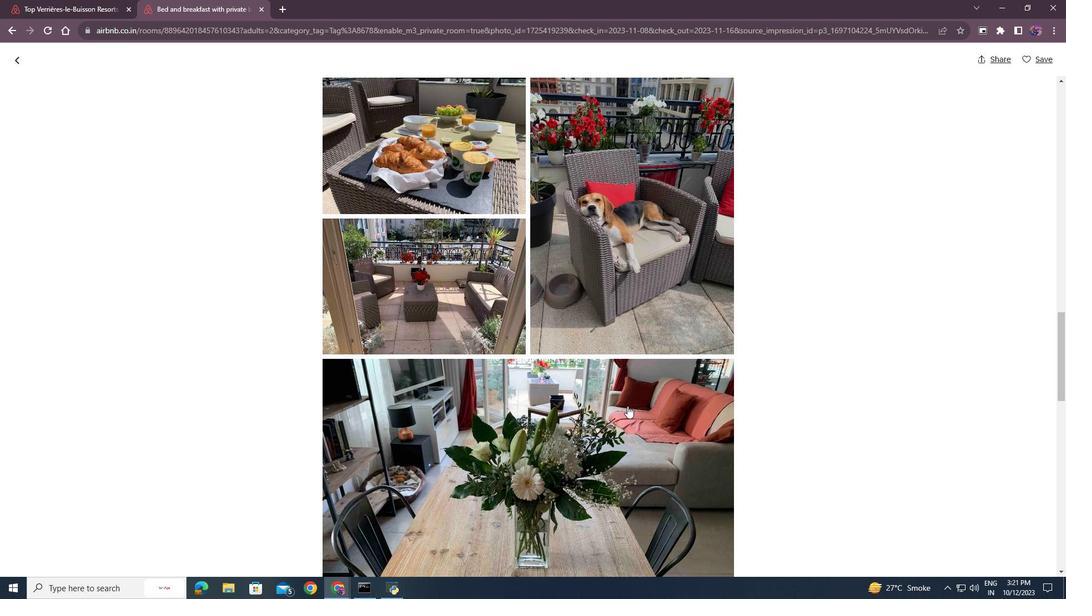 
Action: Mouse scrolled (627, 406) with delta (0, 0)
Screenshot: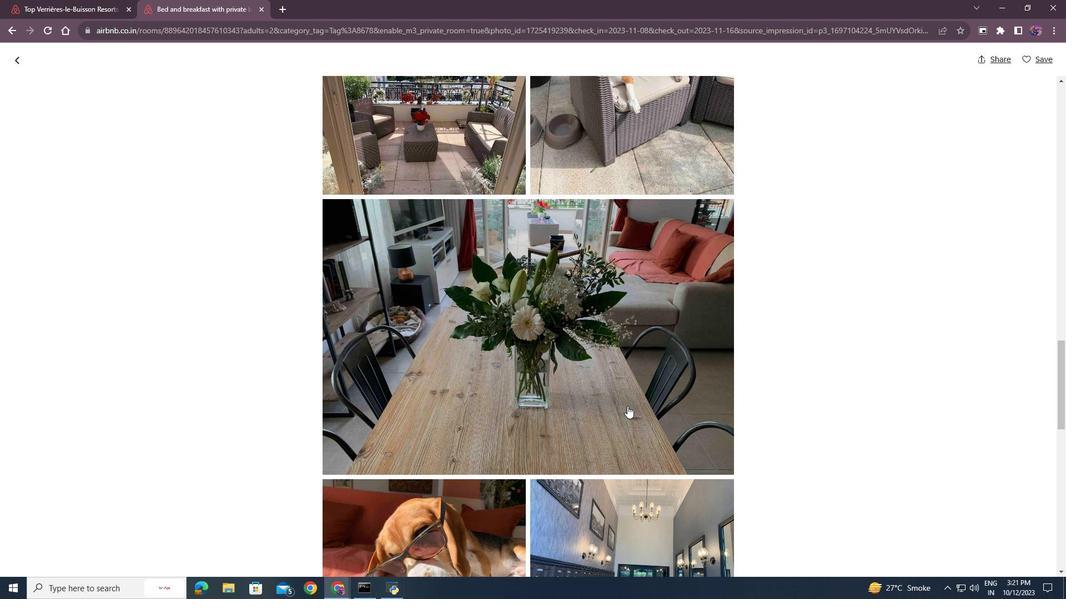 
Action: Mouse scrolled (627, 406) with delta (0, 0)
Screenshot: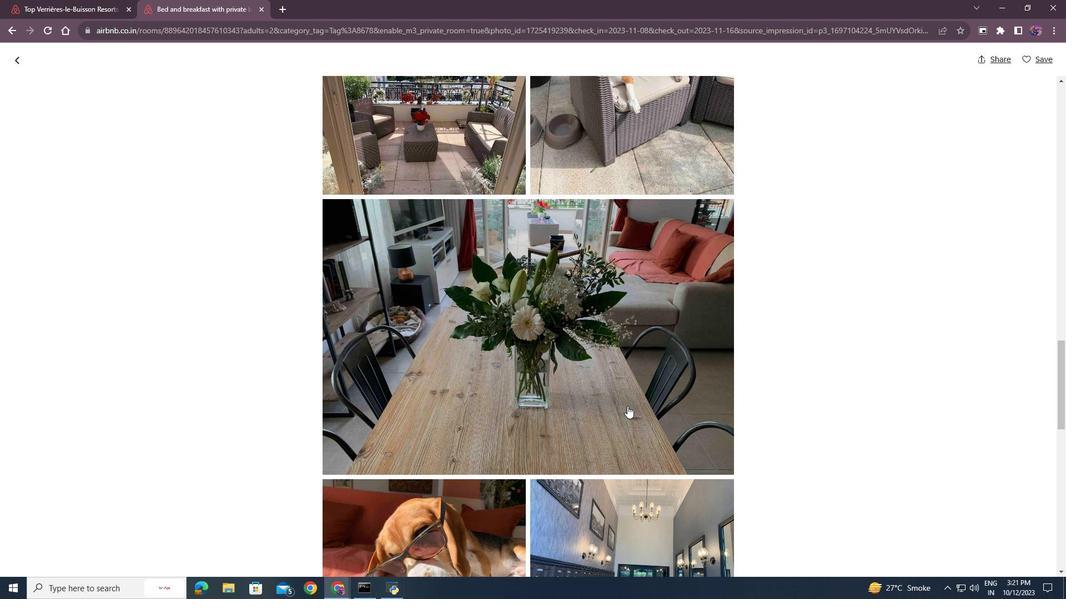 
Action: Mouse scrolled (627, 406) with delta (0, 0)
Screenshot: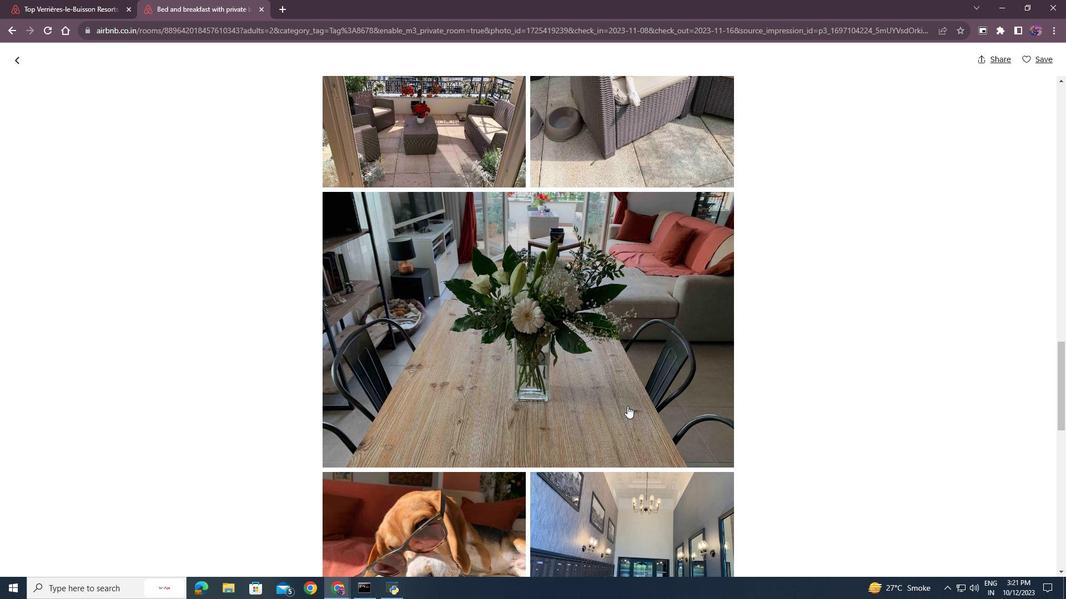 
Action: Mouse scrolled (627, 406) with delta (0, 0)
Screenshot: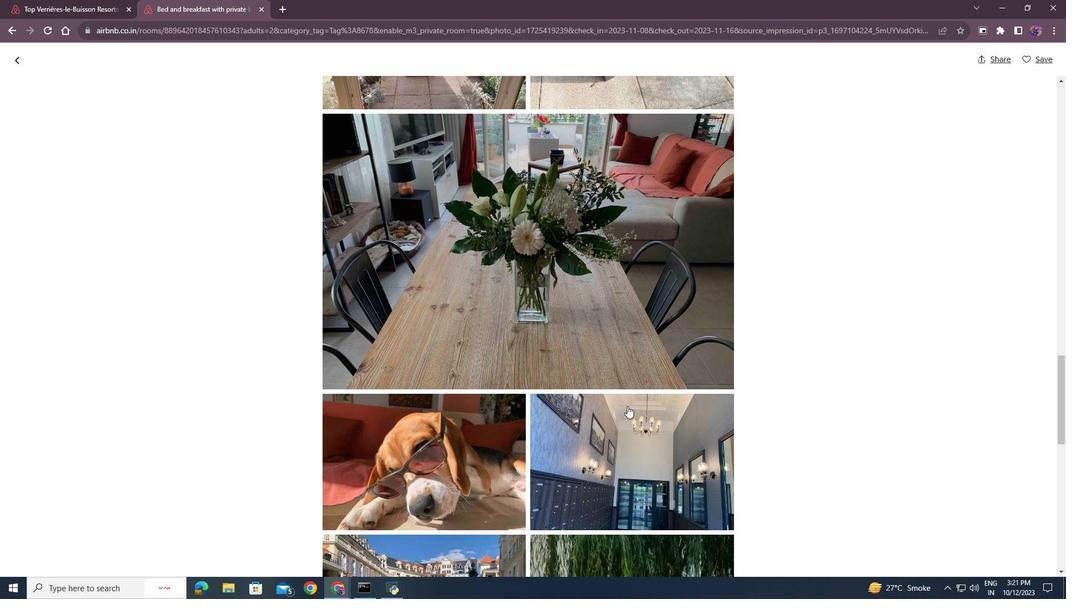 
Action: Mouse scrolled (627, 406) with delta (0, 0)
Screenshot: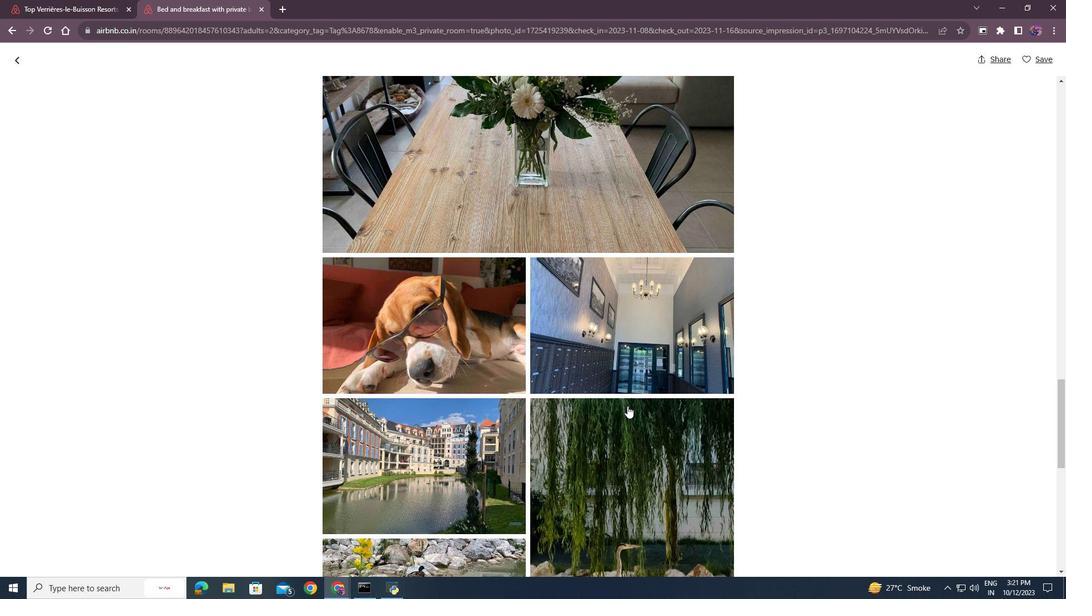 
Action: Mouse scrolled (627, 406) with delta (0, 0)
Screenshot: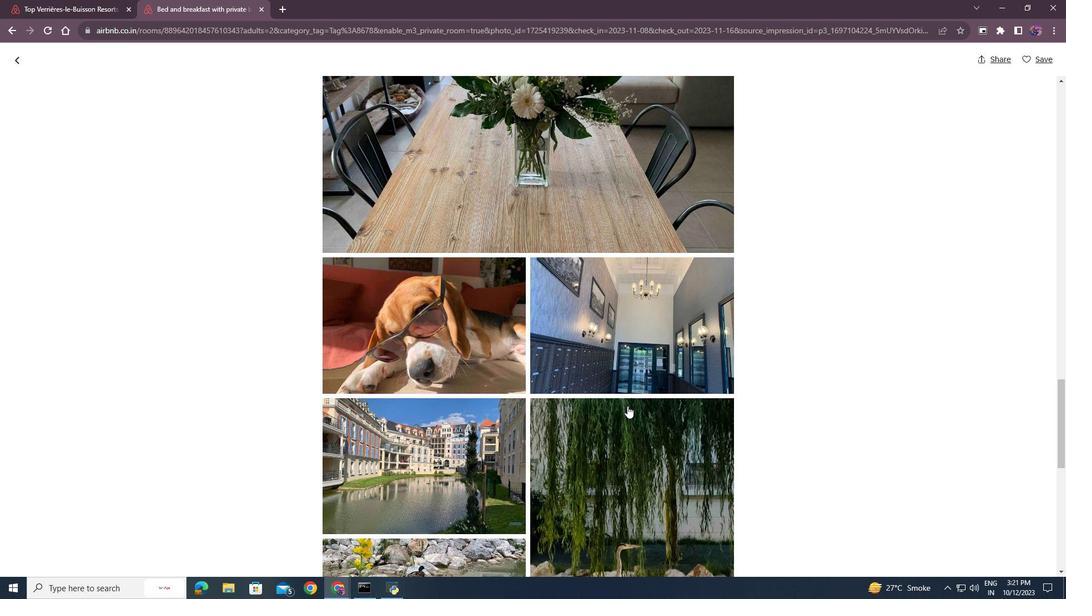 
Action: Mouse scrolled (627, 406) with delta (0, 0)
Screenshot: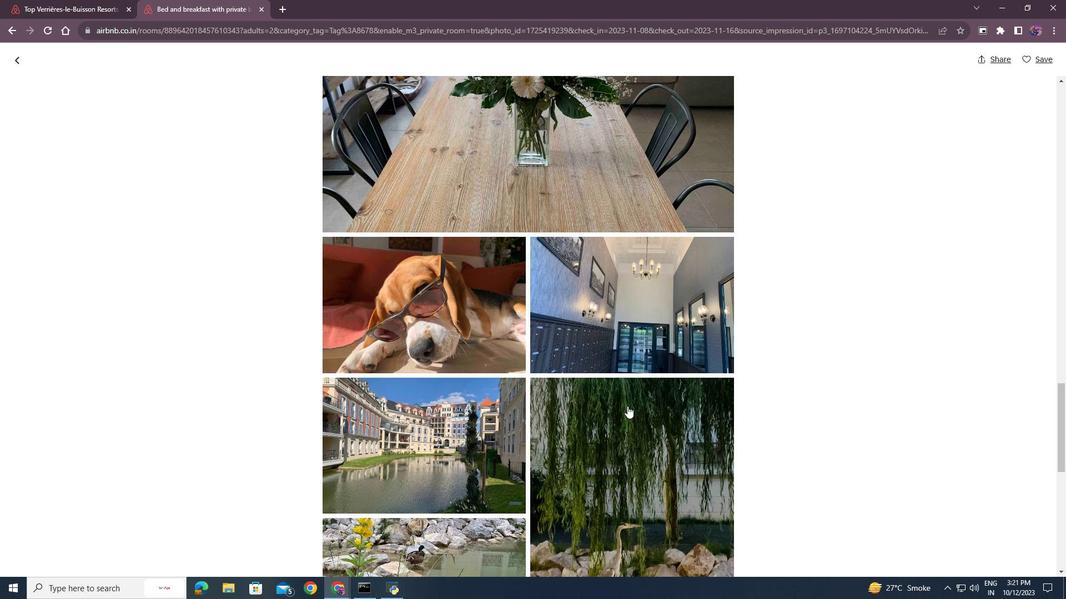 
Action: Mouse scrolled (627, 406) with delta (0, 0)
Screenshot: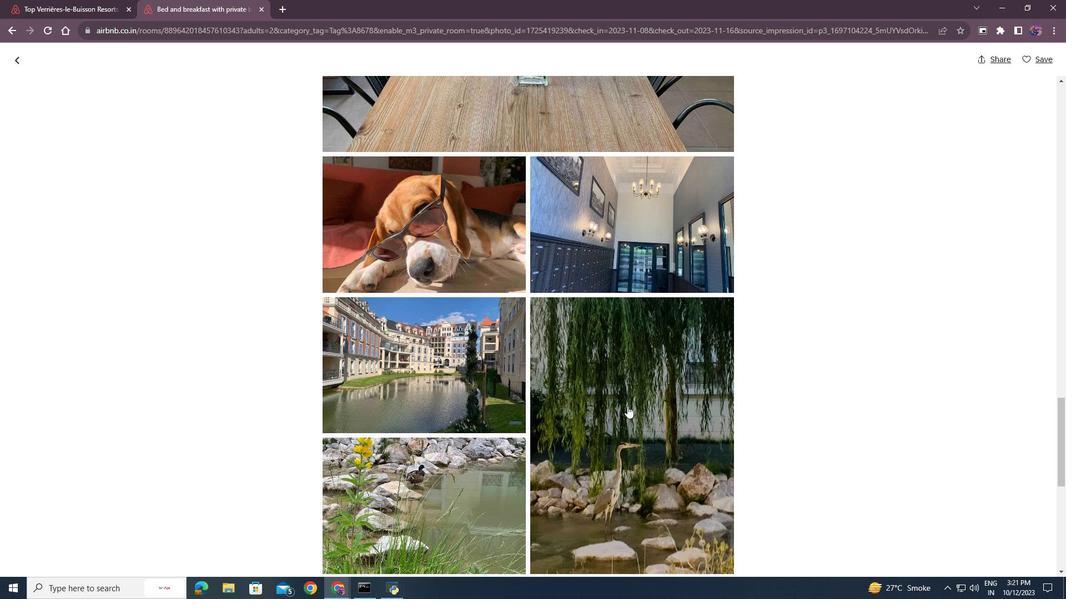 
Action: Mouse scrolled (627, 406) with delta (0, 0)
Screenshot: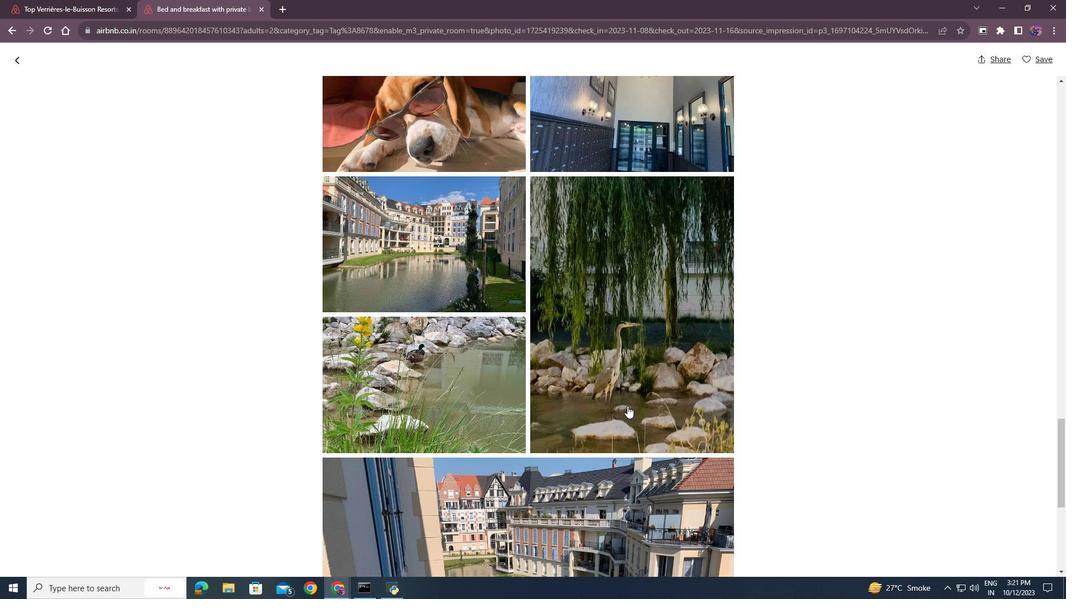 
Action: Mouse scrolled (627, 406) with delta (0, 0)
Screenshot: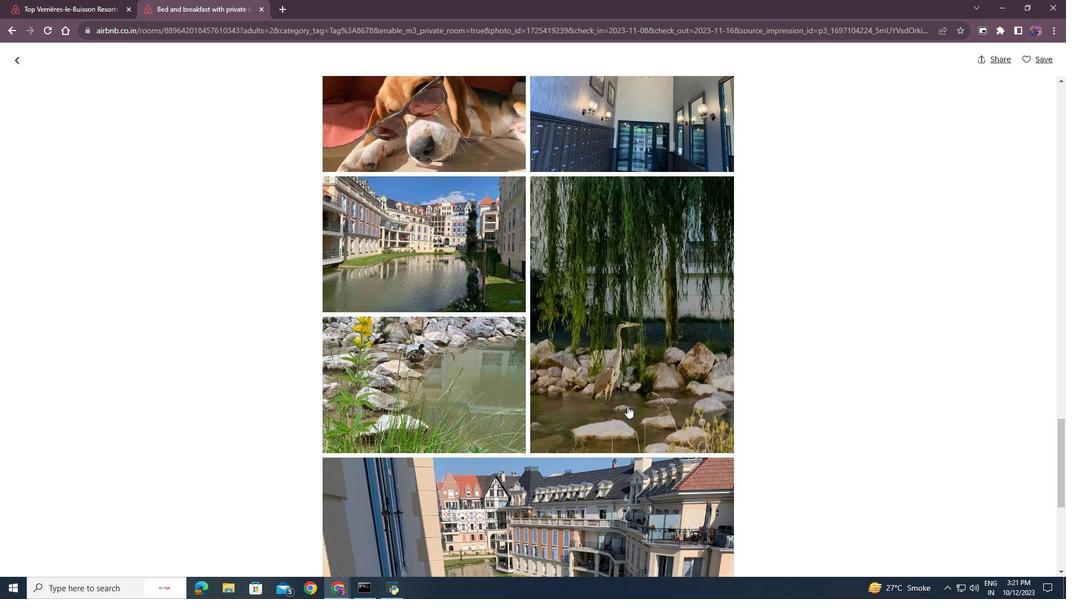 
Action: Mouse scrolled (627, 406) with delta (0, 0)
Screenshot: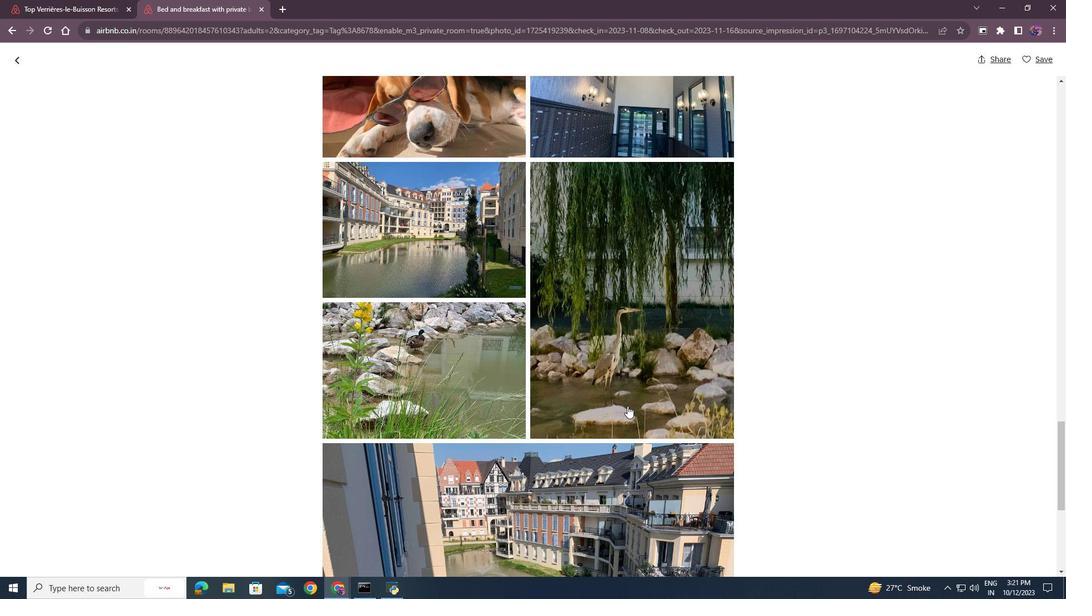 
Action: Mouse scrolled (627, 406) with delta (0, 0)
Screenshot: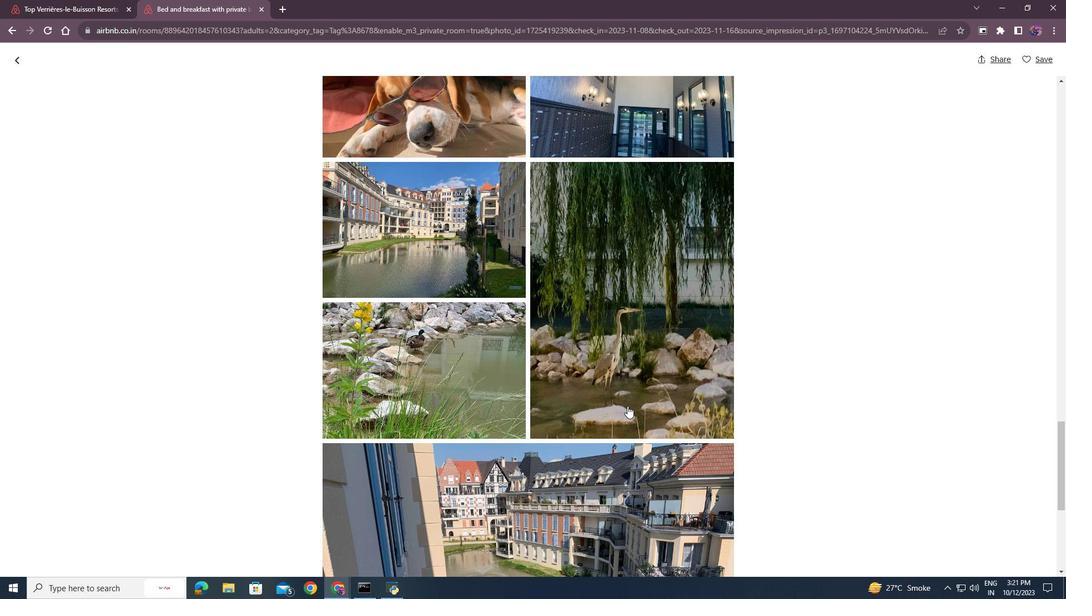 
Action: Mouse scrolled (627, 406) with delta (0, 0)
Screenshot: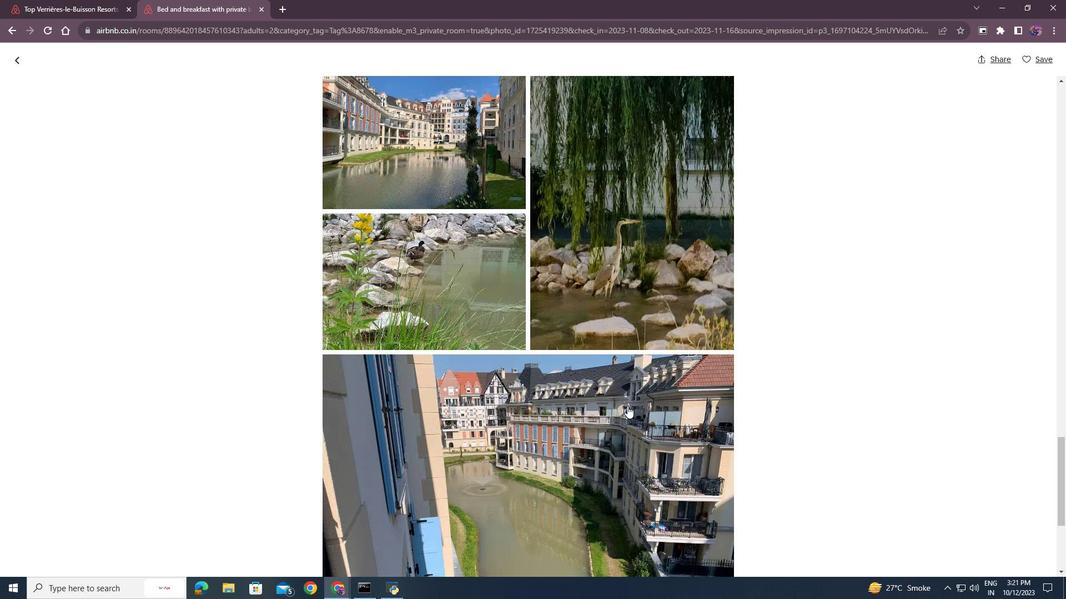 
Action: Mouse scrolled (627, 406) with delta (0, 0)
Screenshot: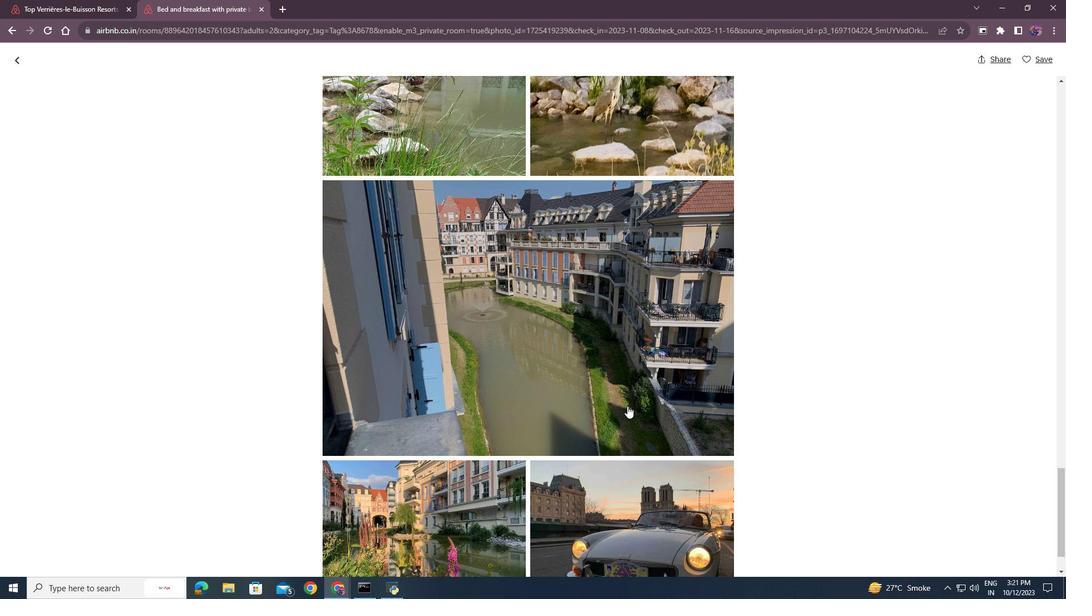 
Action: Mouse scrolled (627, 406) with delta (0, 0)
Screenshot: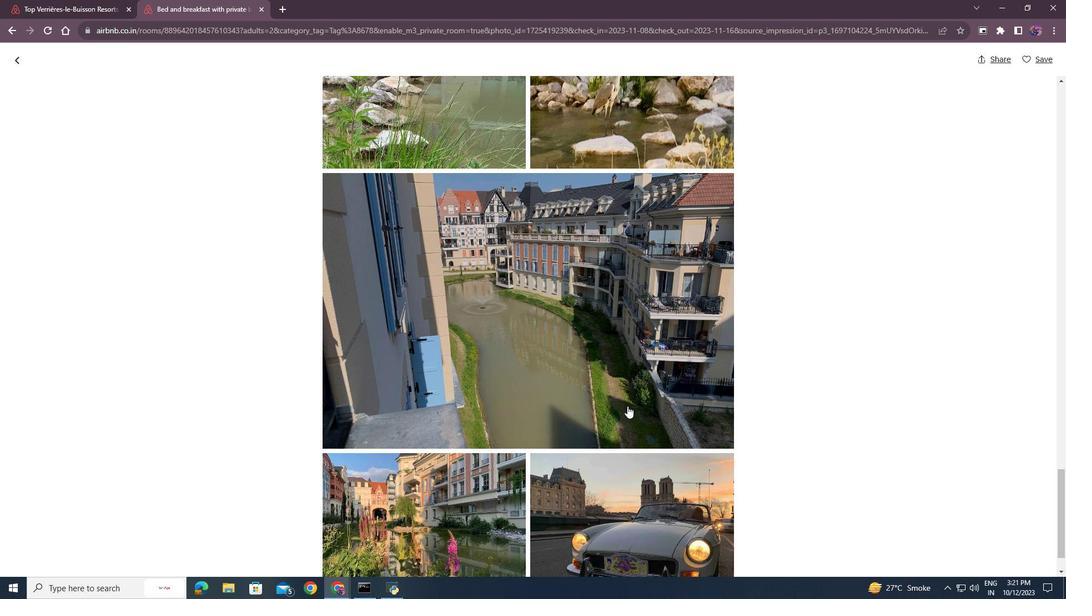 
Action: Mouse scrolled (627, 406) with delta (0, 0)
Screenshot: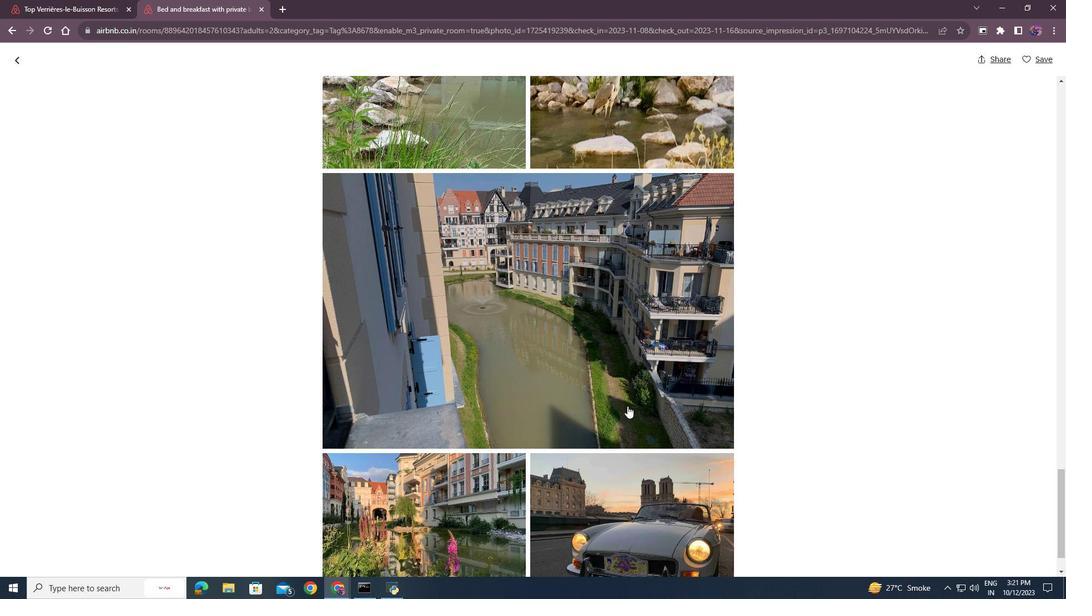 
Action: Mouse scrolled (627, 406) with delta (0, 0)
Screenshot: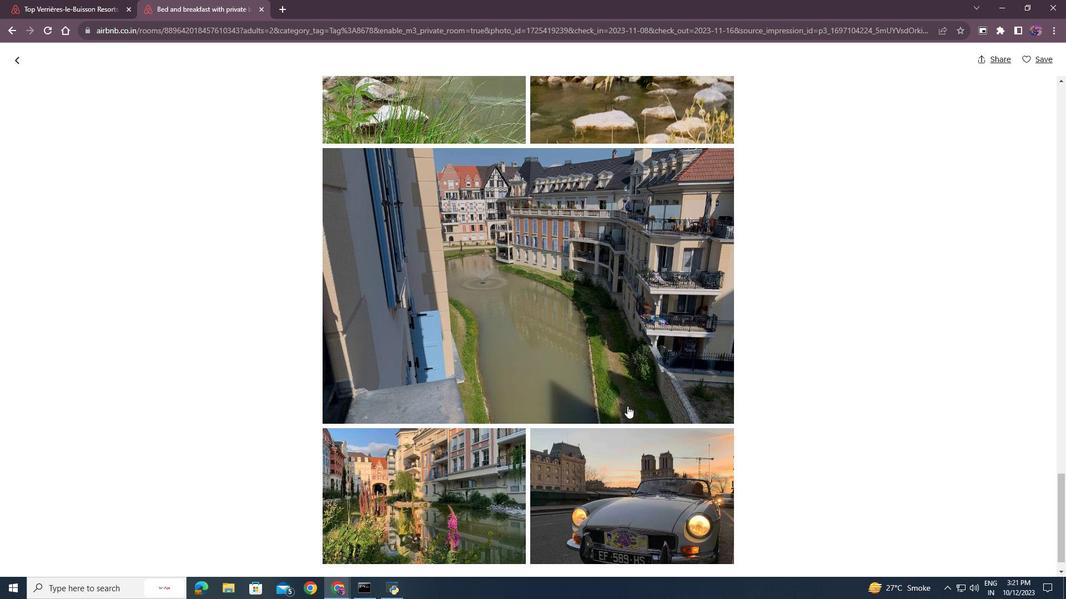 
Action: Mouse scrolled (627, 406) with delta (0, 0)
Screenshot: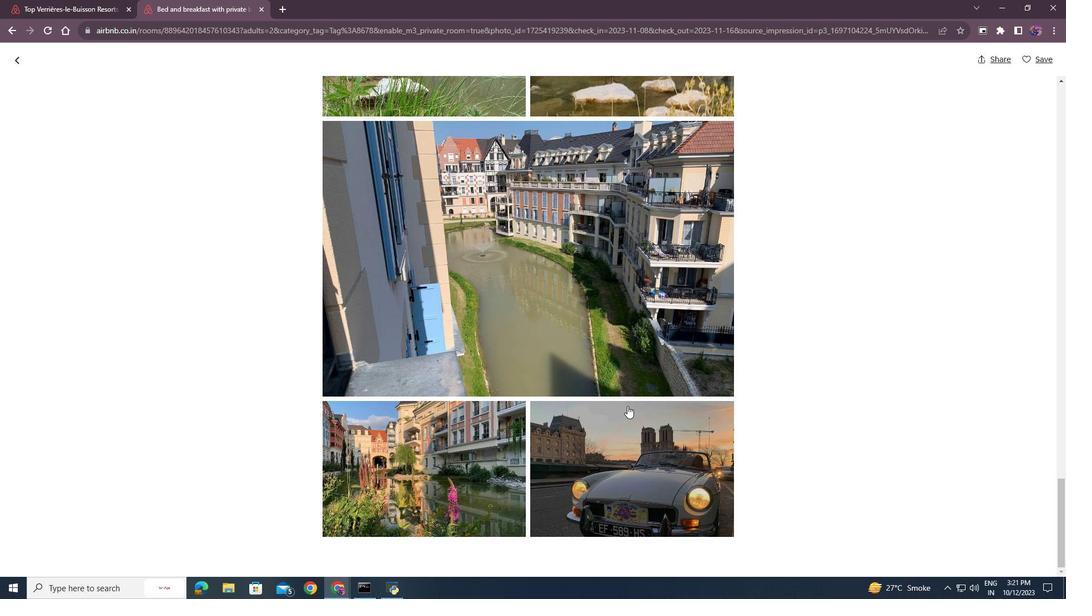 
Action: Mouse scrolled (627, 406) with delta (0, 0)
Screenshot: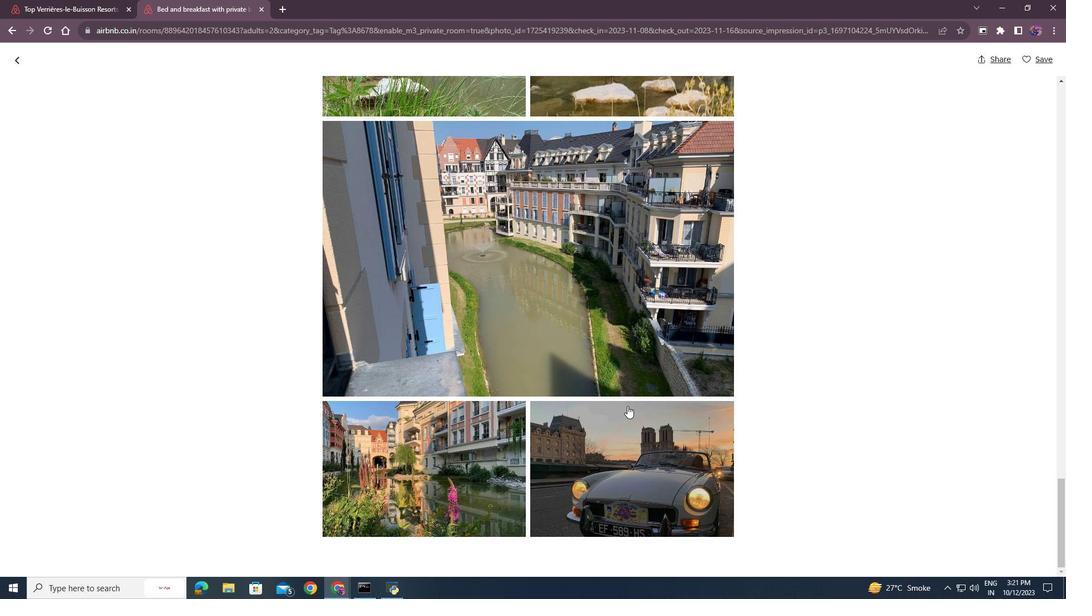 
Action: Mouse scrolled (627, 406) with delta (0, 0)
Screenshot: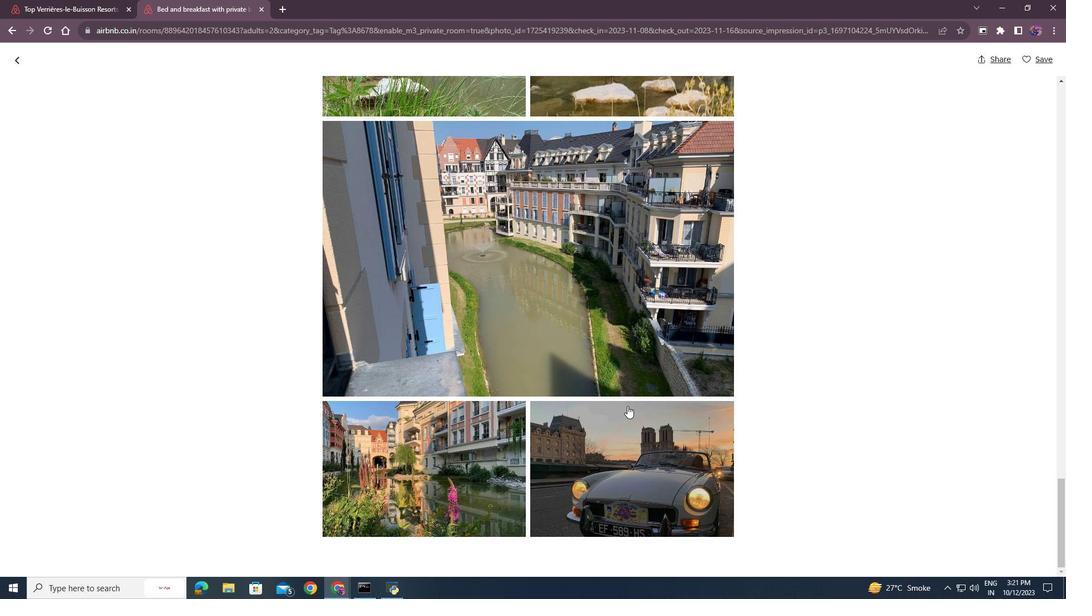 
Action: Mouse scrolled (627, 406) with delta (0, 0)
Screenshot: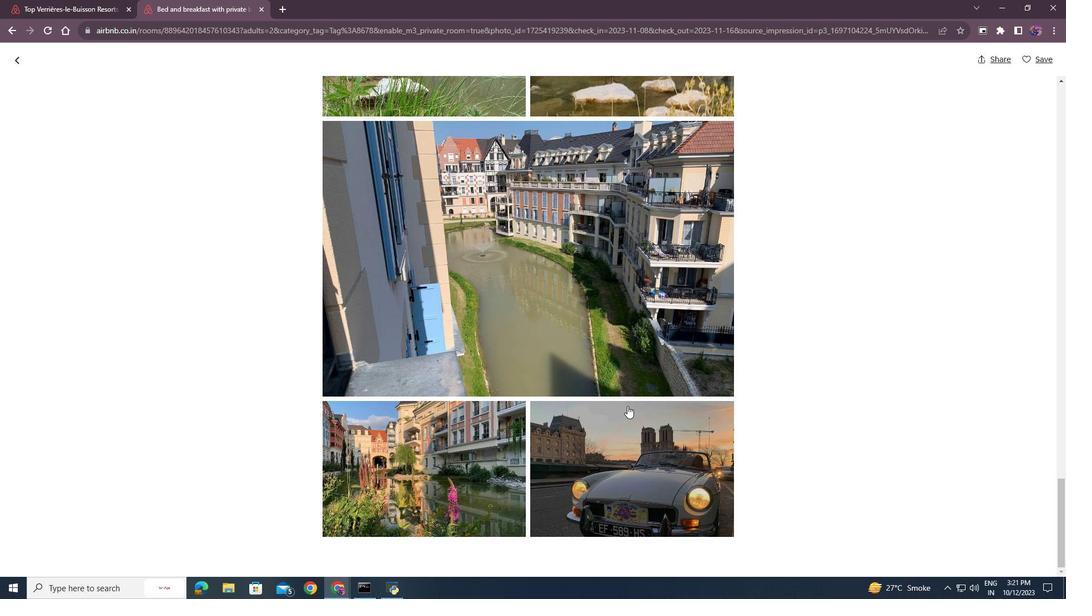 
Action: Mouse scrolled (627, 406) with delta (0, 0)
Screenshot: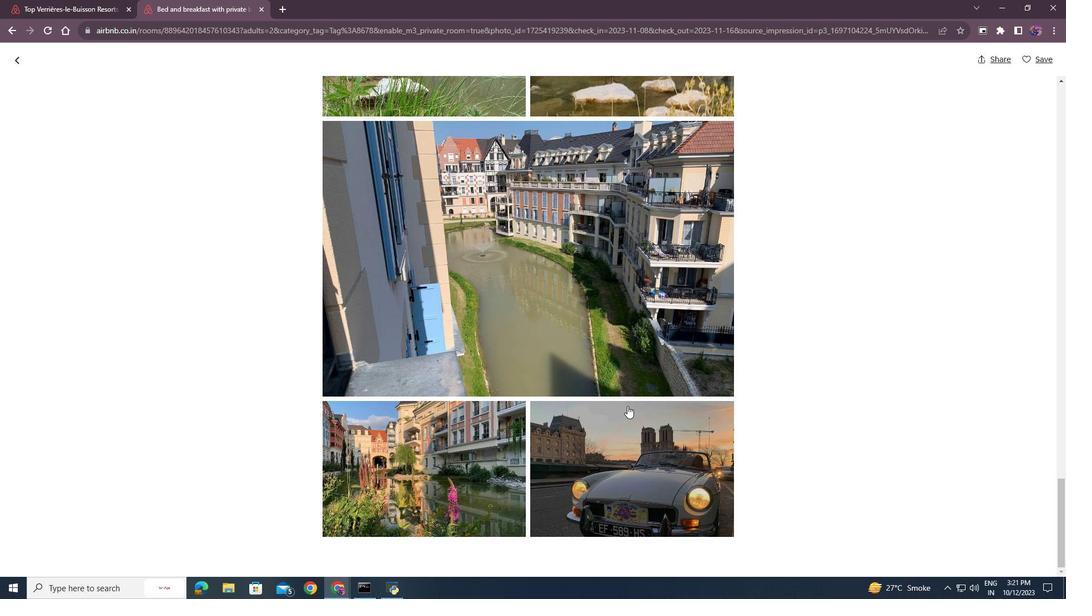 
Action: Mouse moved to (19, 58)
Screenshot: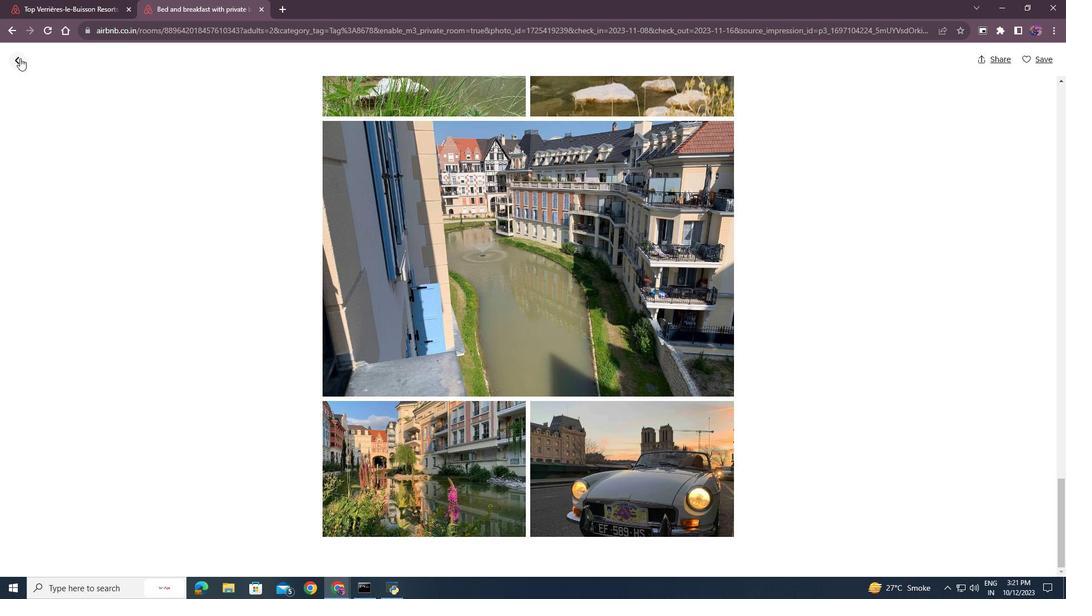 
Action: Mouse pressed left at (19, 58)
Screenshot: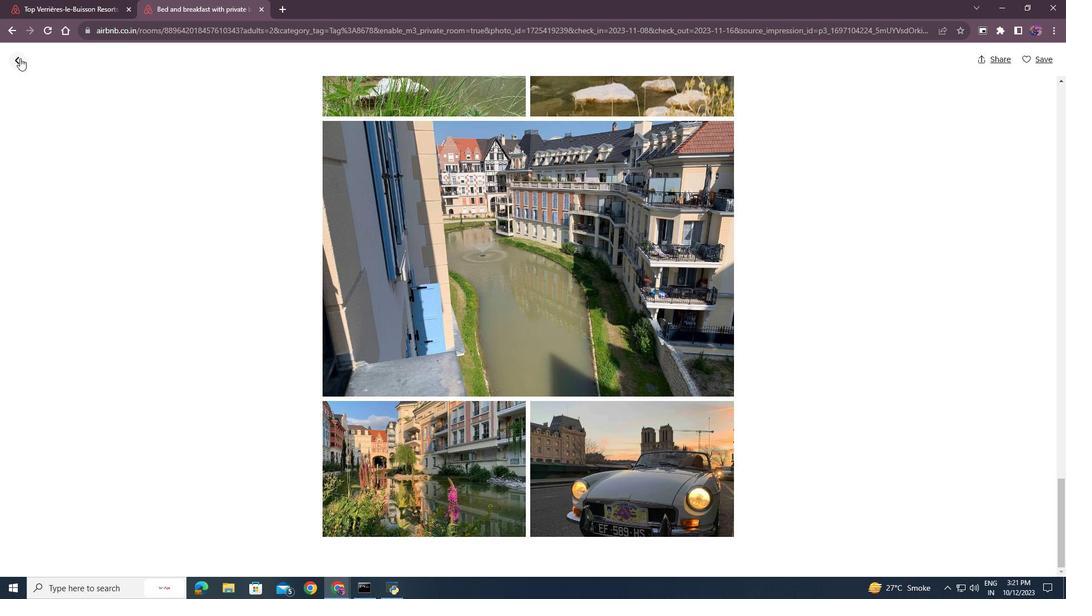 
Action: Mouse moved to (409, 299)
Screenshot: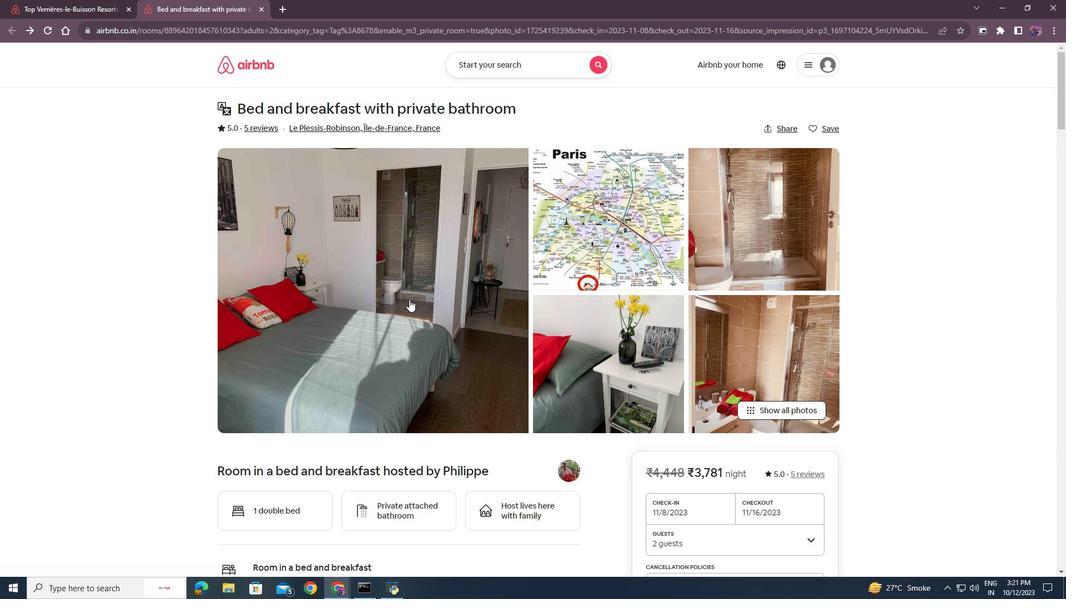 
Action: Mouse scrolled (409, 299) with delta (0, 0)
Screenshot: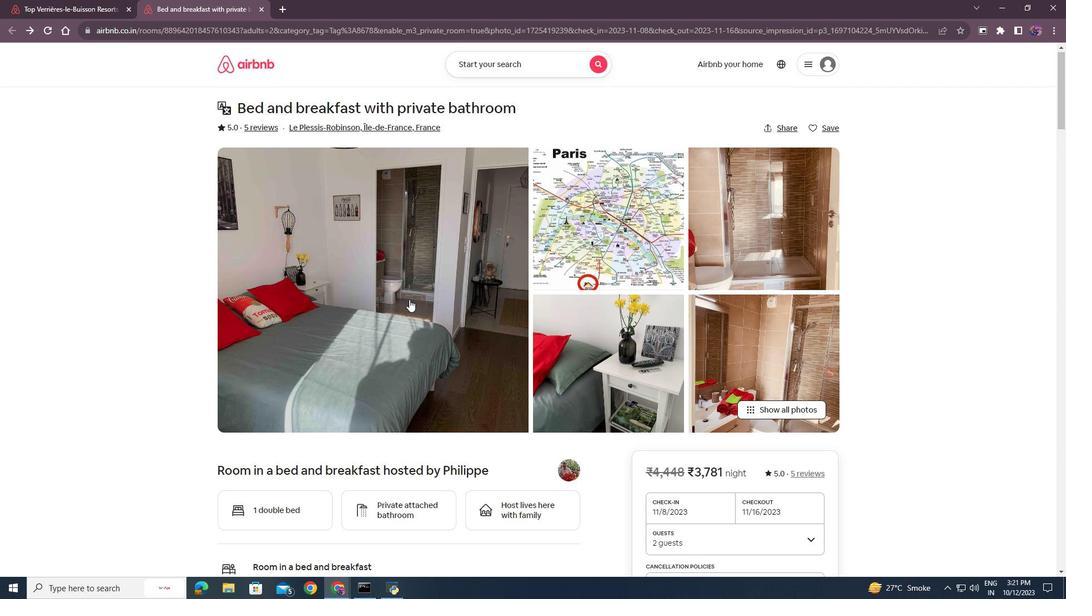 
Action: Mouse scrolled (409, 299) with delta (0, 0)
Screenshot: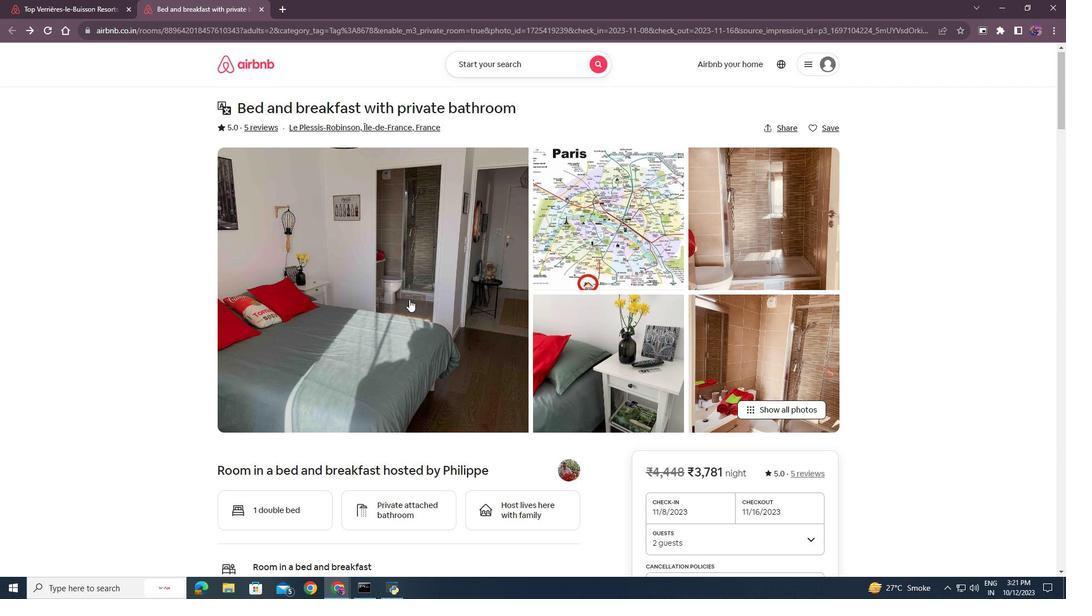 
Action: Mouse scrolled (409, 299) with delta (0, 0)
Screenshot: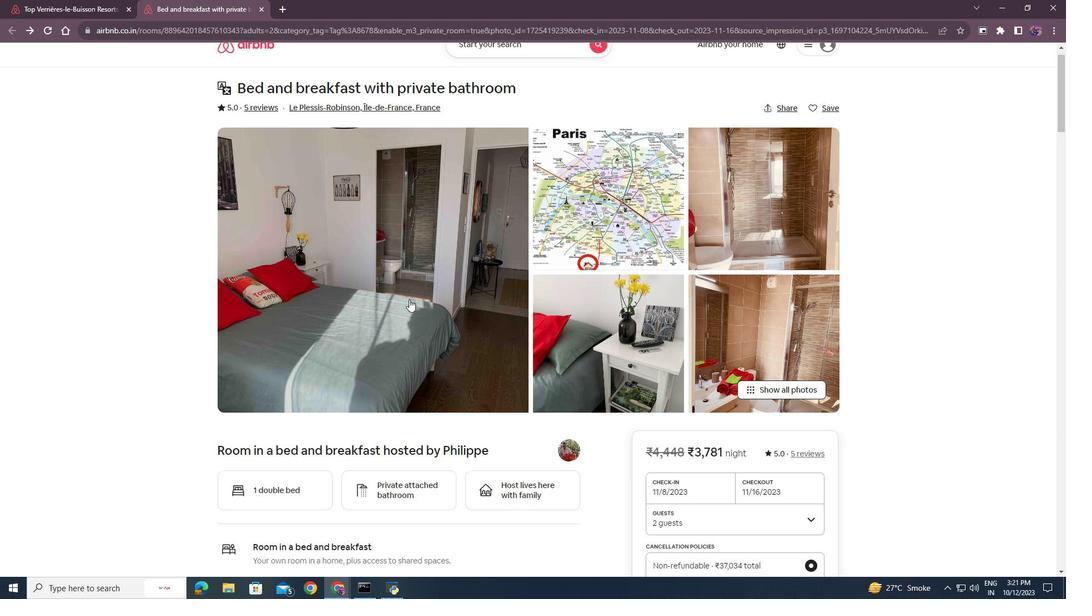 
Action: Mouse scrolled (409, 299) with delta (0, 0)
Screenshot: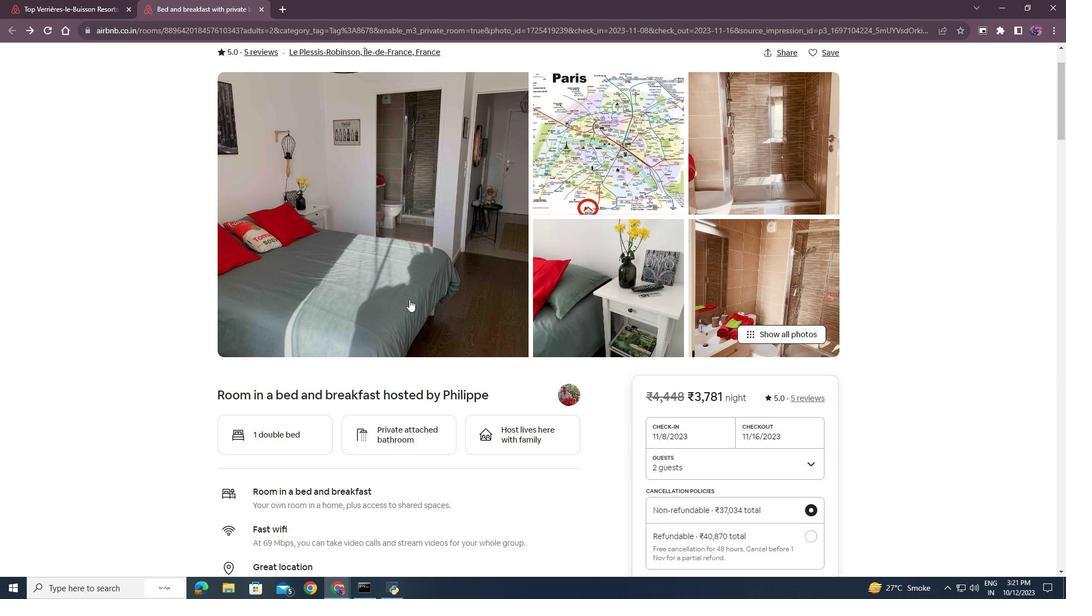 
Action: Mouse scrolled (409, 299) with delta (0, 0)
Screenshot: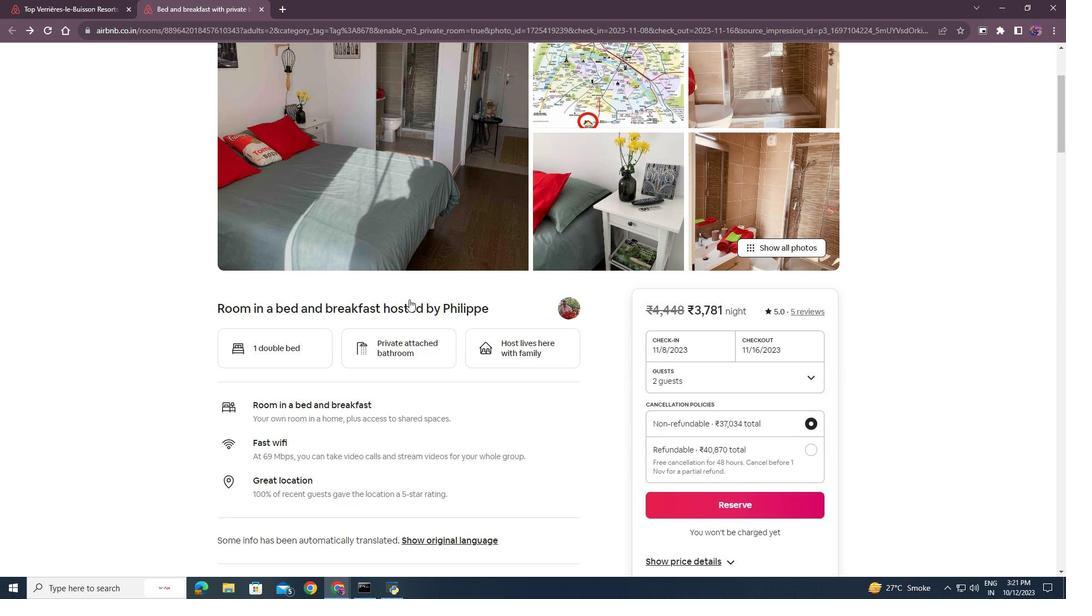 
Action: Mouse scrolled (409, 299) with delta (0, 0)
Screenshot: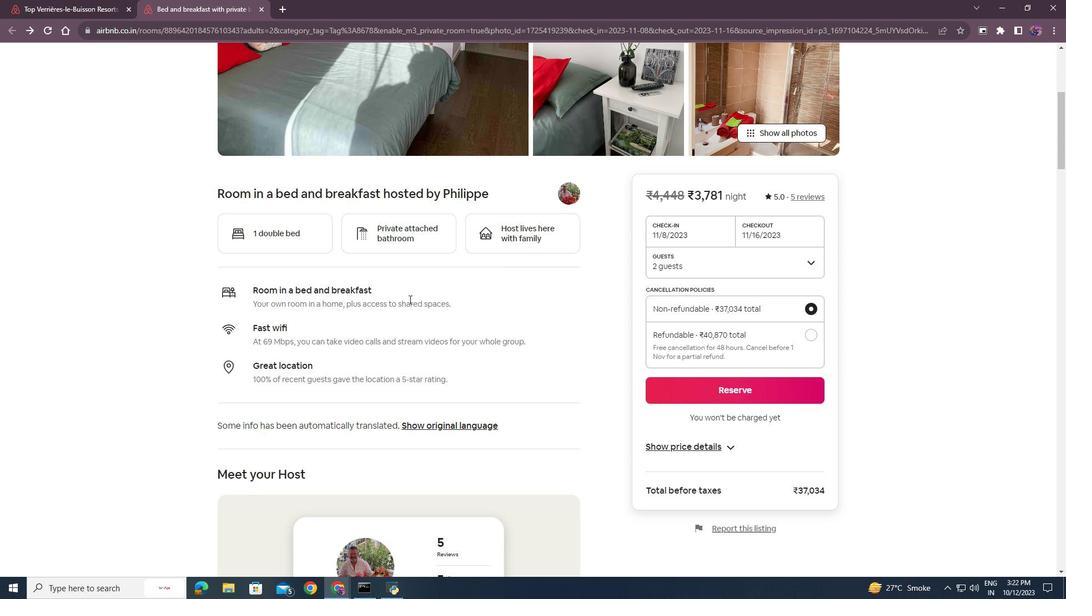 
Action: Mouse scrolled (409, 299) with delta (0, 0)
Screenshot: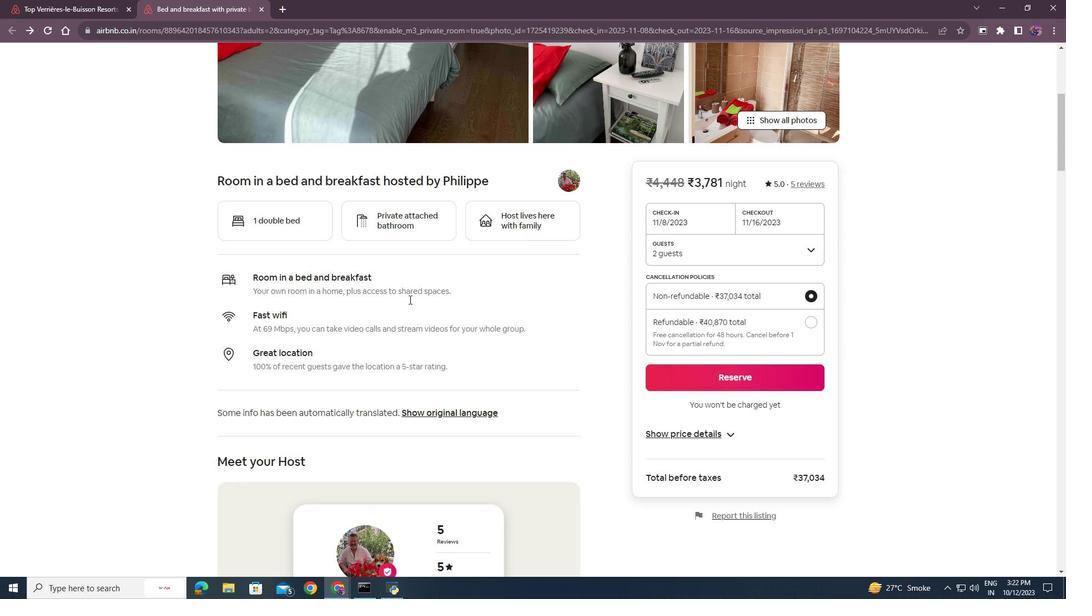 
Action: Mouse scrolled (409, 299) with delta (0, 0)
Screenshot: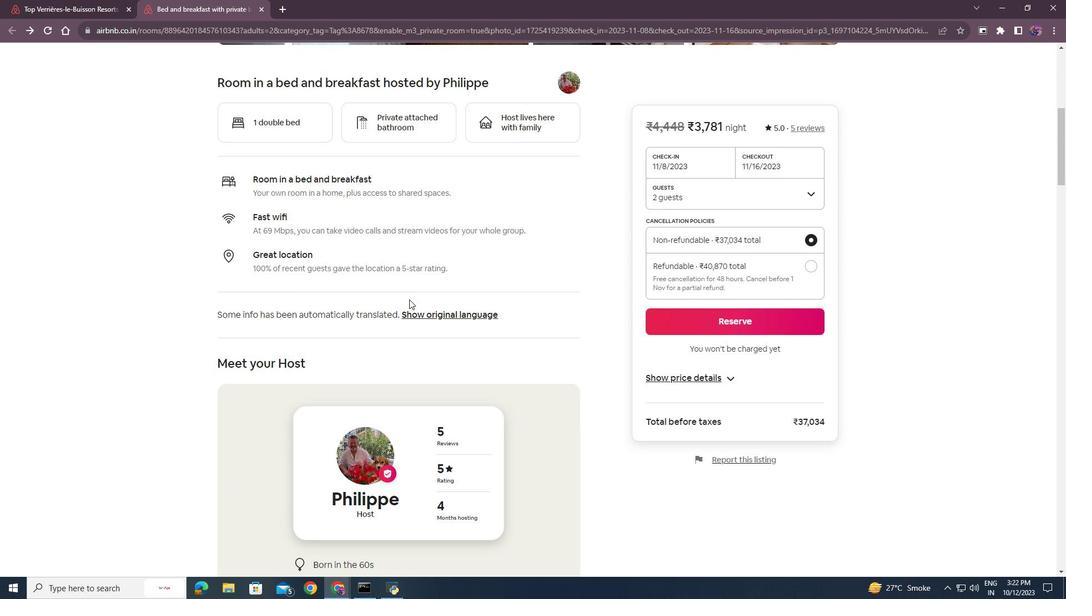 
Action: Mouse scrolled (409, 299) with delta (0, 0)
Screenshot: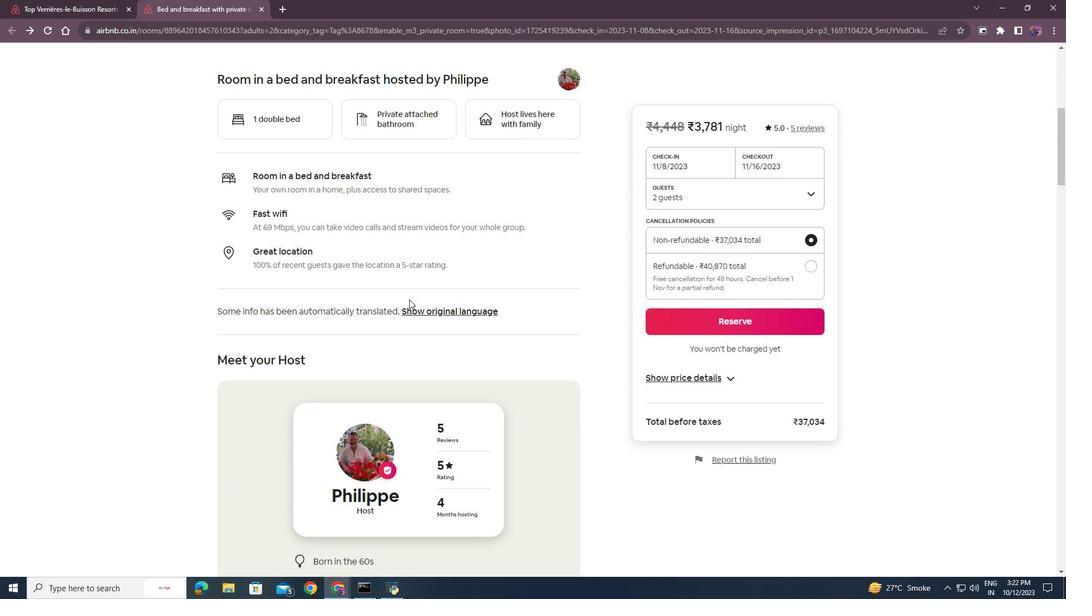 
Action: Mouse scrolled (409, 299) with delta (0, 0)
Screenshot: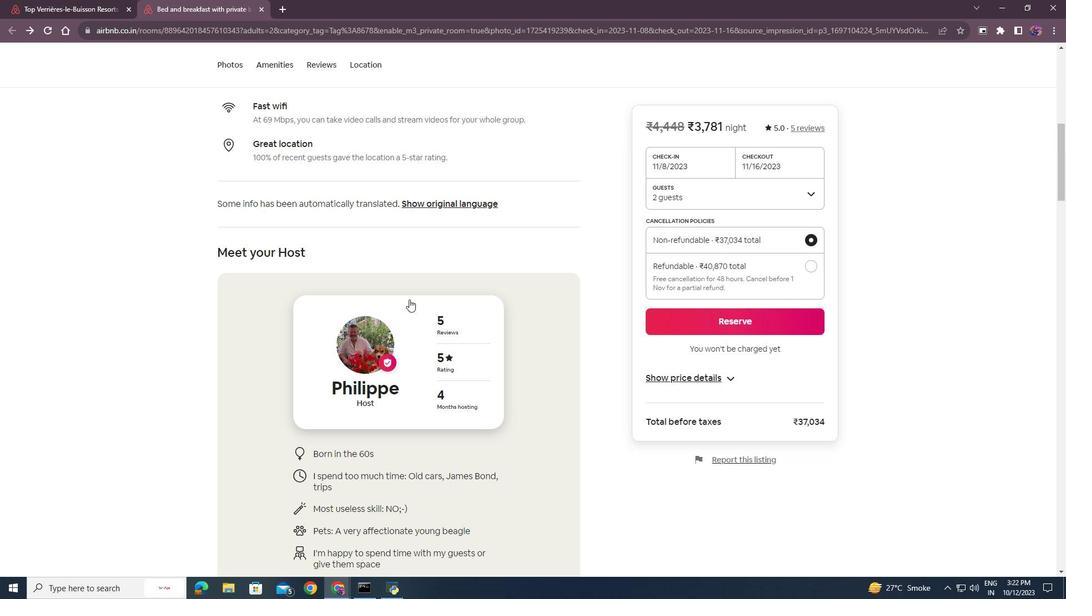 
Action: Mouse scrolled (409, 299) with delta (0, 0)
Screenshot: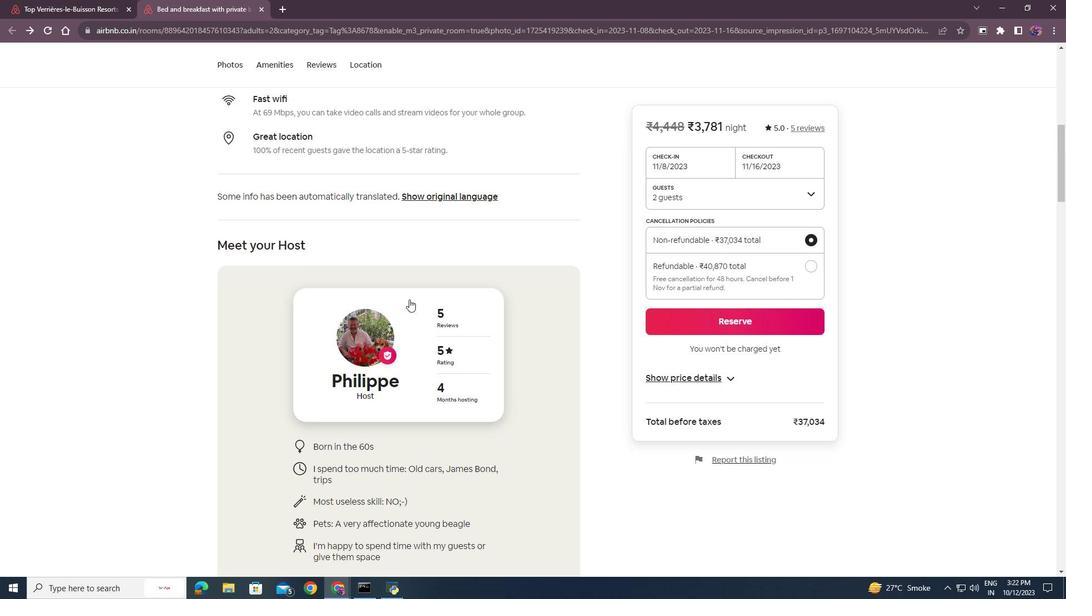 
Action: Mouse scrolled (409, 299) with delta (0, 0)
Screenshot: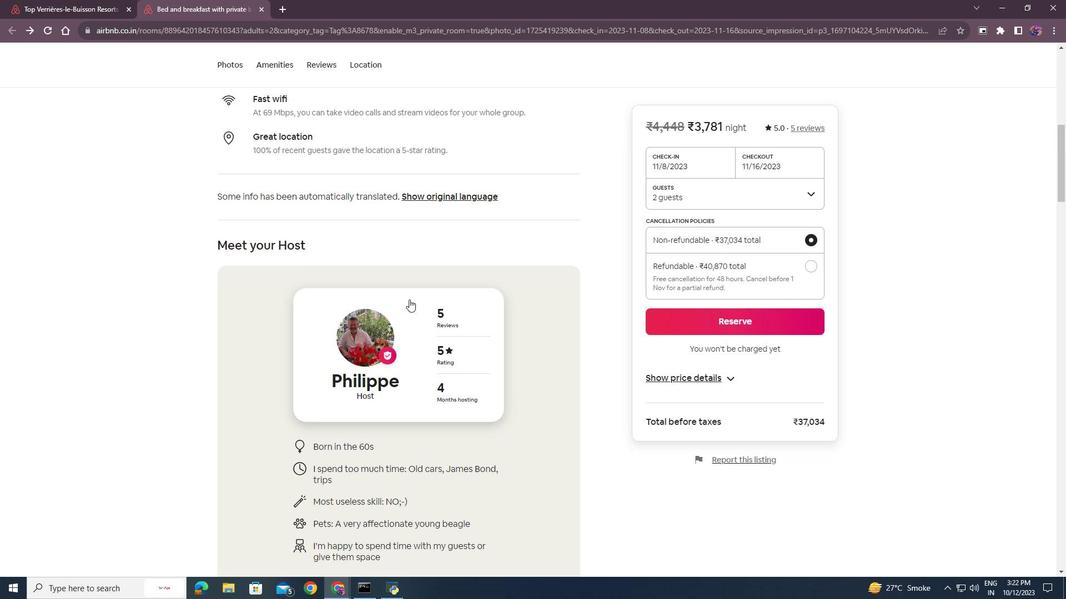 
Action: Mouse scrolled (409, 299) with delta (0, 0)
Screenshot: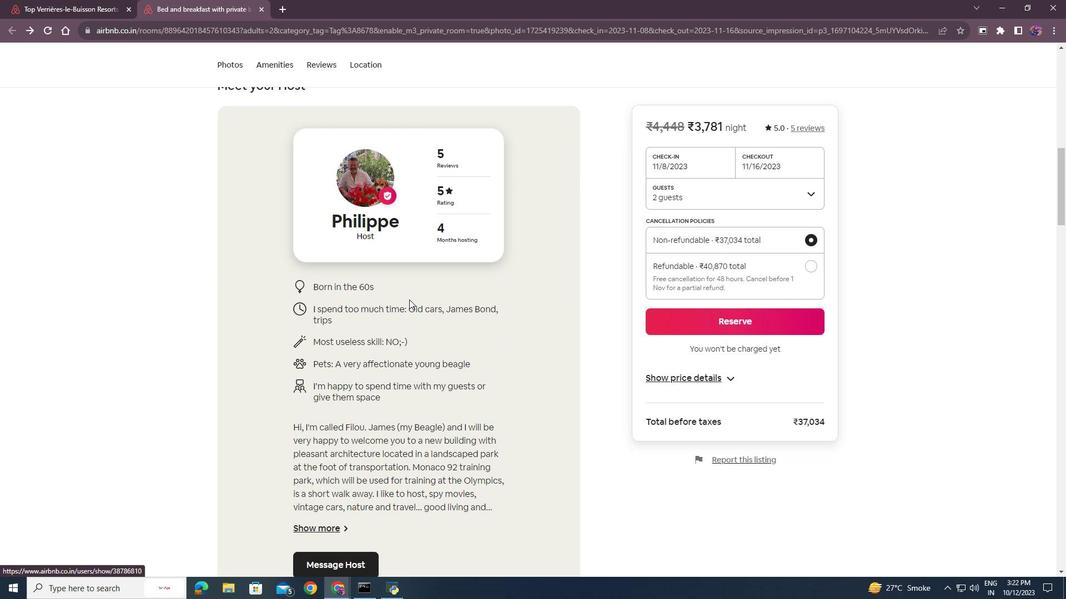 
Action: Mouse scrolled (409, 299) with delta (0, 0)
Screenshot: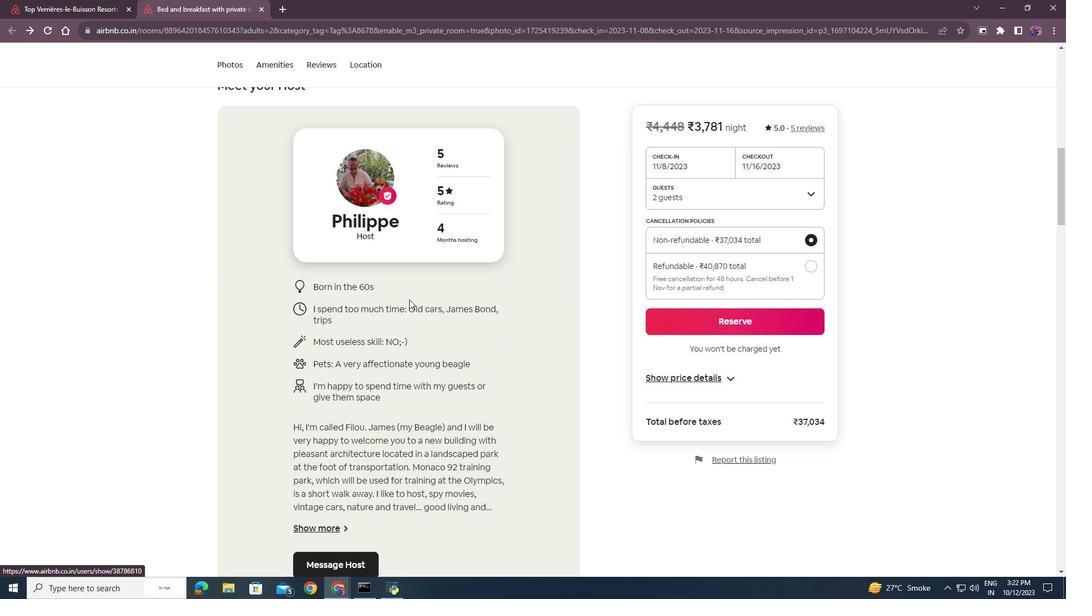 
Action: Mouse scrolled (409, 299) with delta (0, 0)
Screenshot: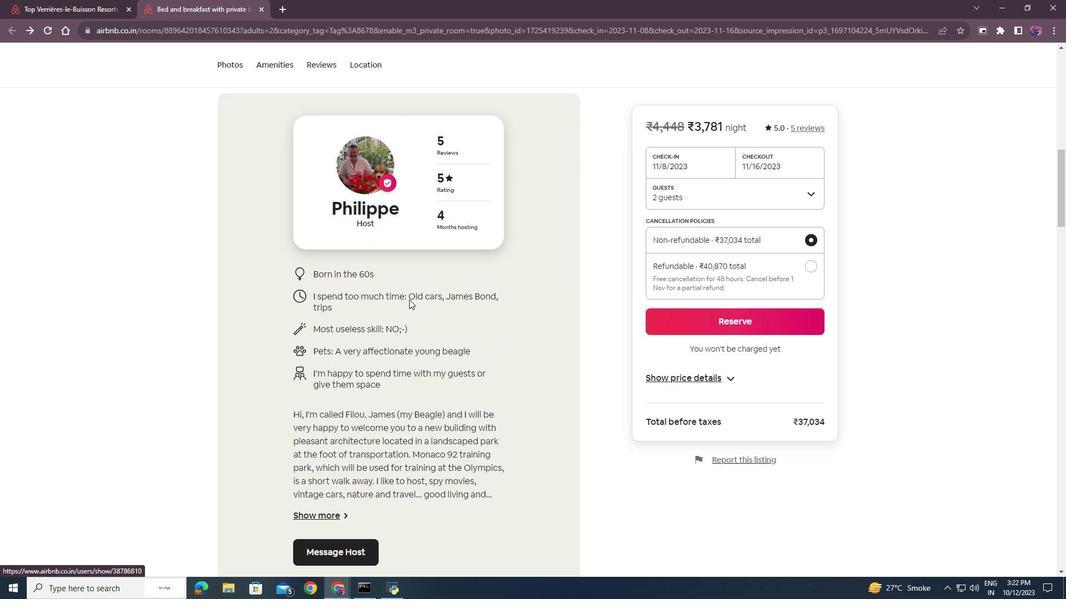 
Action: Mouse scrolled (409, 299) with delta (0, 0)
Screenshot: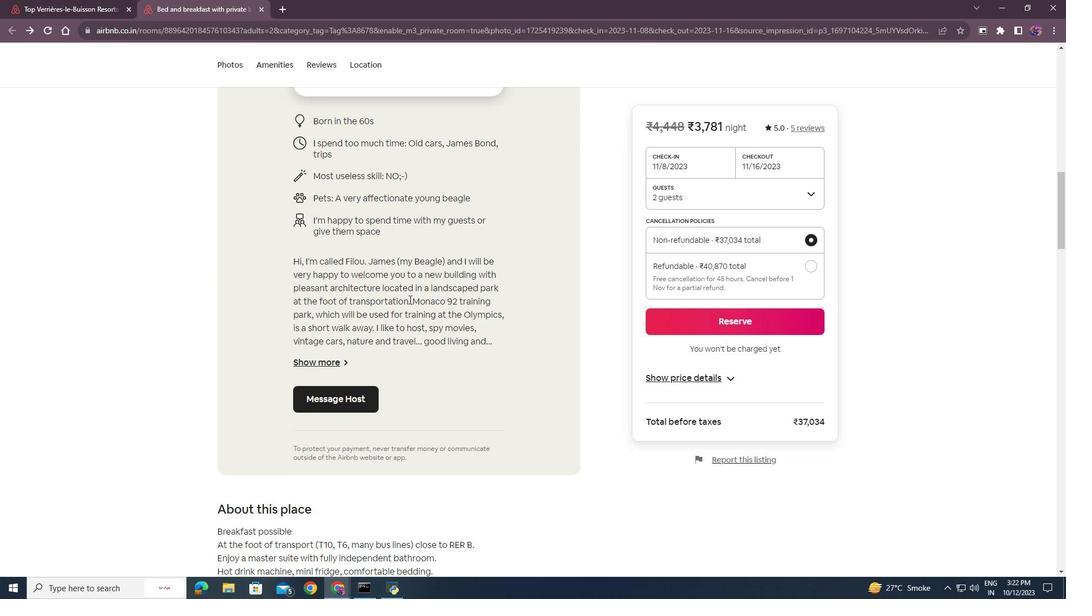 
Action: Mouse scrolled (409, 299) with delta (0, 0)
Screenshot: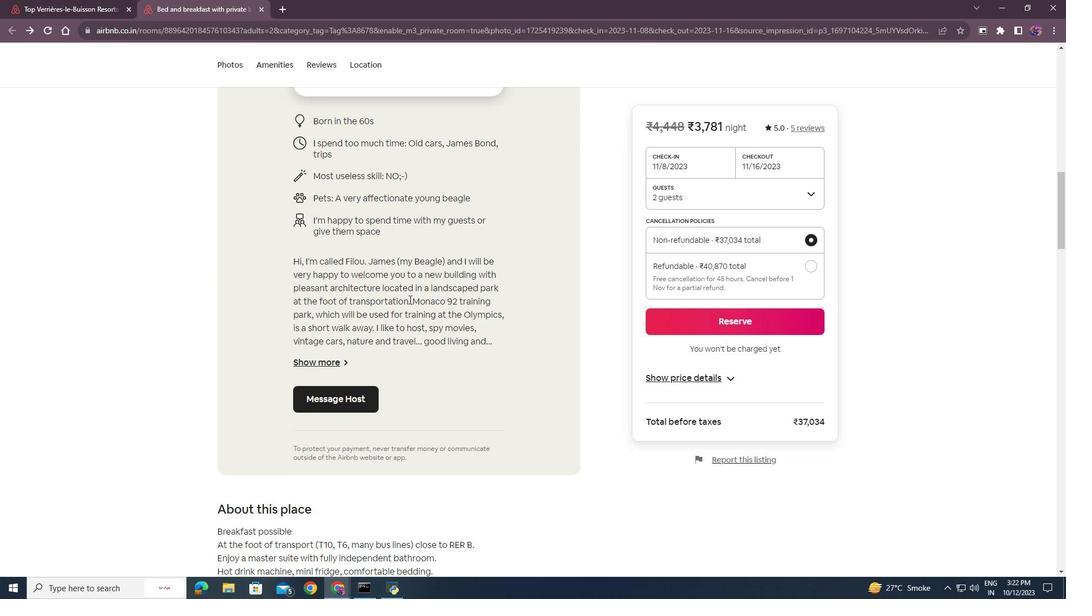 
Action: Mouse scrolled (409, 299) with delta (0, 0)
Screenshot: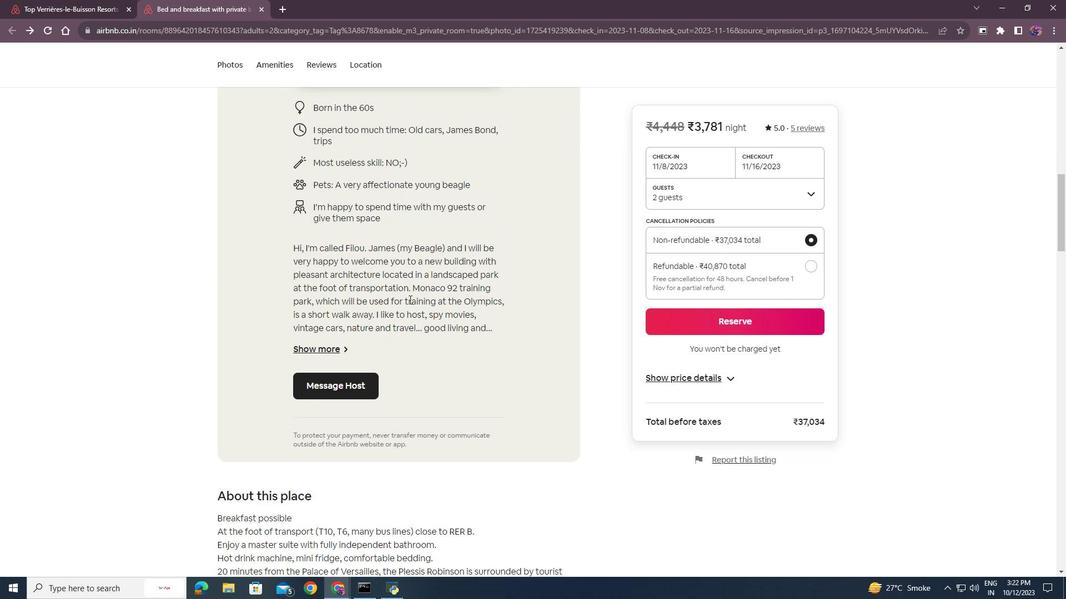 
Action: Mouse scrolled (409, 299) with delta (0, 0)
Screenshot: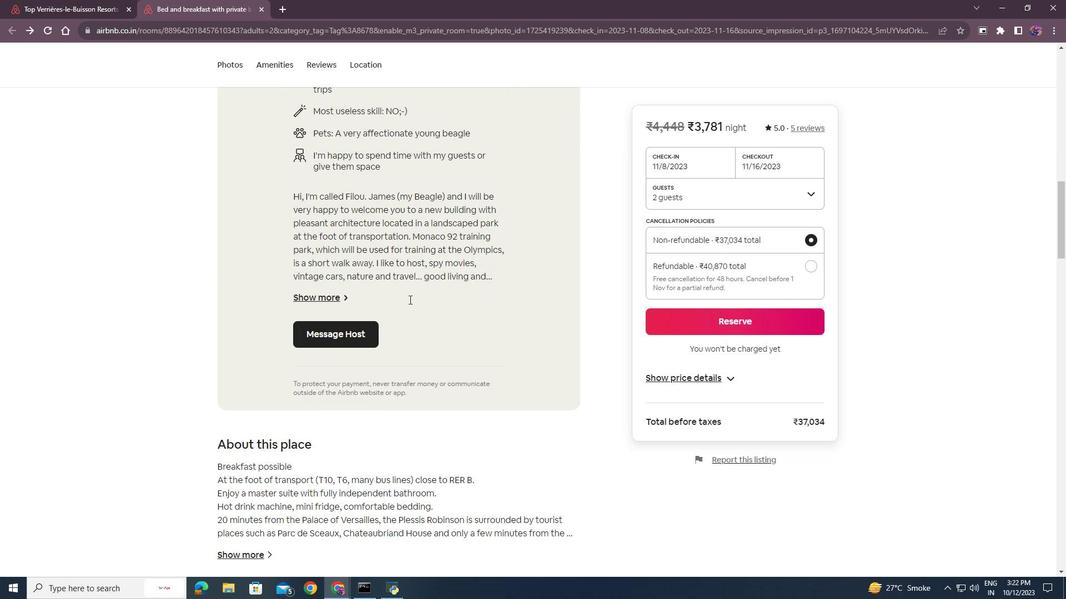 
Action: Mouse scrolled (409, 299) with delta (0, 0)
Screenshot: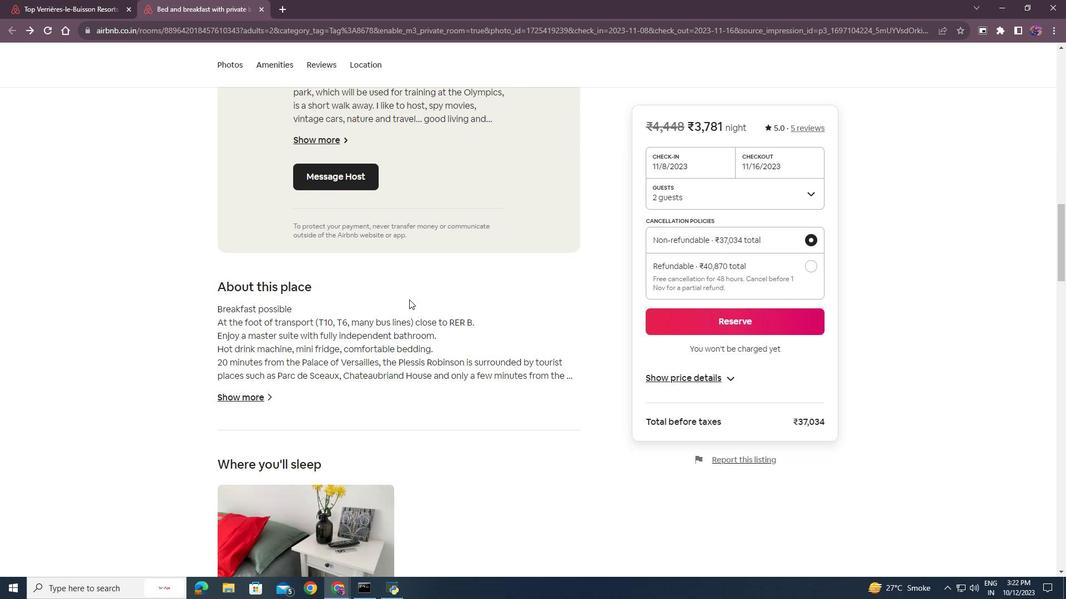 
Action: Mouse scrolled (409, 299) with delta (0, 0)
Screenshot: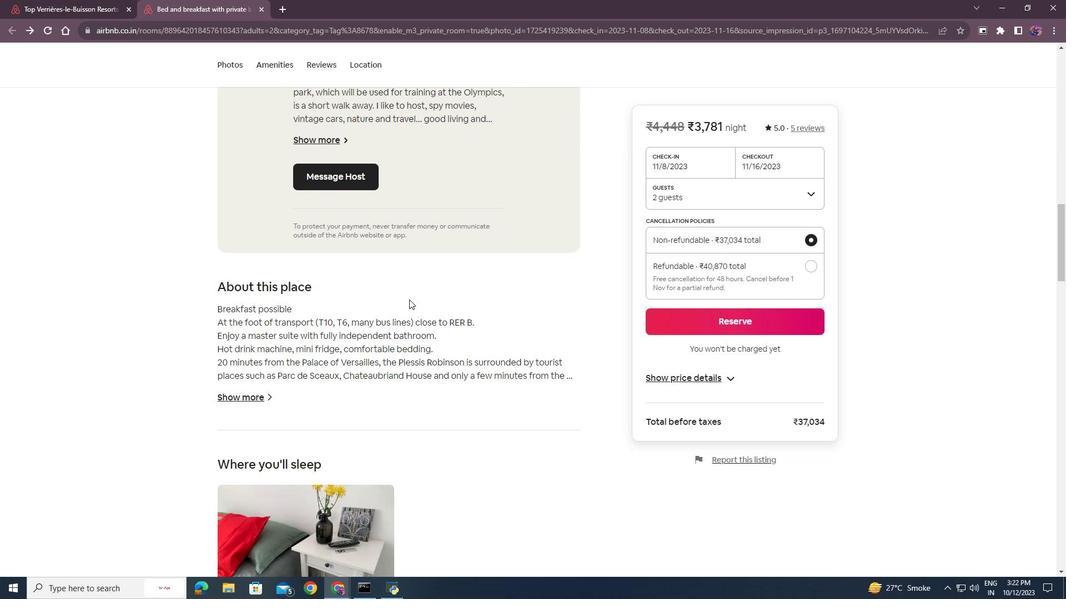 
Action: Mouse scrolled (409, 299) with delta (0, 0)
